 Task: Create a 3D modeling of Cartoon Characters.
Action: Mouse moved to (355, 505)
Screenshot: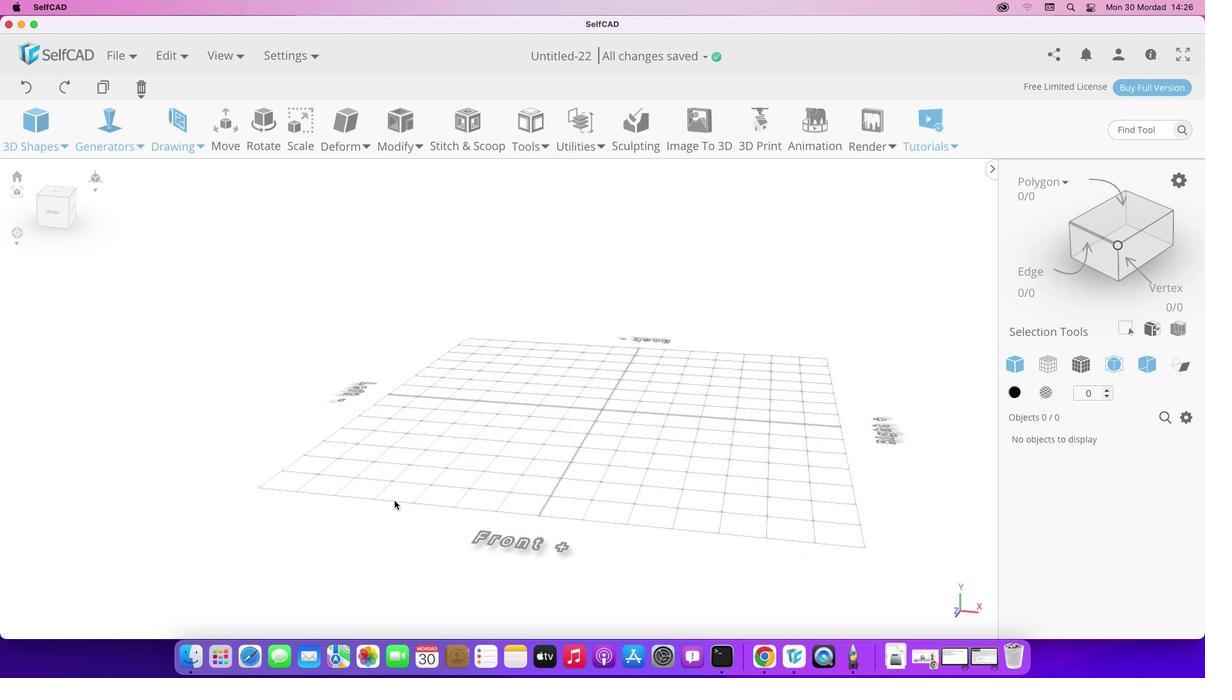 
Action: Mouse pressed left at (355, 505)
Screenshot: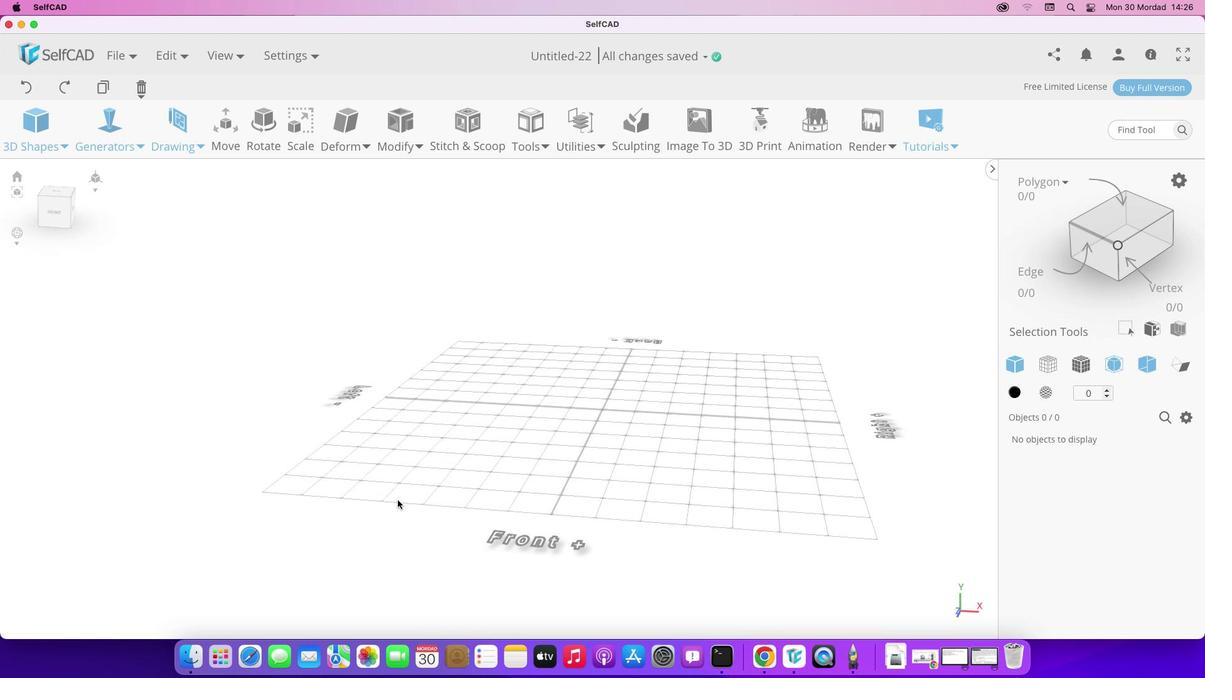 
Action: Mouse moved to (48, 236)
Screenshot: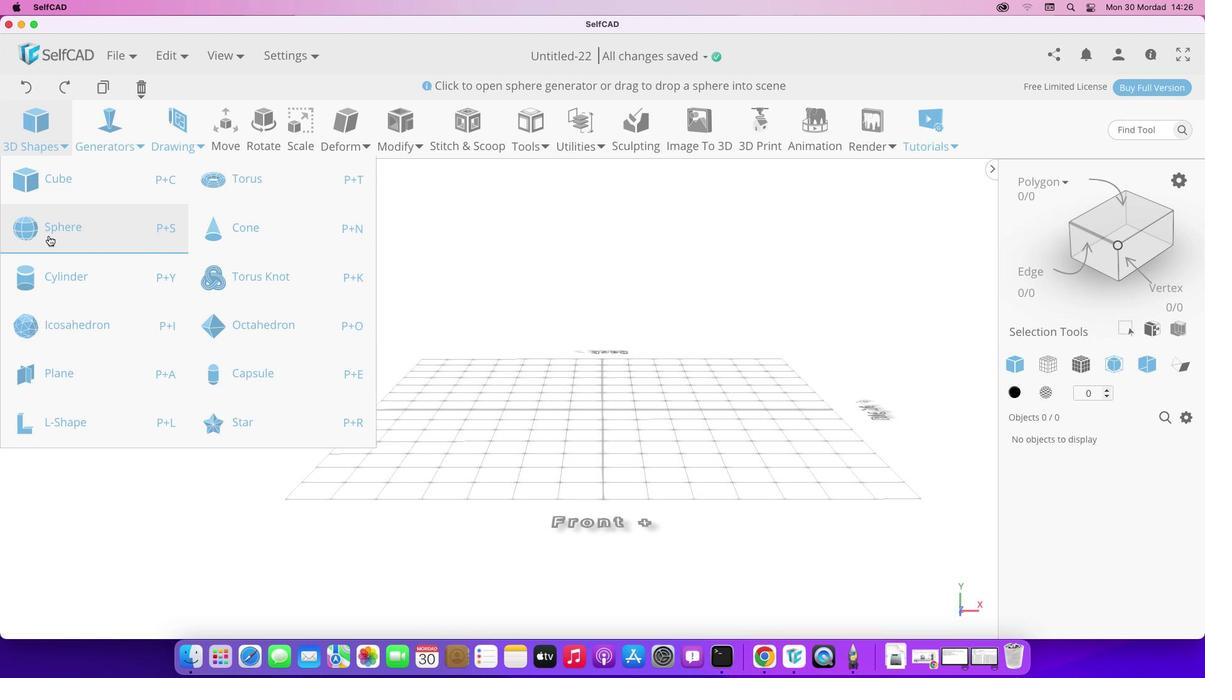 
Action: Mouse pressed left at (48, 236)
Screenshot: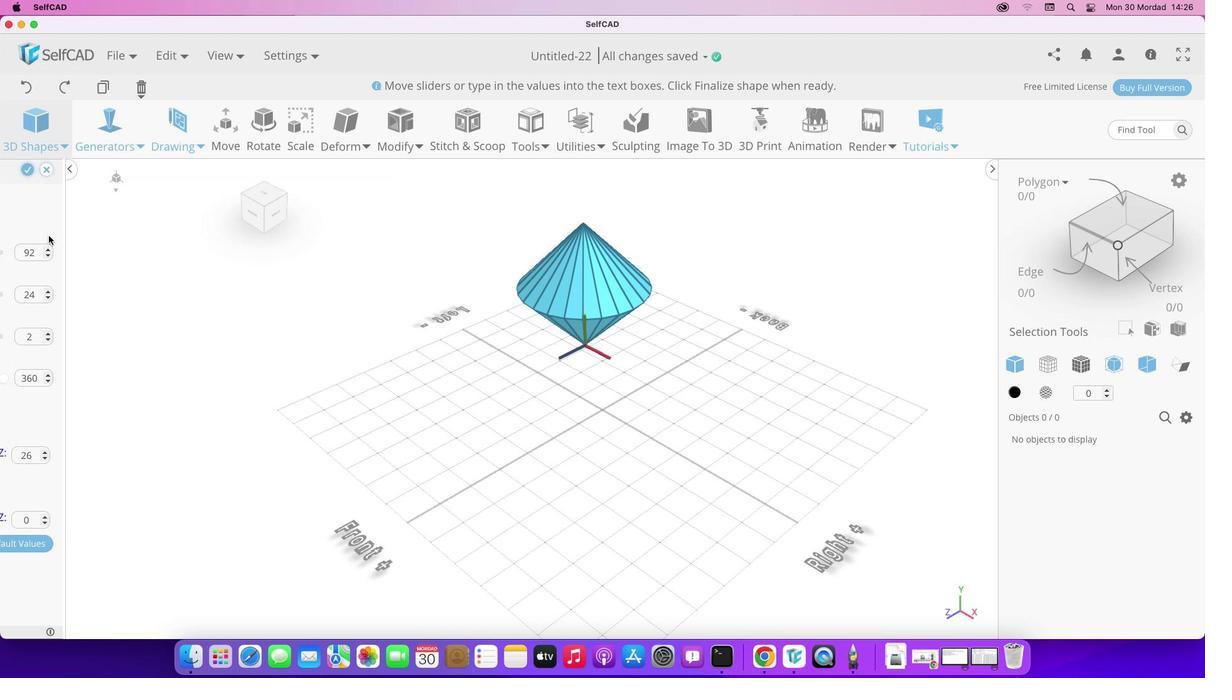 
Action: Mouse moved to (96, 255)
Screenshot: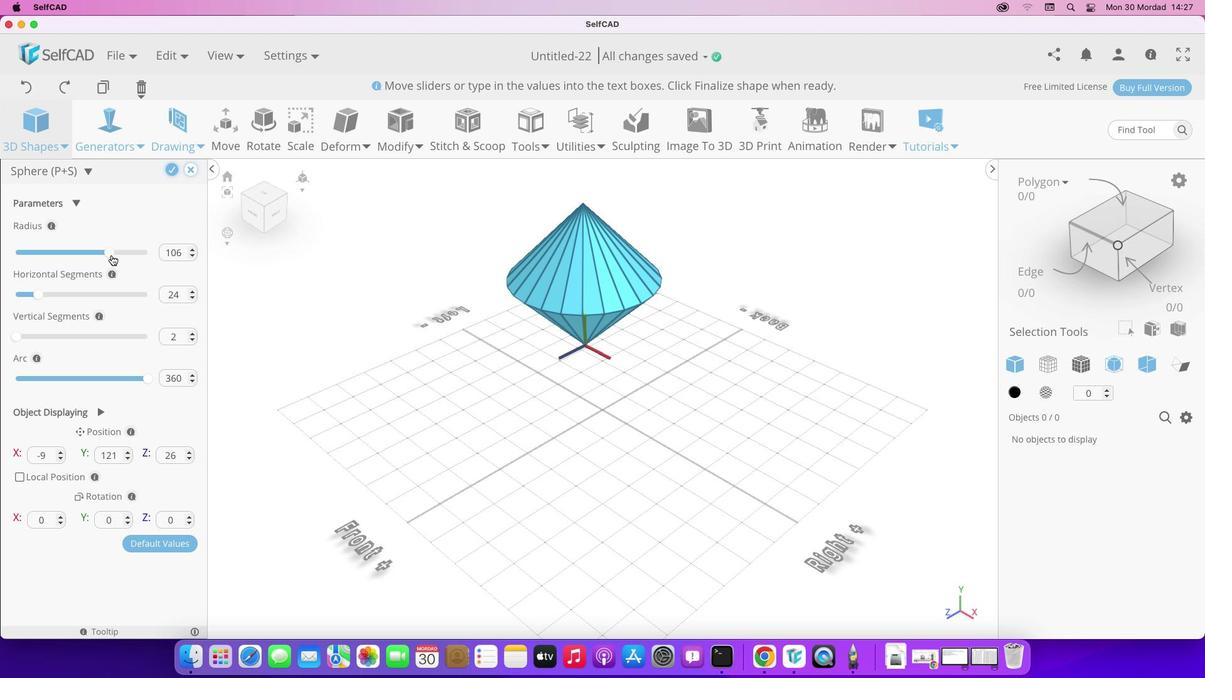 
Action: Mouse pressed left at (96, 255)
Screenshot: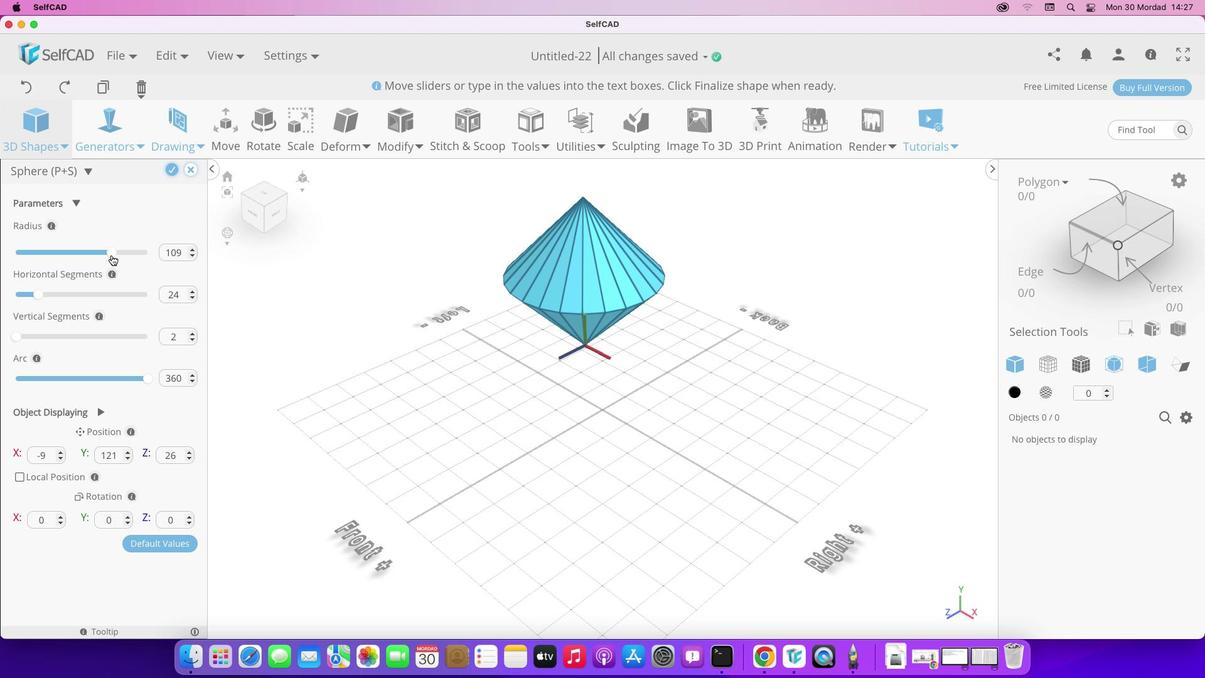 
Action: Mouse moved to (42, 295)
Screenshot: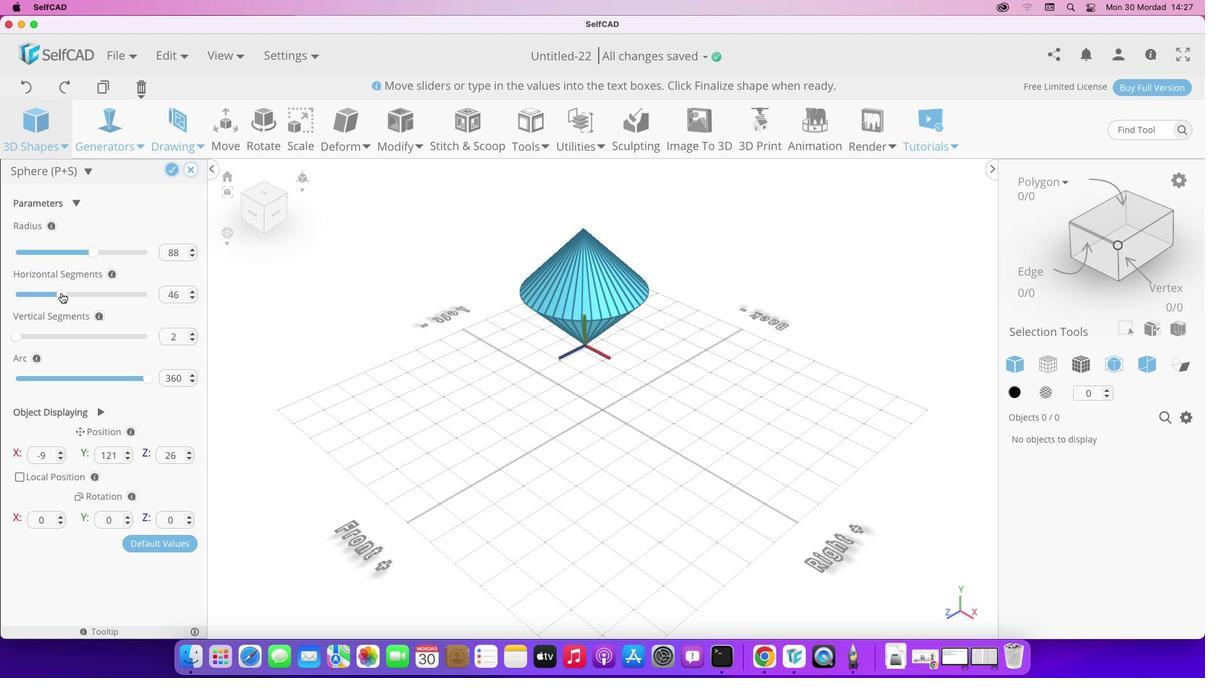 
Action: Mouse pressed left at (42, 295)
Screenshot: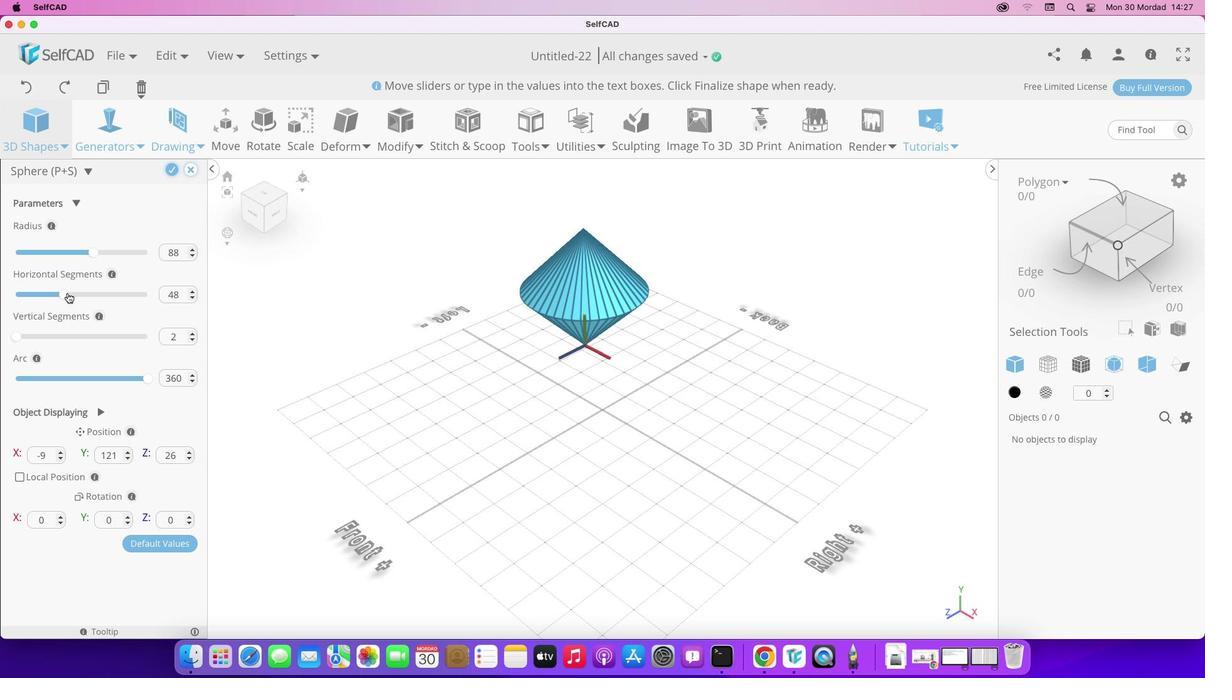 
Action: Mouse moved to (16, 337)
Screenshot: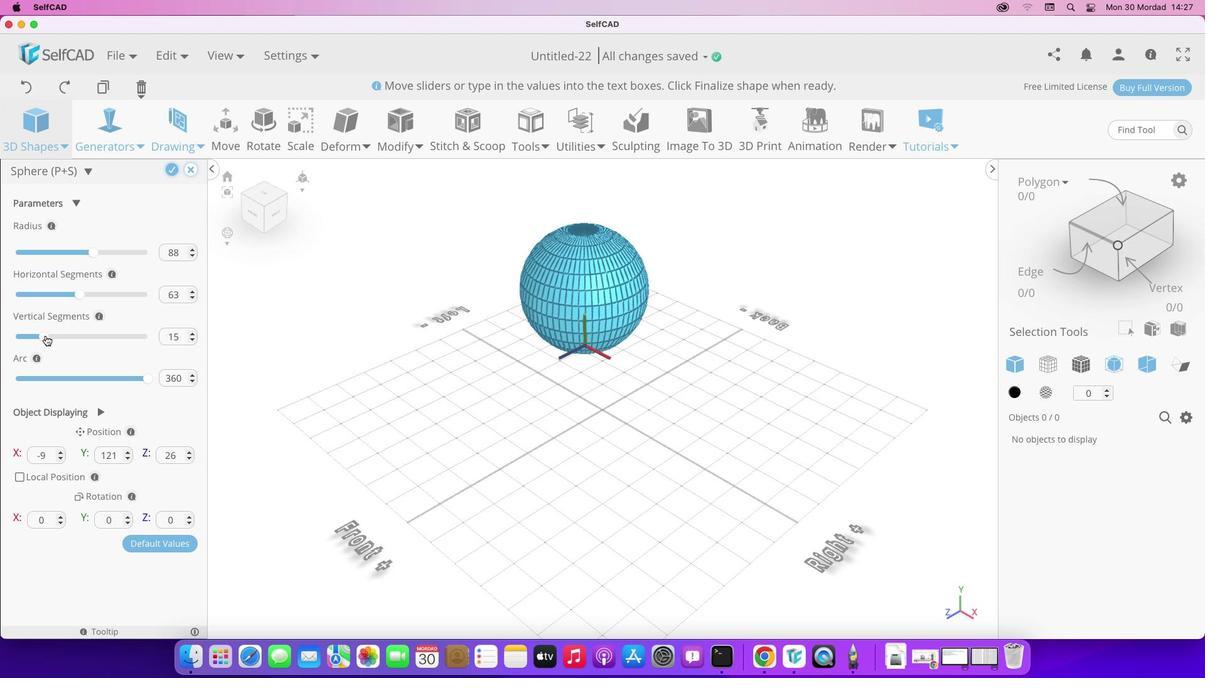 
Action: Mouse pressed left at (16, 337)
Screenshot: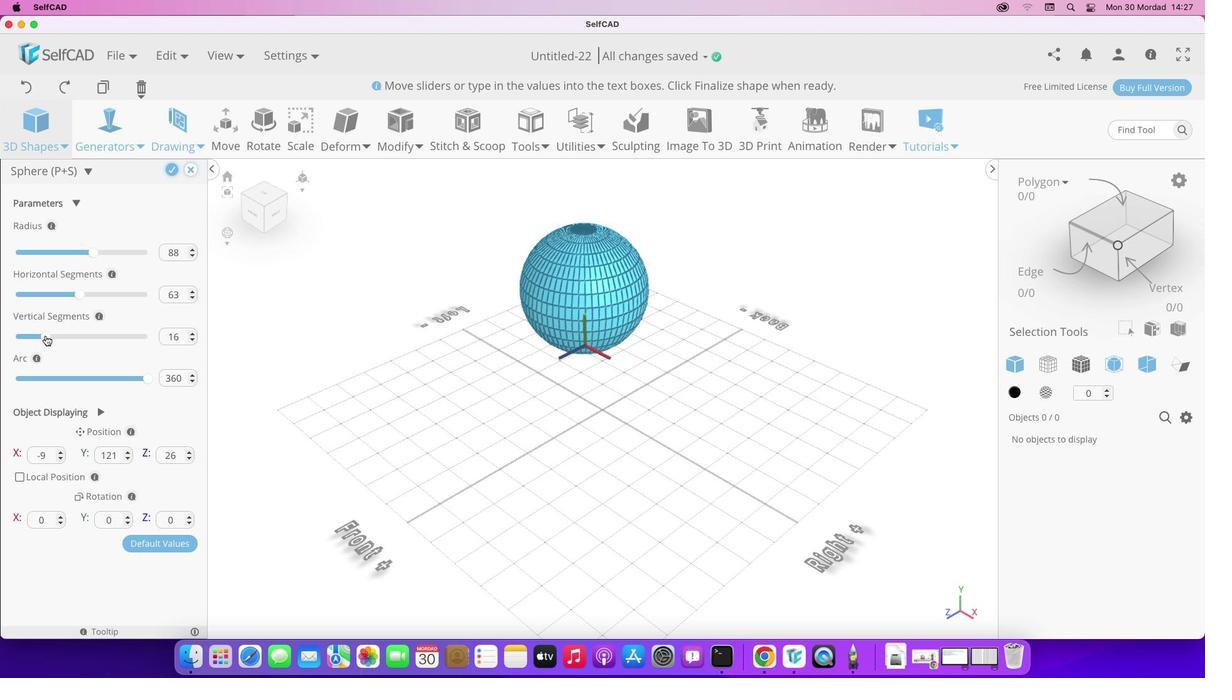 
Action: Mouse moved to (77, 294)
Screenshot: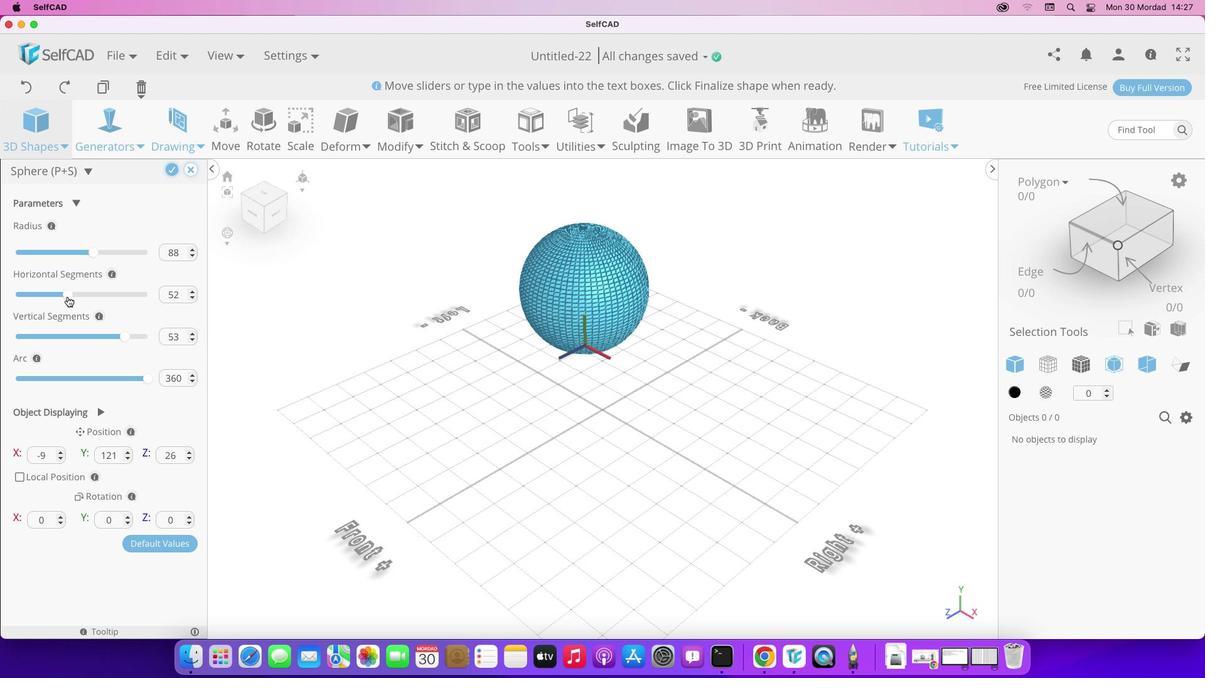 
Action: Mouse pressed left at (77, 294)
Screenshot: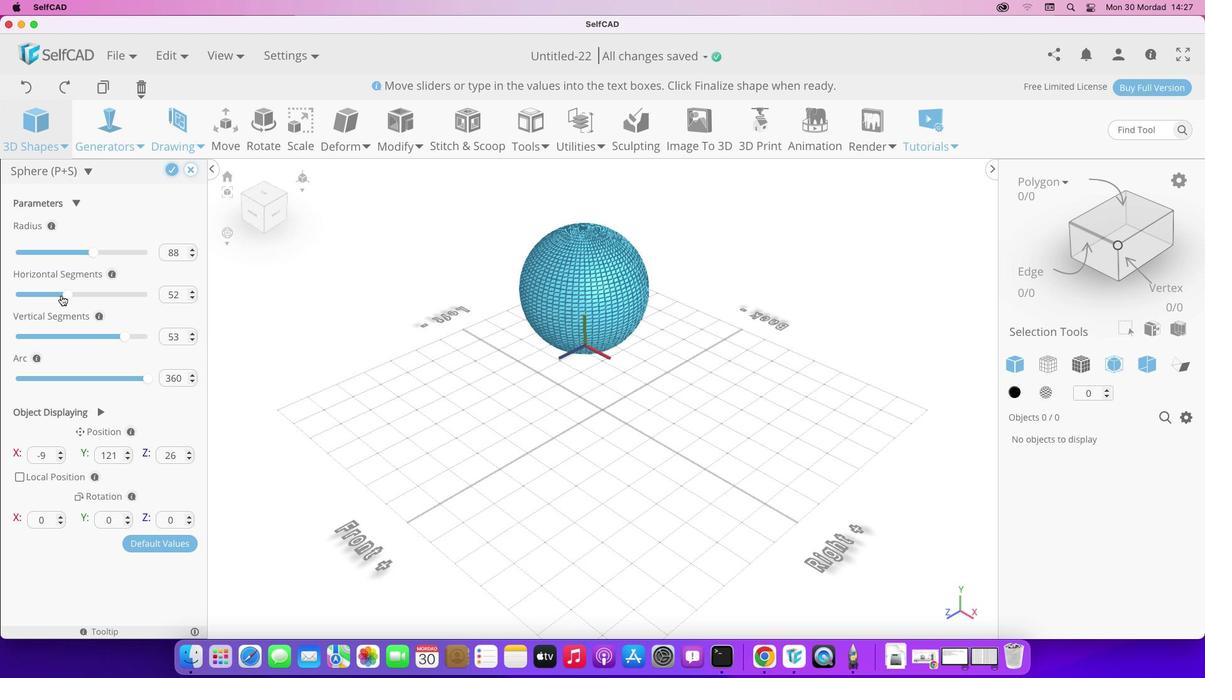 
Action: Mouse moved to (95, 253)
Screenshot: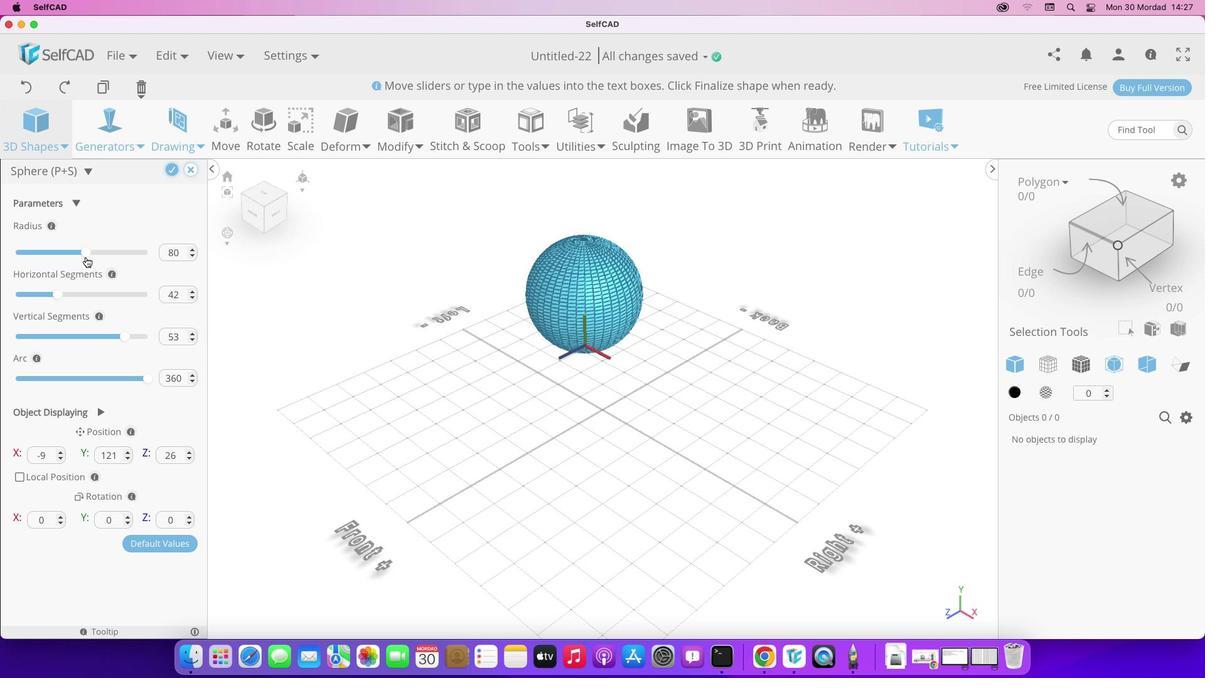 
Action: Mouse pressed left at (95, 253)
Screenshot: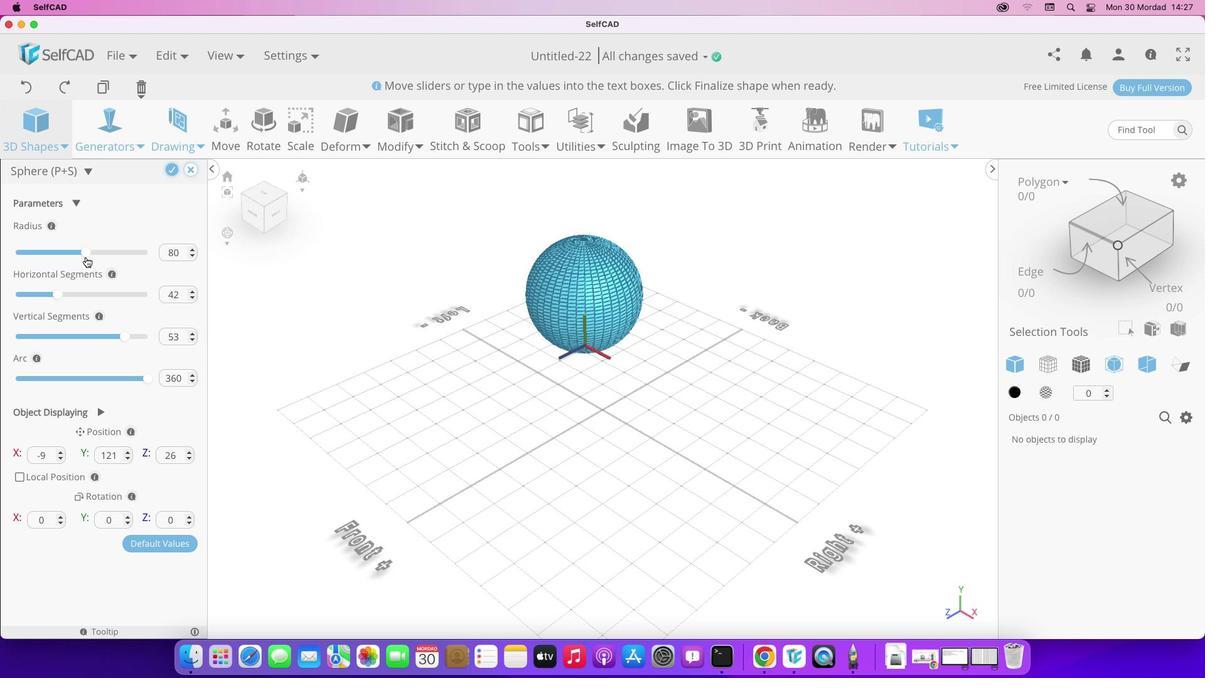 
Action: Mouse moved to (85, 256)
Screenshot: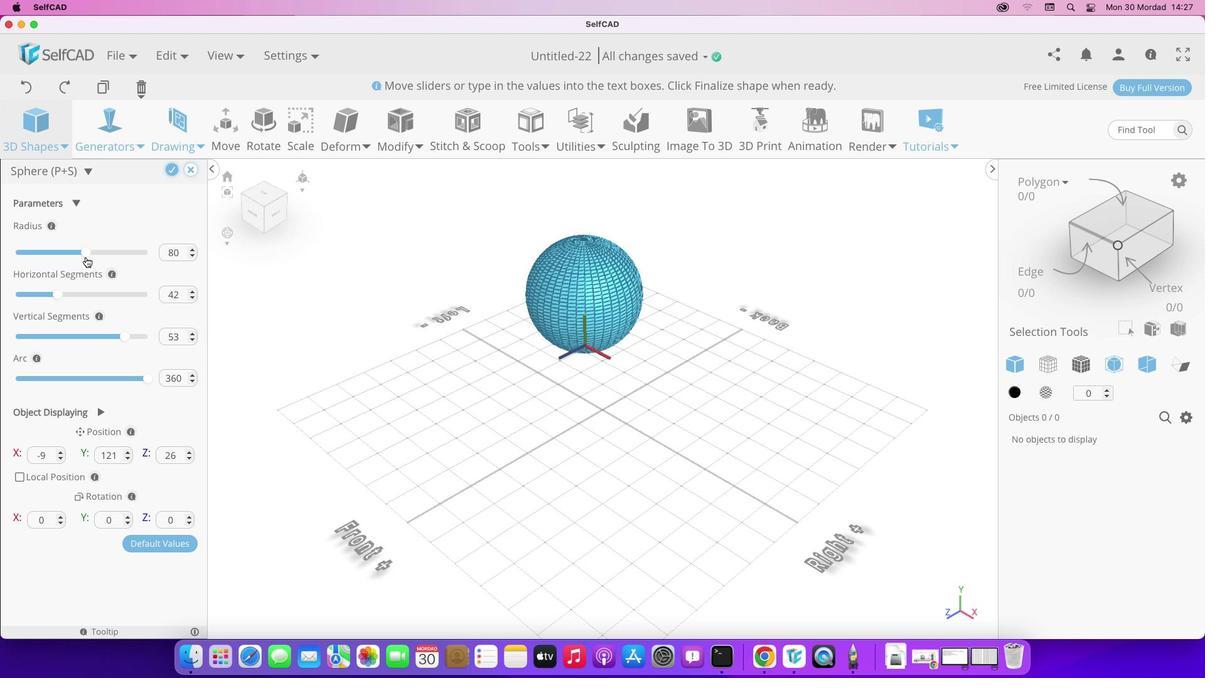 
Action: Mouse pressed left at (85, 256)
Screenshot: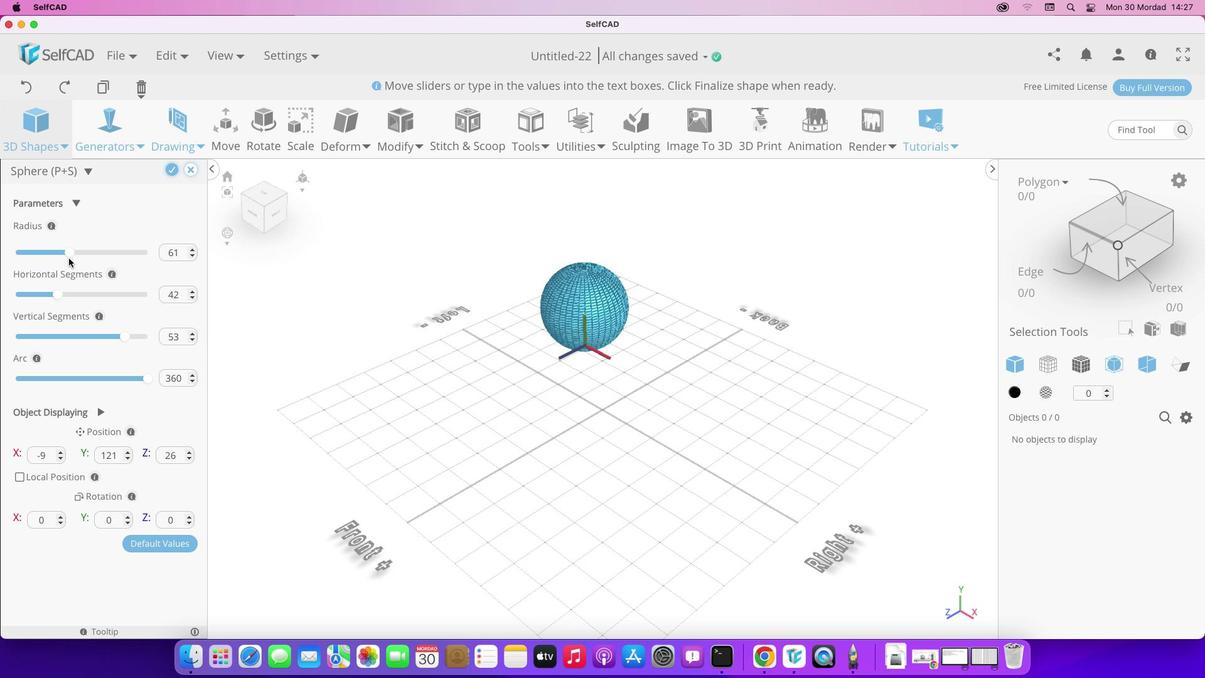 
Action: Mouse moved to (65, 251)
Screenshot: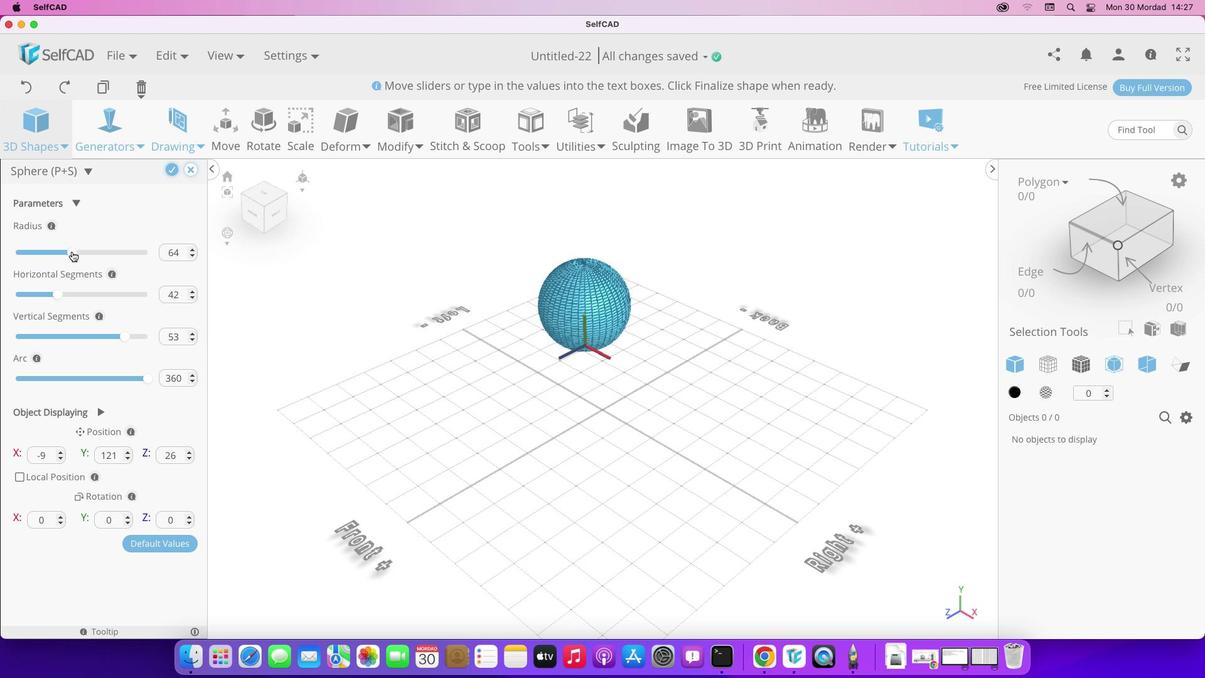 
Action: Mouse pressed left at (65, 251)
Screenshot: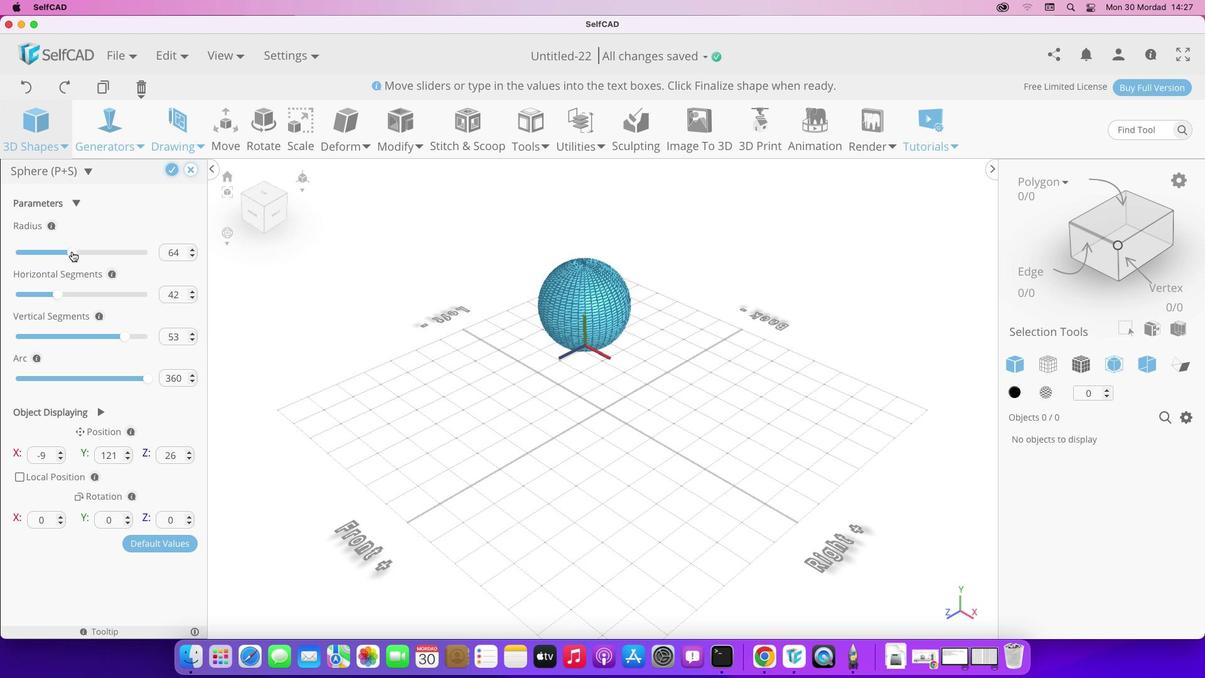 
Action: Mouse moved to (195, 629)
Screenshot: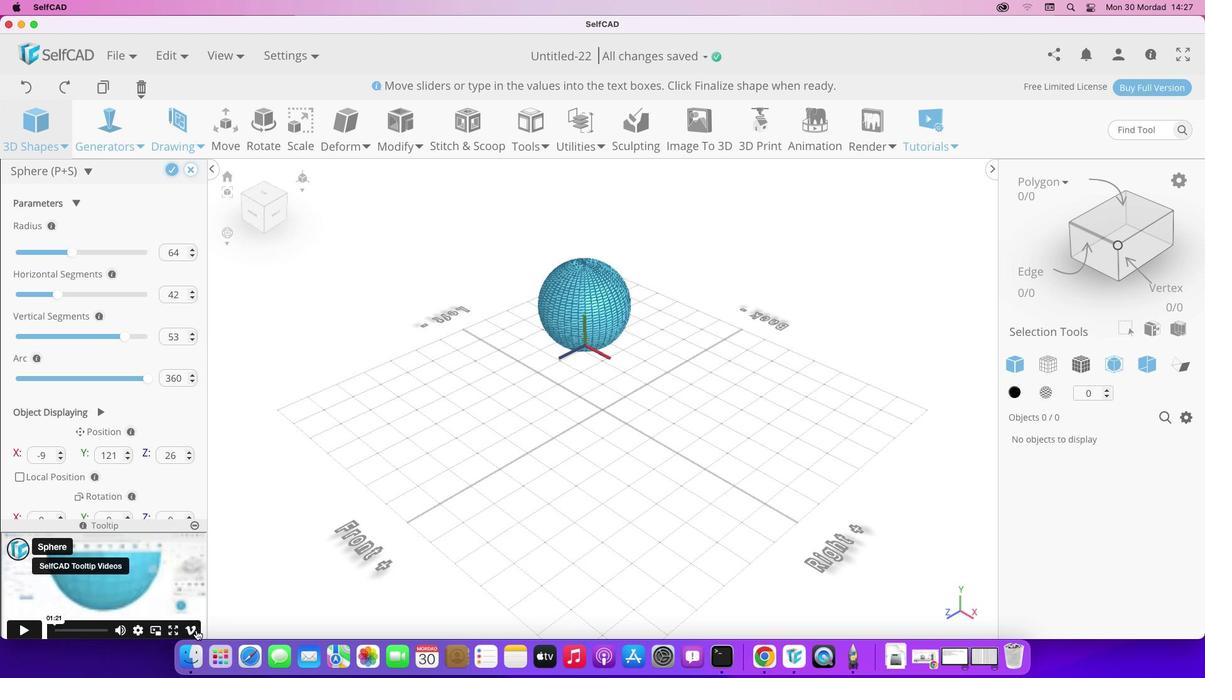 
Action: Mouse pressed left at (195, 629)
Screenshot: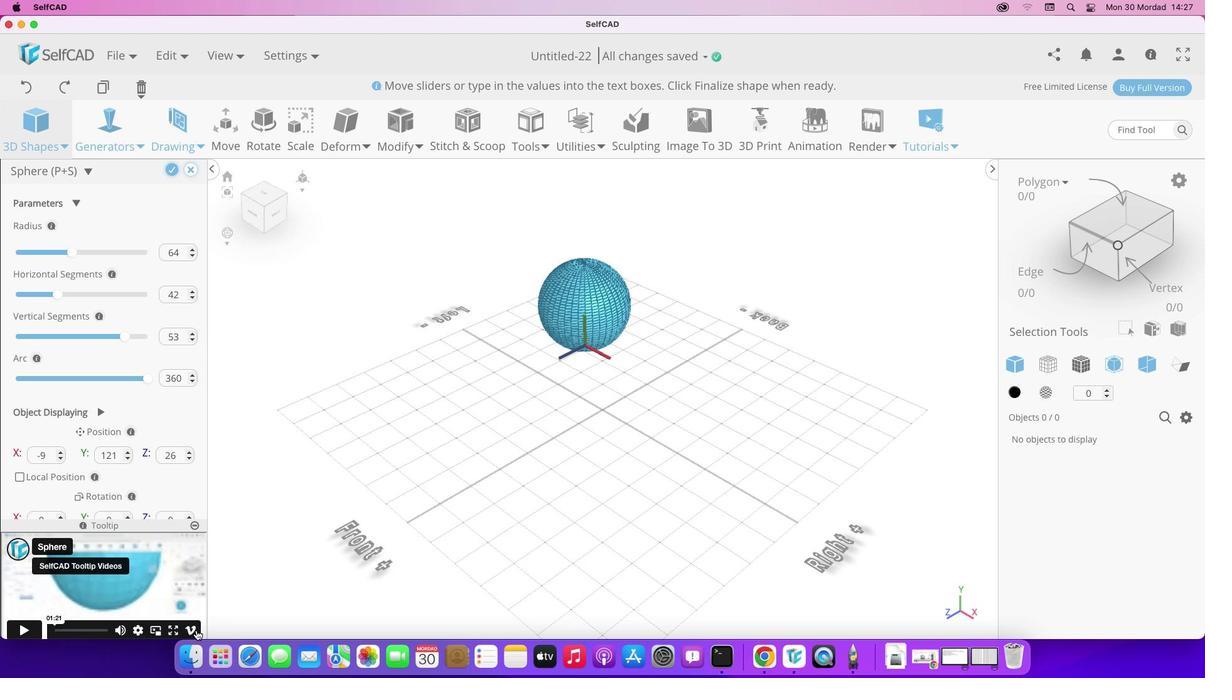 
Action: Mouse moved to (70, 249)
Screenshot: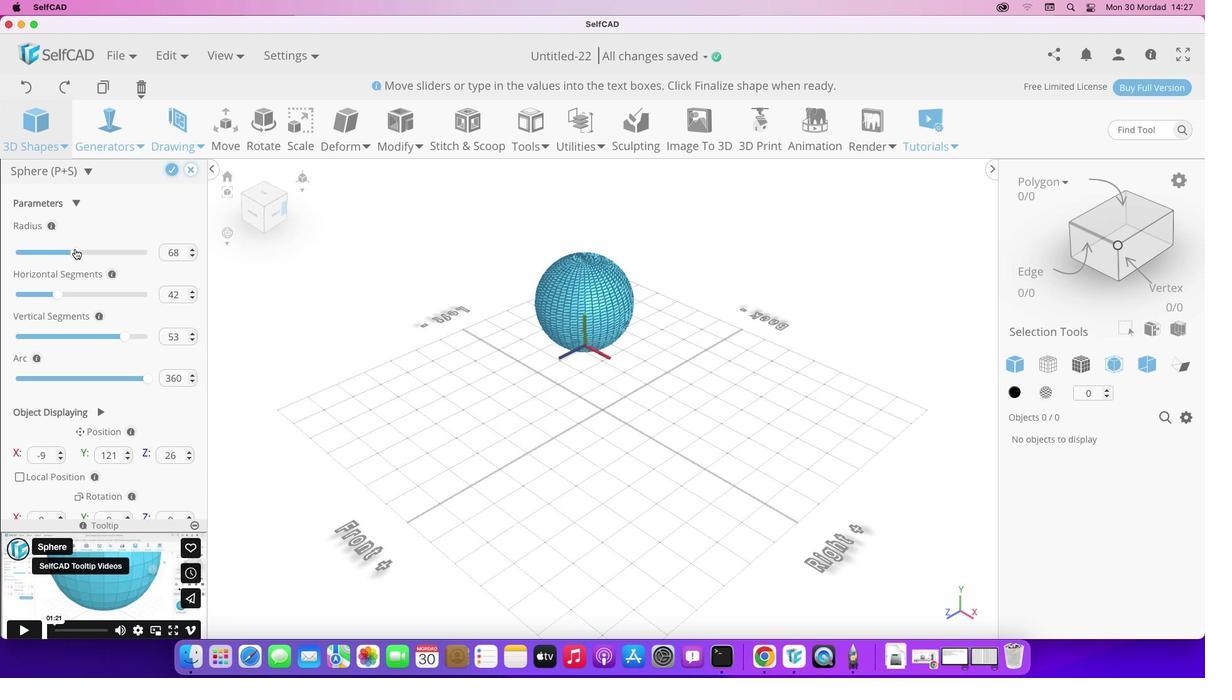 
Action: Mouse pressed left at (70, 249)
Screenshot: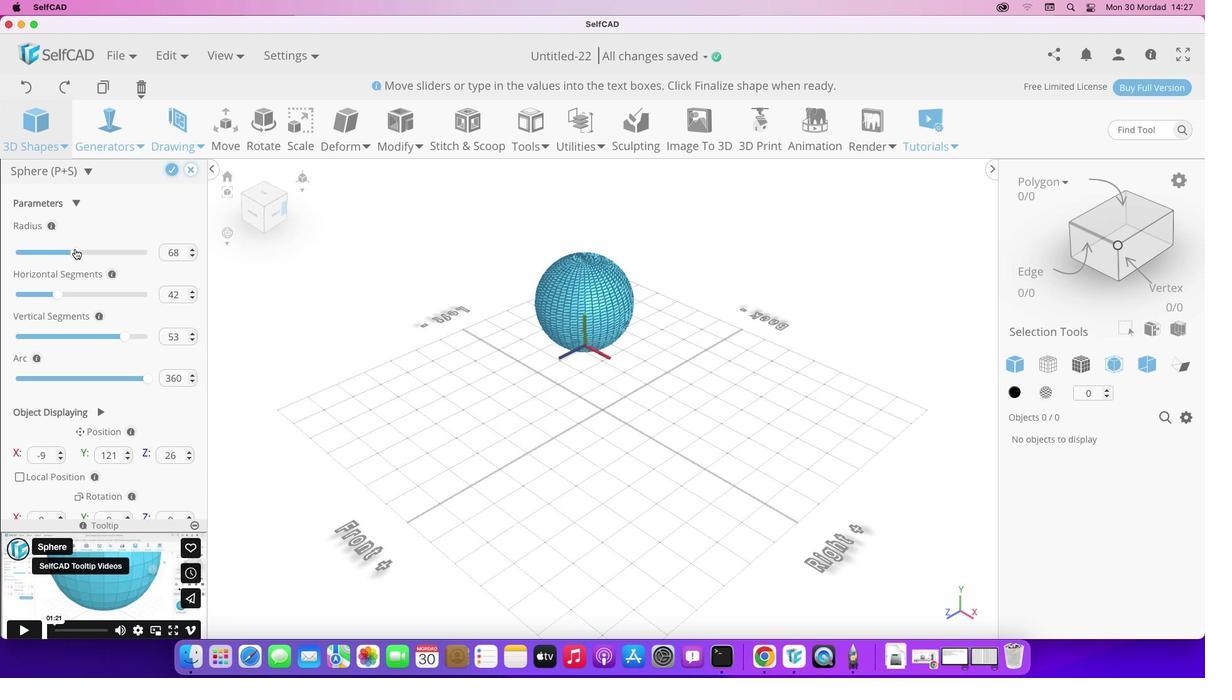 
Action: Mouse moved to (21, 630)
Screenshot: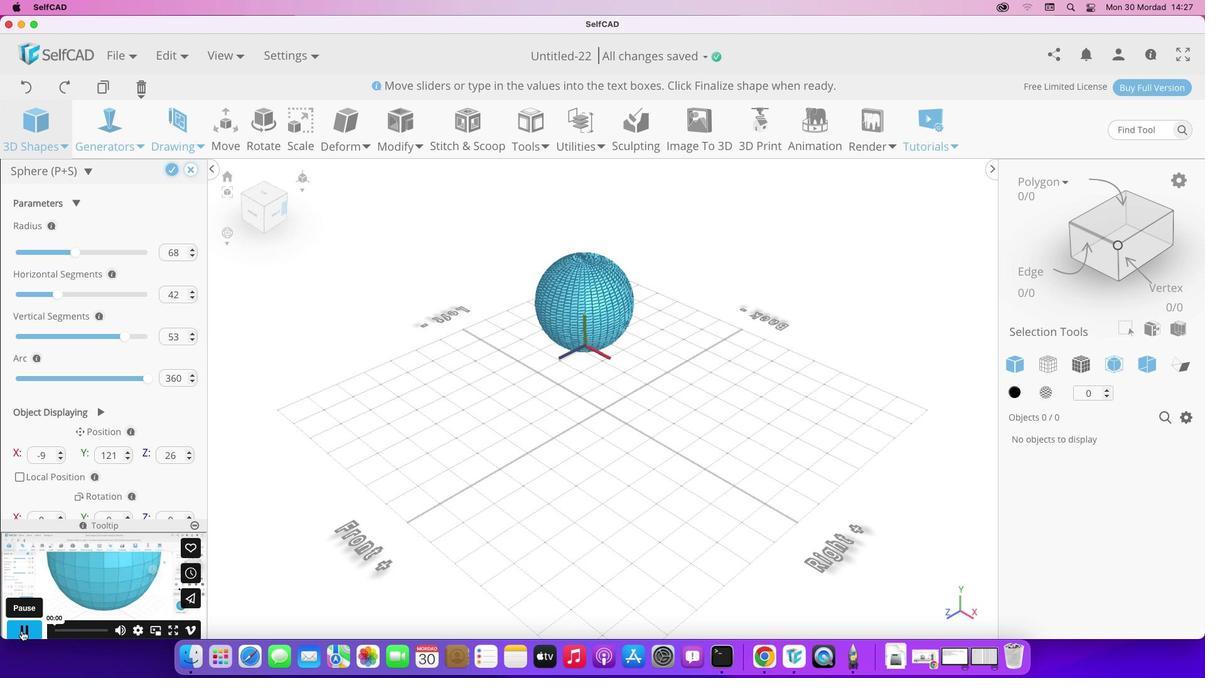 
Action: Mouse pressed left at (21, 630)
Screenshot: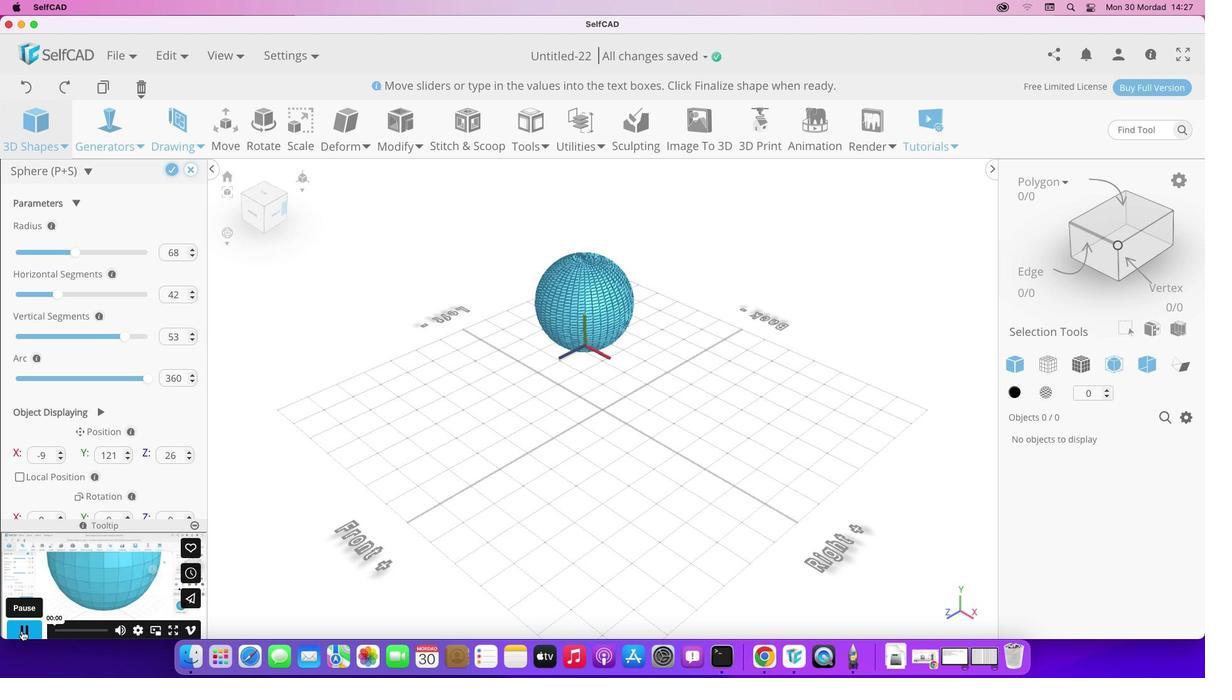 
Action: Mouse moved to (75, 248)
Screenshot: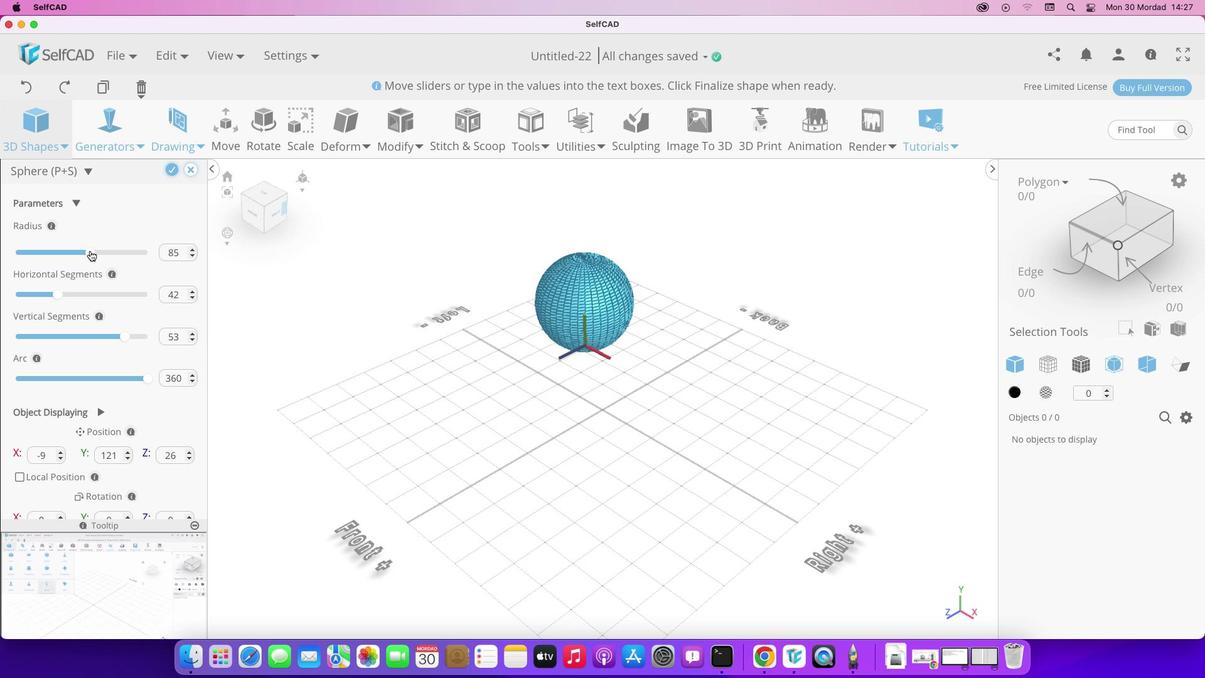 
Action: Mouse pressed left at (75, 248)
Screenshot: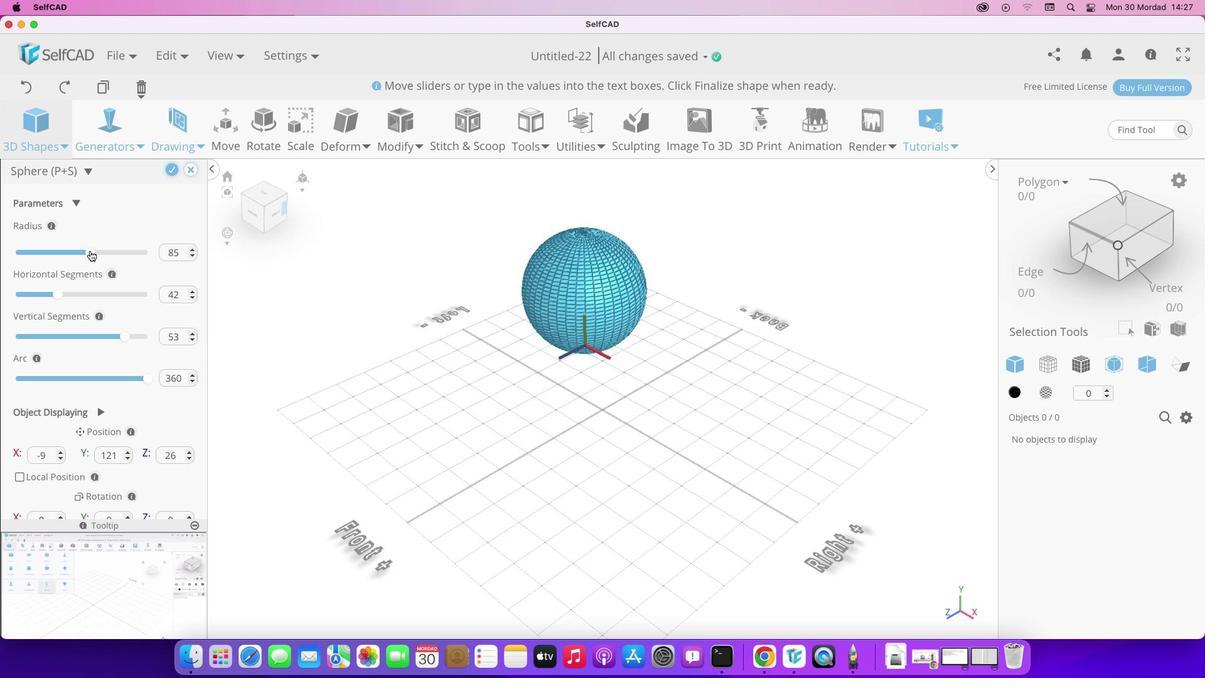 
Action: Mouse moved to (170, 167)
Screenshot: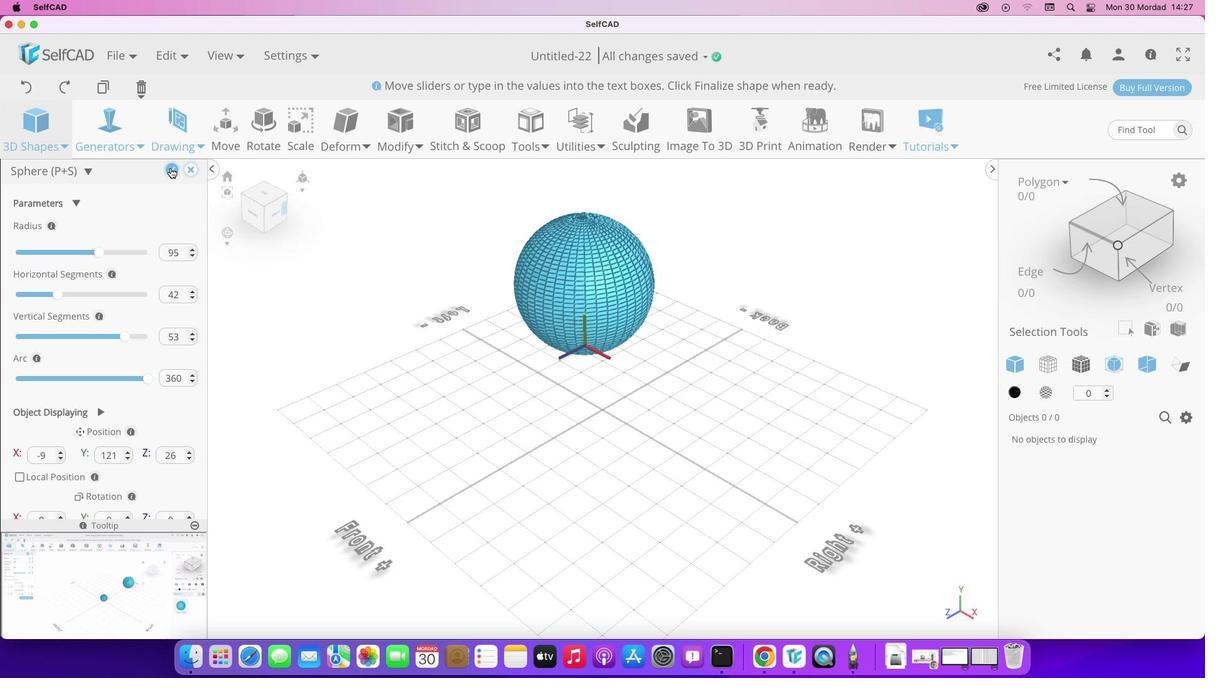 
Action: Mouse pressed left at (170, 167)
Screenshot: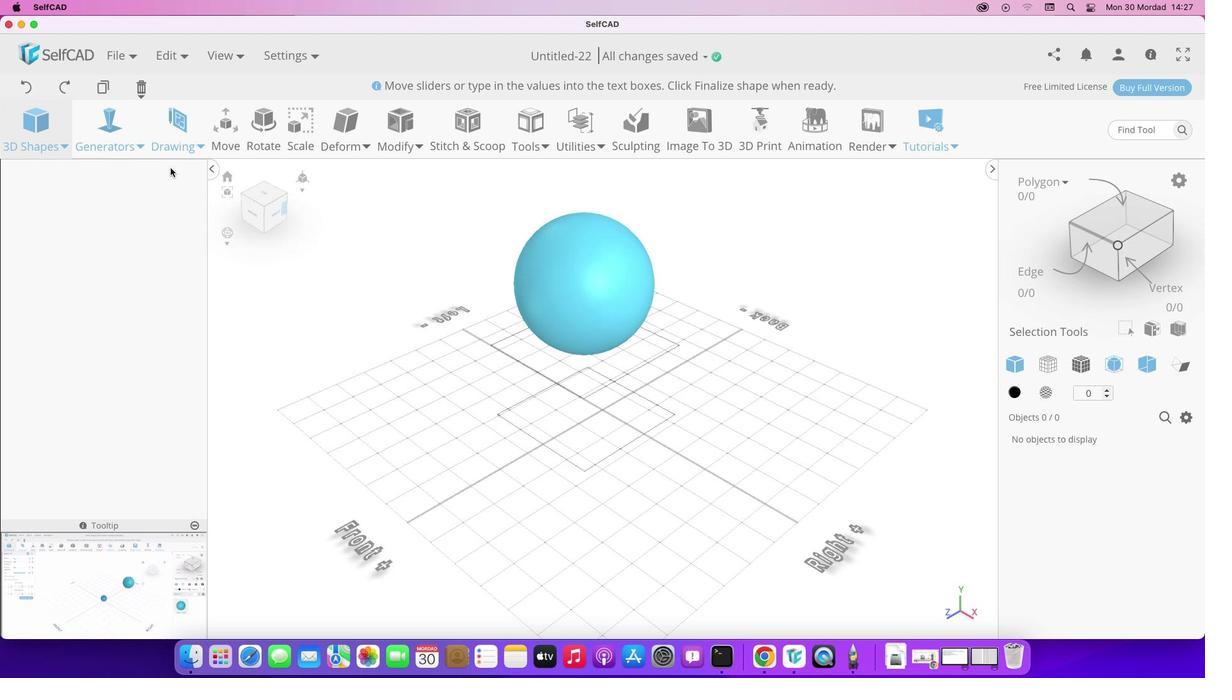 
Action: Mouse moved to (231, 123)
Screenshot: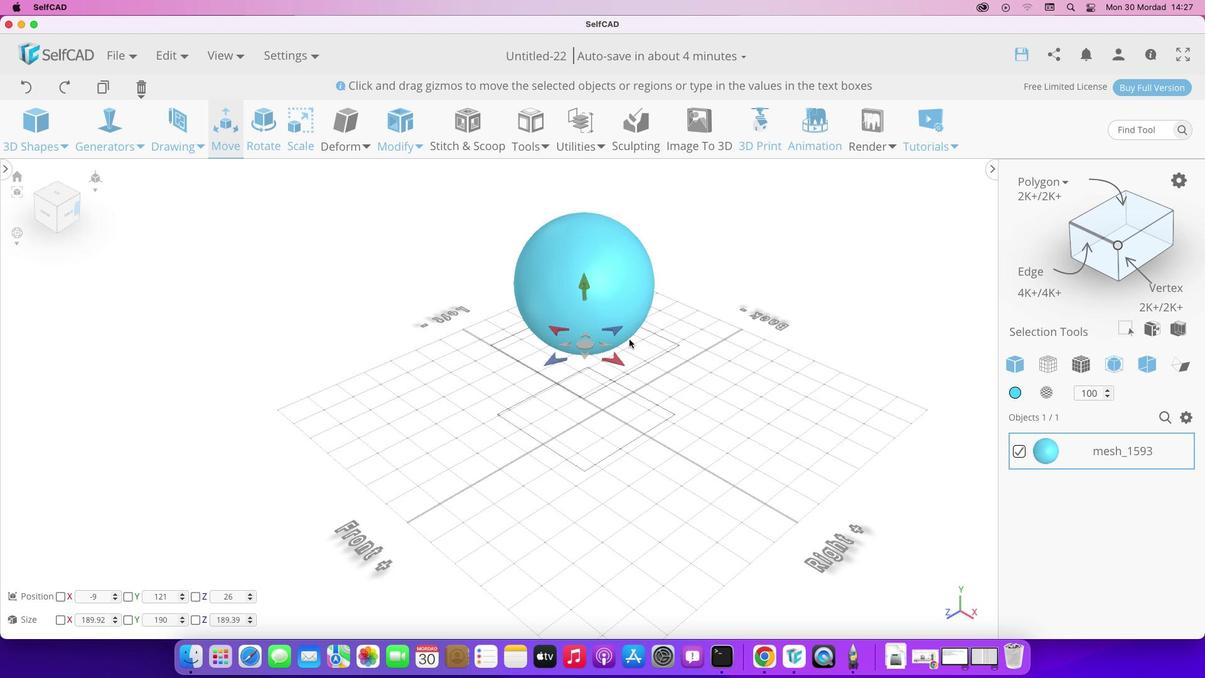 
Action: Mouse pressed left at (231, 123)
Screenshot: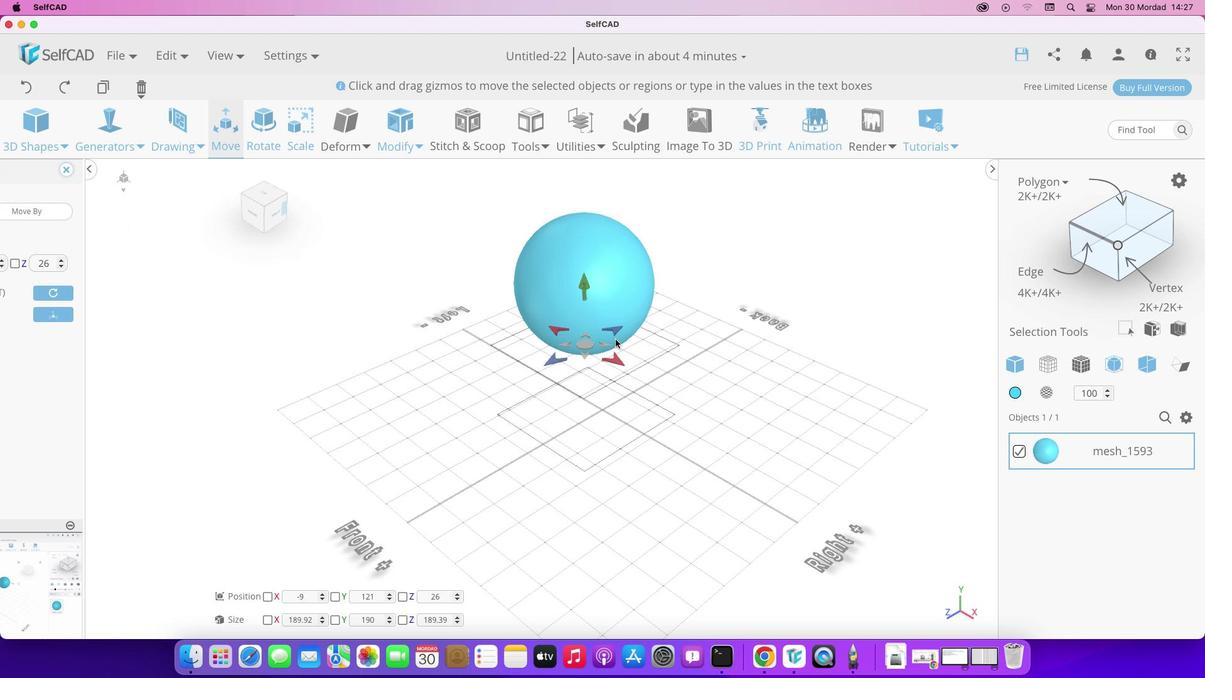 
Action: Mouse moved to (582, 340)
Screenshot: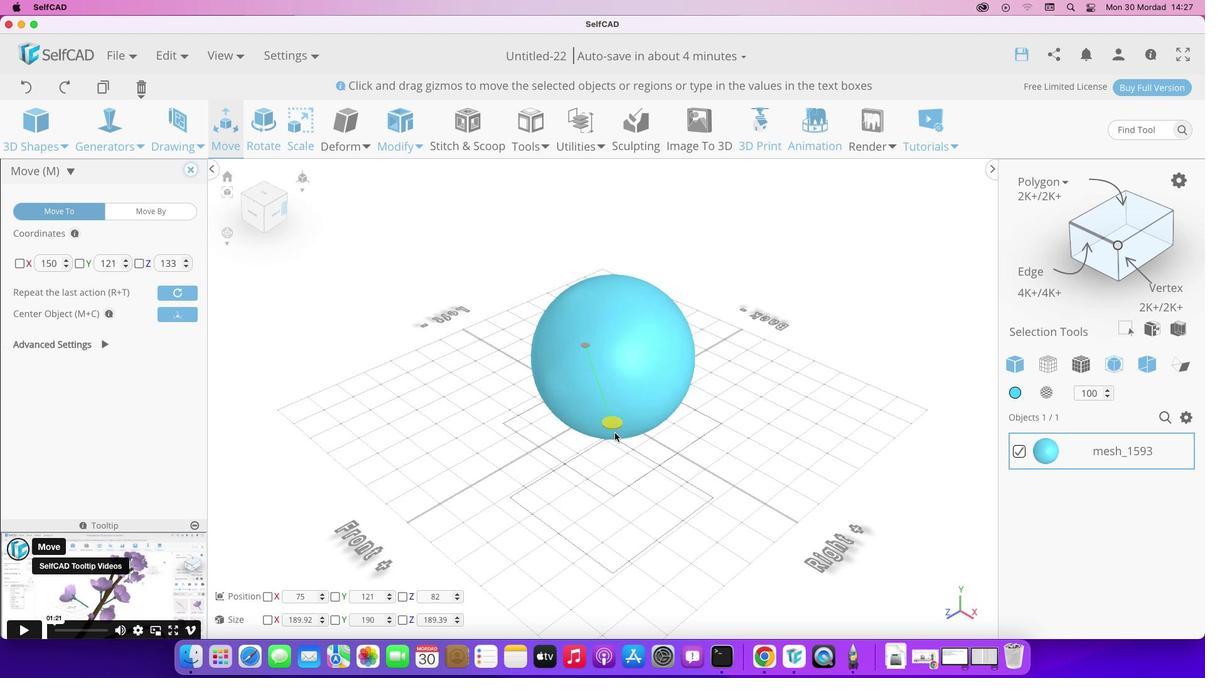 
Action: Mouse pressed left at (582, 340)
Screenshot: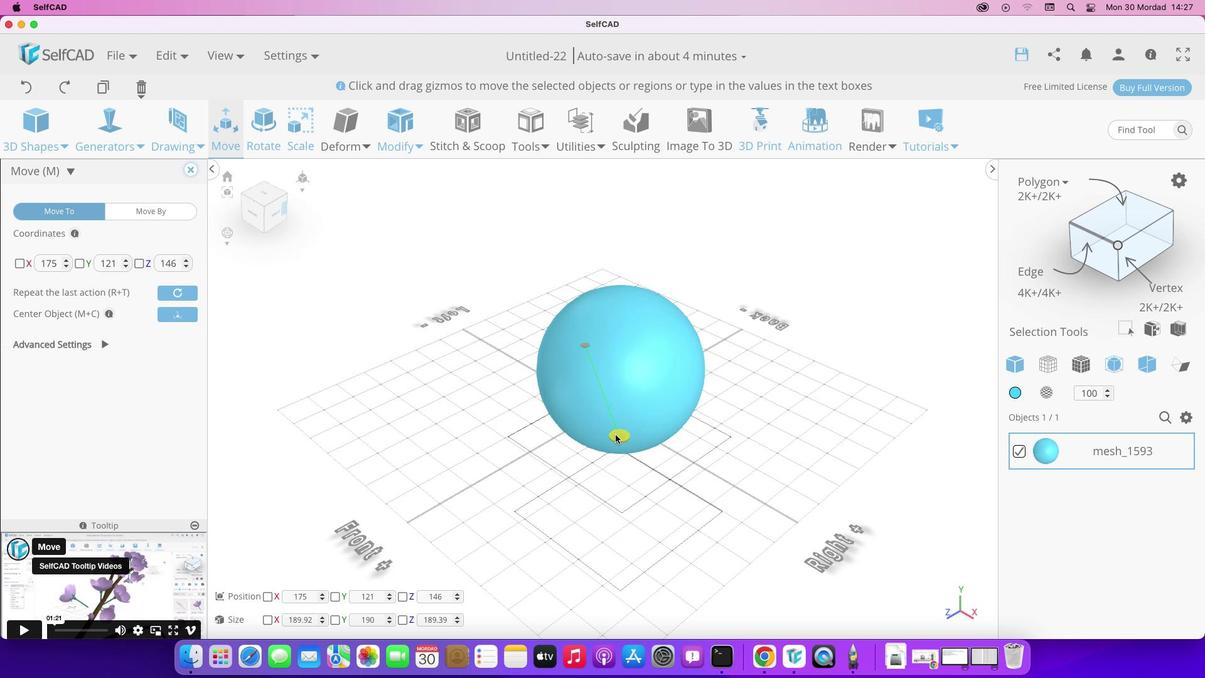 
Action: Mouse moved to (771, 470)
Screenshot: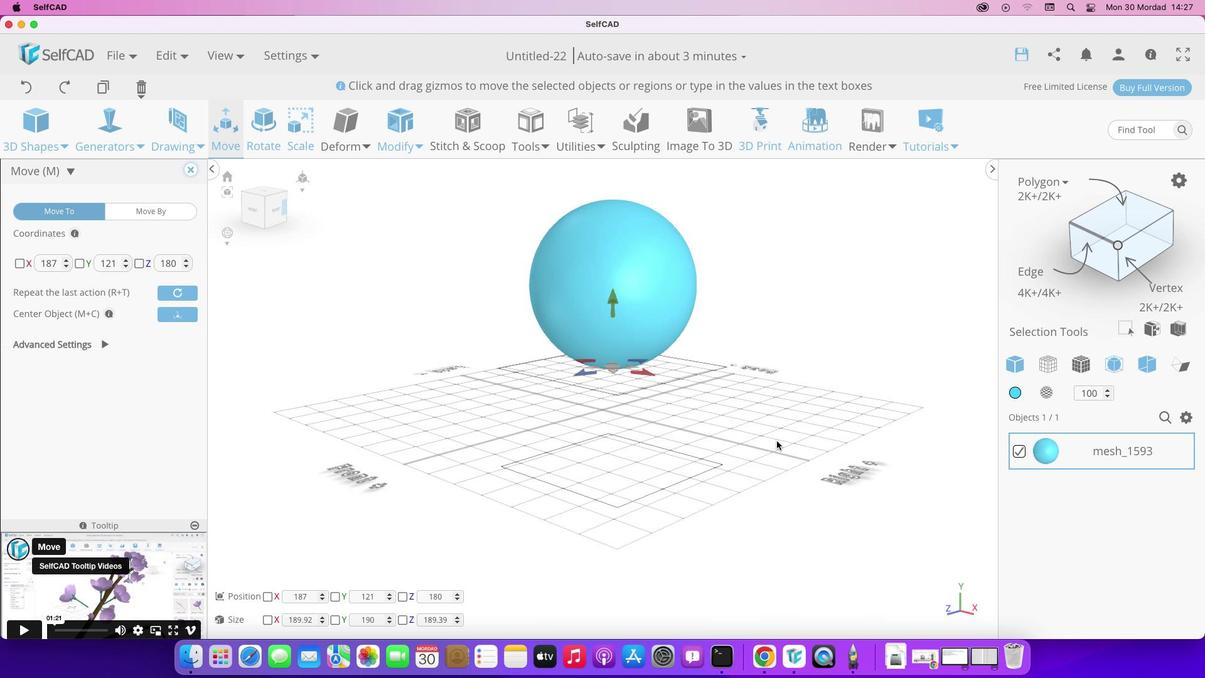 
Action: Mouse pressed left at (771, 470)
Screenshot: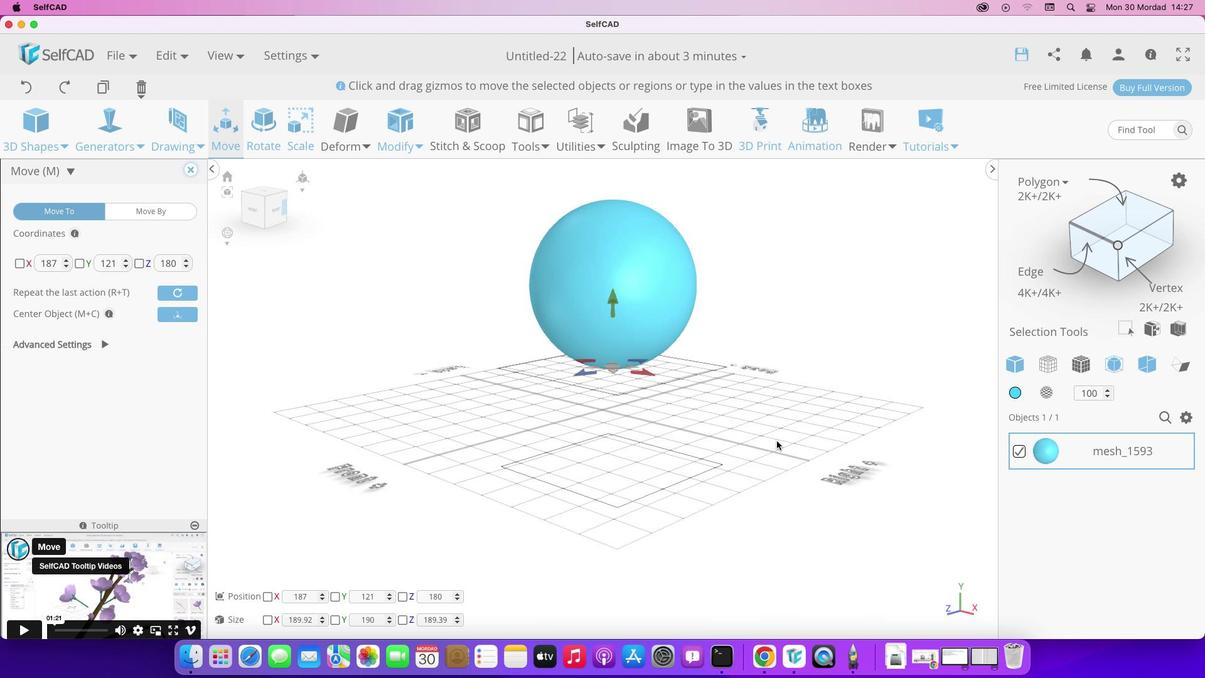 
Action: Mouse moved to (558, 447)
Screenshot: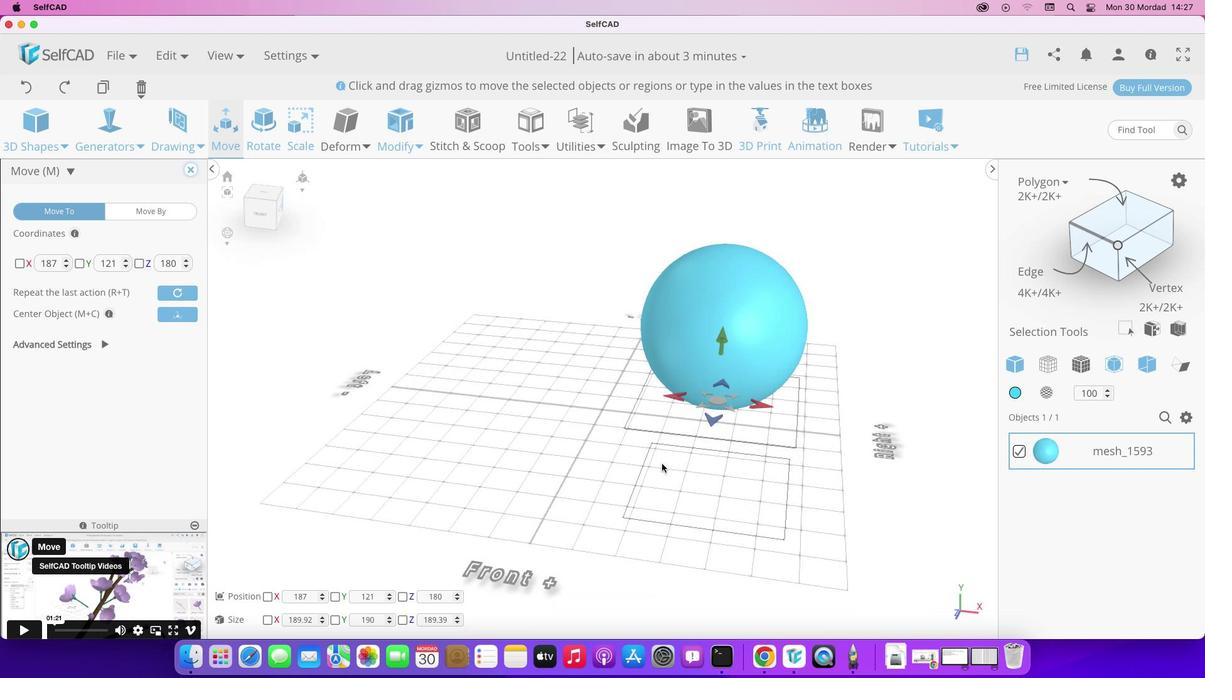 
Action: Mouse pressed left at (558, 447)
Screenshot: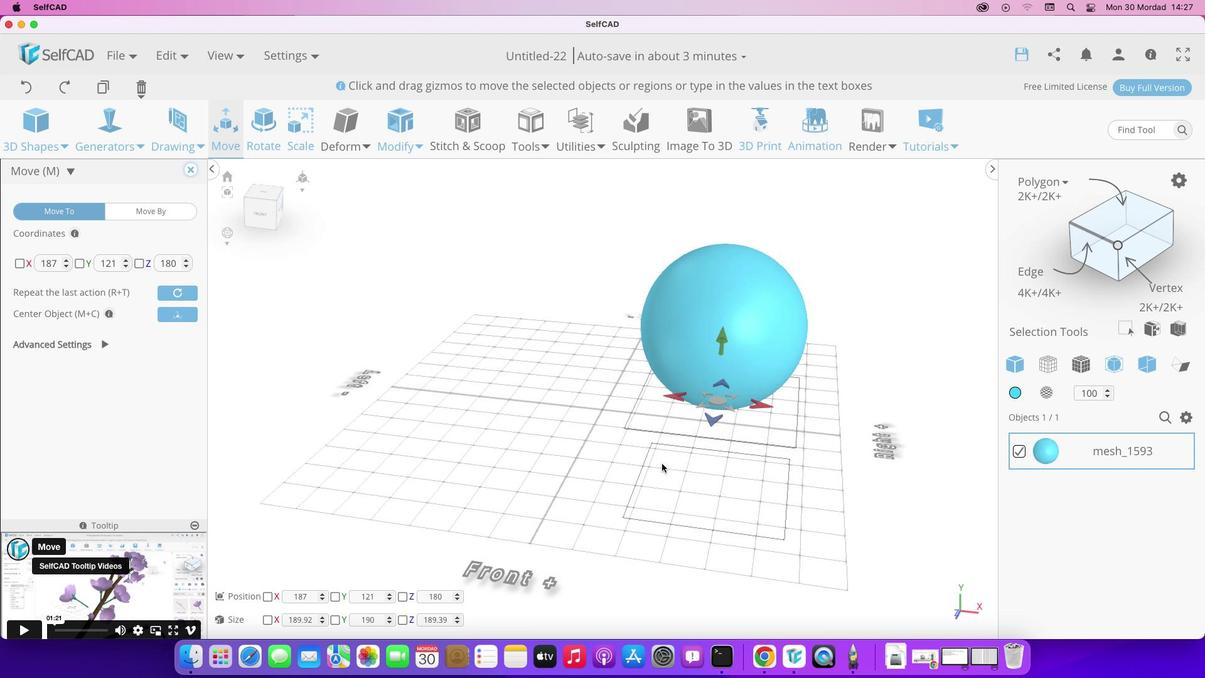 
Action: Mouse moved to (717, 399)
Screenshot: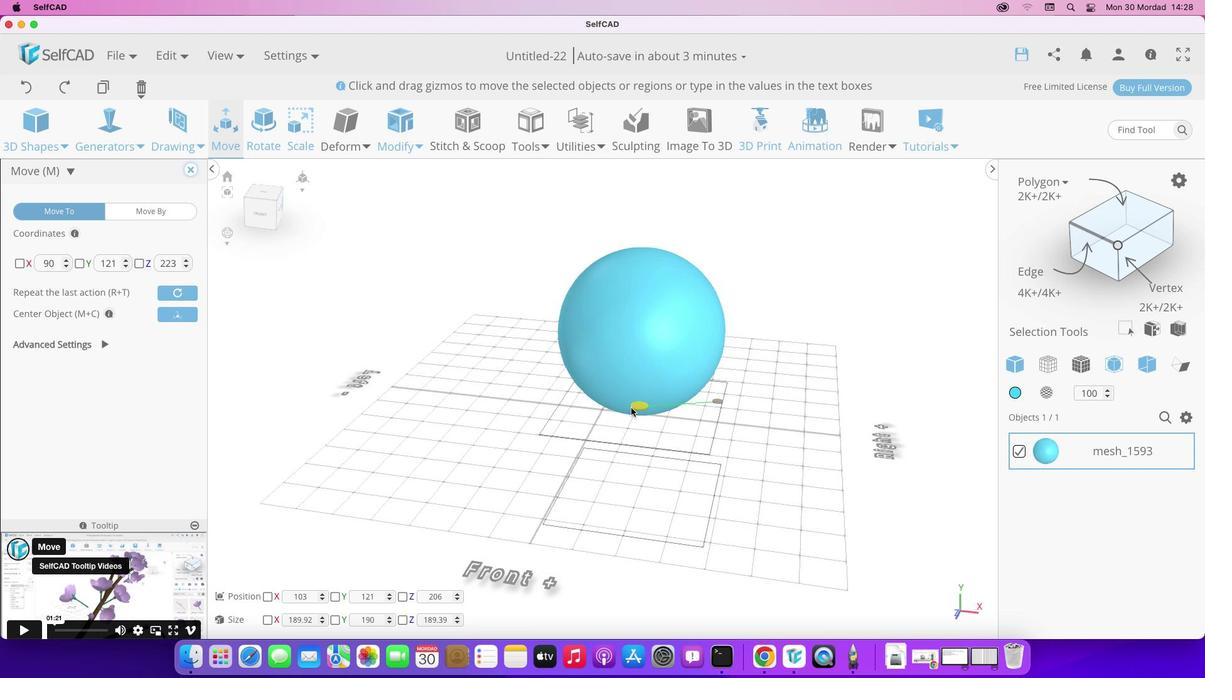 
Action: Mouse pressed left at (717, 399)
Screenshot: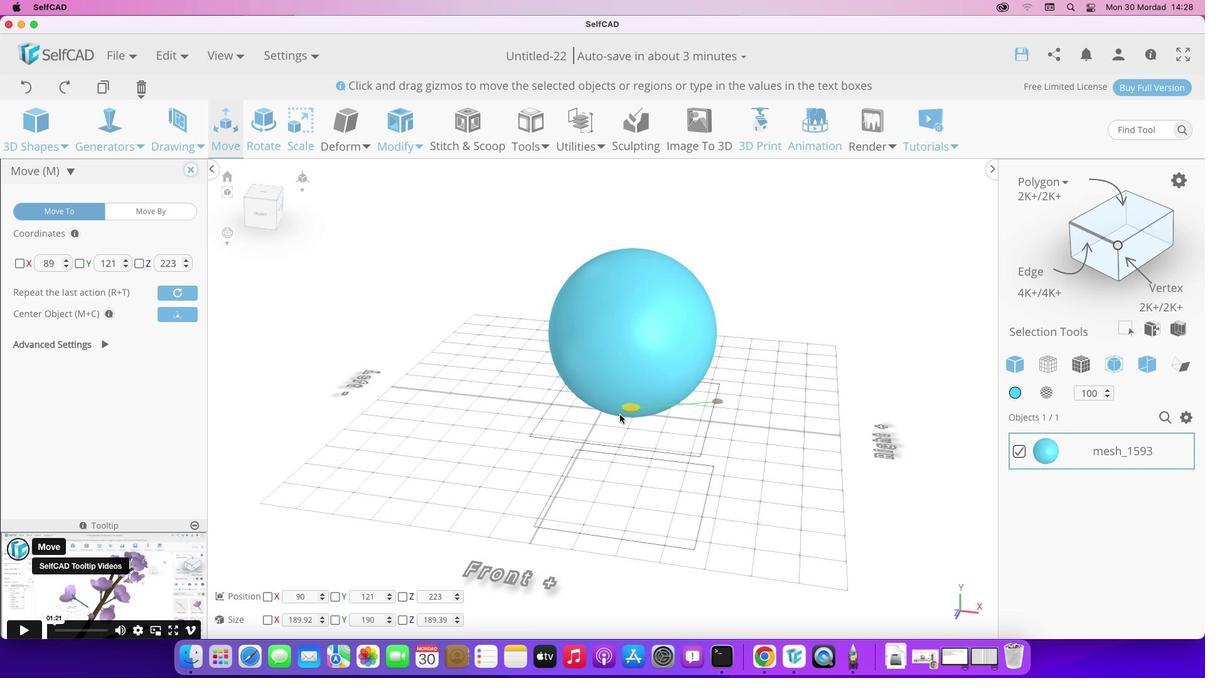 
Action: Mouse moved to (739, 490)
Screenshot: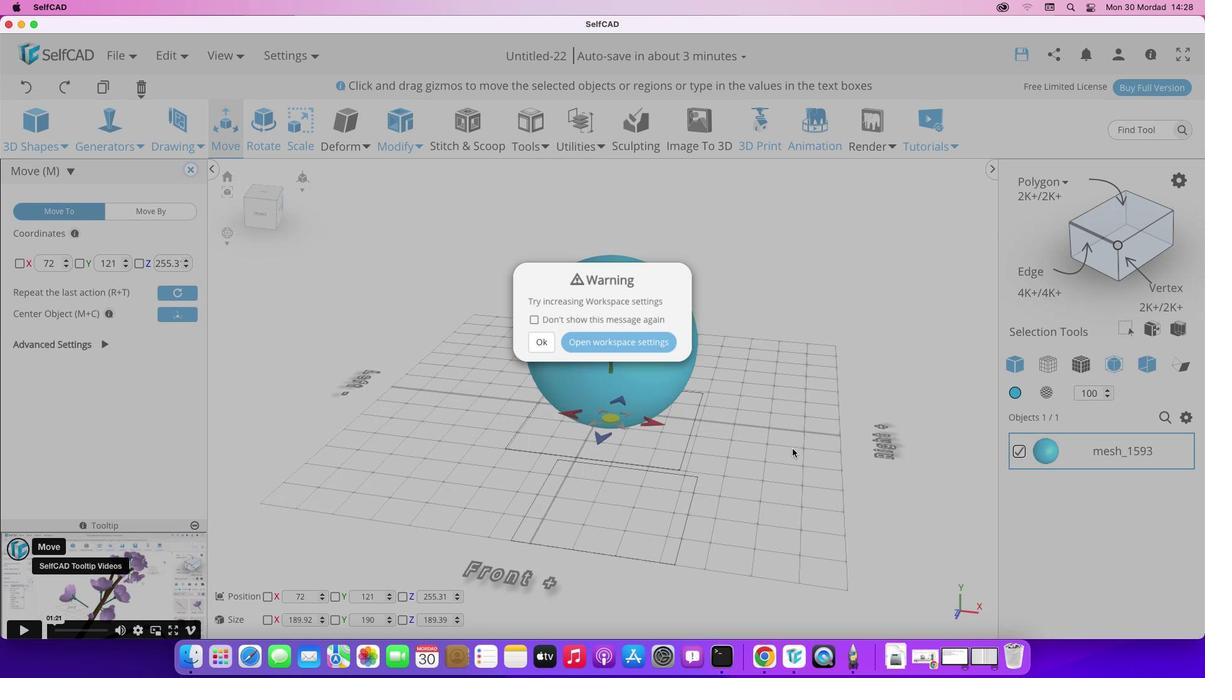 
Action: Mouse pressed left at (739, 490)
Screenshot: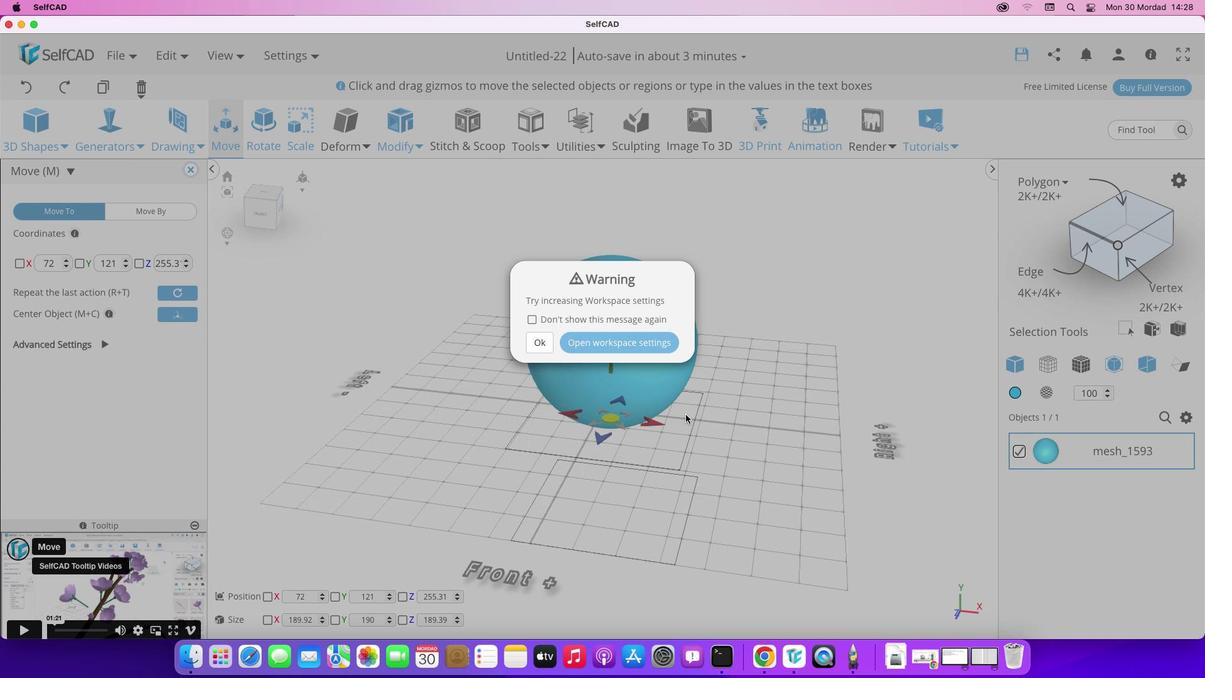 
Action: Mouse moved to (540, 348)
Screenshot: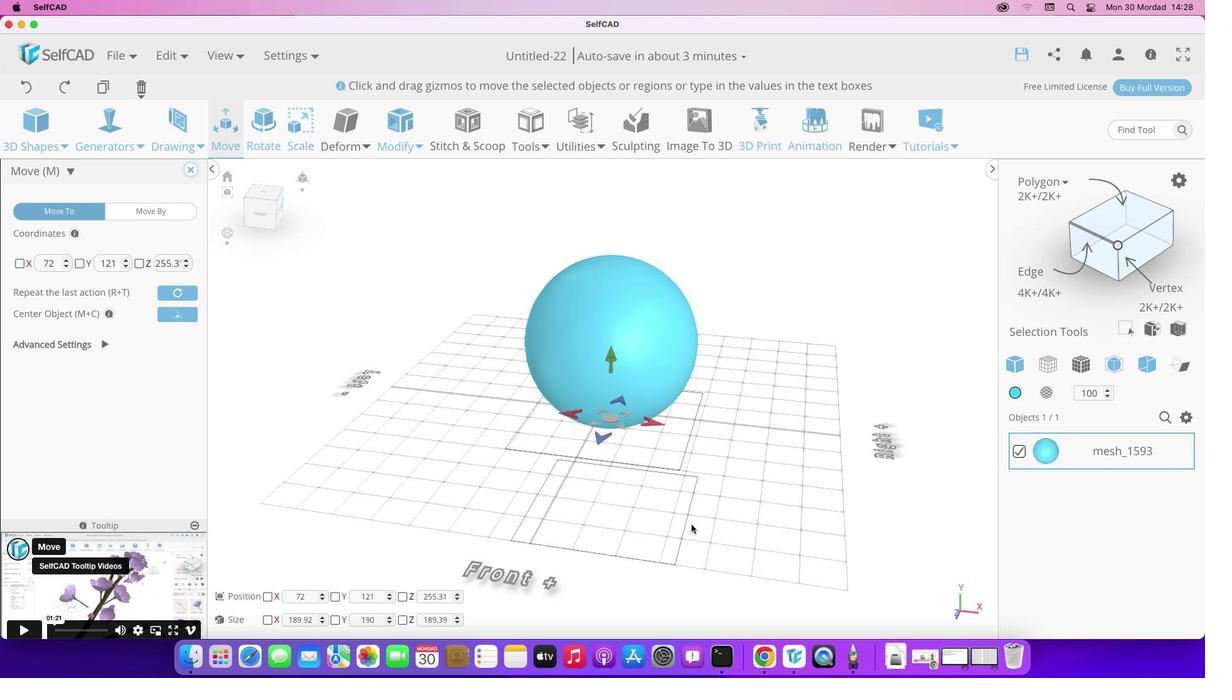 
Action: Mouse pressed left at (540, 348)
Screenshot: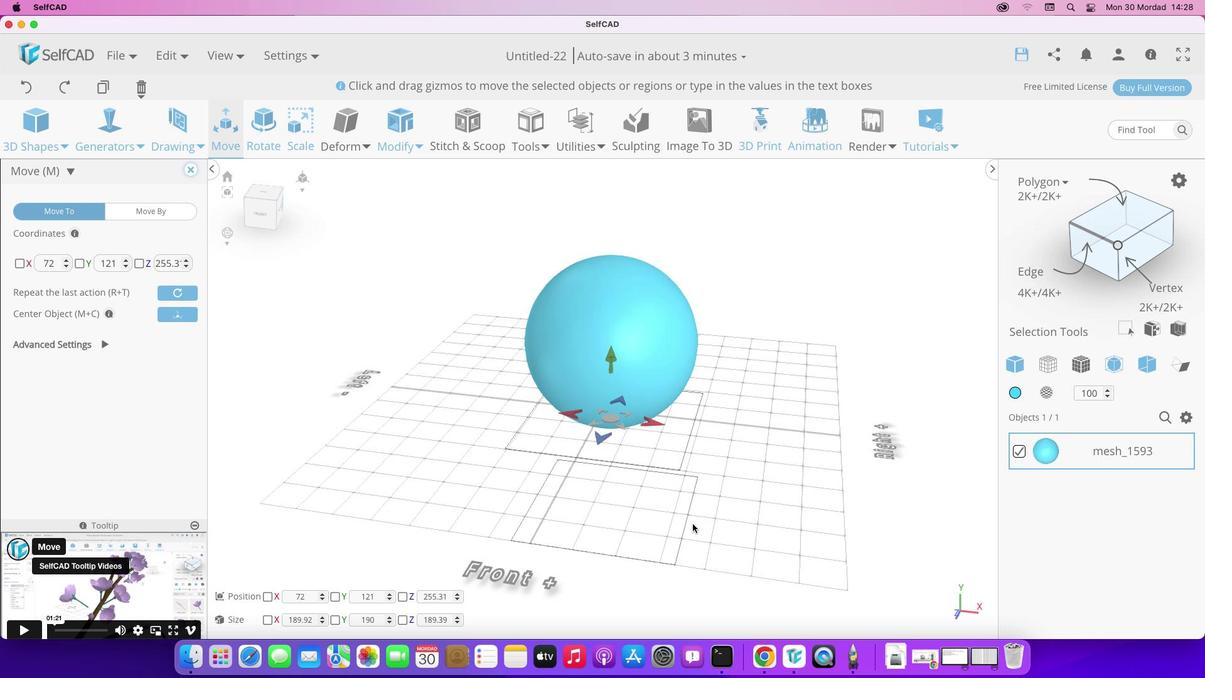 
Action: Mouse moved to (693, 523)
Screenshot: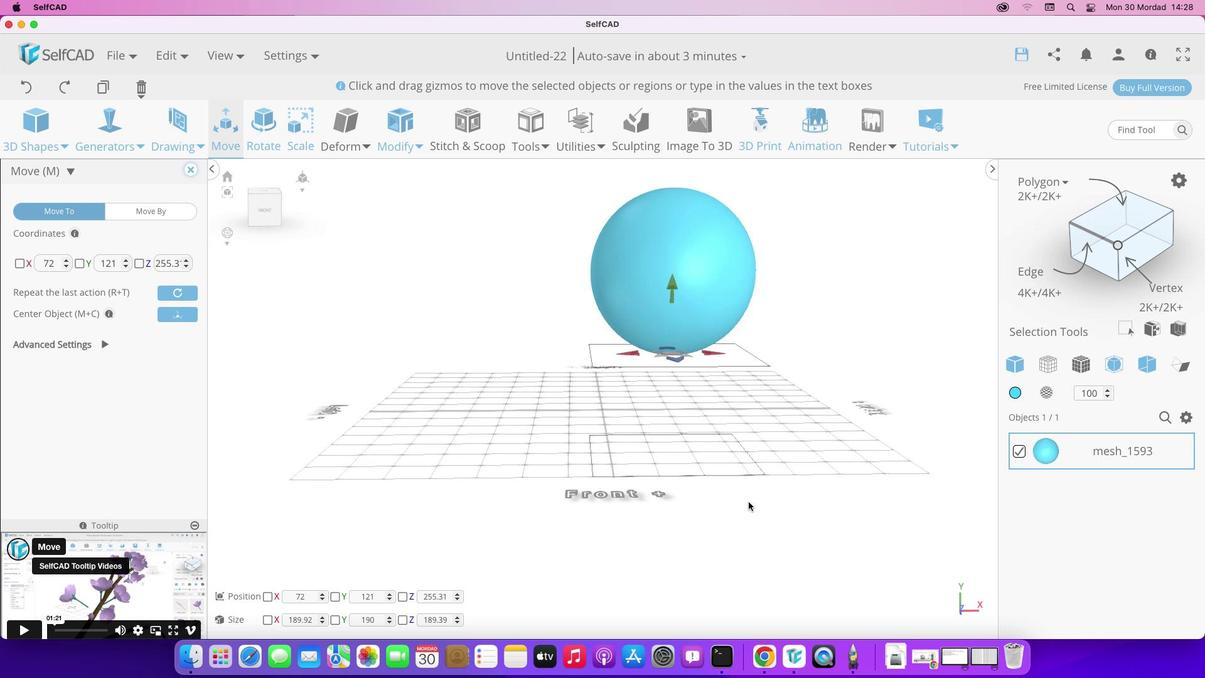 
Action: Mouse pressed left at (693, 523)
Screenshot: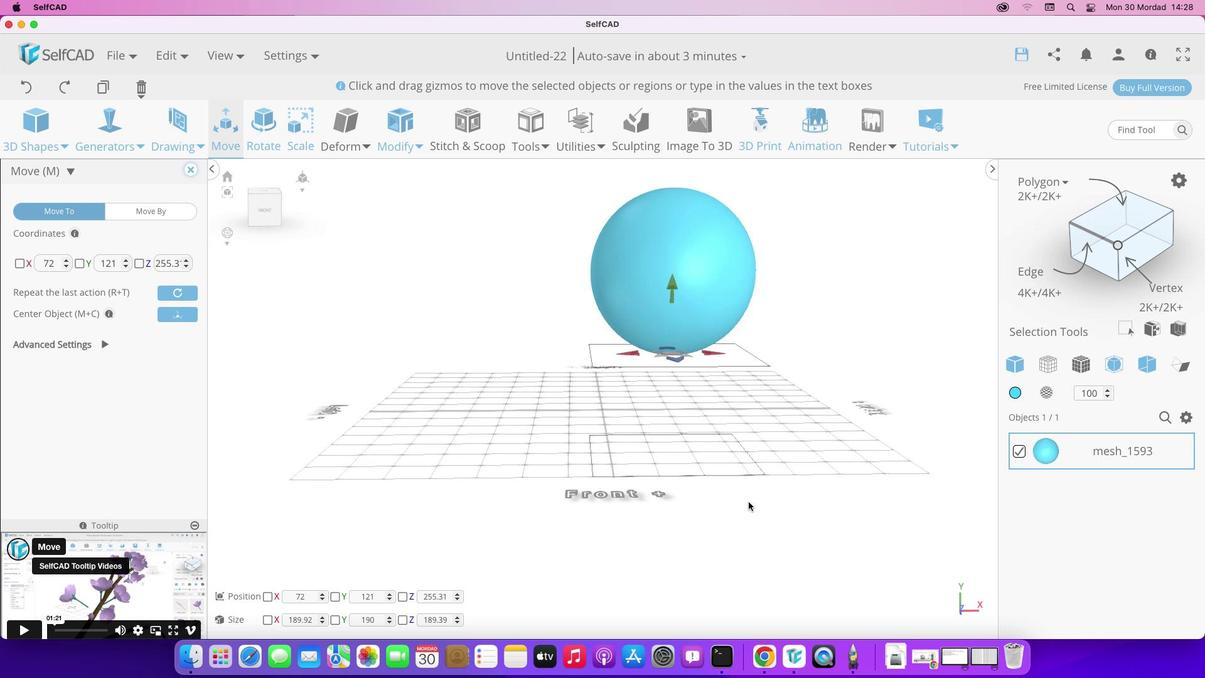 
Action: Mouse moved to (671, 351)
Screenshot: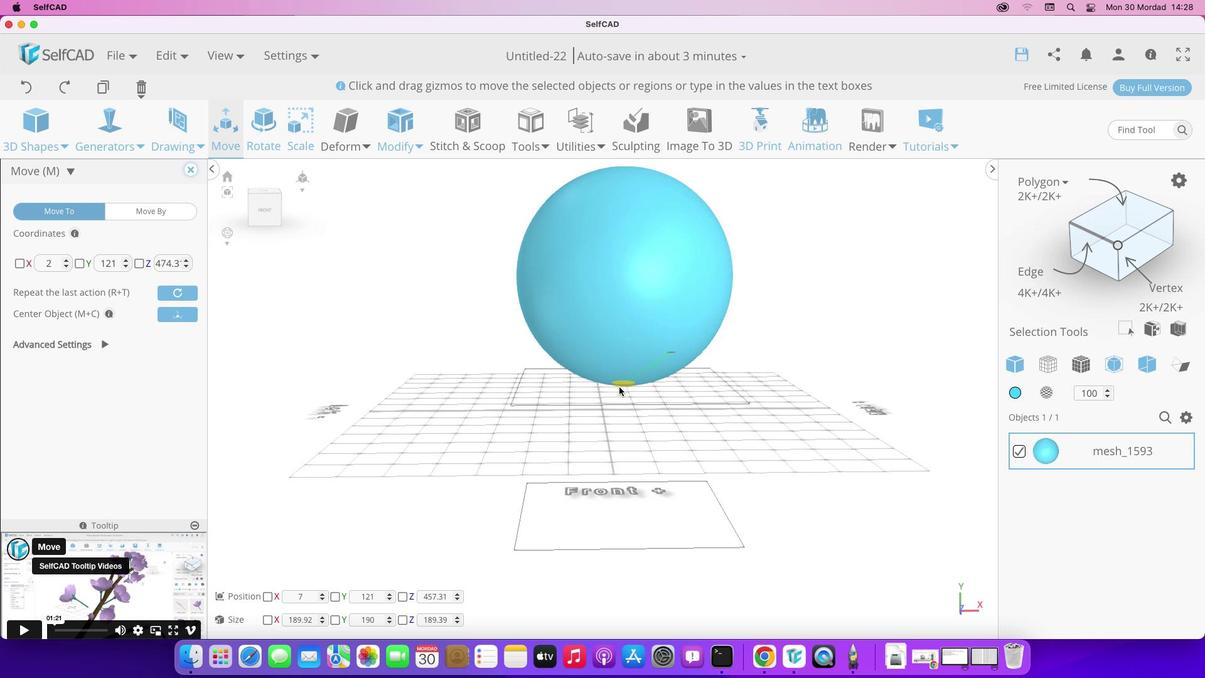 
Action: Mouse pressed left at (671, 351)
Screenshot: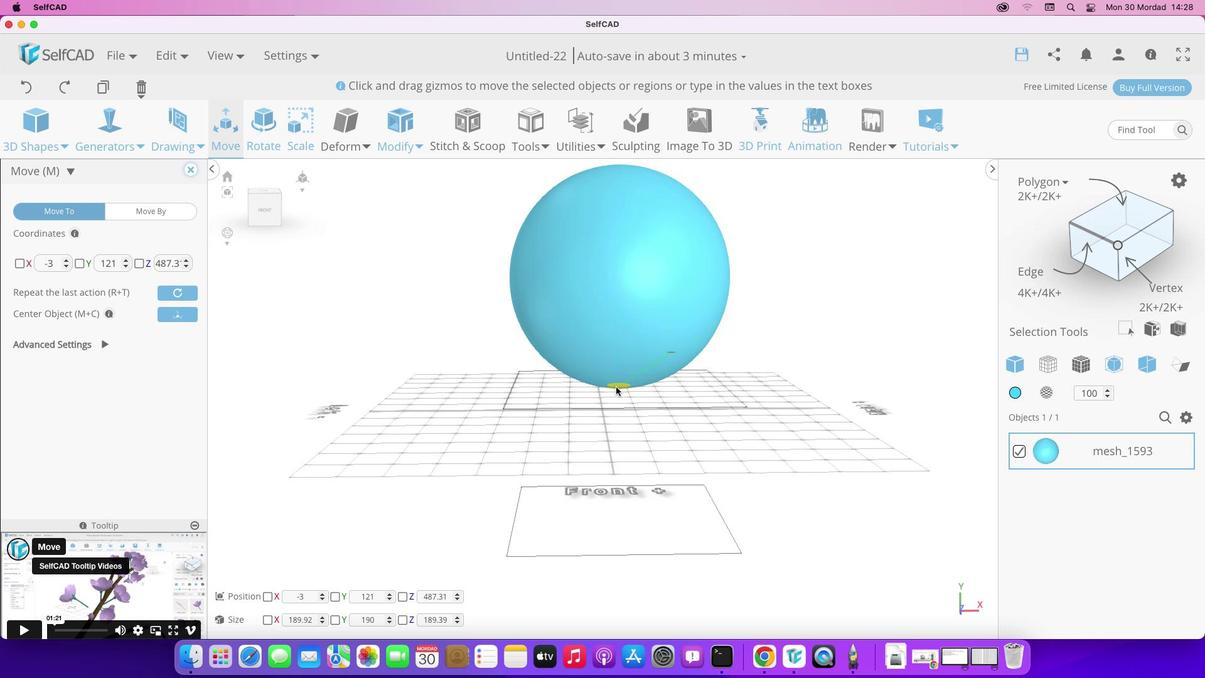 
Action: Mouse moved to (537, 344)
Screenshot: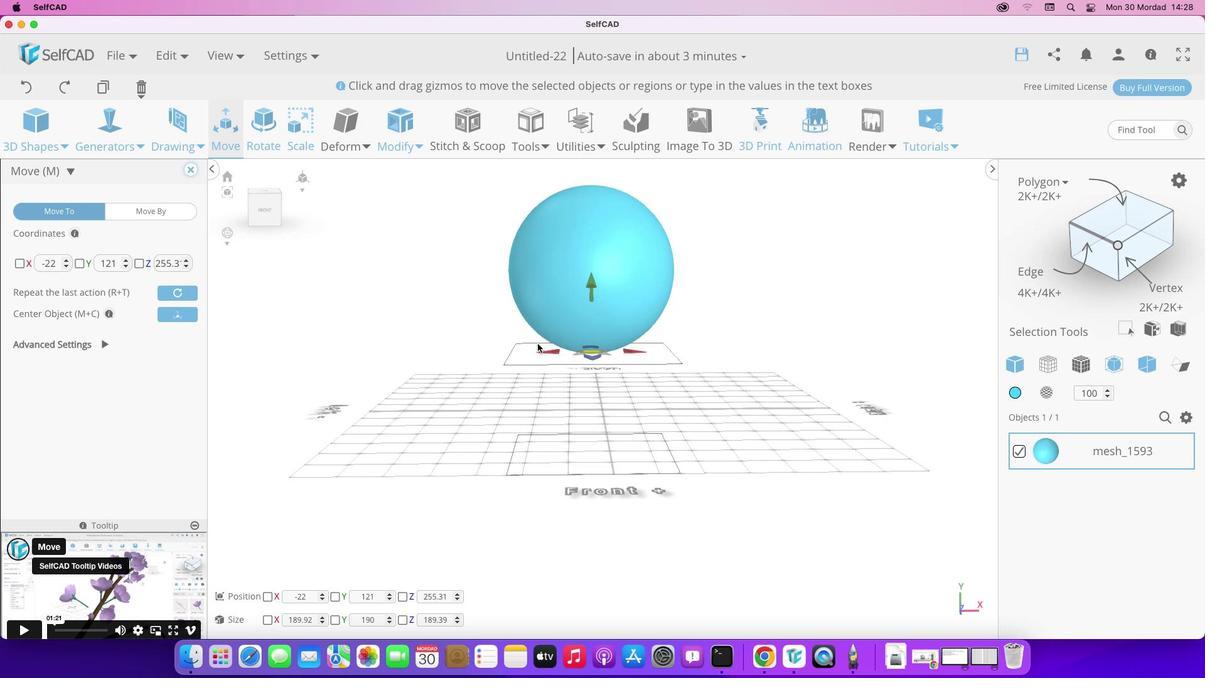 
Action: Mouse pressed left at (537, 344)
Screenshot: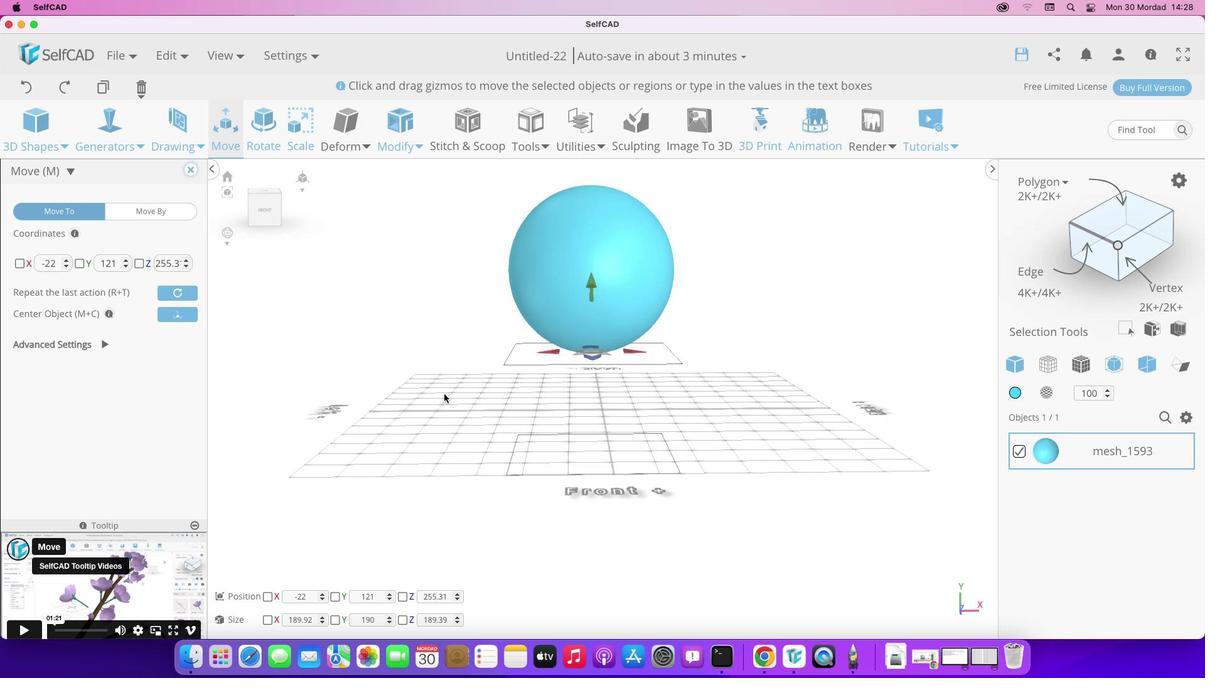 
Action: Mouse moved to (389, 597)
Screenshot: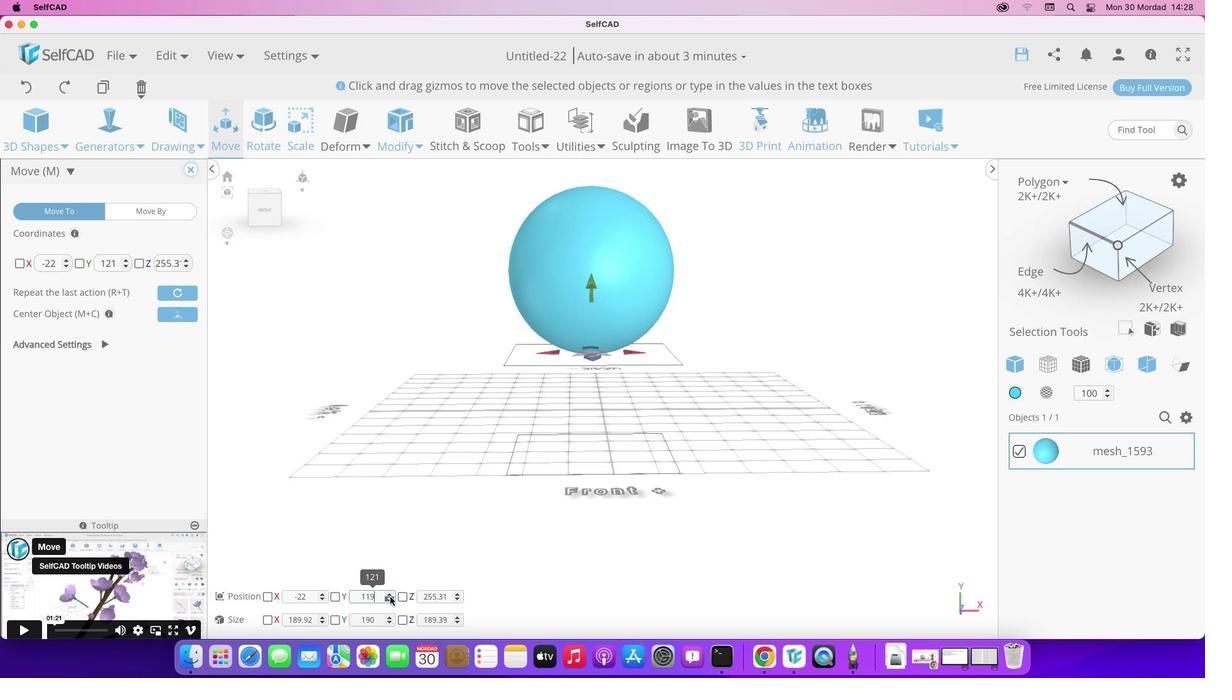 
Action: Mouse pressed left at (389, 597)
Screenshot: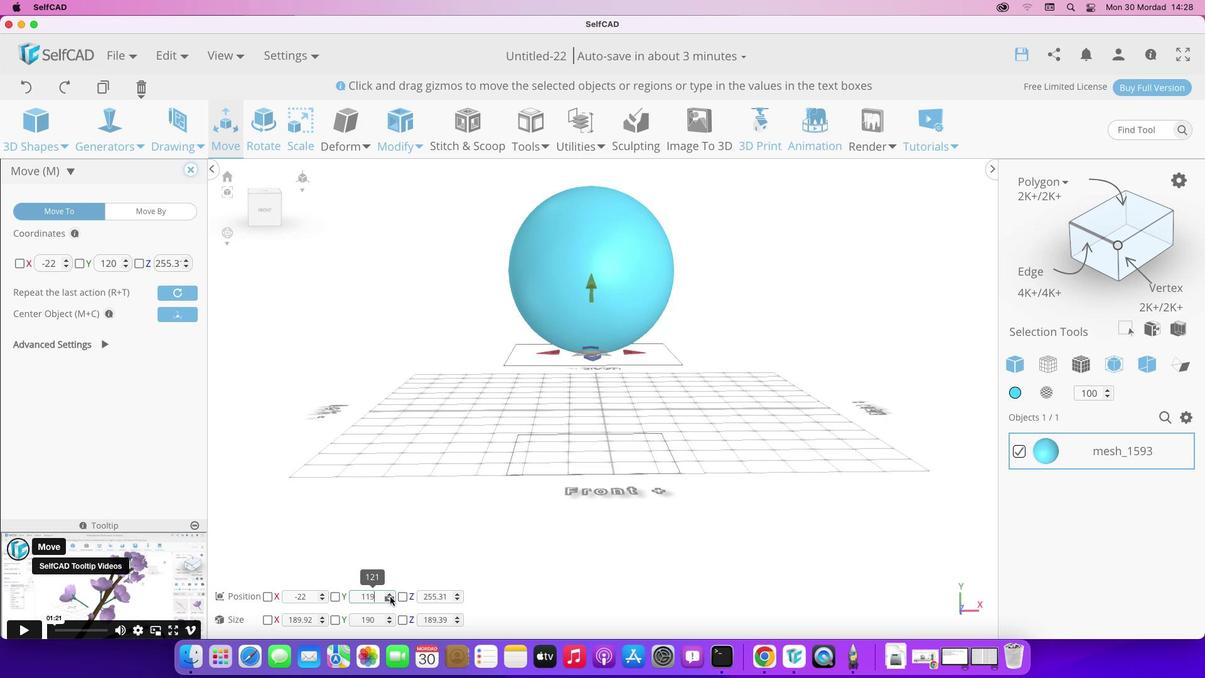 
Action: Mouse pressed left at (389, 597)
Screenshot: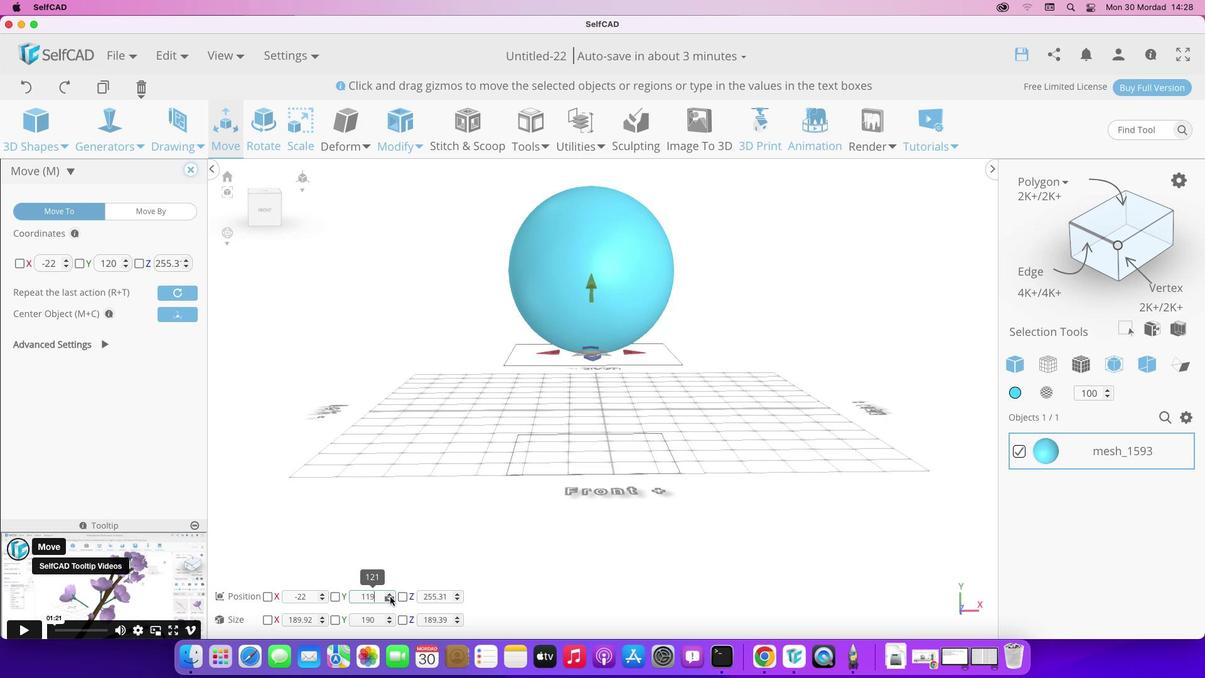 
Action: Mouse pressed left at (389, 597)
Screenshot: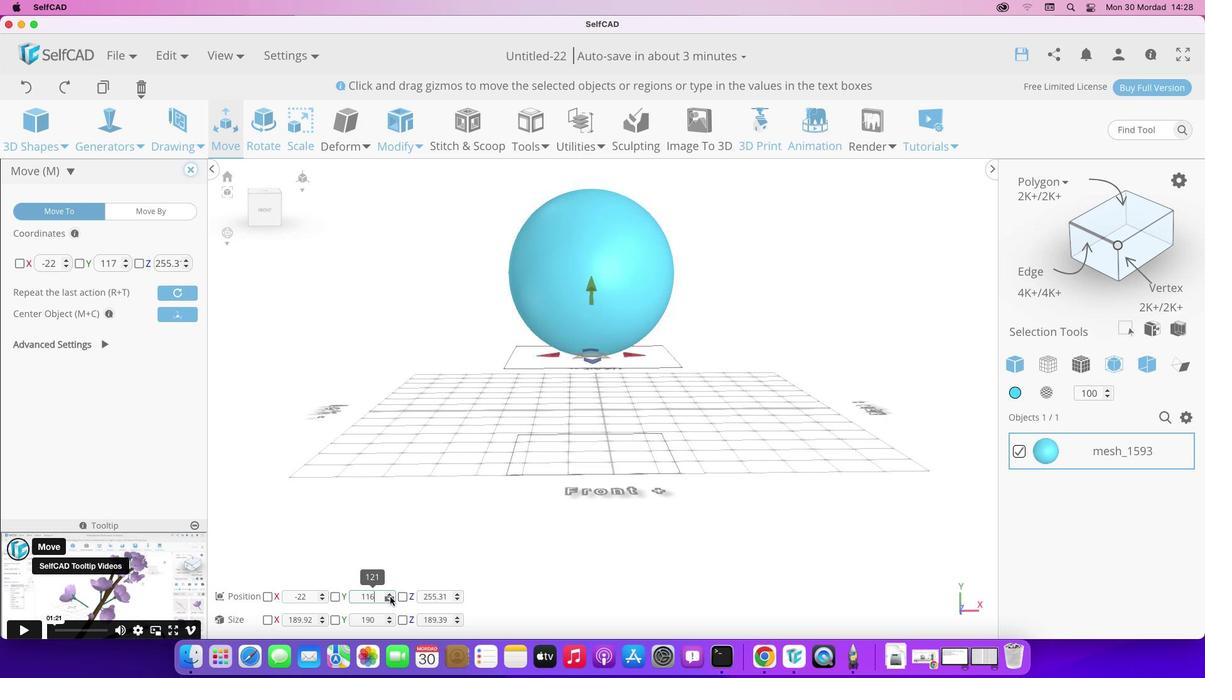 
Action: Mouse pressed left at (389, 597)
Screenshot: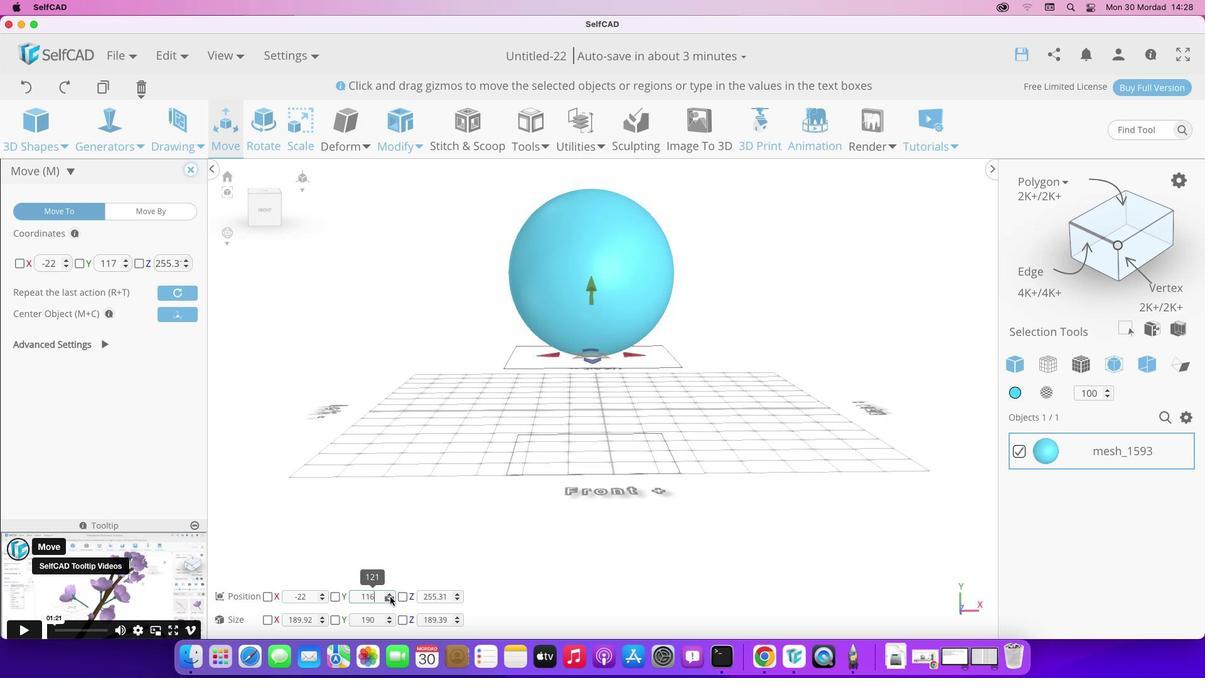 
Action: Mouse pressed left at (389, 597)
Screenshot: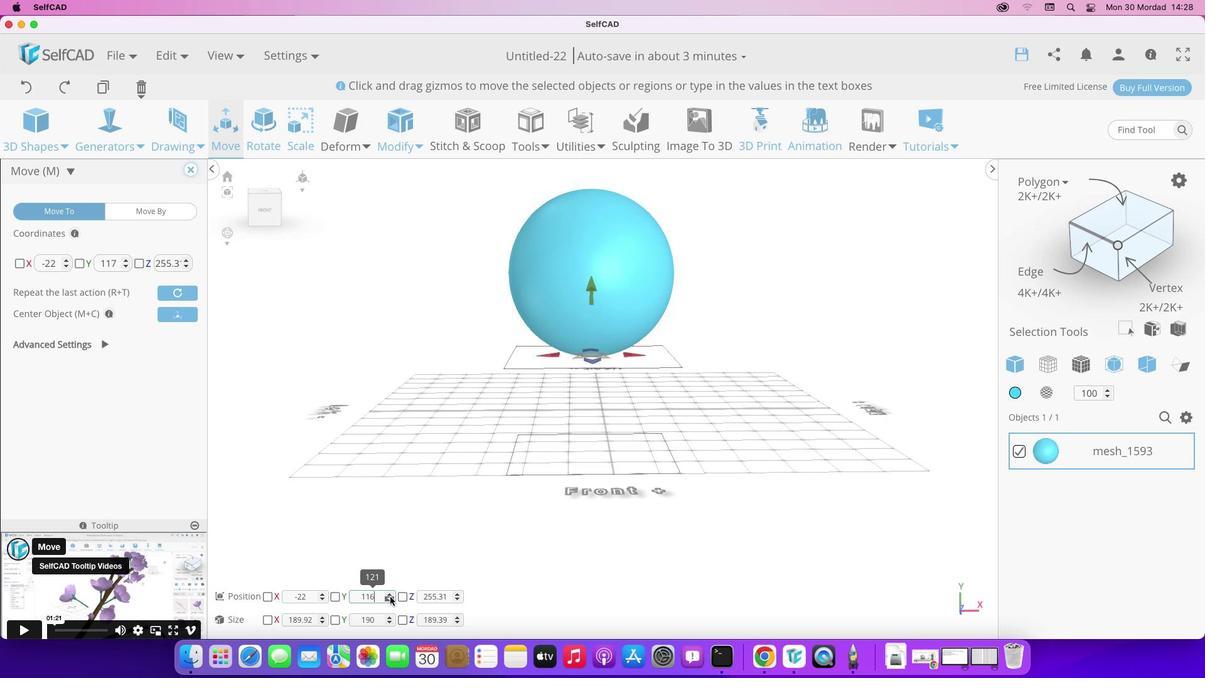 
Action: Mouse pressed left at (389, 597)
Screenshot: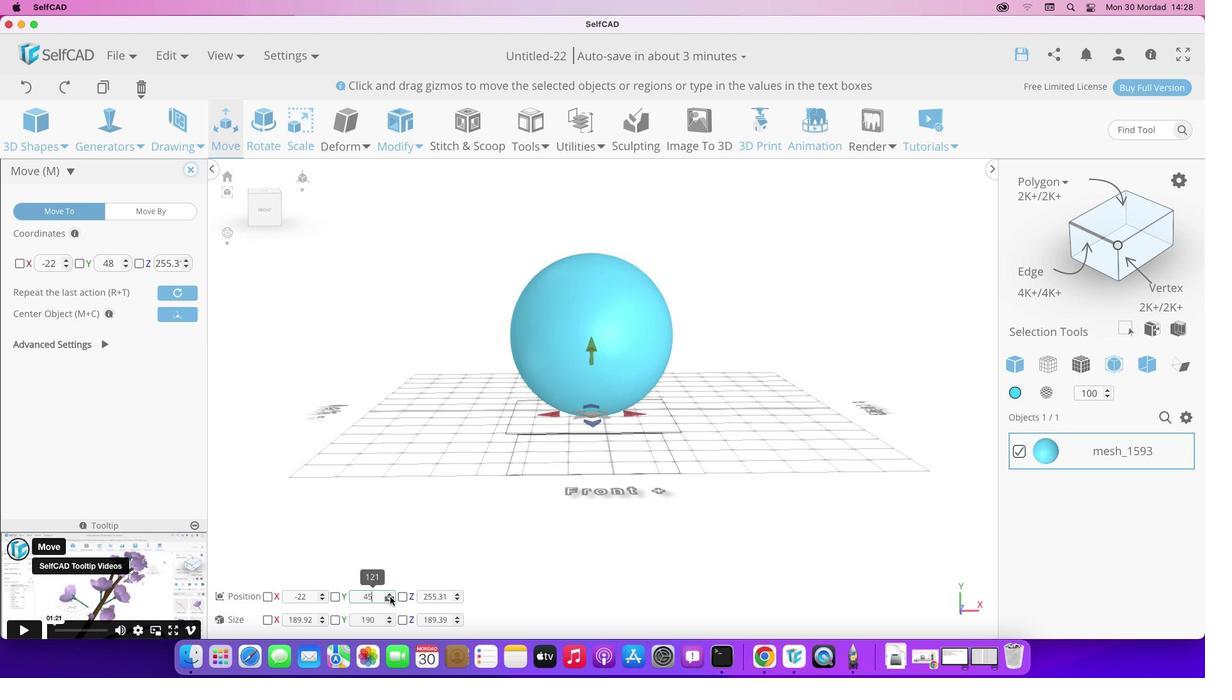 
Action: Mouse pressed left at (389, 597)
Screenshot: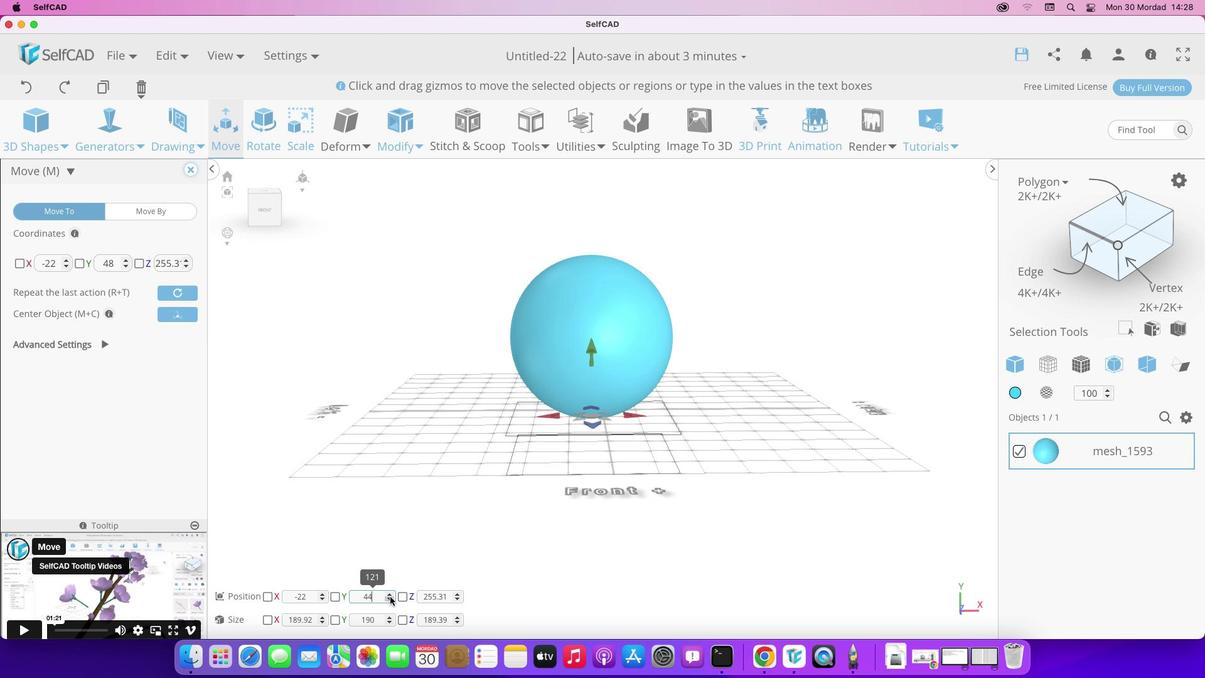 
Action: Mouse pressed left at (389, 597)
Screenshot: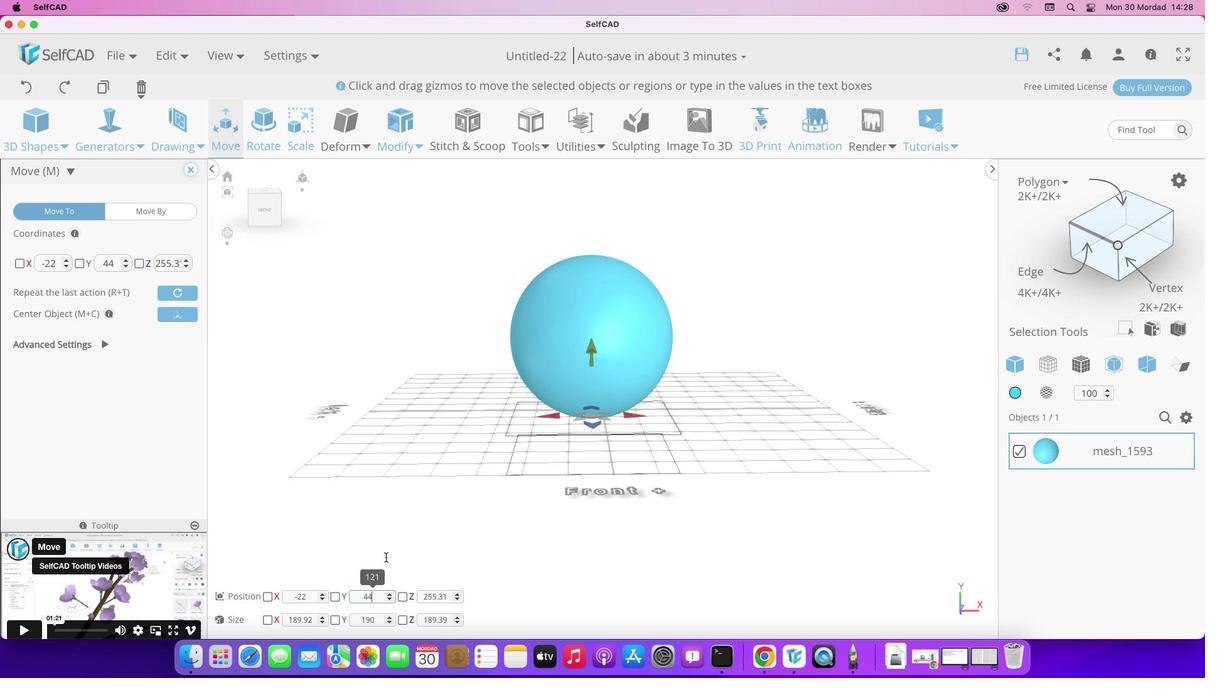 
Action: Mouse pressed left at (389, 597)
Screenshot: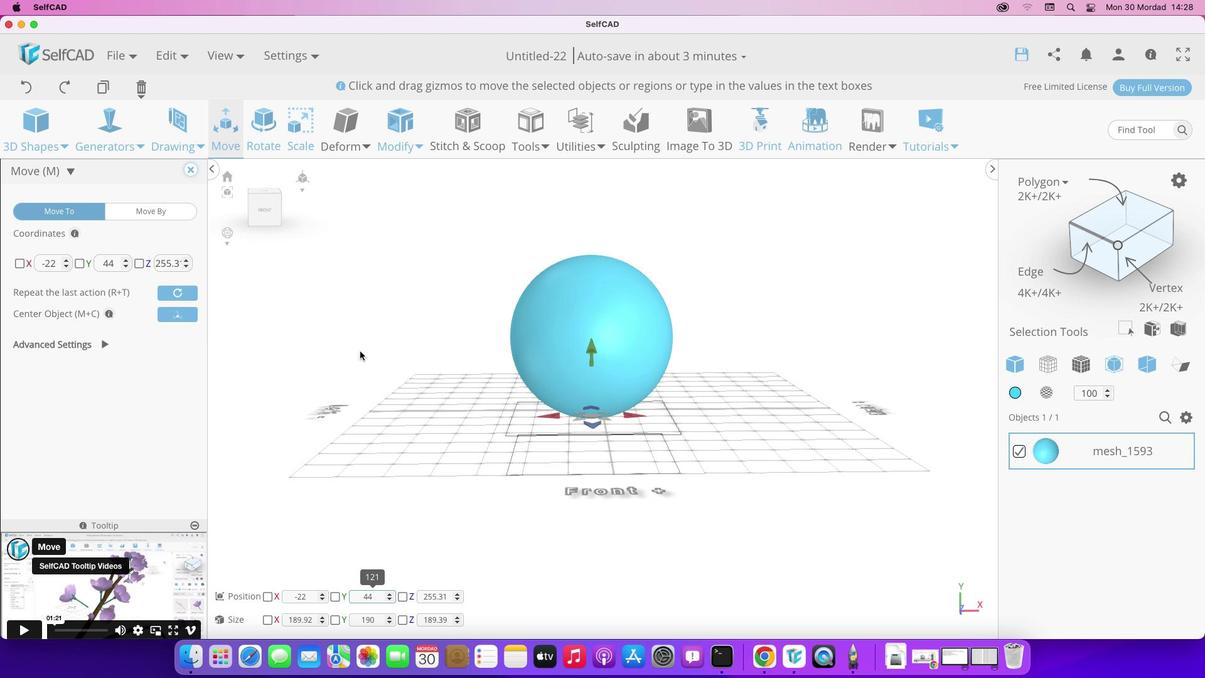 
Action: Mouse moved to (359, 339)
Screenshot: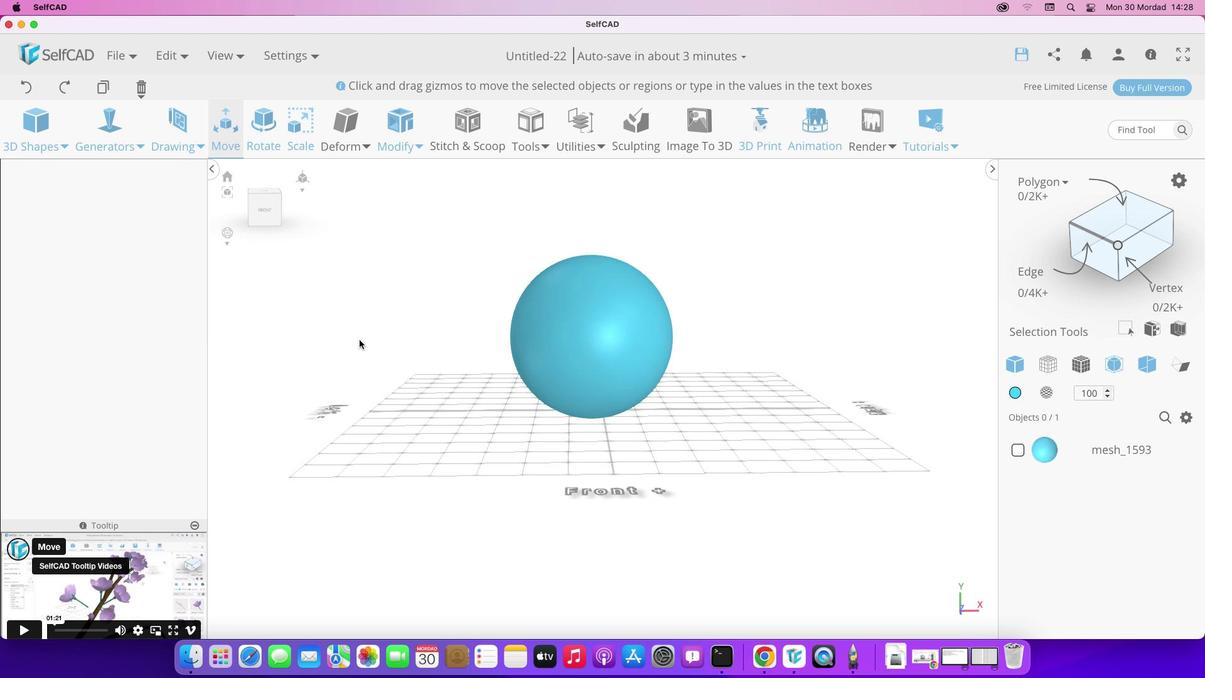 
Action: Mouse pressed left at (359, 339)
Screenshot: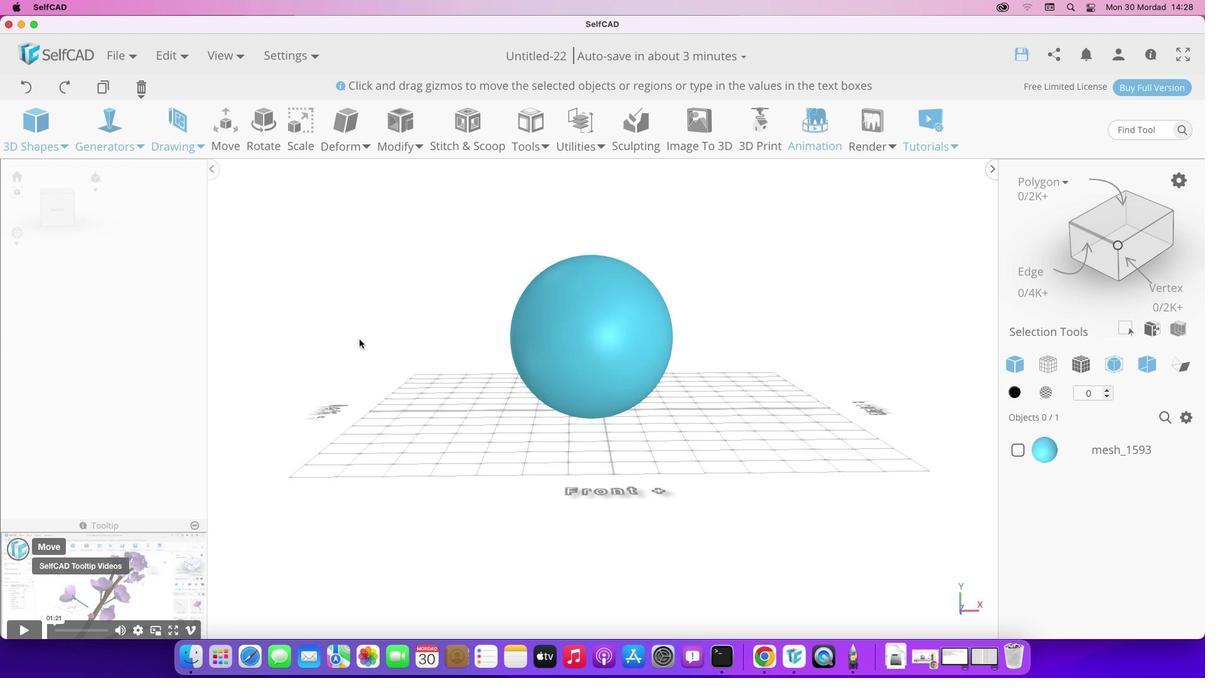 
Action: Mouse moved to (630, 311)
Screenshot: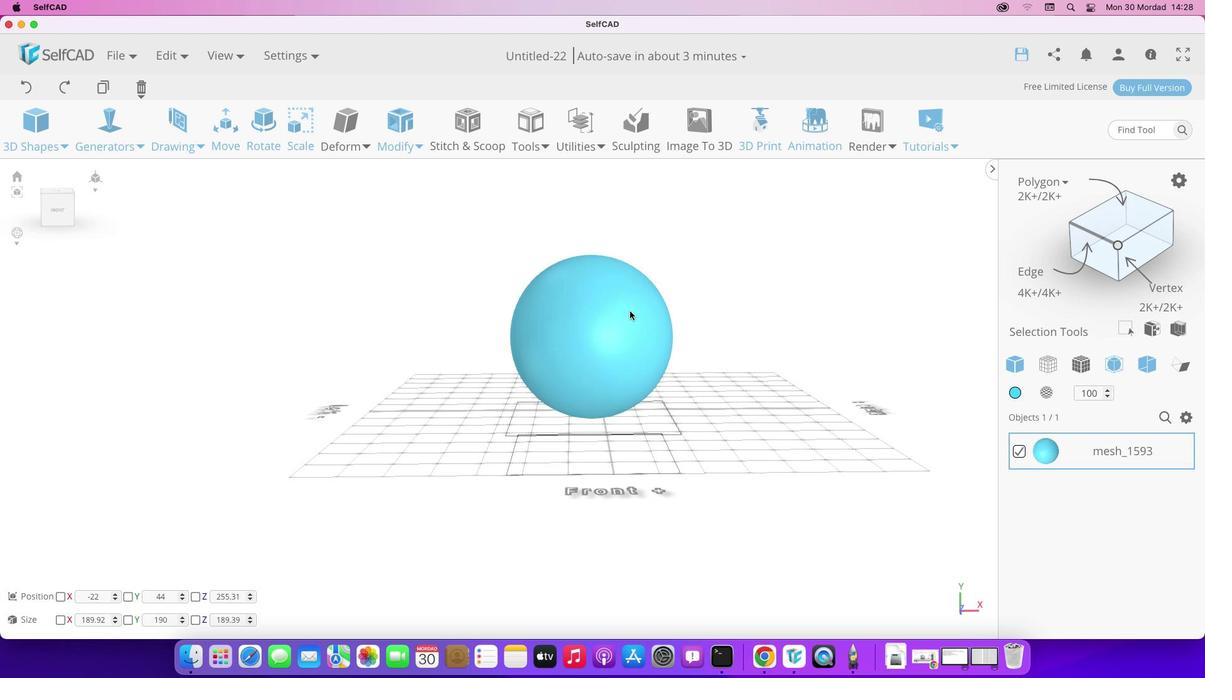 
Action: Mouse pressed left at (630, 311)
Screenshot: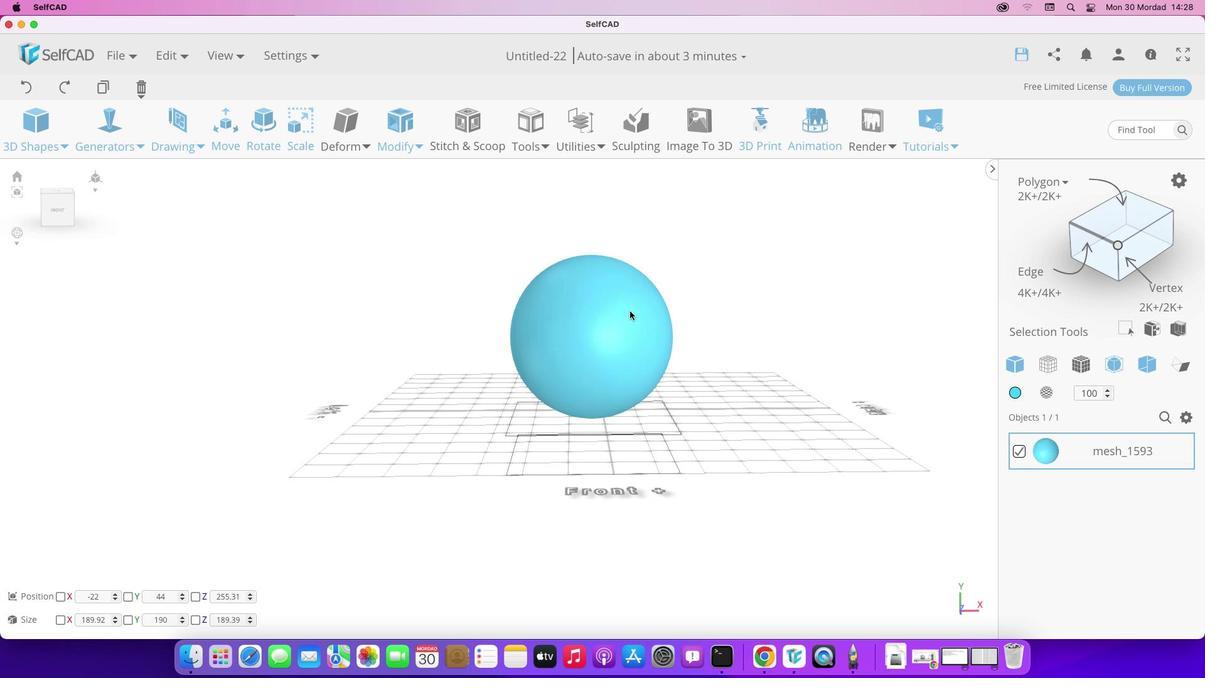 
Action: Mouse moved to (32, 129)
Screenshot: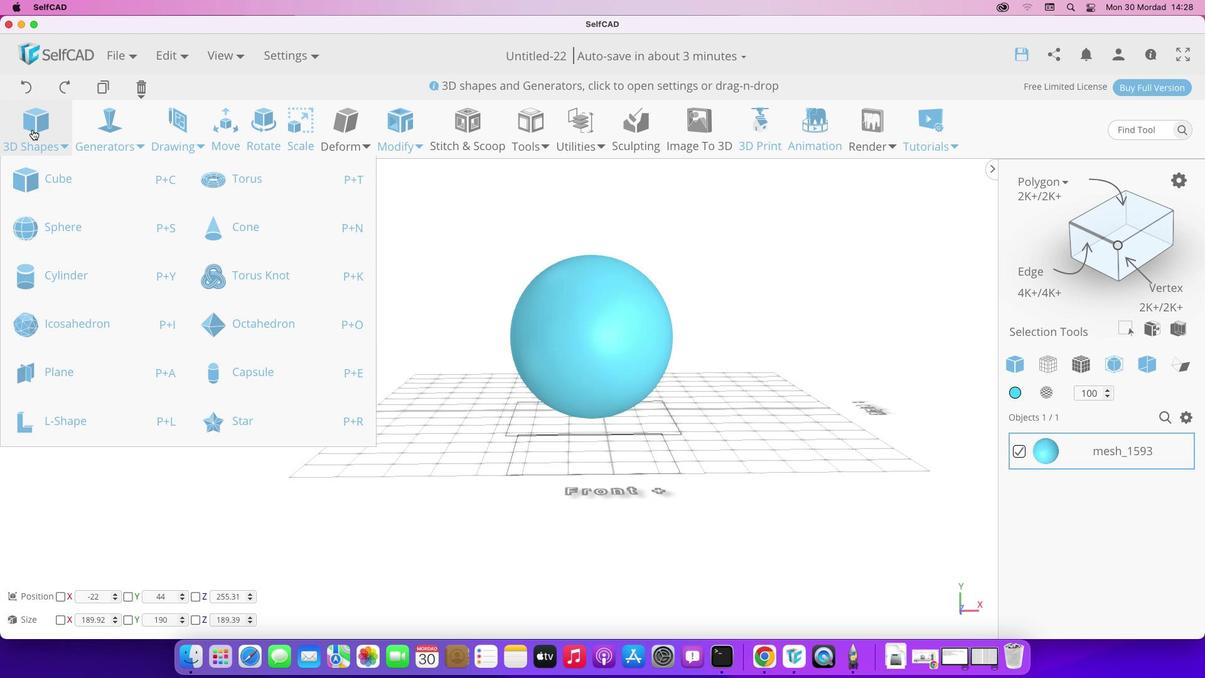 
Action: Mouse pressed left at (32, 129)
Screenshot: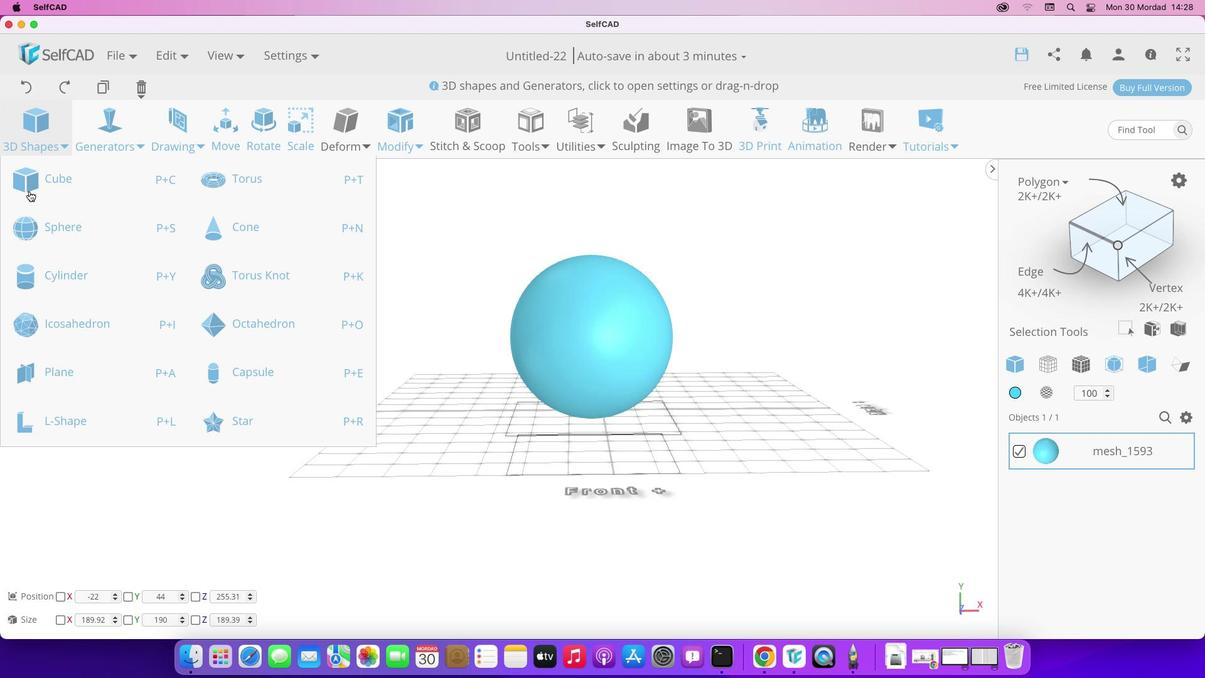 
Action: Mouse moved to (32, 221)
Screenshot: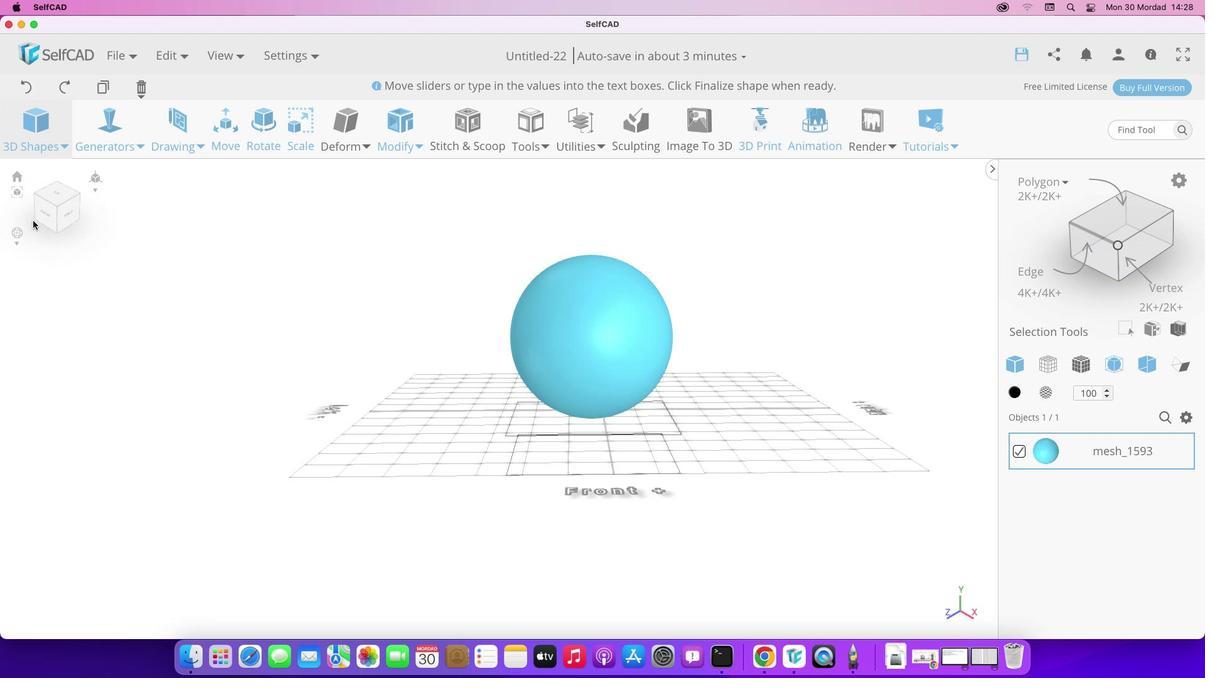 
Action: Mouse pressed left at (32, 221)
Screenshot: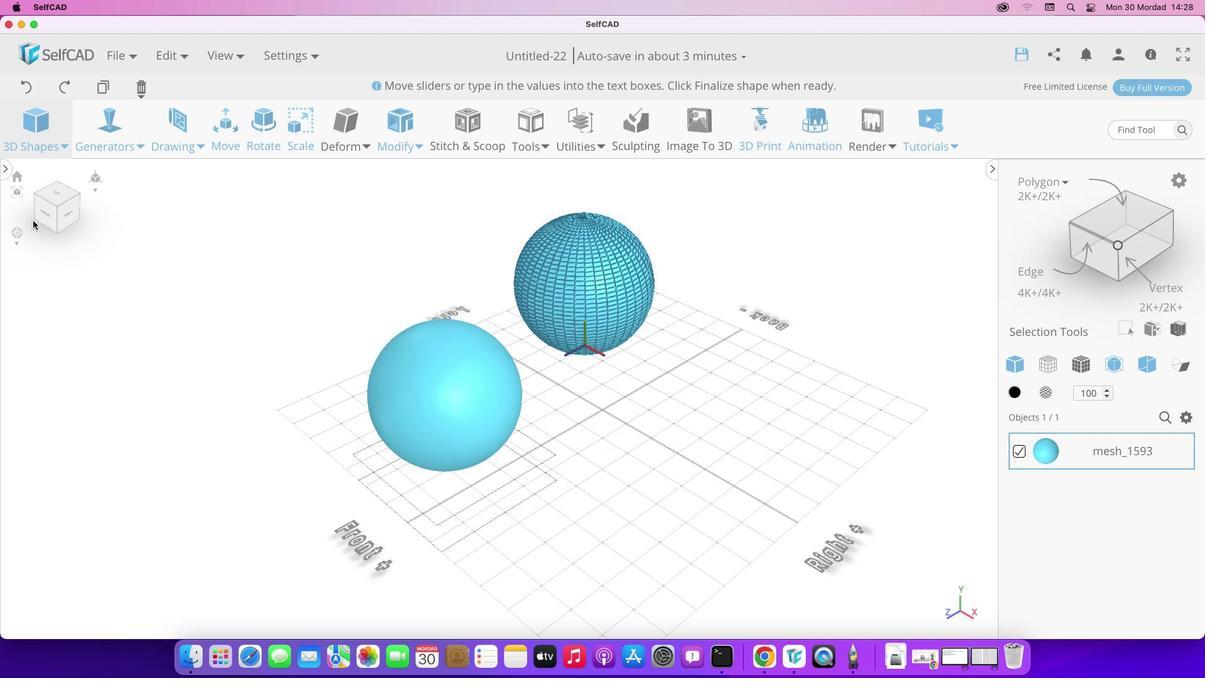 
Action: Mouse moved to (101, 255)
Screenshot: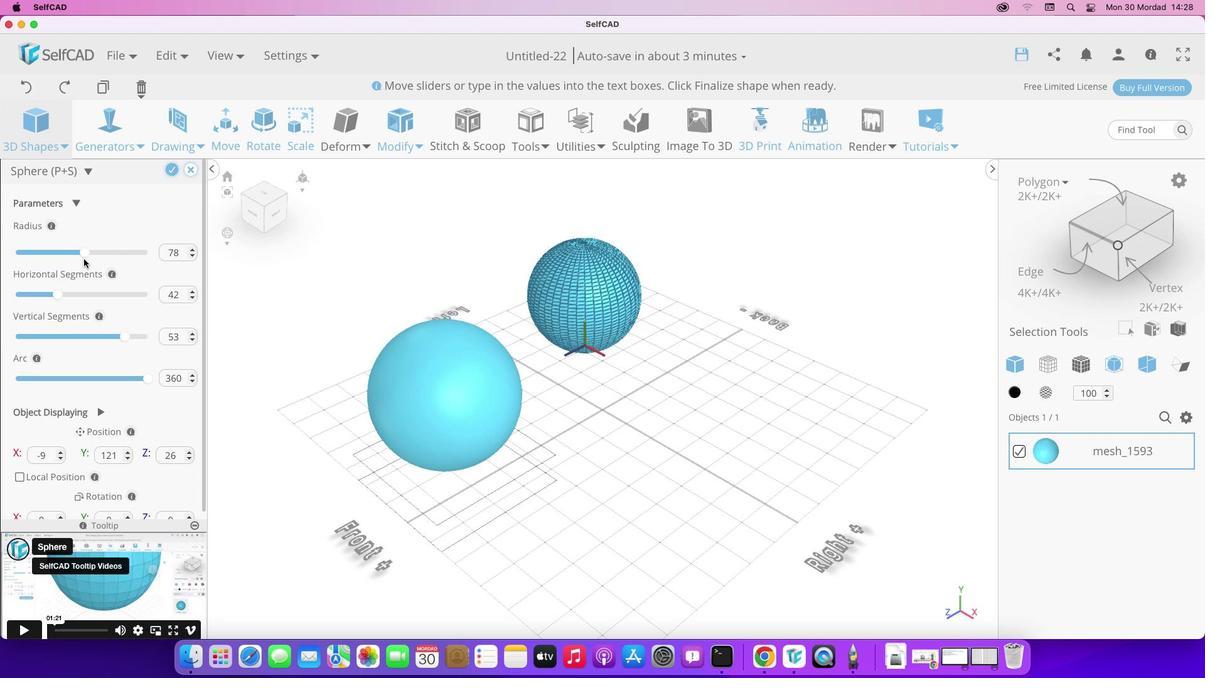 
Action: Mouse pressed left at (101, 255)
Screenshot: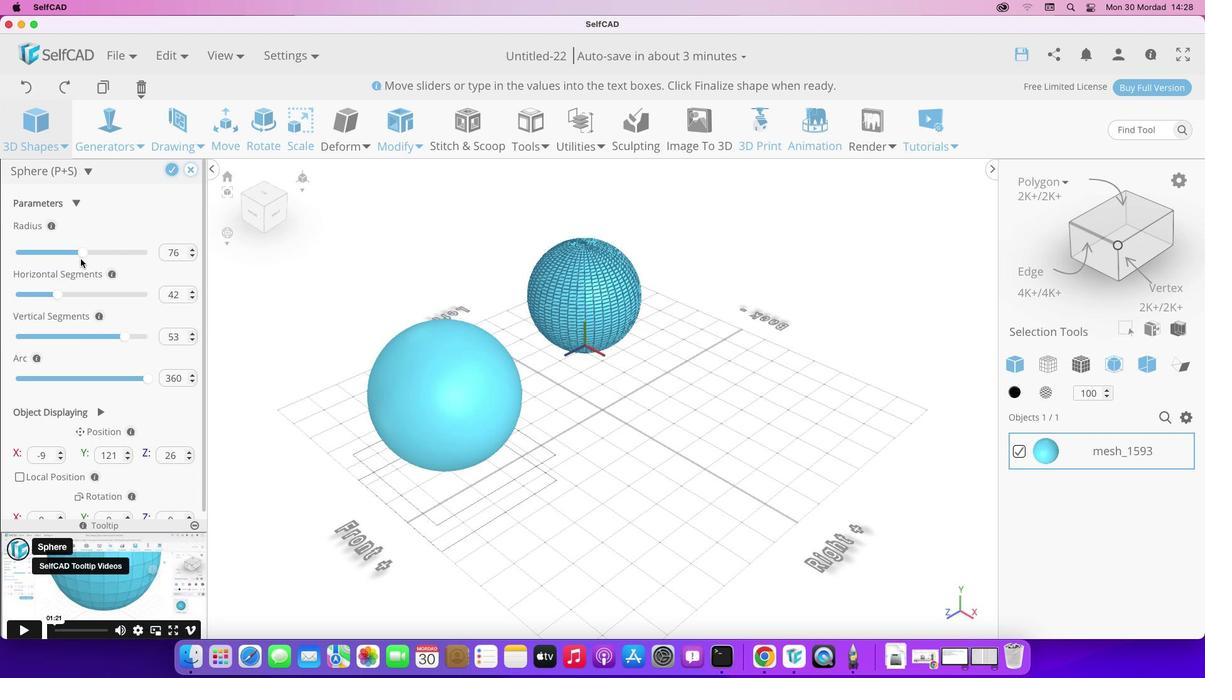 
Action: Mouse moved to (124, 335)
Screenshot: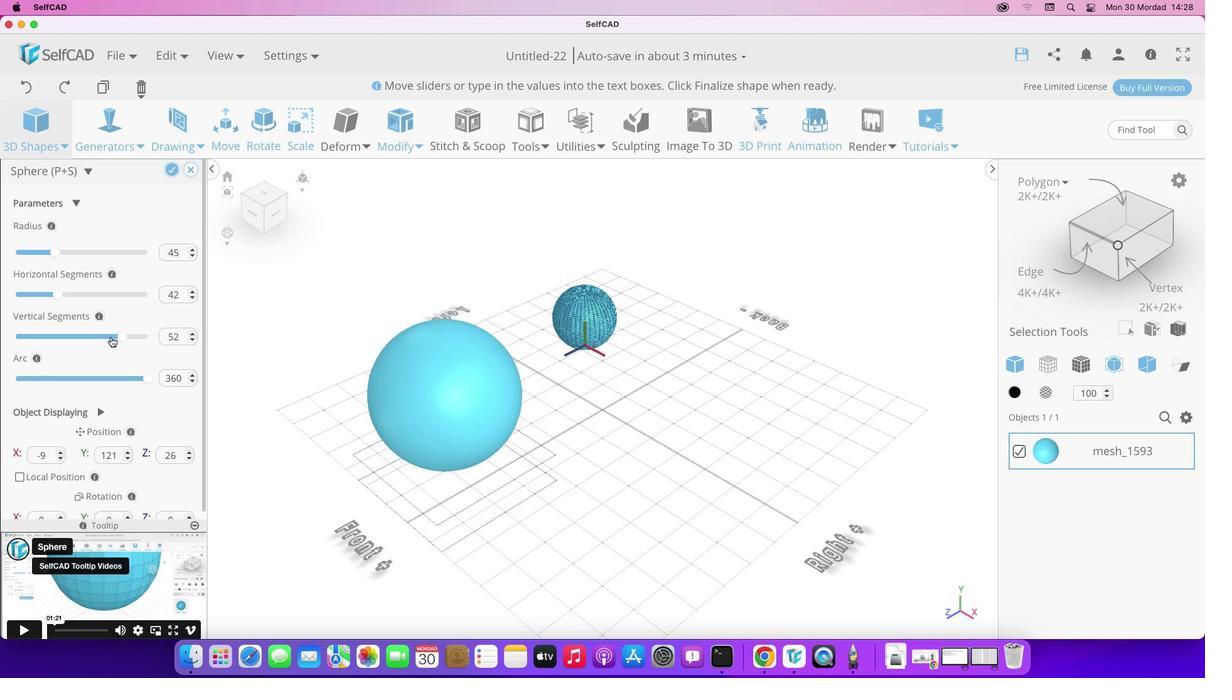 
Action: Mouse pressed left at (124, 335)
Screenshot: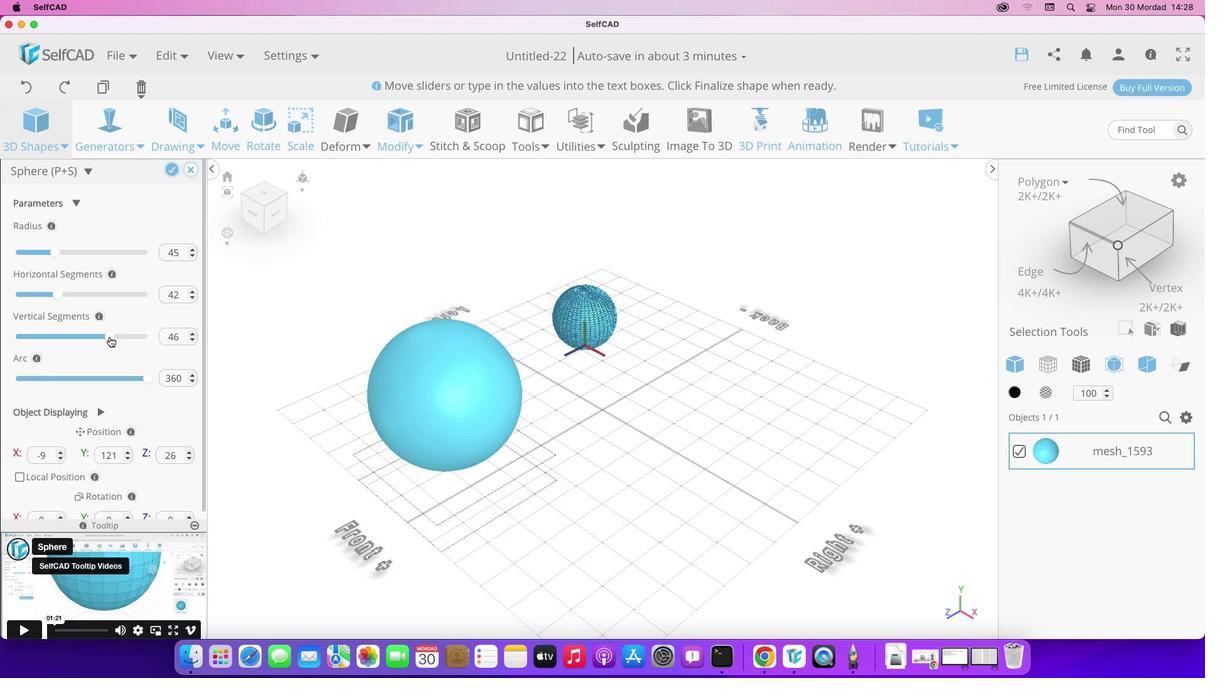 
Action: Mouse moved to (56, 295)
Screenshot: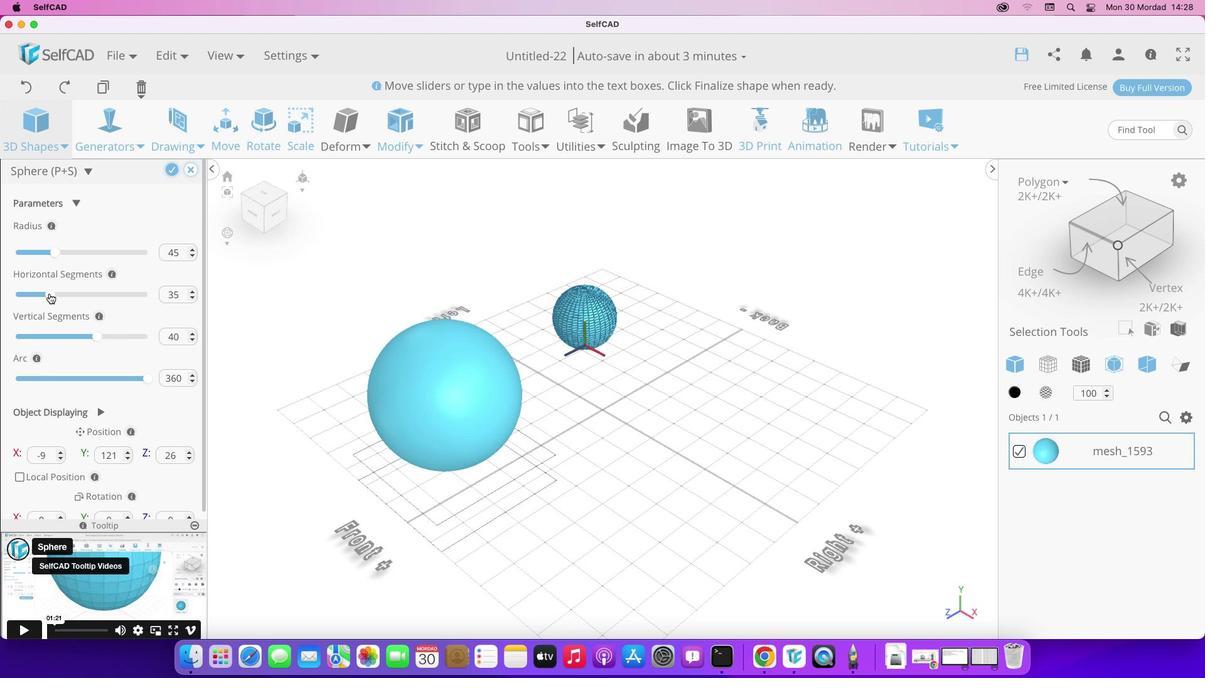 
Action: Mouse pressed left at (56, 295)
Screenshot: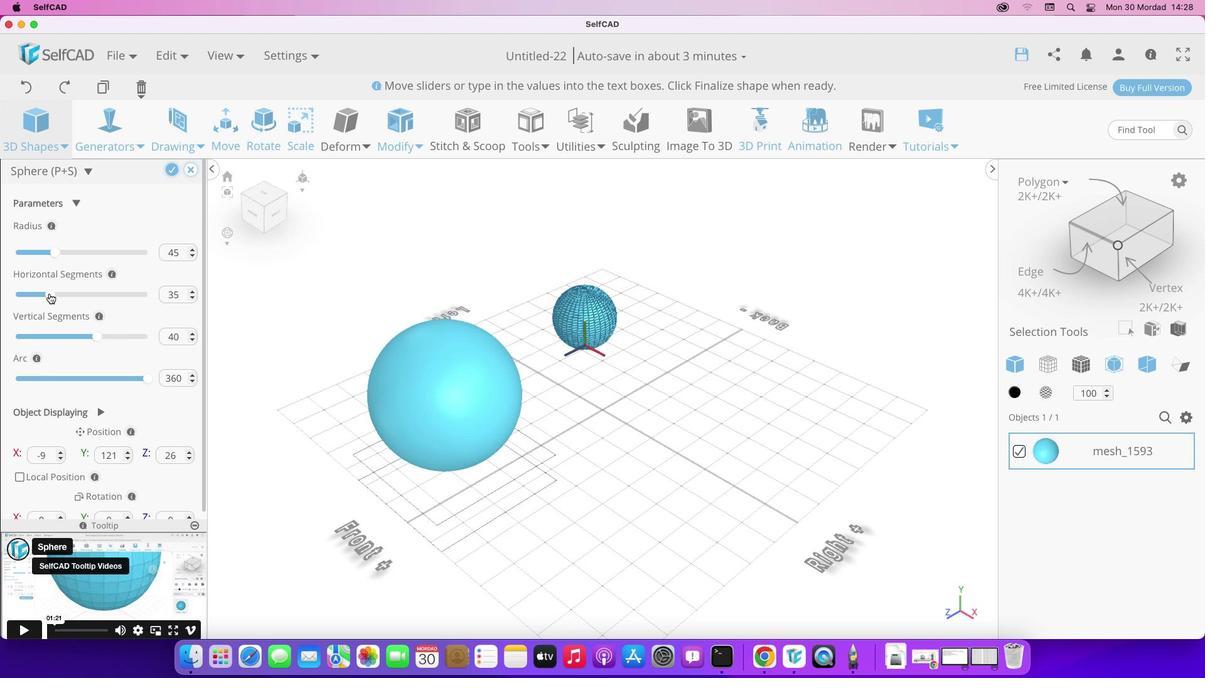 
Action: Mouse moved to (174, 167)
Screenshot: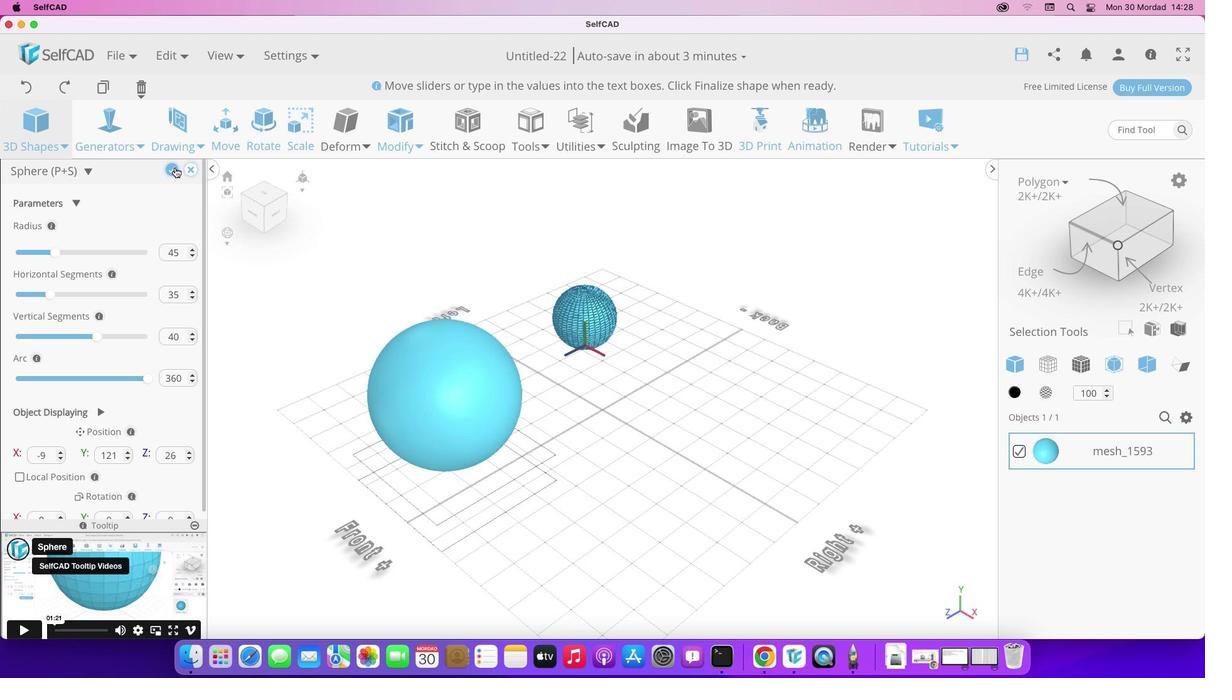 
Action: Mouse pressed left at (174, 167)
Screenshot: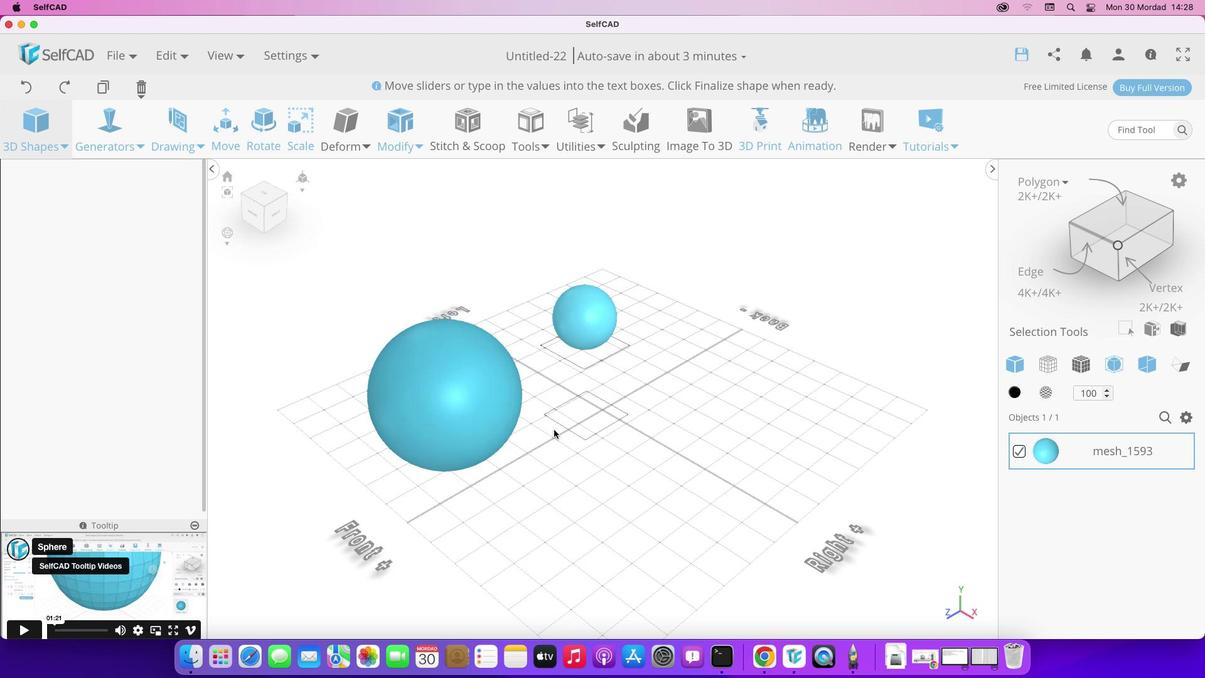 
Action: Mouse moved to (566, 502)
Screenshot: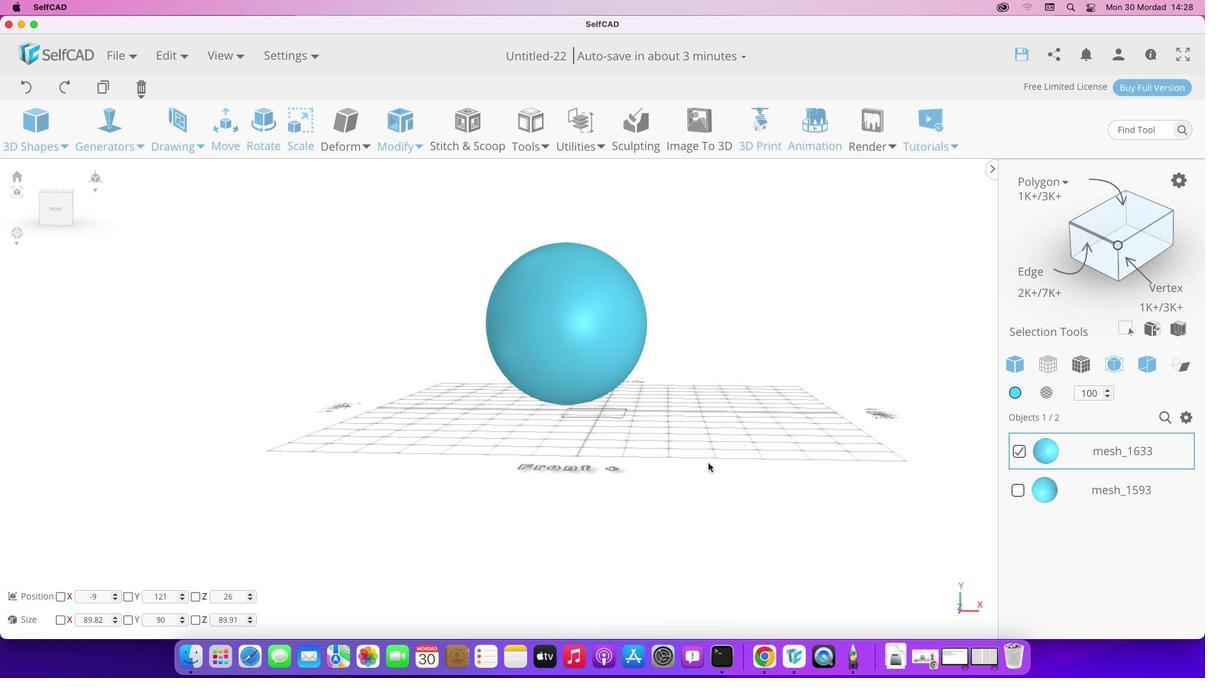 
Action: Mouse pressed left at (566, 502)
Screenshot: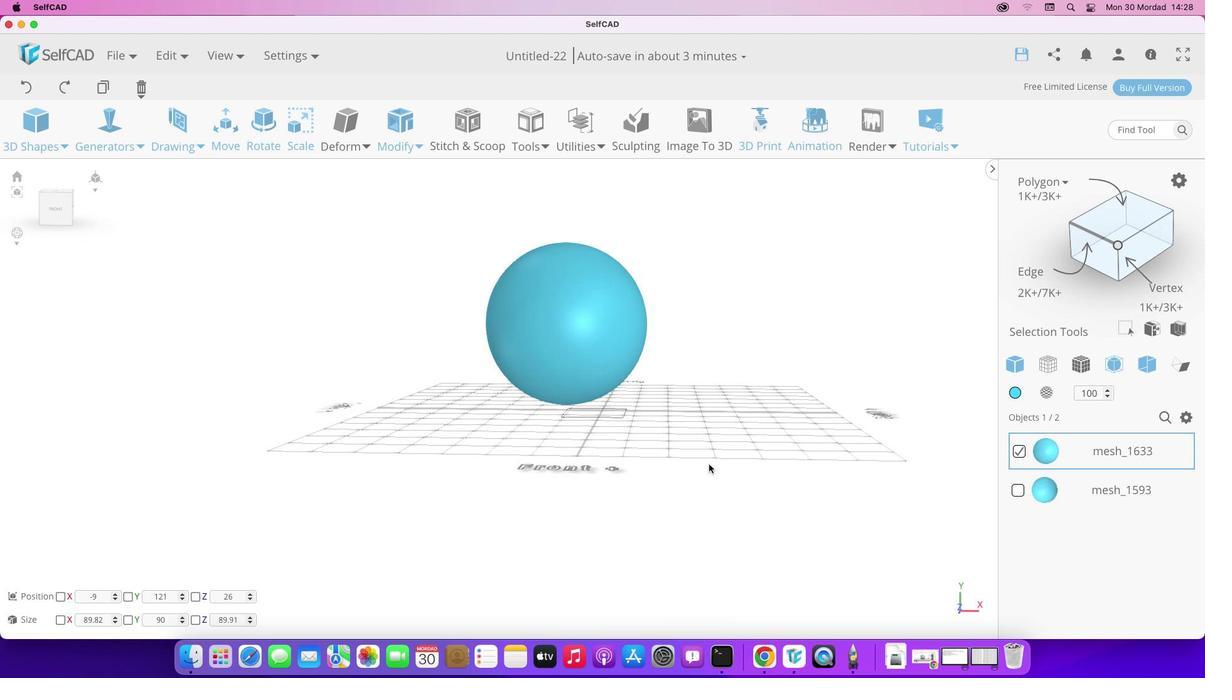 
Action: Mouse moved to (232, 130)
Screenshot: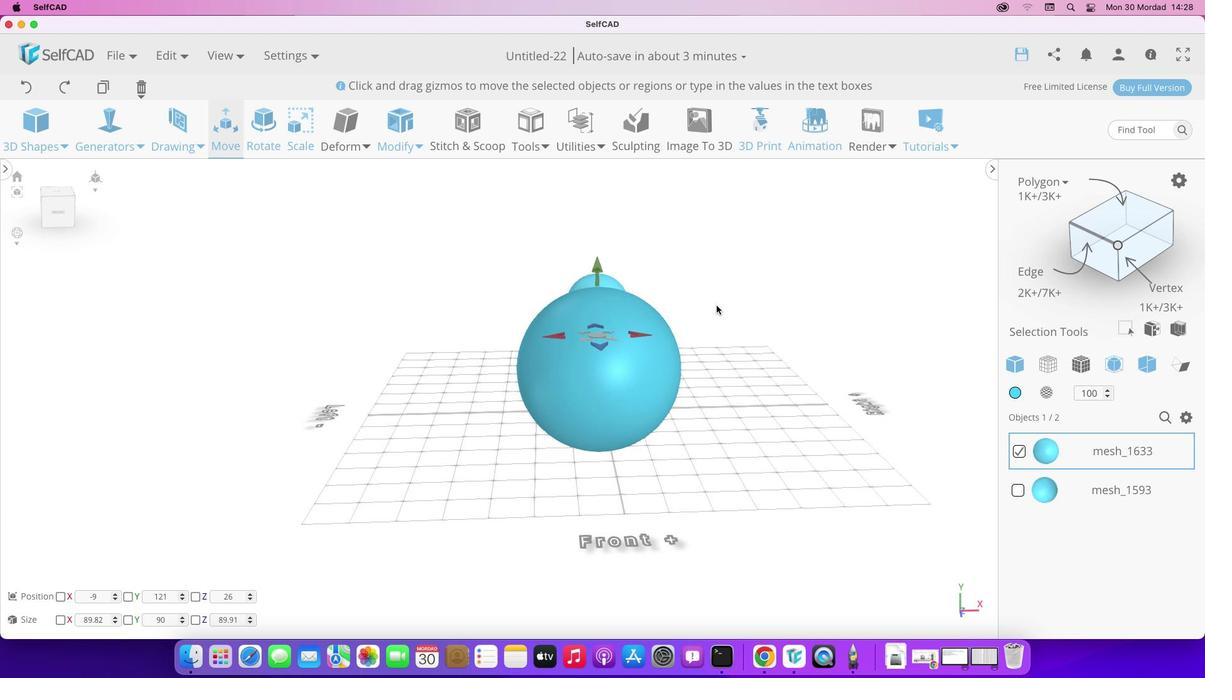 
Action: Mouse pressed left at (232, 130)
Screenshot: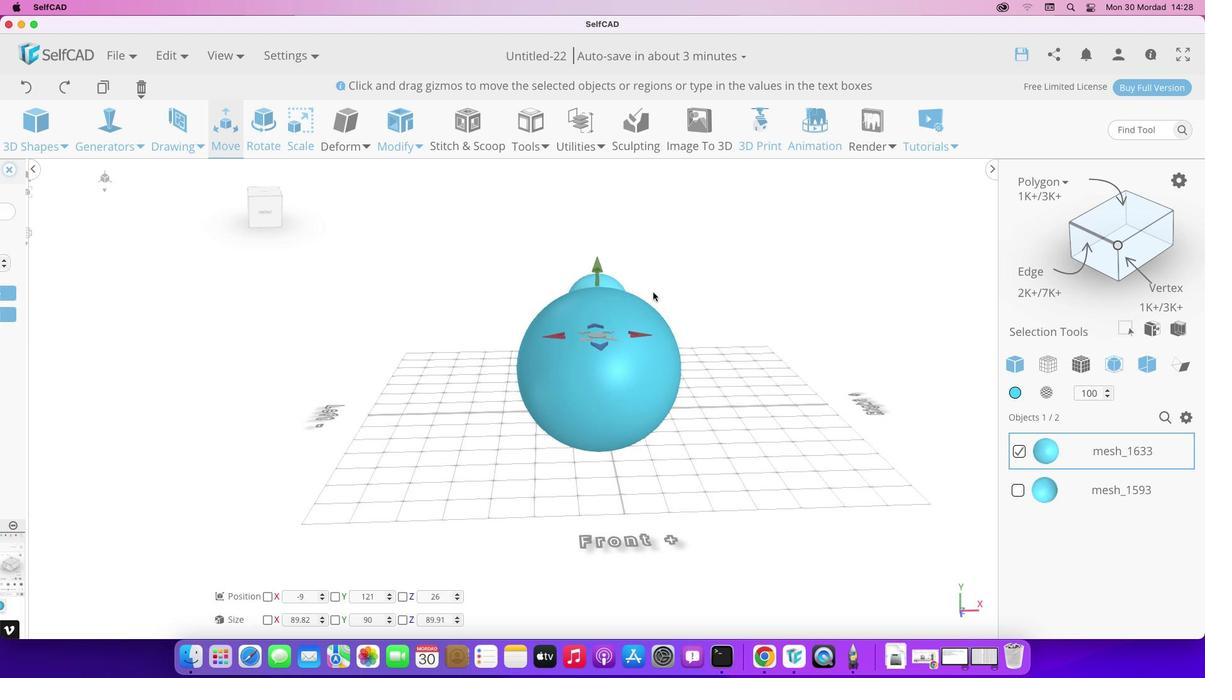 
Action: Mouse moved to (595, 336)
Screenshot: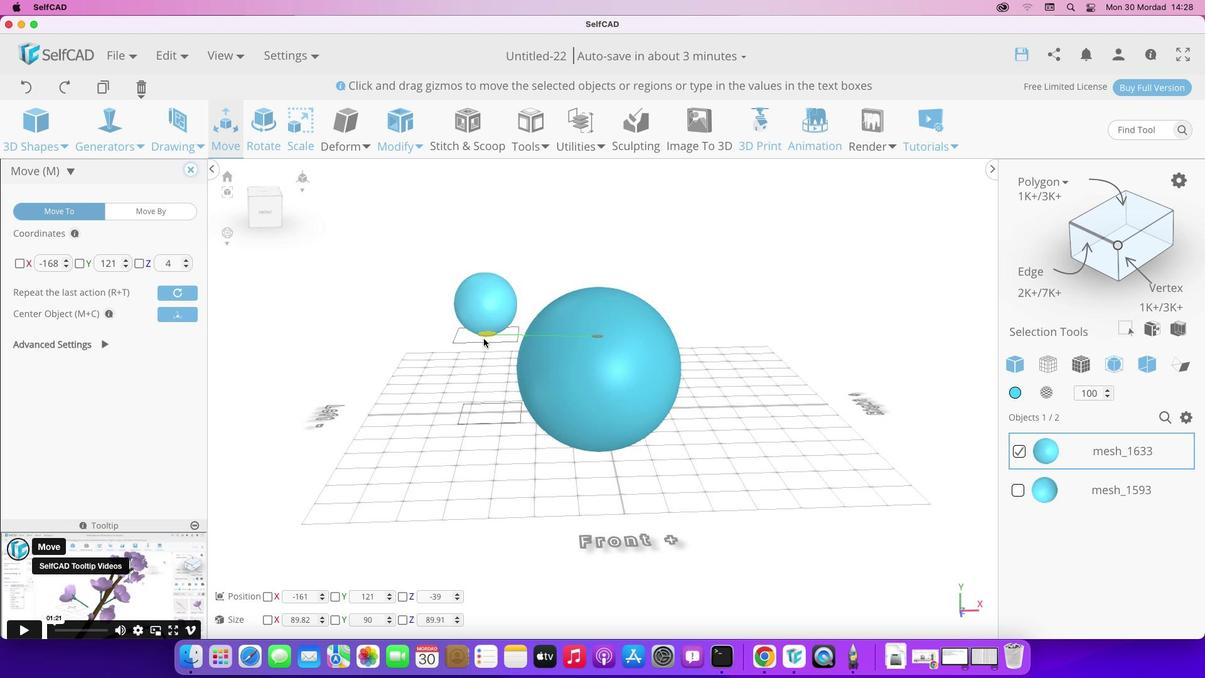 
Action: Mouse pressed left at (595, 336)
Screenshot: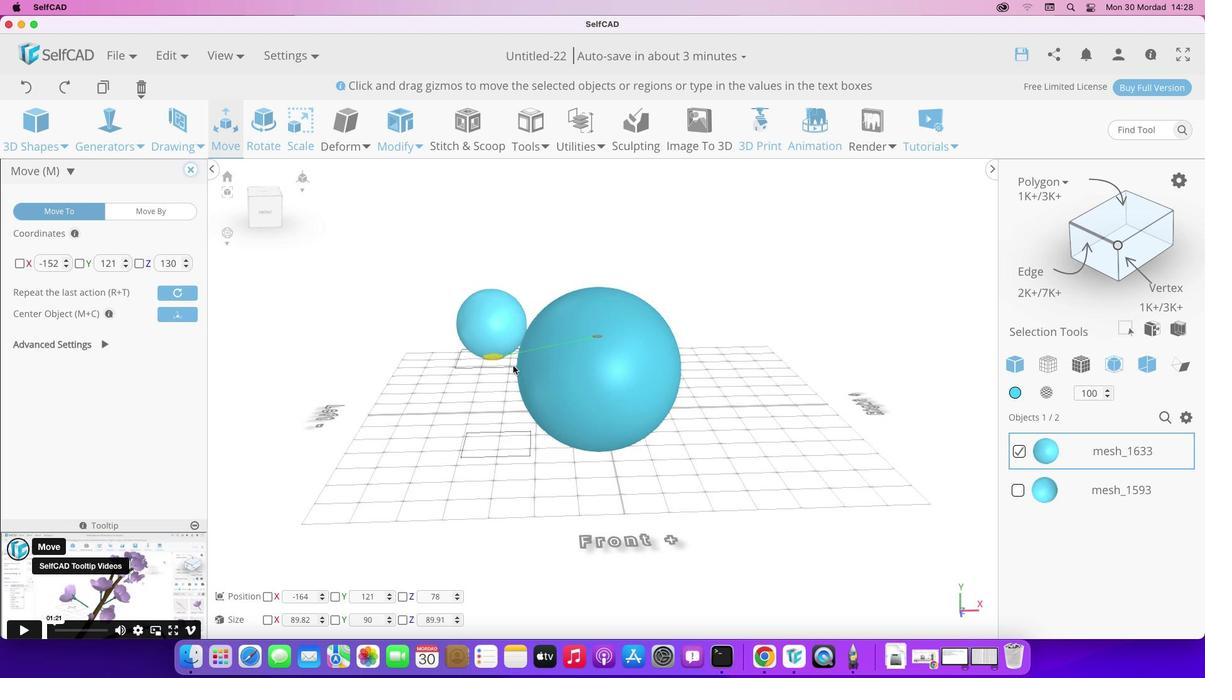 
Action: Mouse moved to (487, 342)
Screenshot: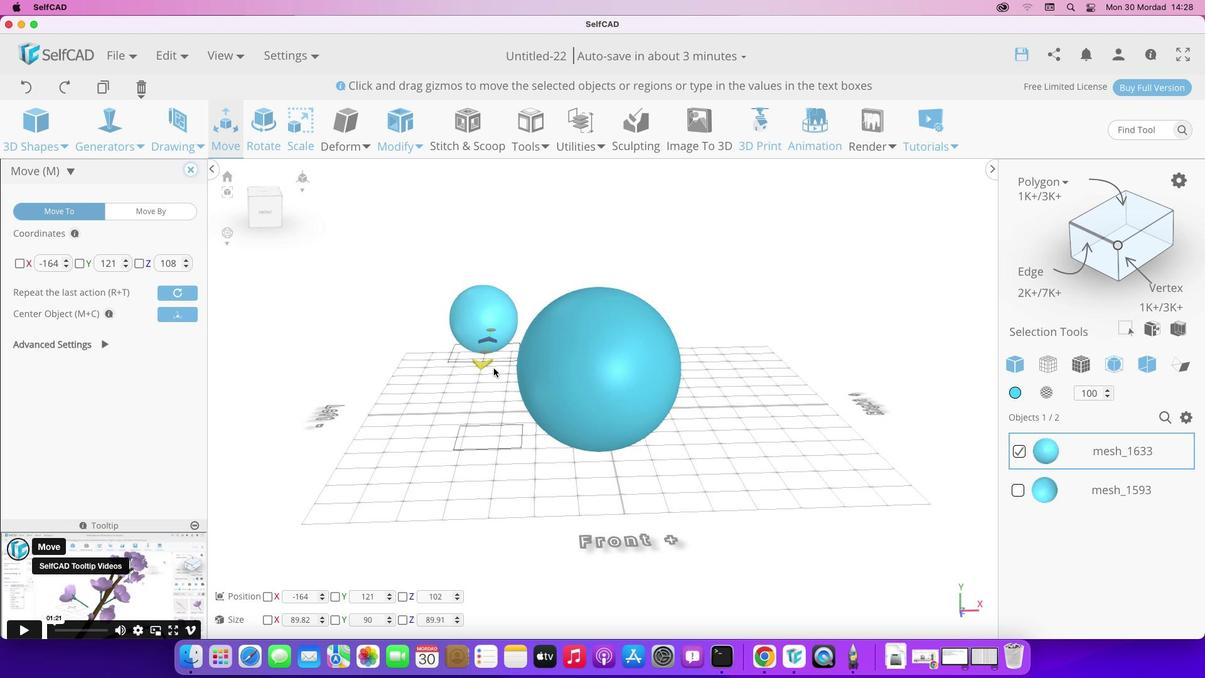
Action: Mouse pressed left at (487, 342)
Screenshot: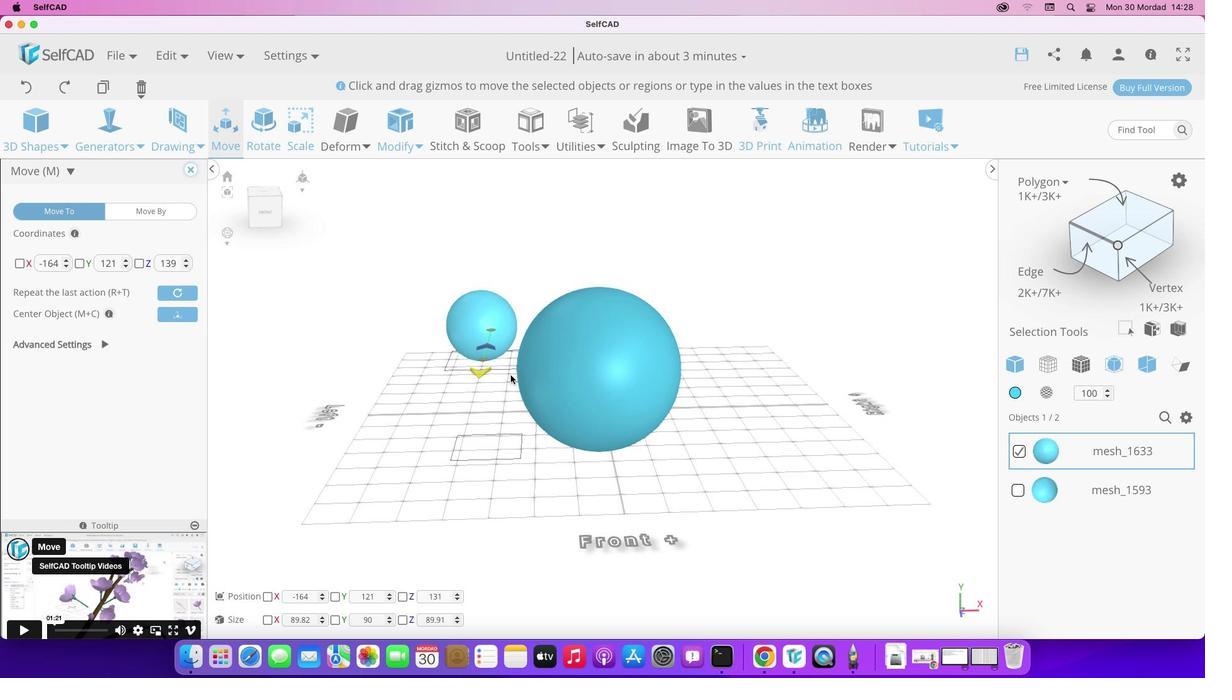 
Action: Mouse moved to (475, 388)
Screenshot: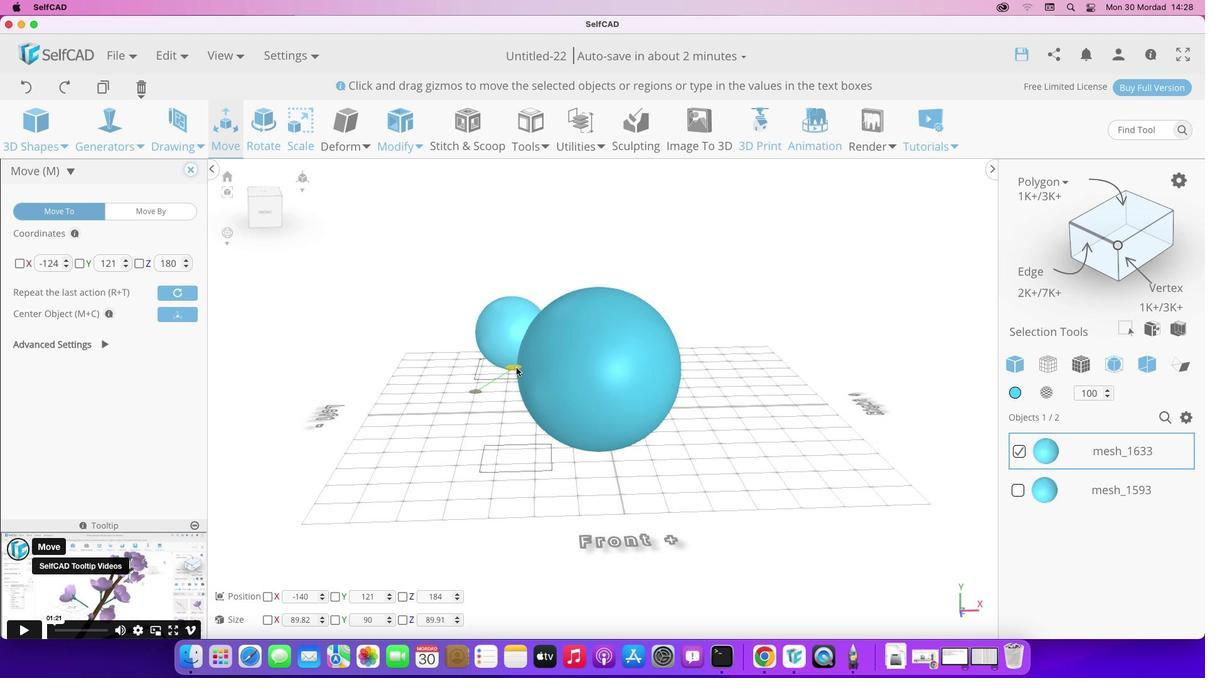 
Action: Mouse pressed left at (475, 388)
Screenshot: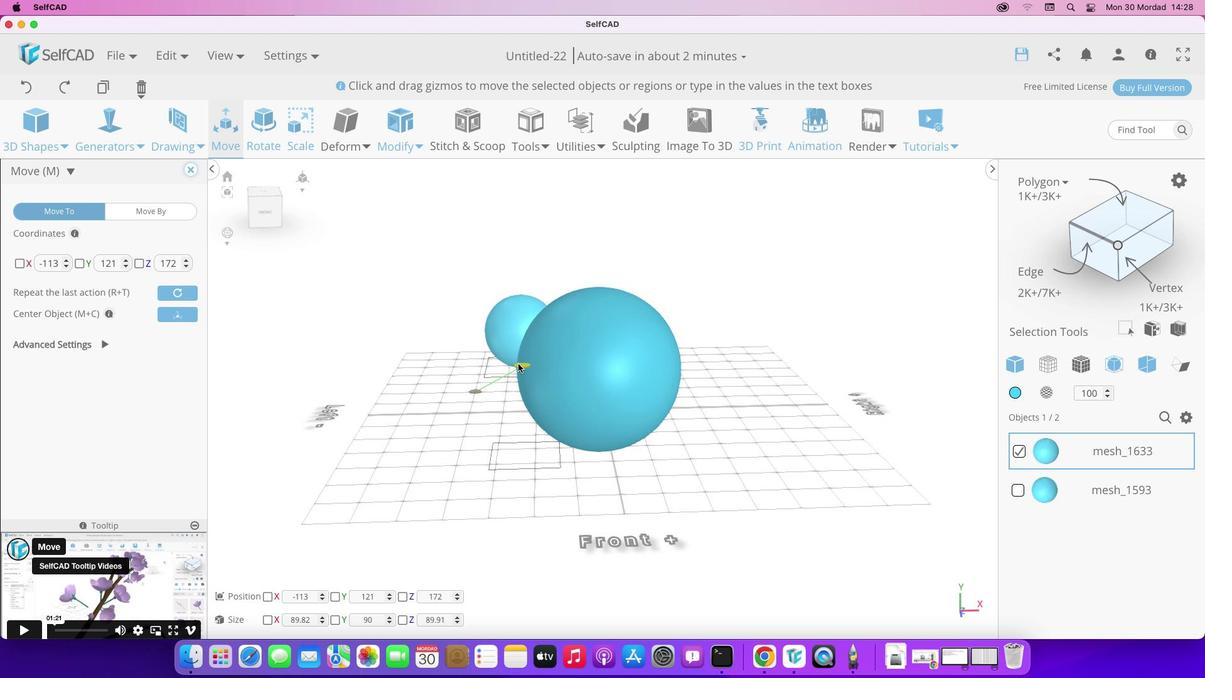 
Action: Mouse moved to (383, 440)
Screenshot: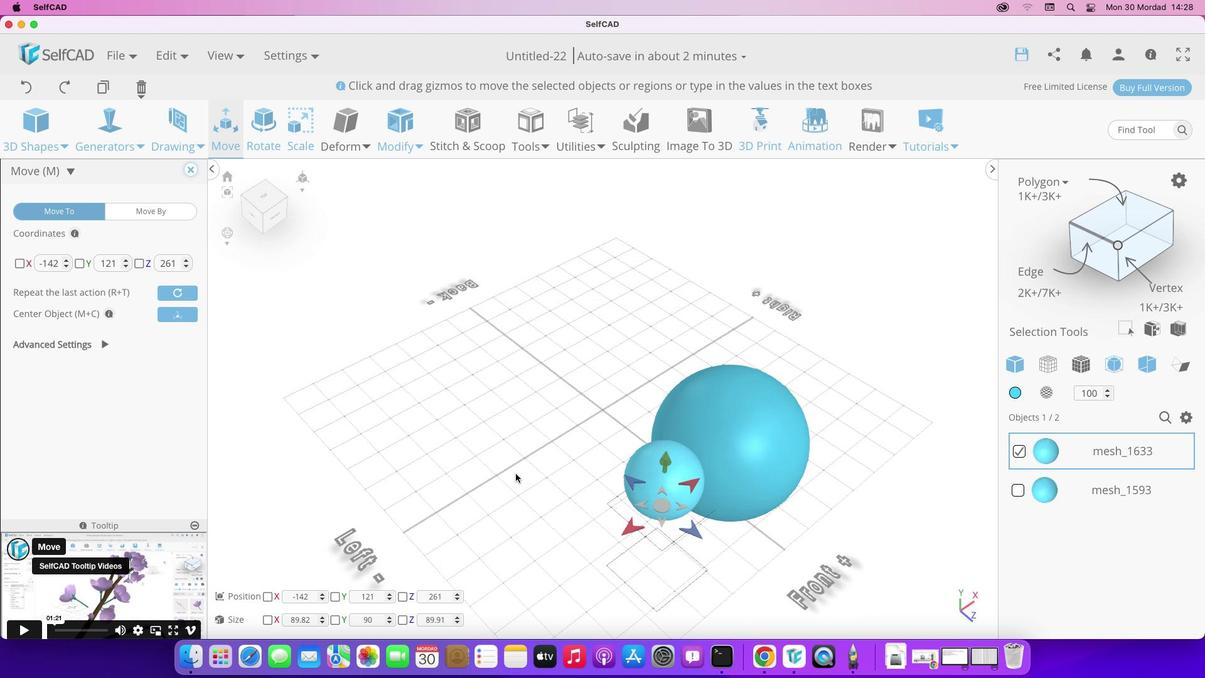 
Action: Mouse pressed left at (383, 440)
Screenshot: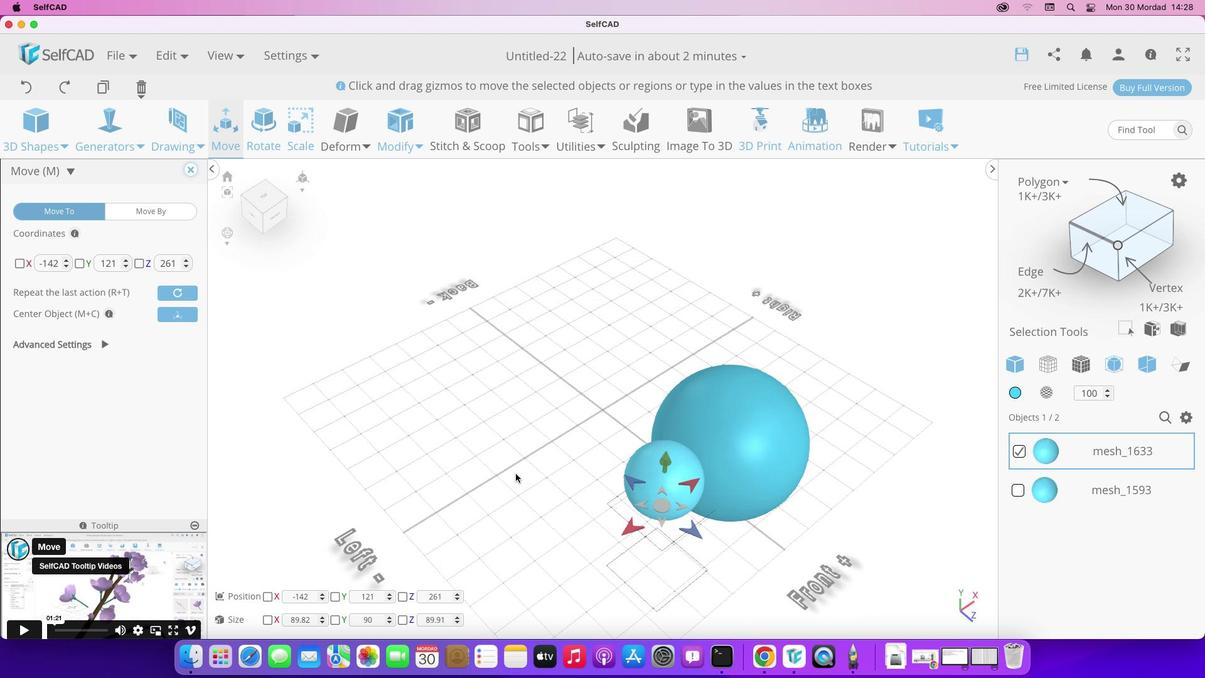 
Action: Mouse moved to (666, 471)
Screenshot: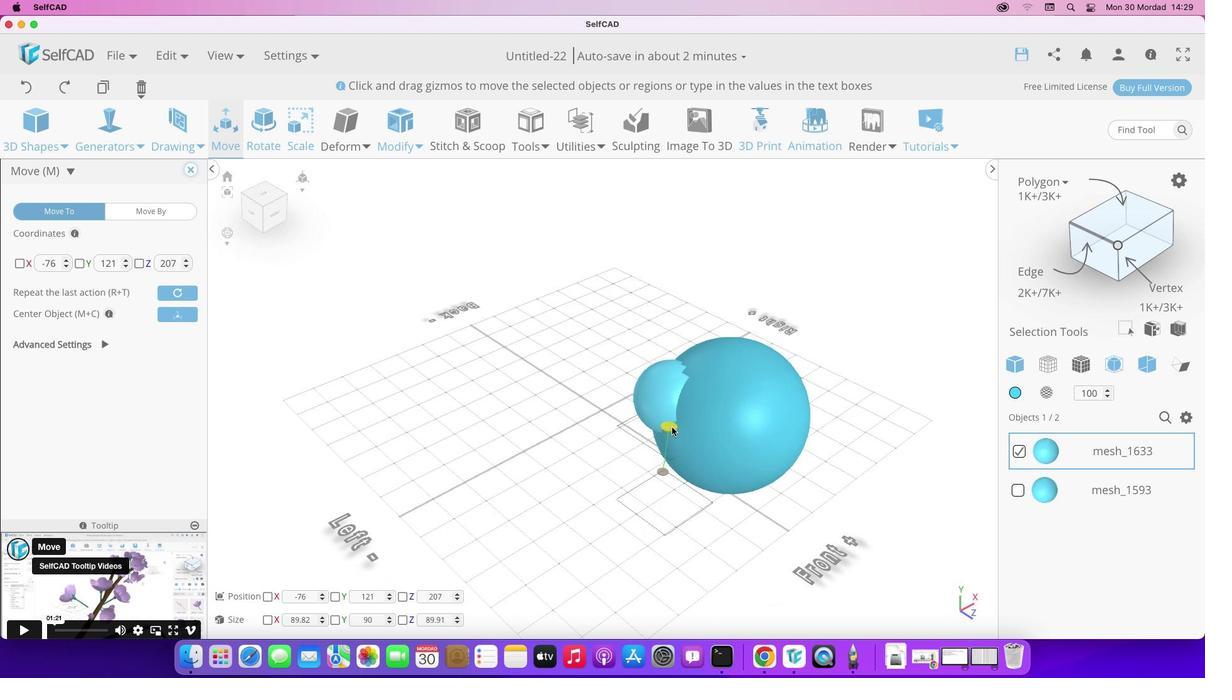 
Action: Mouse pressed left at (666, 471)
Screenshot: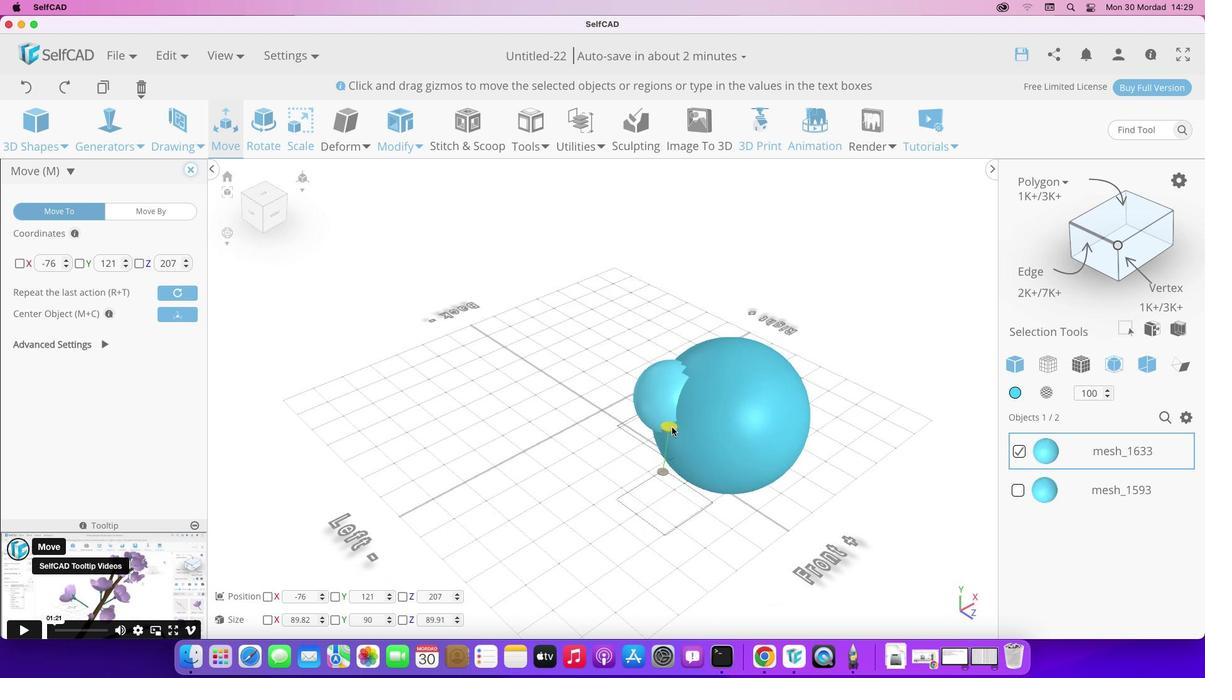 
Action: Mouse moved to (619, 372)
Screenshot: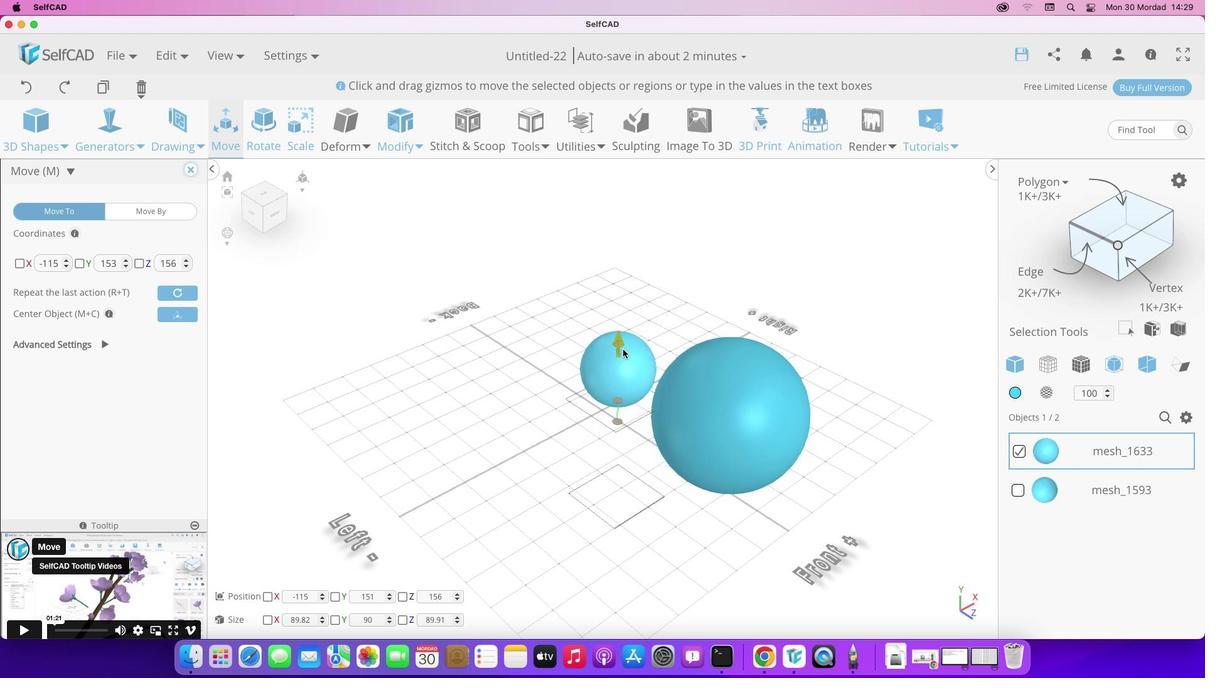 
Action: Mouse pressed left at (619, 372)
Screenshot: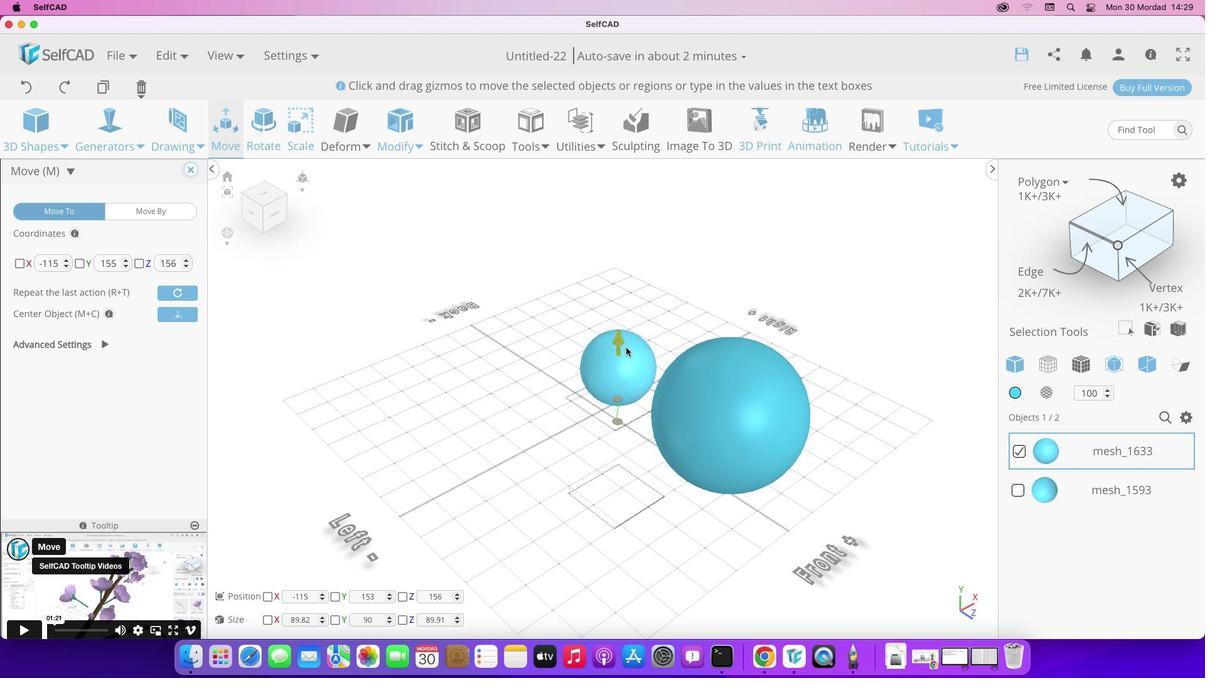 
Action: Mouse moved to (654, 390)
Screenshot: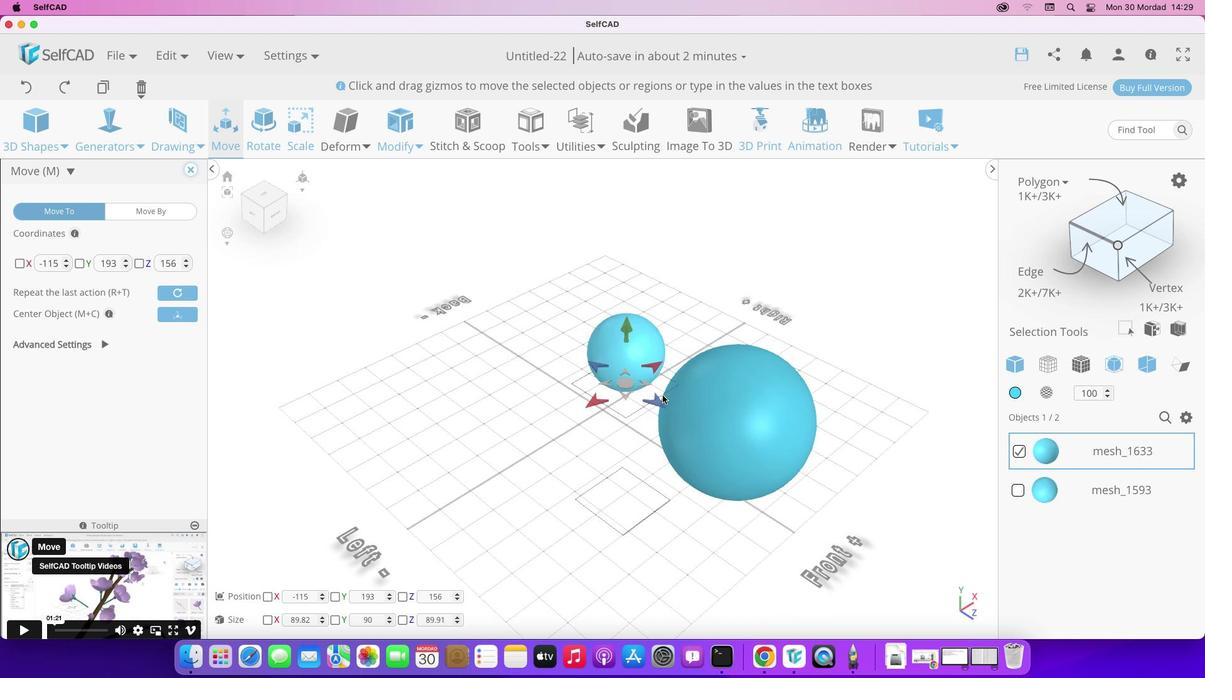 
Action: Mouse pressed left at (654, 390)
Screenshot: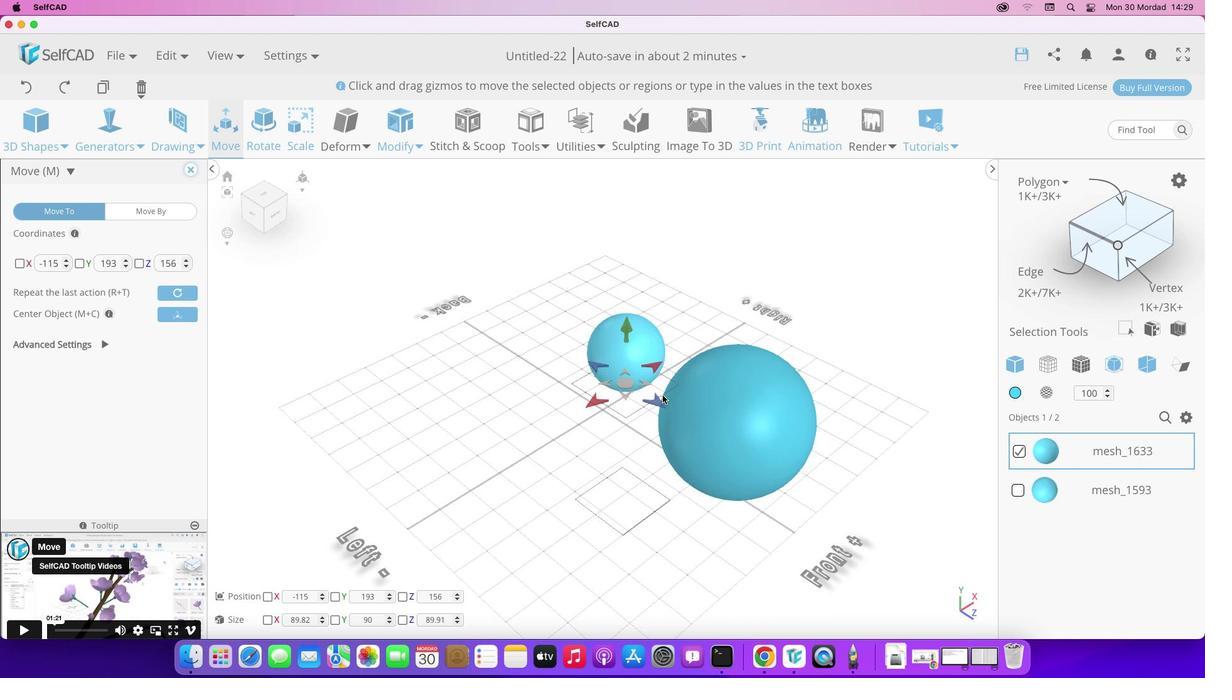 
Action: Mouse moved to (657, 403)
Screenshot: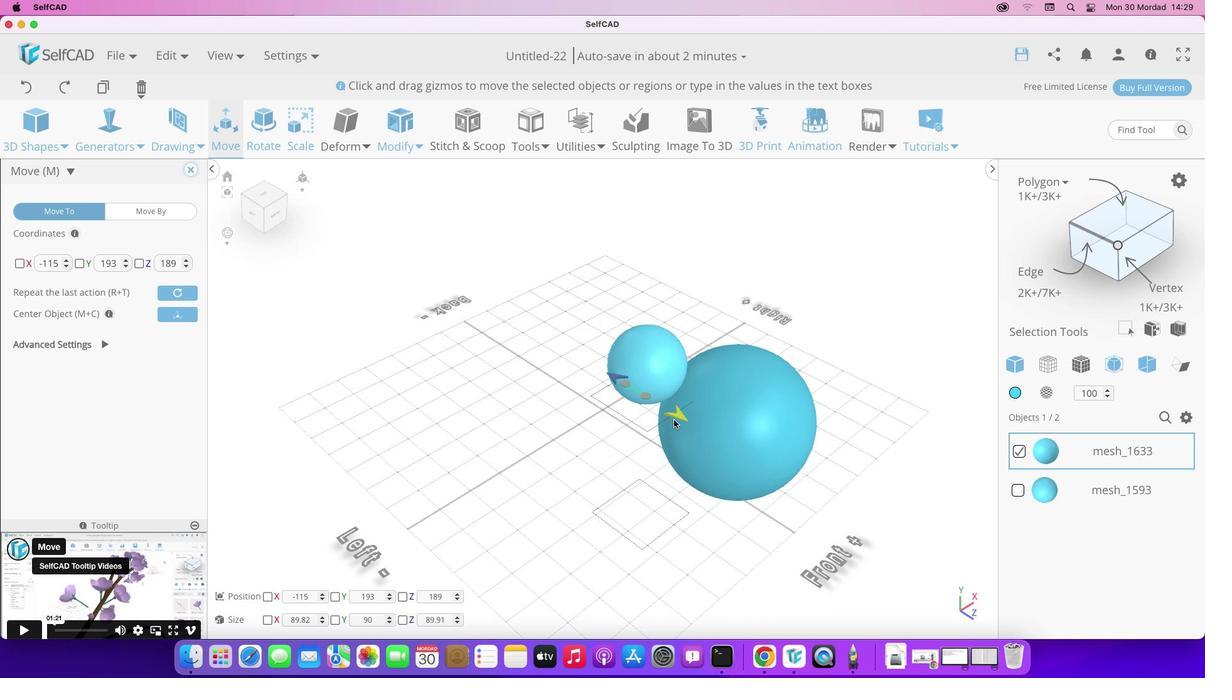 
Action: Mouse pressed left at (657, 403)
Screenshot: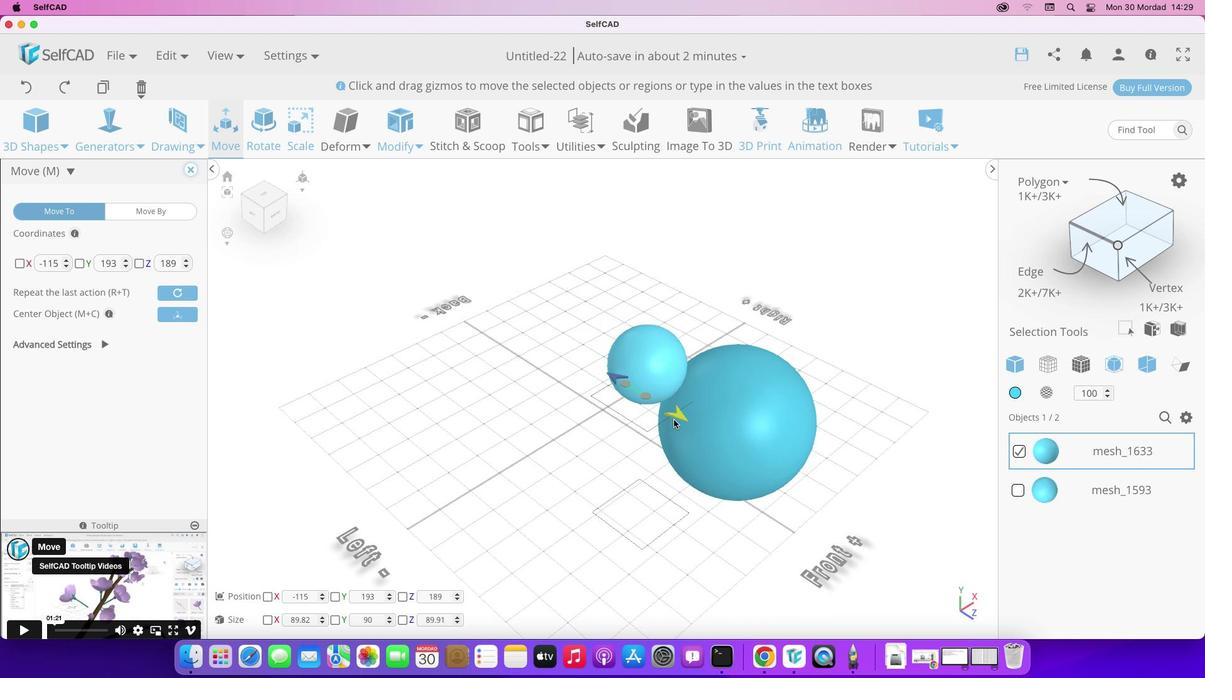 
Action: Mouse moved to (772, 522)
Screenshot: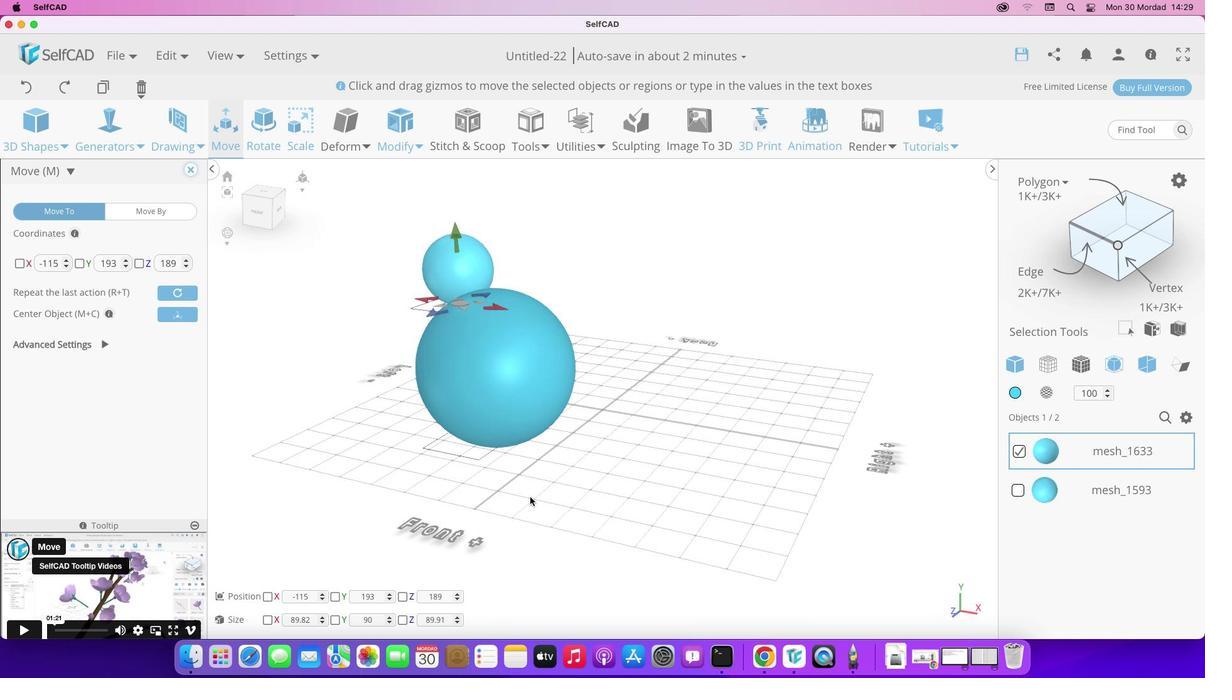 
Action: Mouse pressed left at (772, 522)
Screenshot: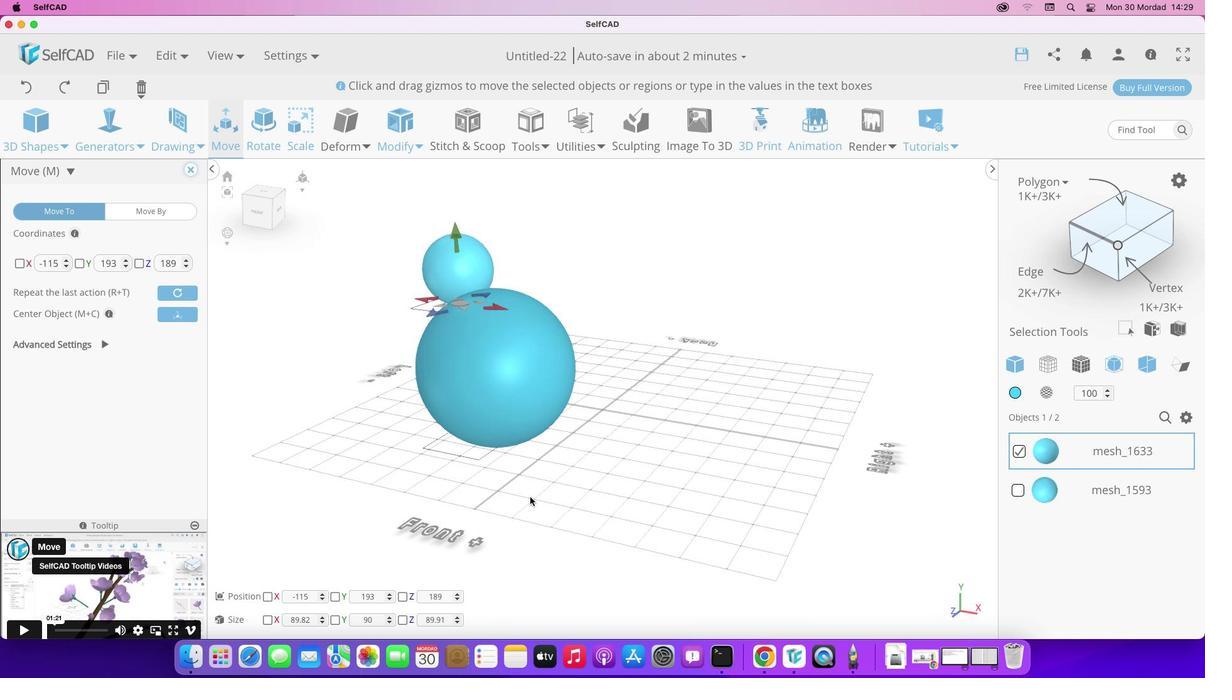 
Action: Mouse moved to (662, 205)
Screenshot: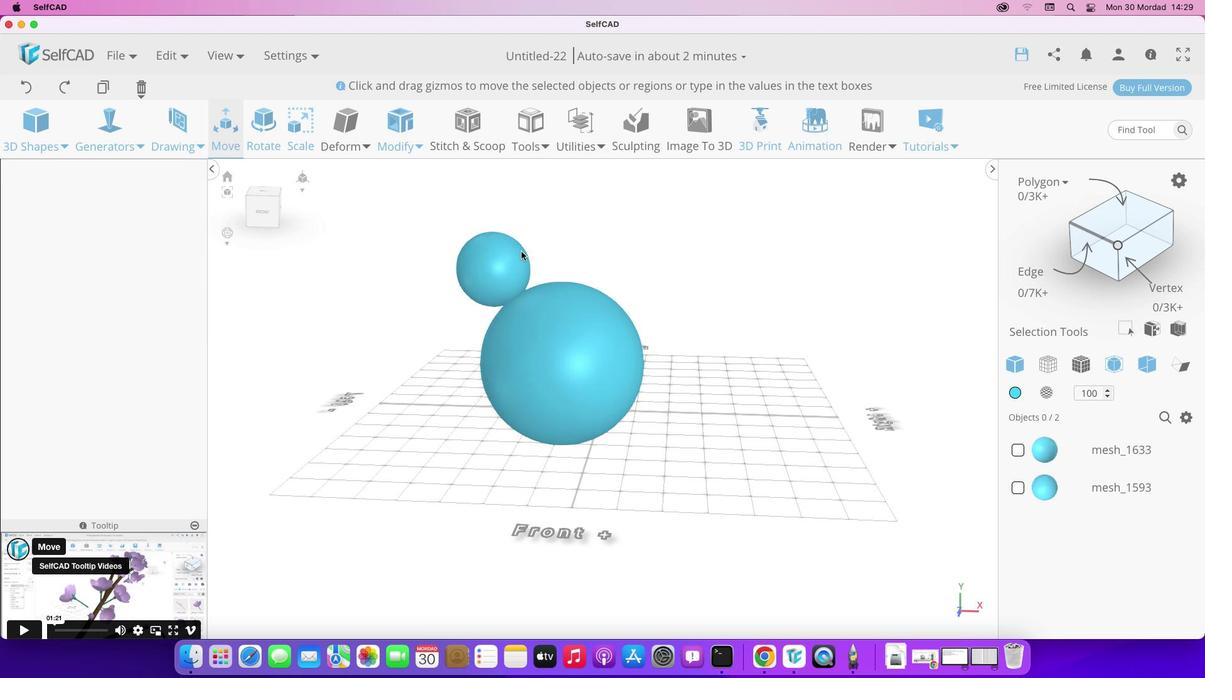 
Action: Mouse pressed left at (662, 205)
Screenshot: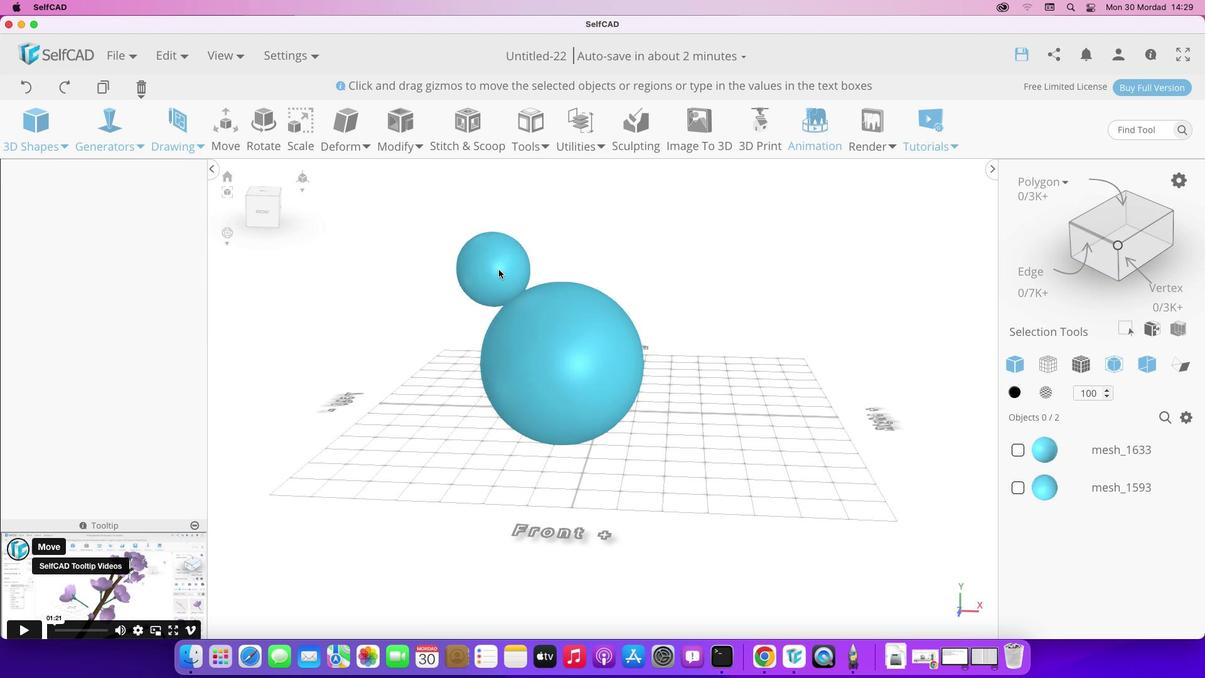
Action: Mouse moved to (496, 270)
Screenshot: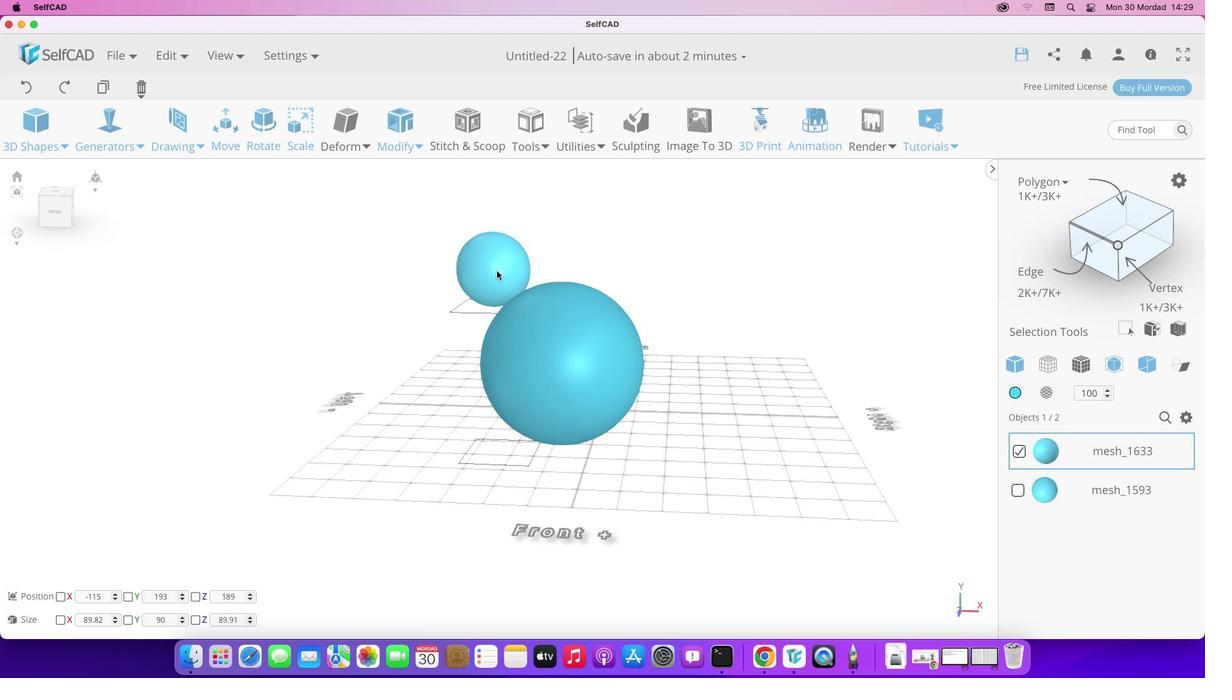 
Action: Mouse pressed left at (496, 270)
Screenshot: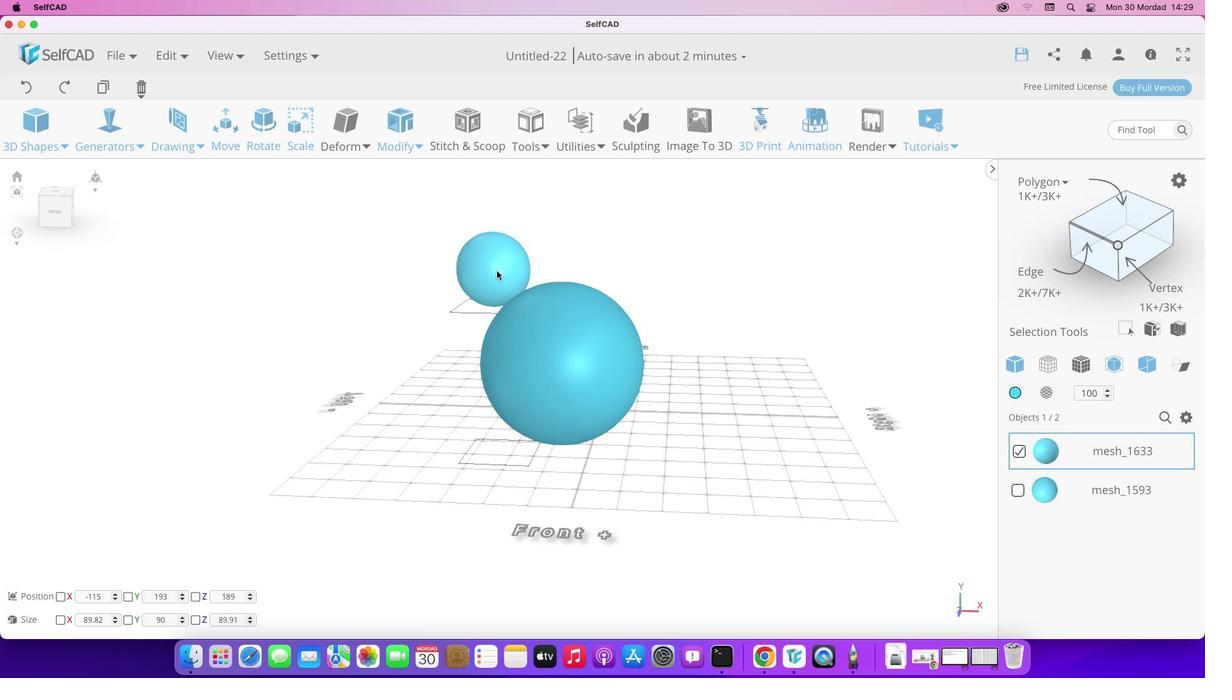 
Action: Mouse pressed left at (496, 270)
Screenshot: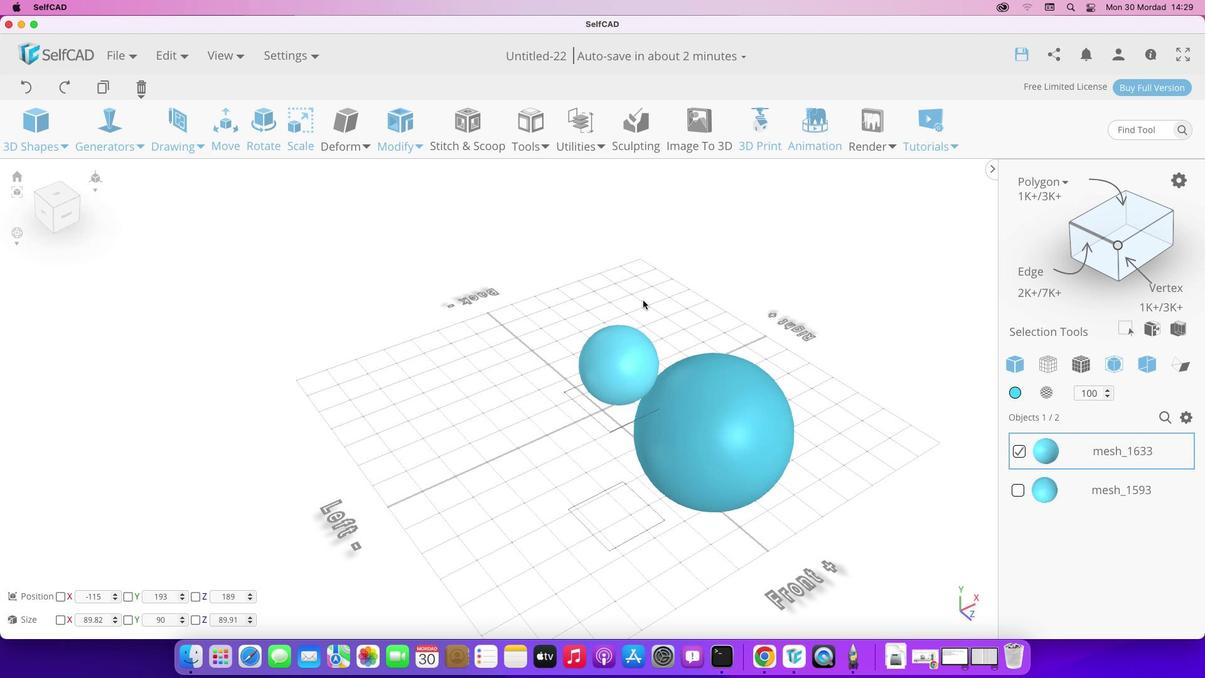 
Action: Key pressed Key.alt
Screenshot: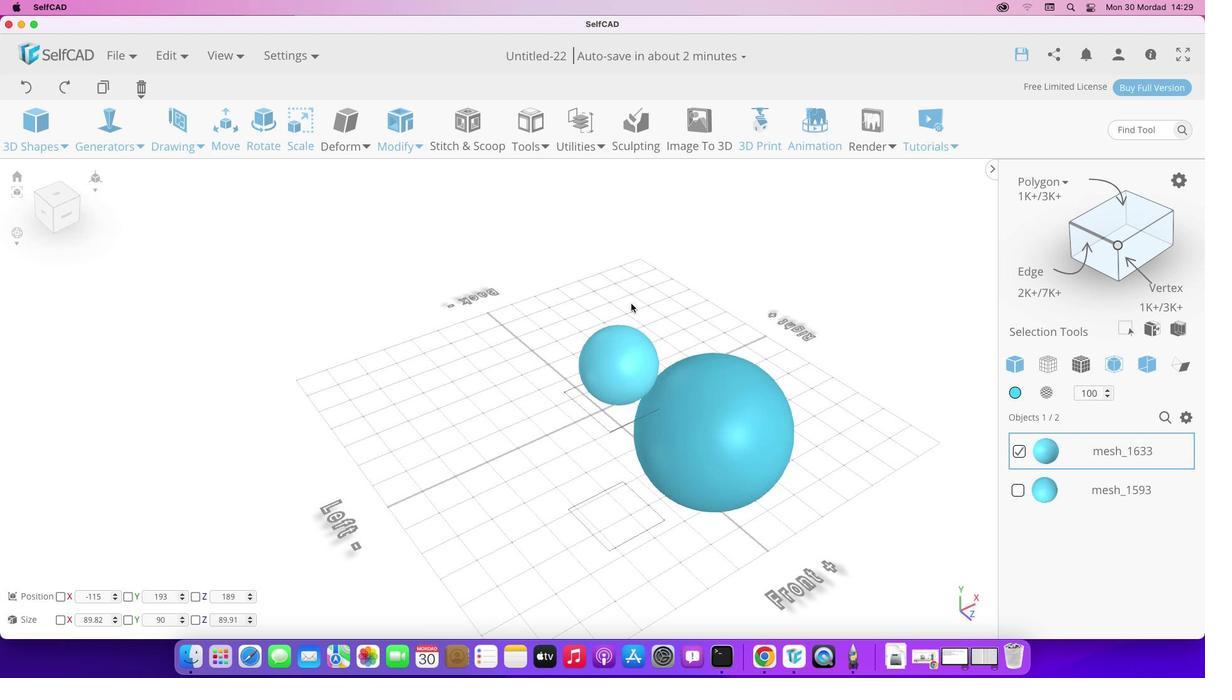 
Action: Mouse moved to (498, 256)
Screenshot: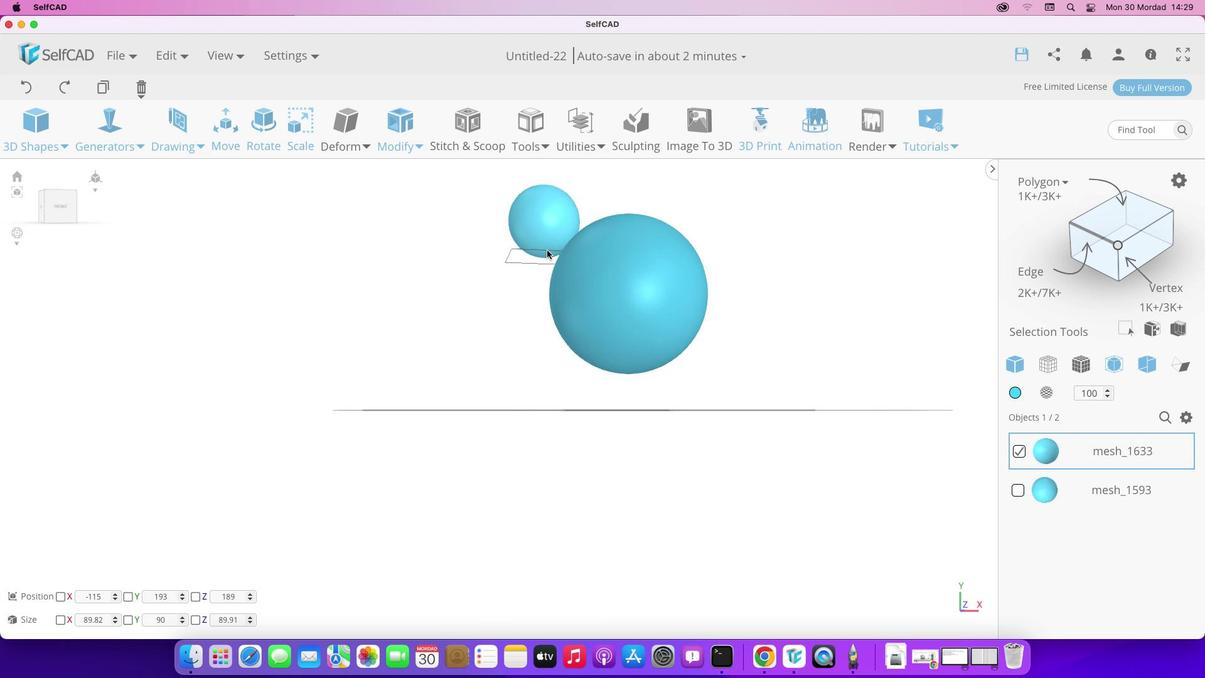 
Action: Key pressed Key.alt
Screenshot: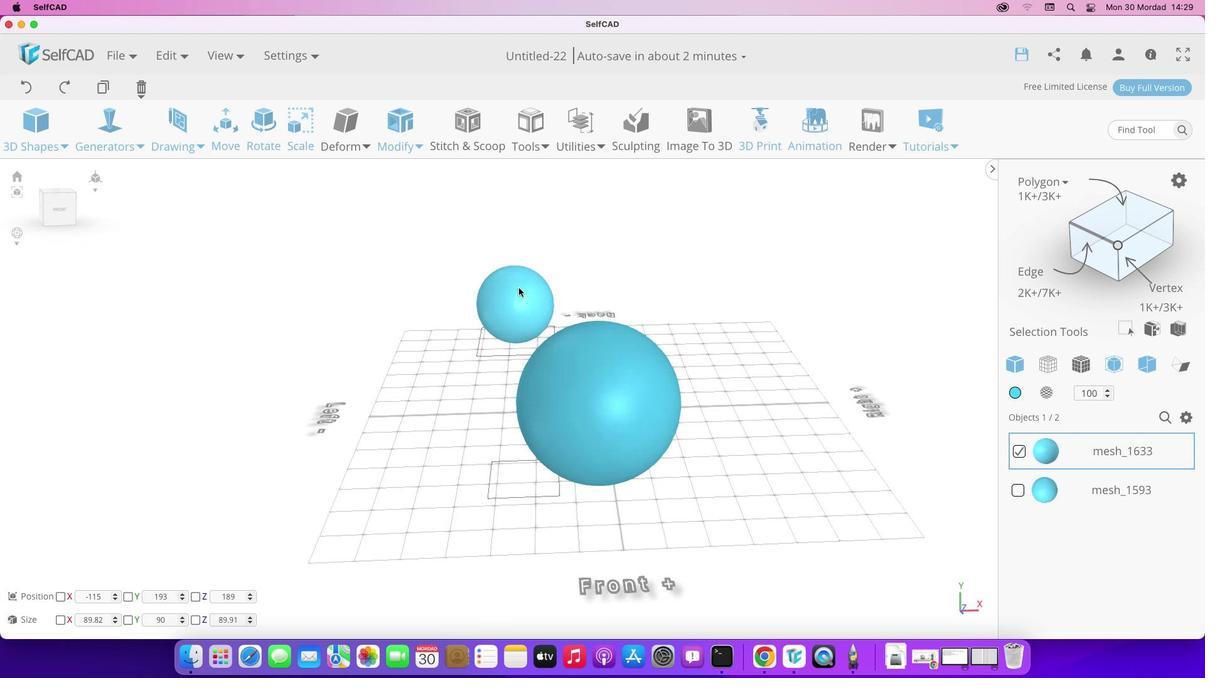 
Action: Mouse pressed left at (498, 256)
Screenshot: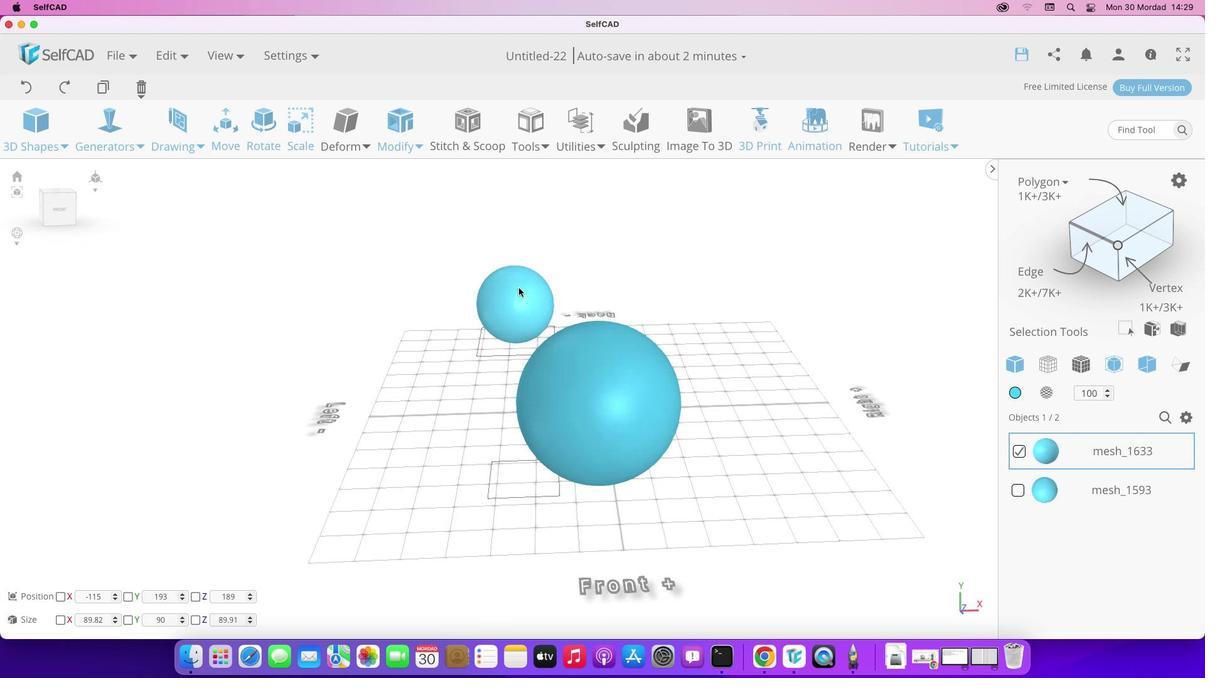 
Action: Mouse moved to (789, 465)
Screenshot: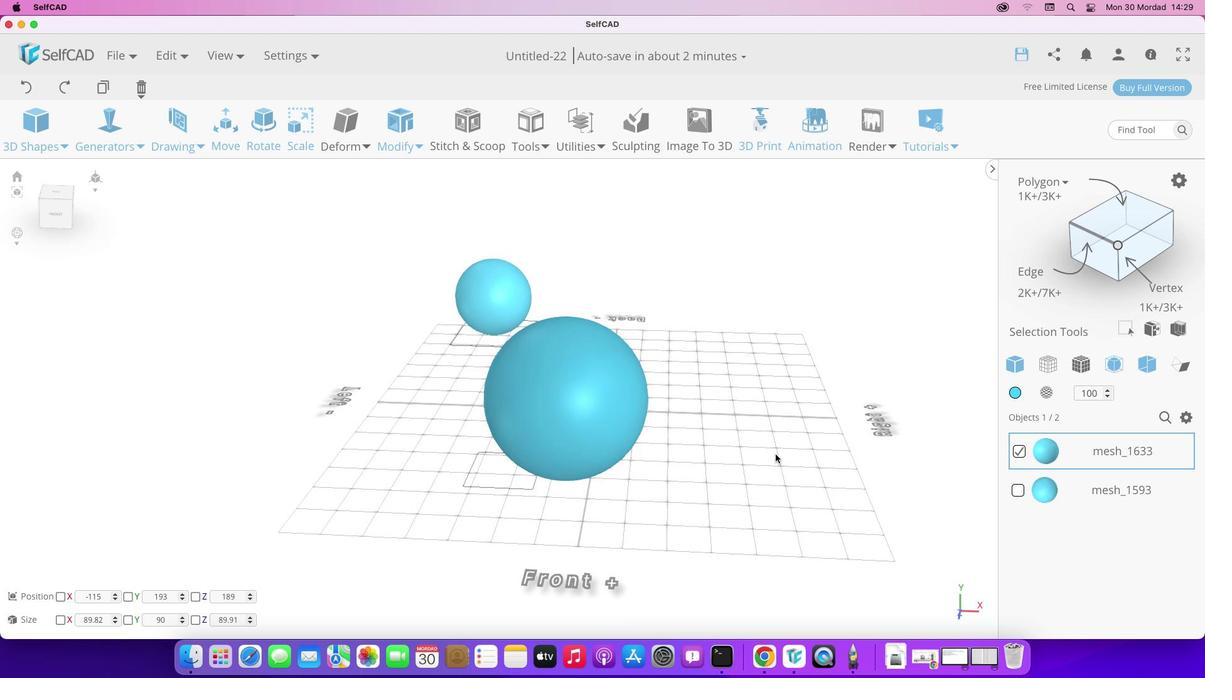 
Action: Mouse pressed left at (789, 465)
Screenshot: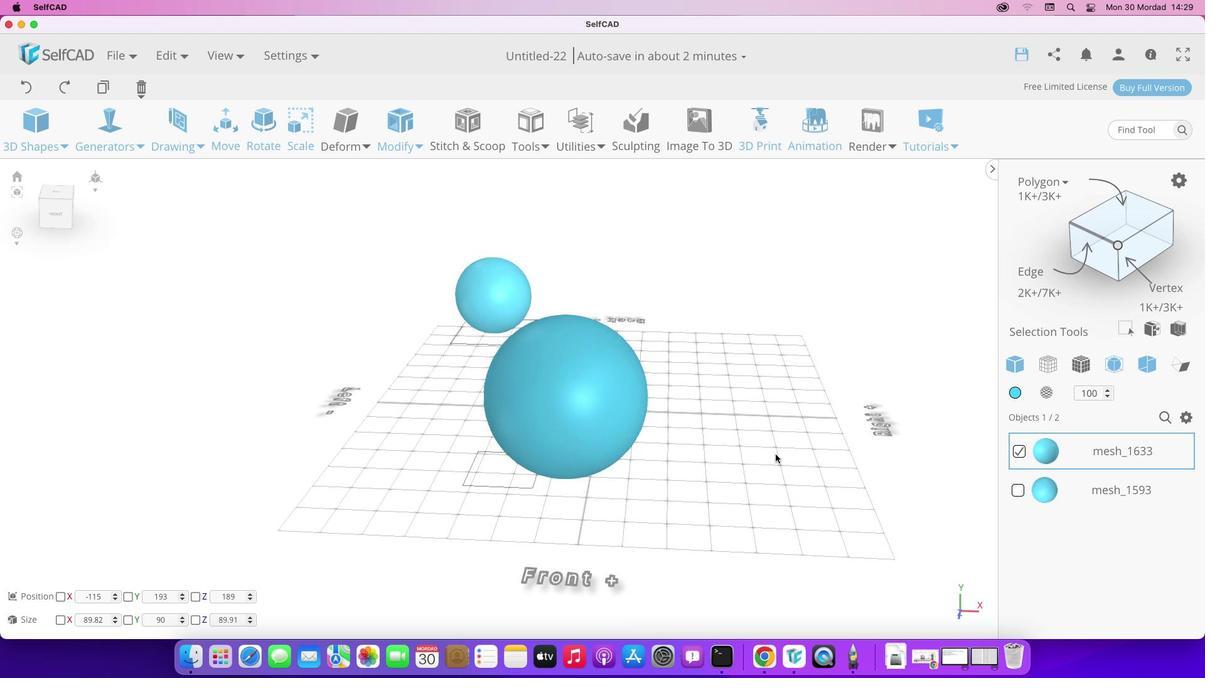 
Action: Mouse moved to (722, 259)
Screenshot: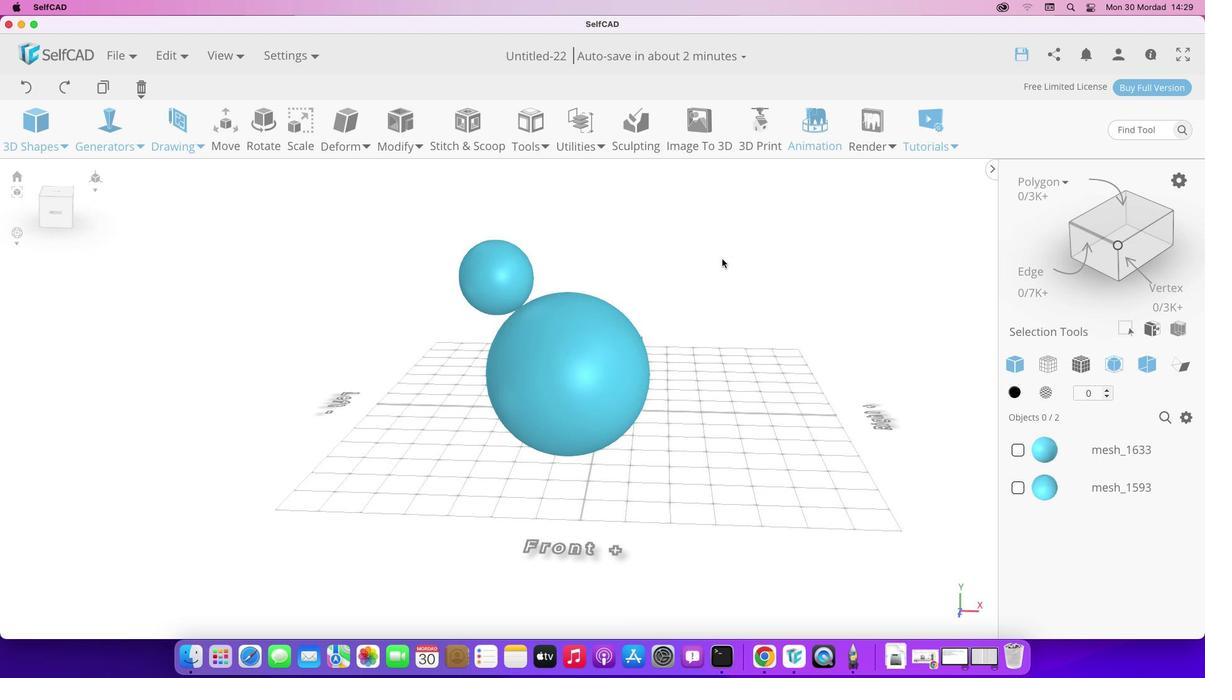 
Action: Mouse pressed left at (722, 259)
Screenshot: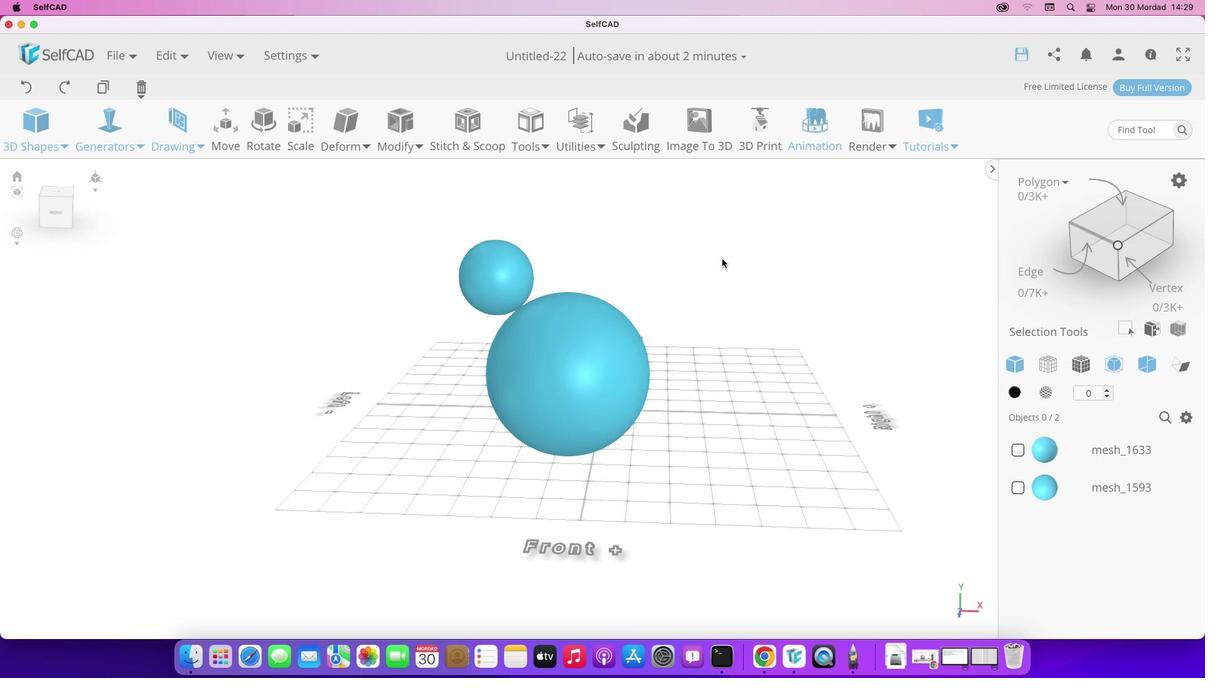 
Action: Mouse moved to (504, 265)
Screenshot: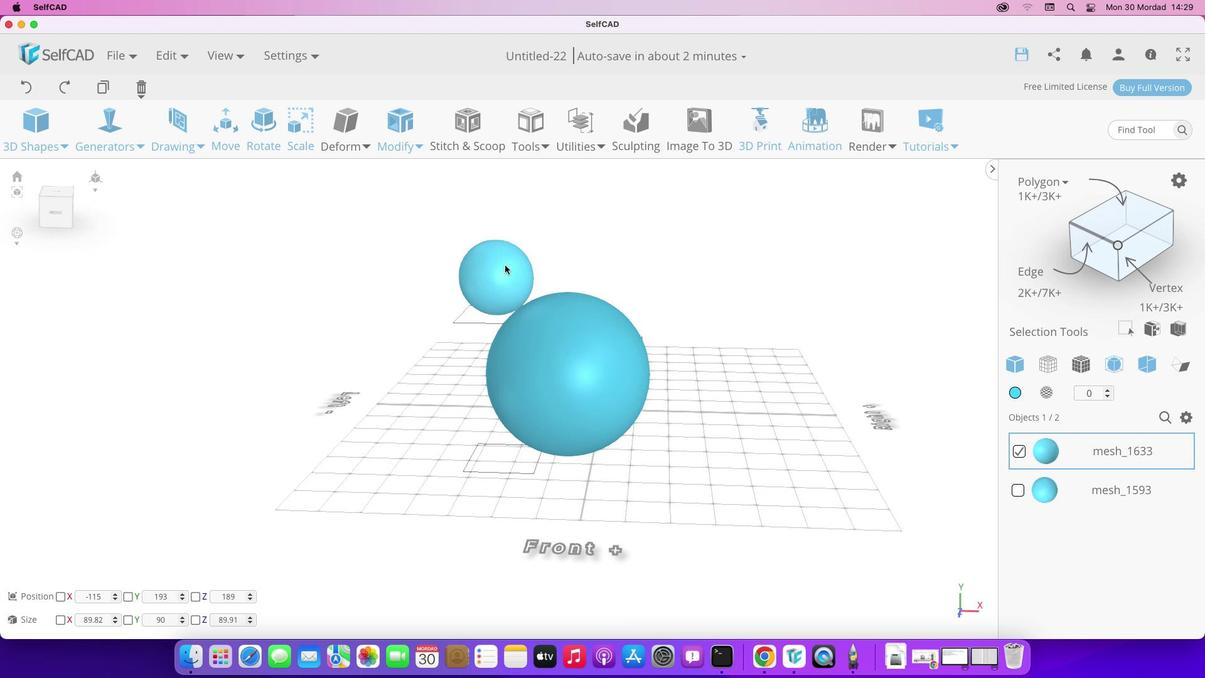 
Action: Mouse pressed left at (504, 265)
Screenshot: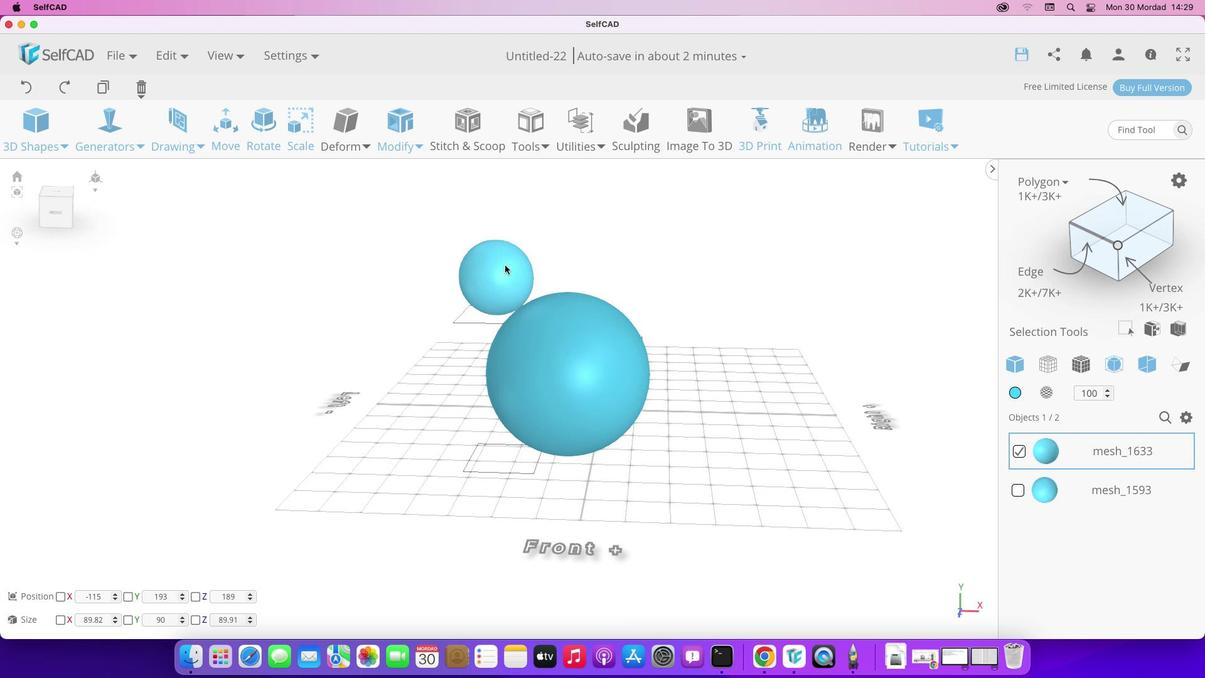 
Action: Key pressed Key.alt
Screenshot: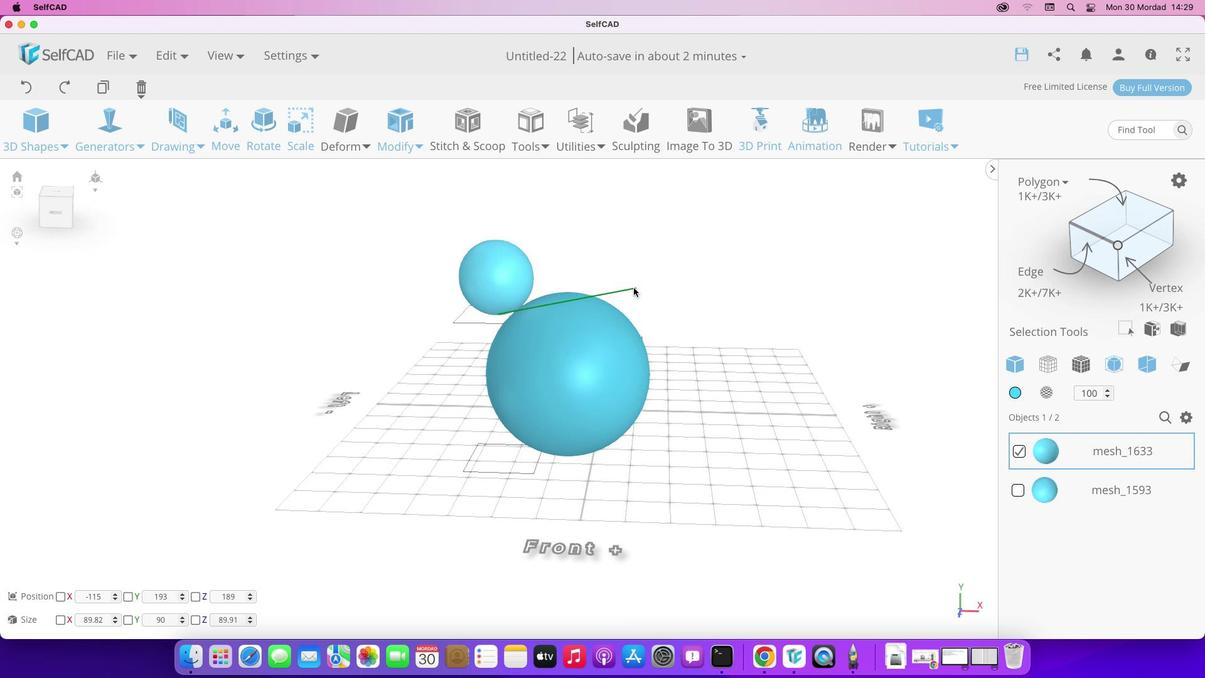 
Action: Mouse pressed left at (504, 265)
Screenshot: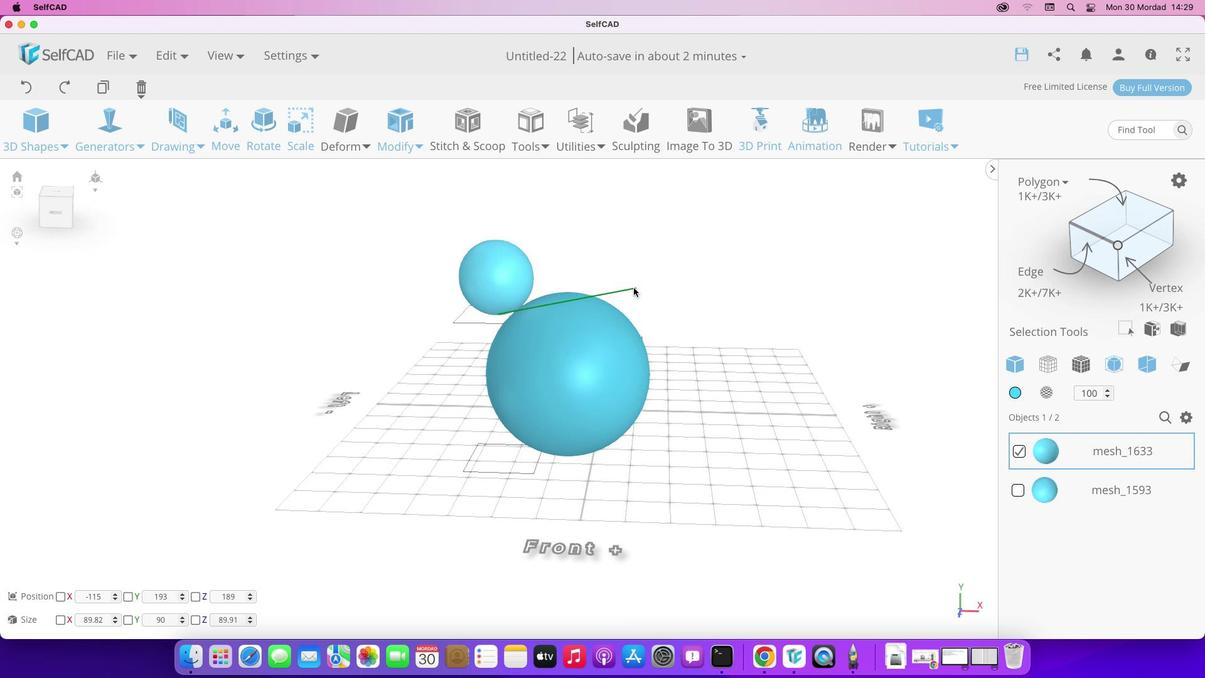 
Action: Mouse moved to (707, 278)
Screenshot: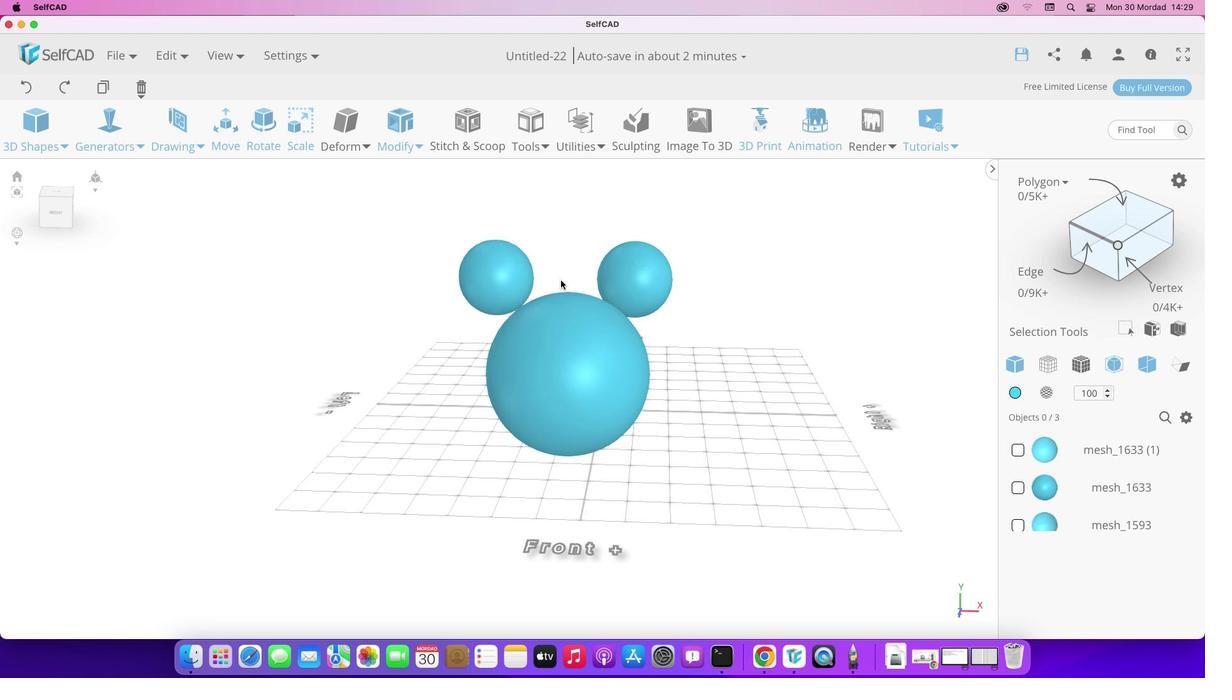 
Action: Mouse pressed left at (707, 278)
Screenshot: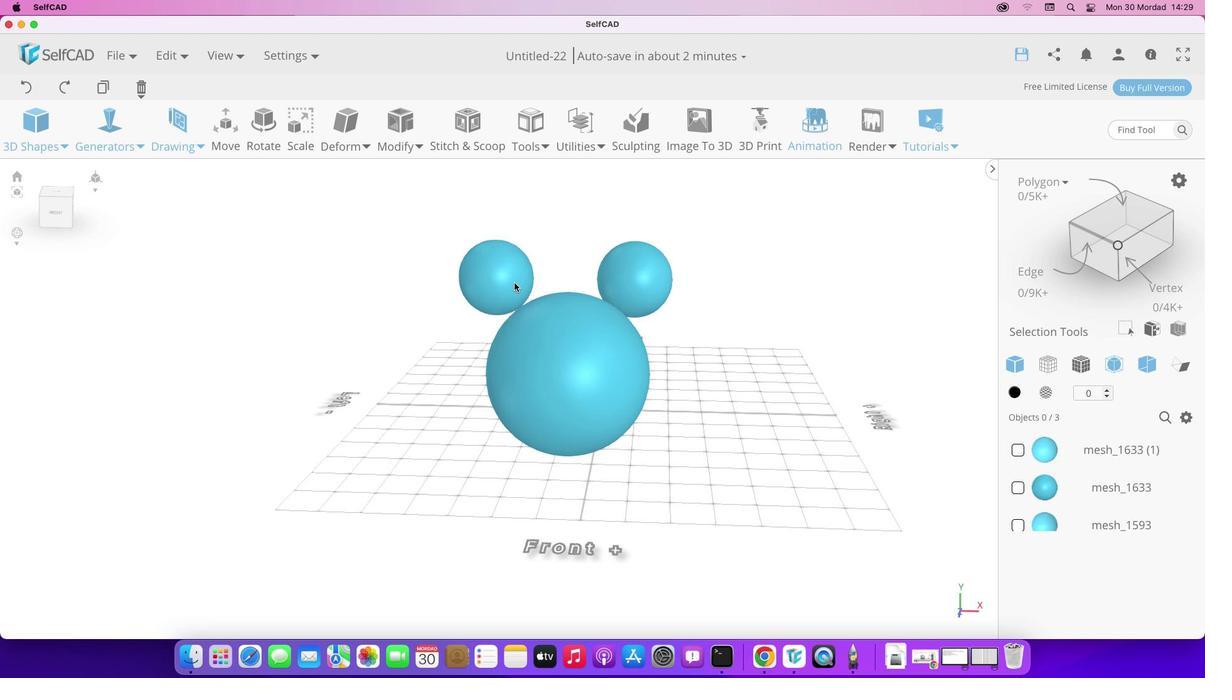 
Action: Mouse moved to (514, 283)
Screenshot: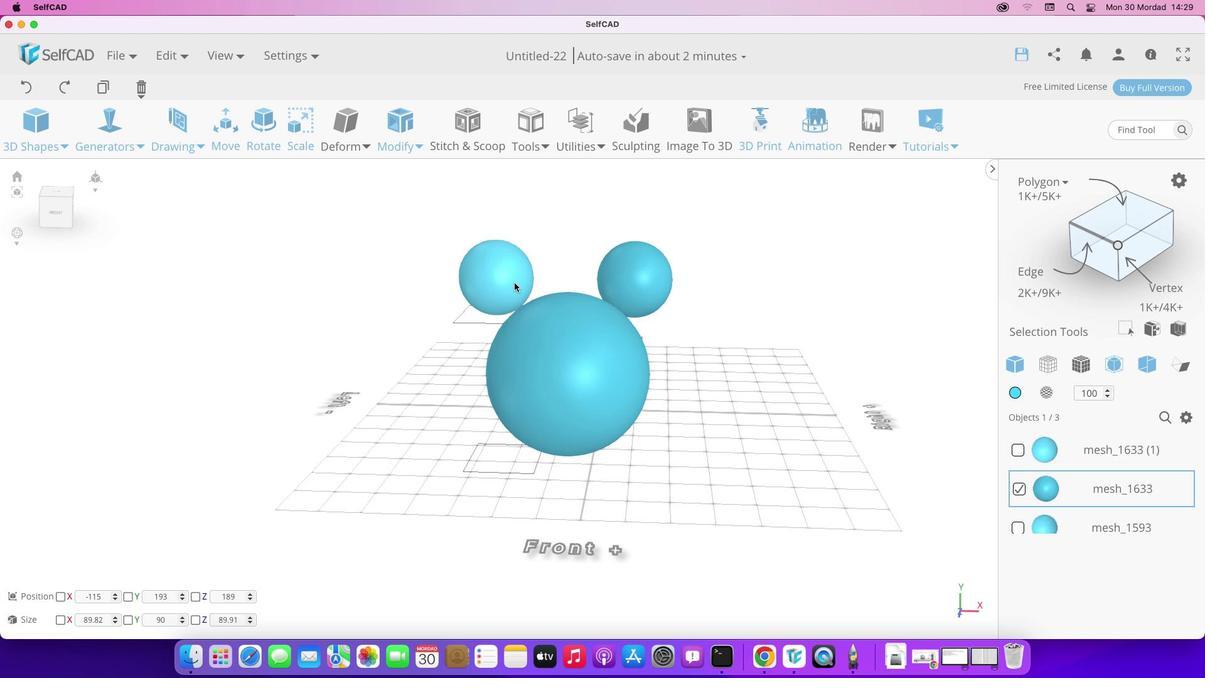 
Action: Mouse pressed left at (514, 283)
Screenshot: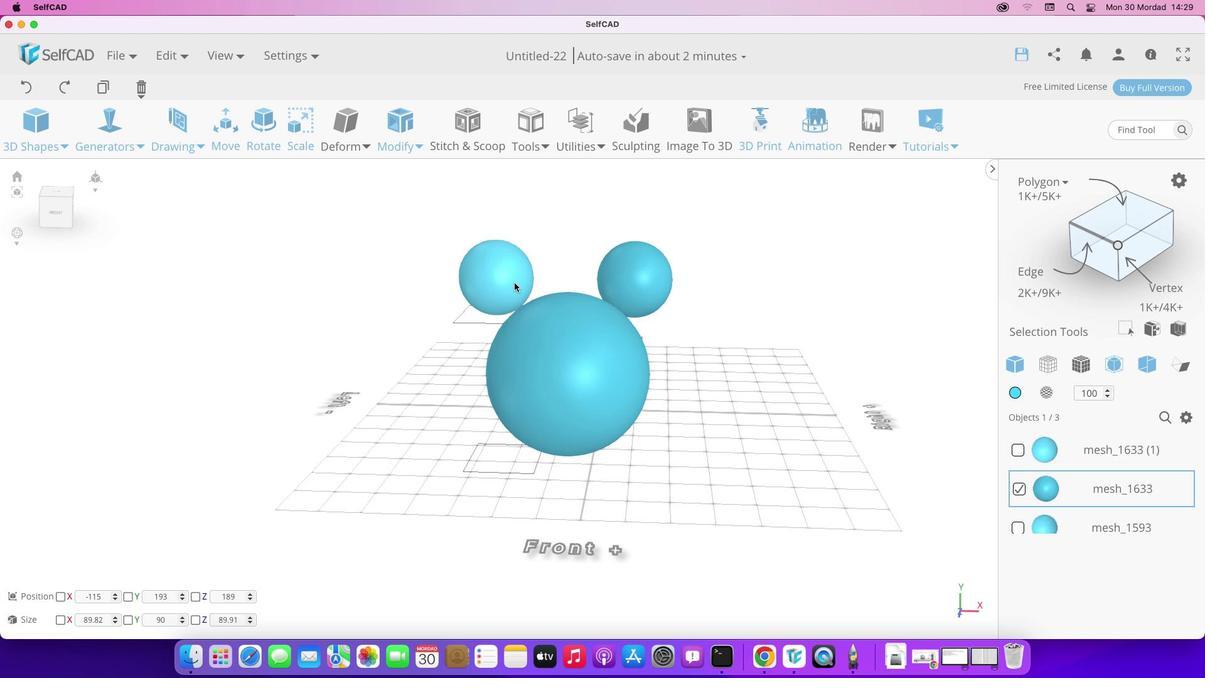
Action: Key pressed Key.downKey.down
Screenshot: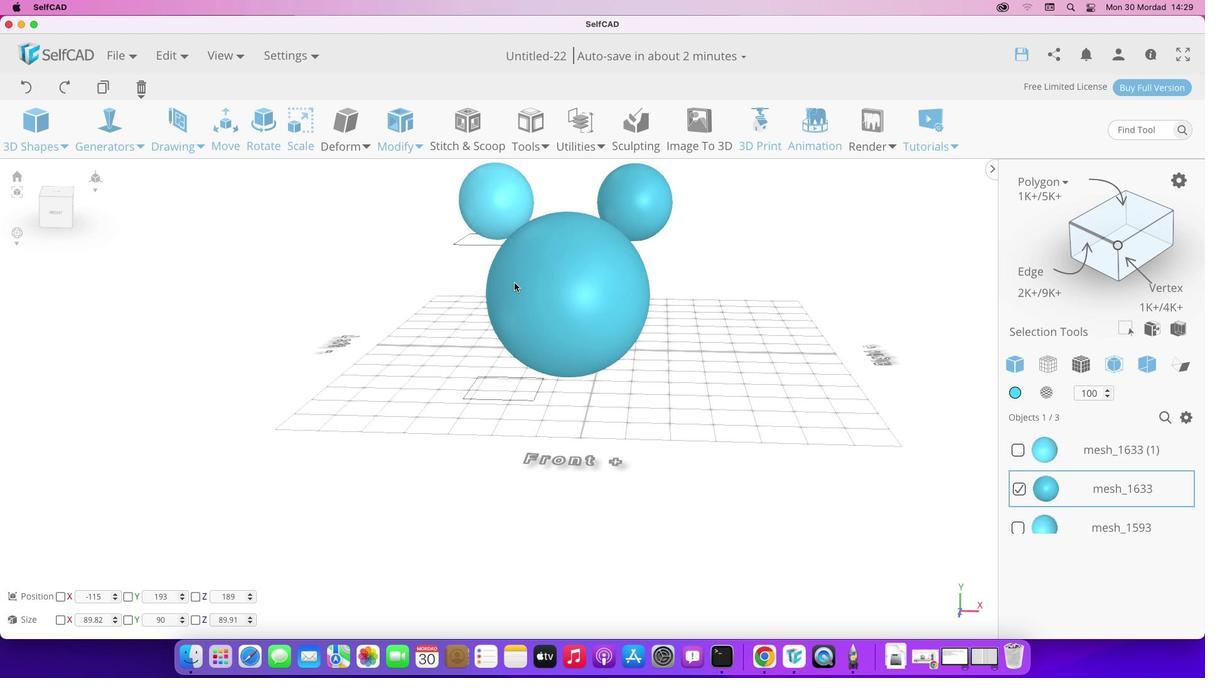 
Action: Mouse moved to (653, 373)
Screenshot: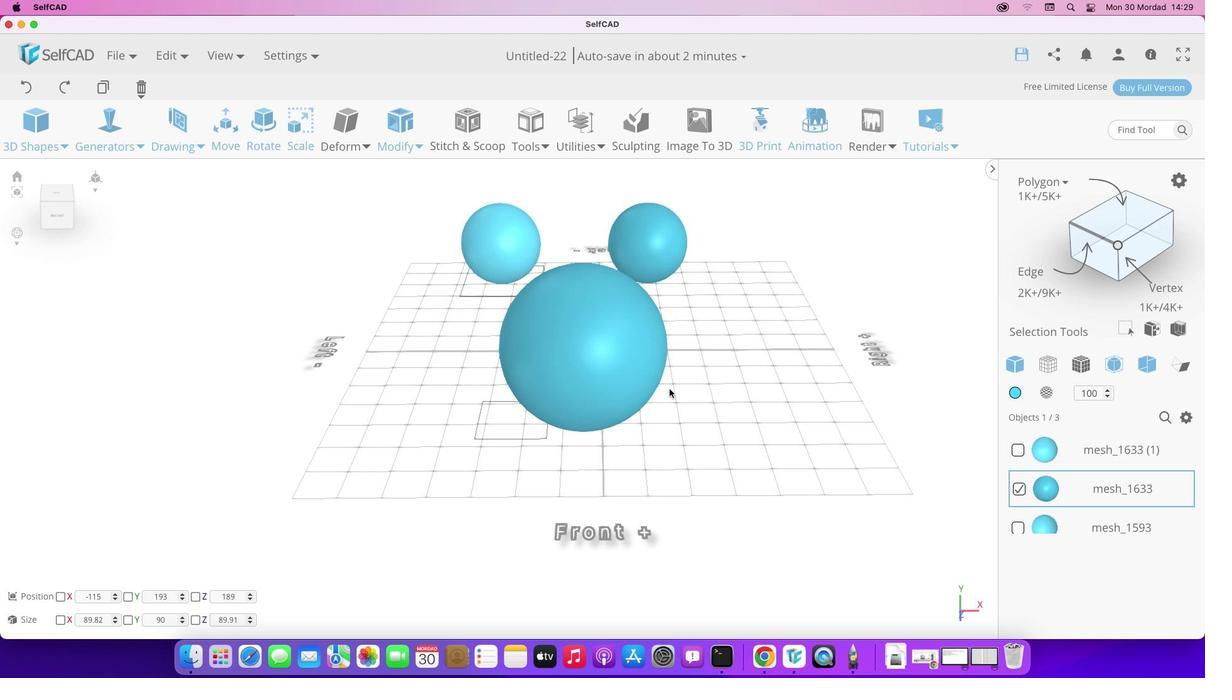 
Action: Mouse pressed left at (653, 373)
Screenshot: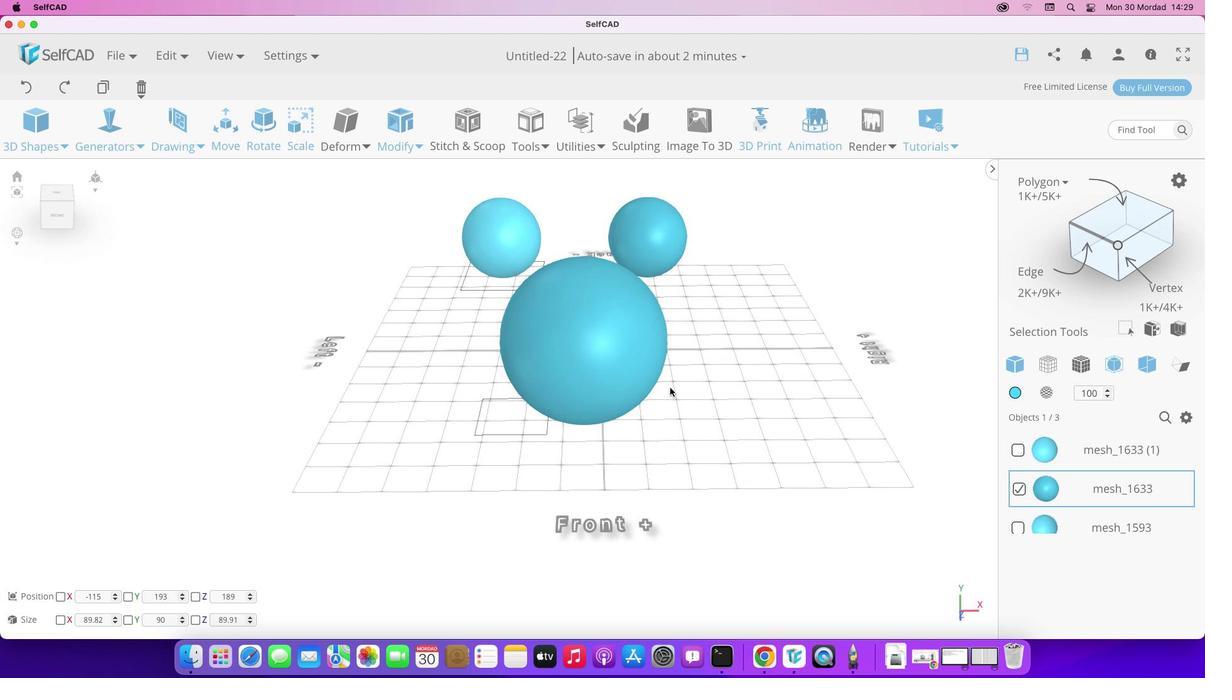 
Action: Mouse moved to (231, 119)
Screenshot: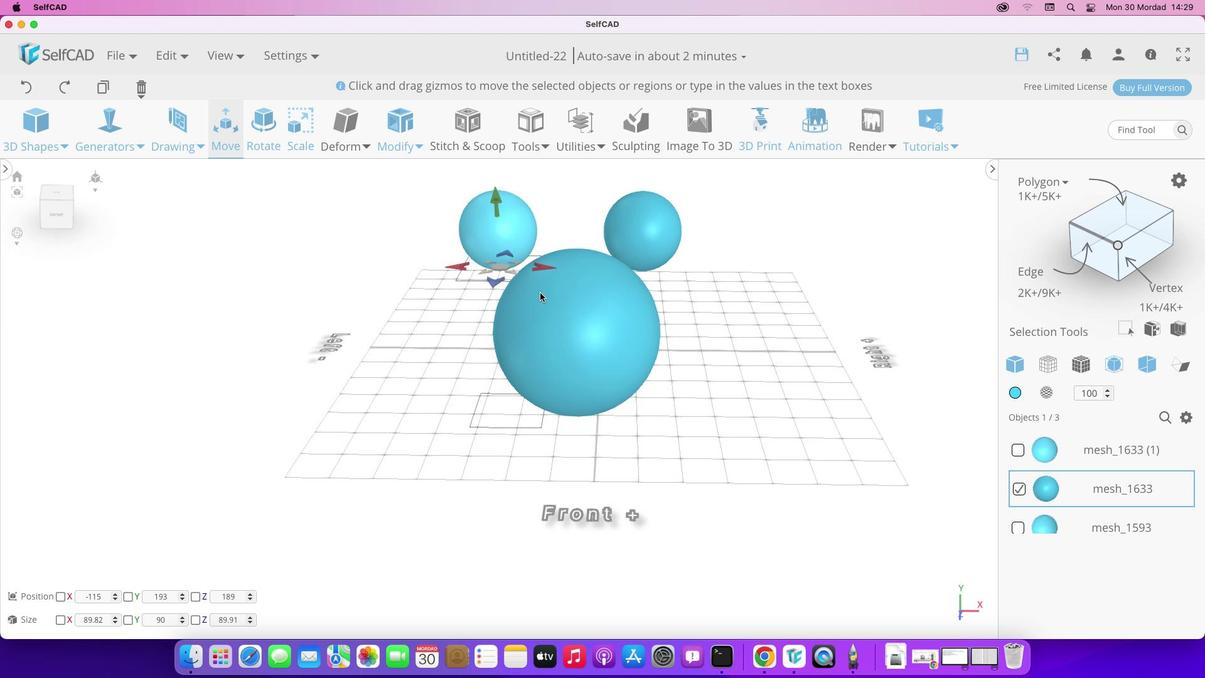 
Action: Mouse pressed left at (231, 119)
Screenshot: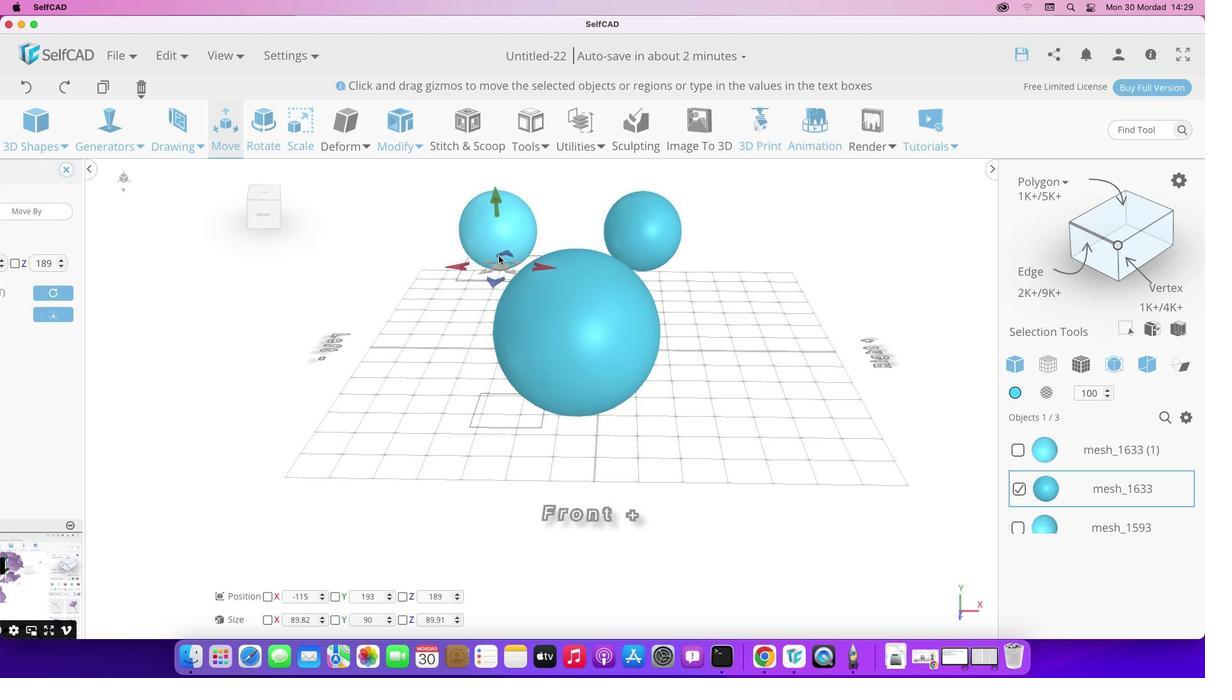 
Action: Mouse moved to (502, 266)
Screenshot: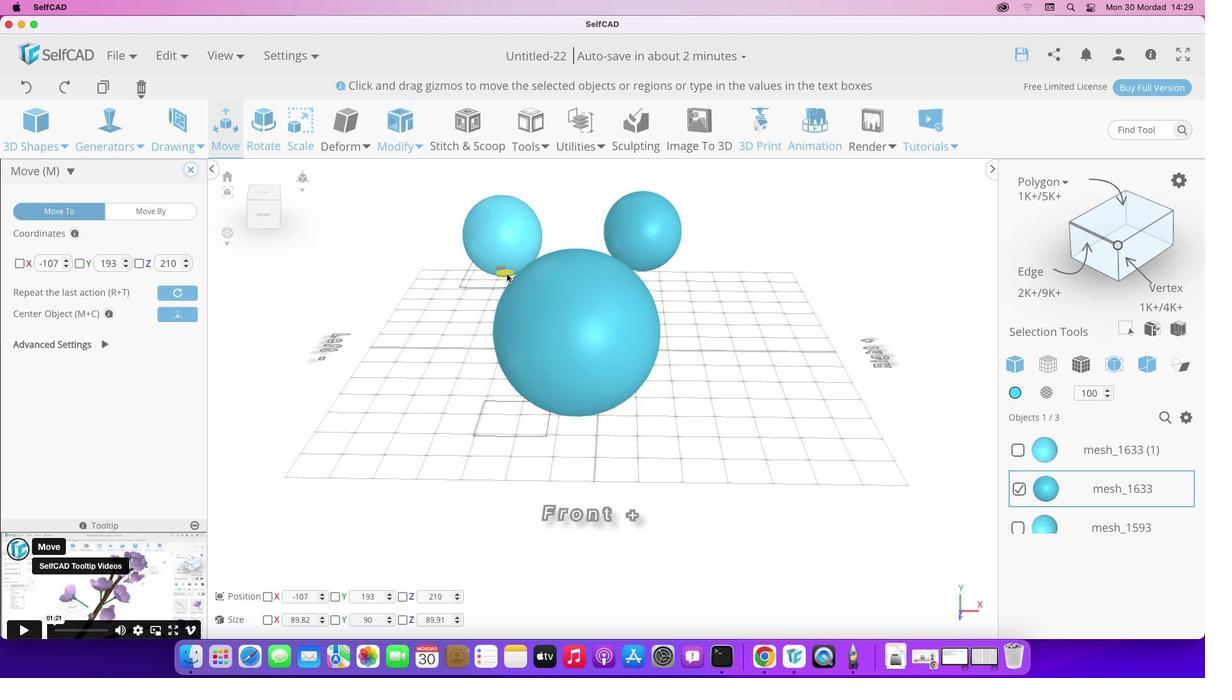 
Action: Mouse pressed left at (502, 266)
Screenshot: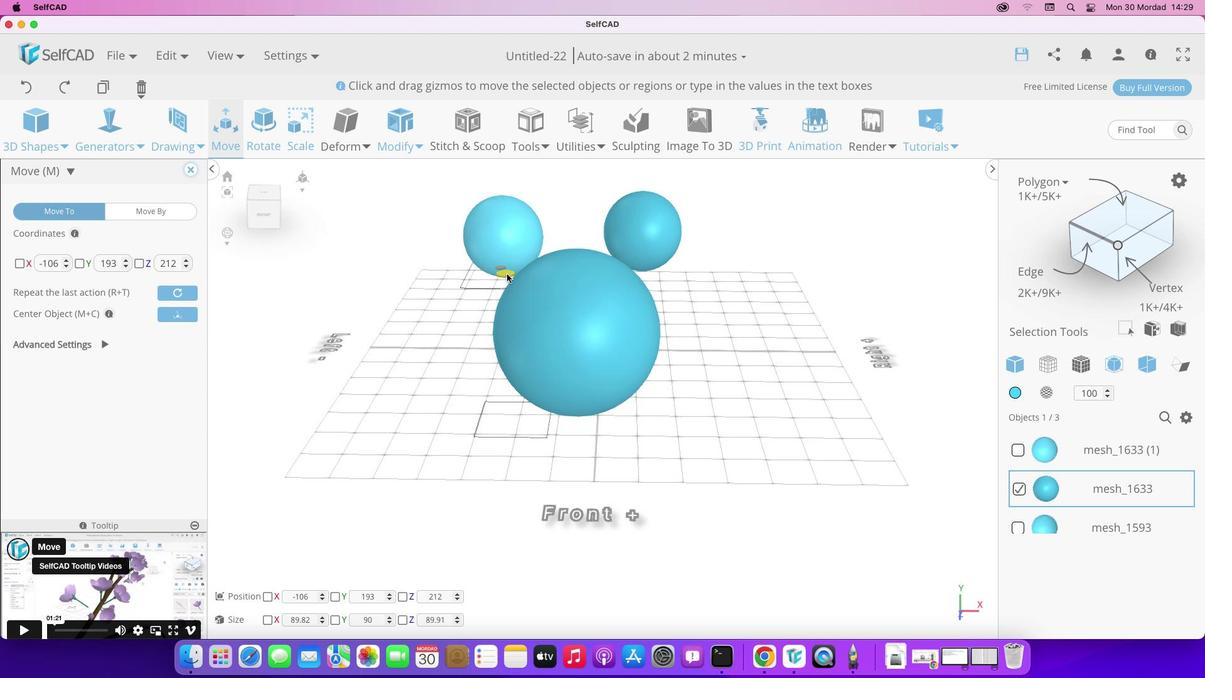 
Action: Mouse moved to (870, 273)
Screenshot: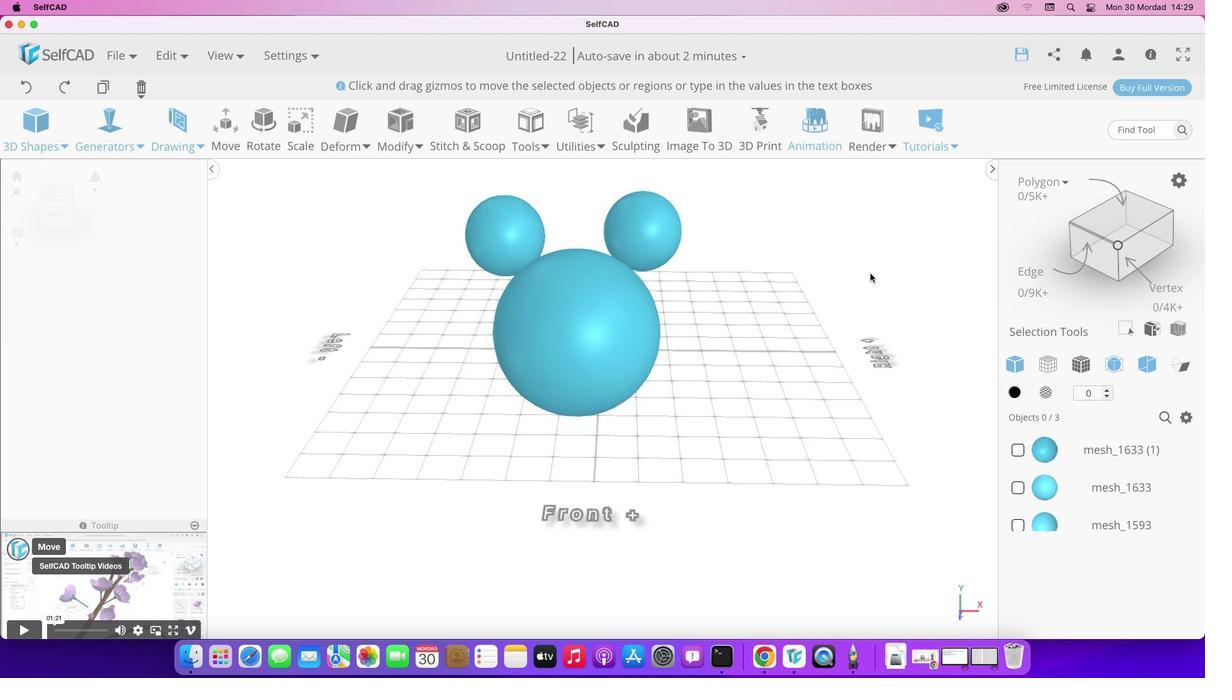 
Action: Mouse pressed left at (870, 273)
Screenshot: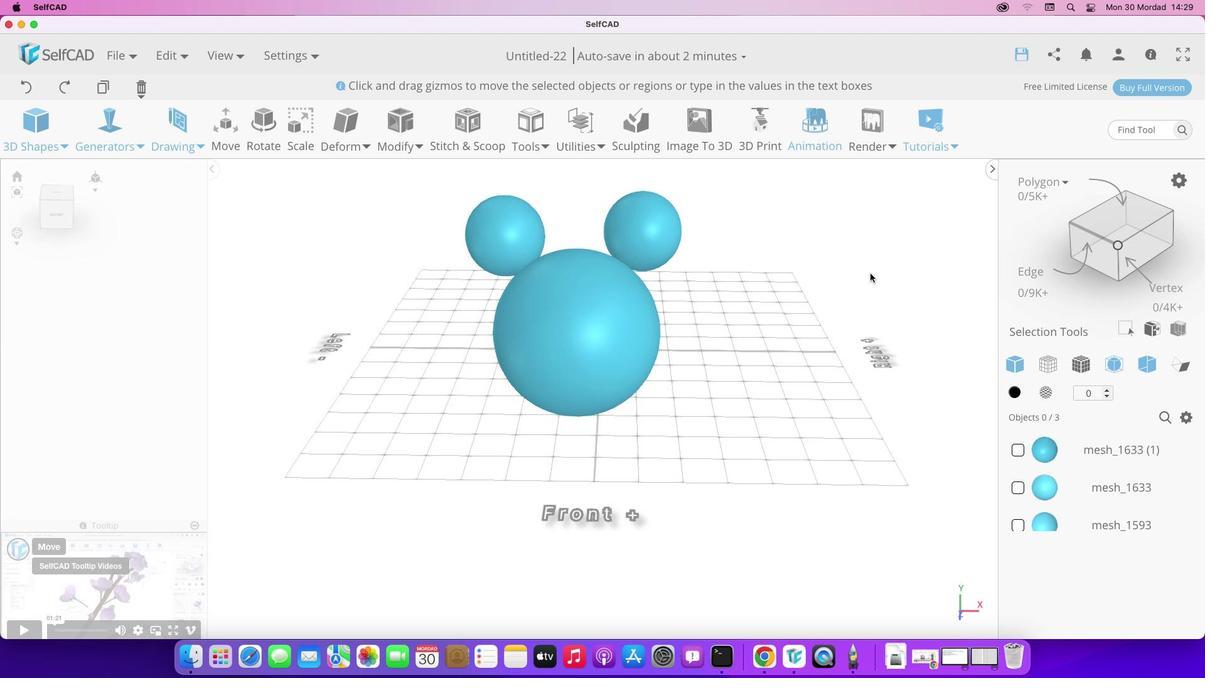 
Action: Mouse pressed left at (870, 273)
Screenshot: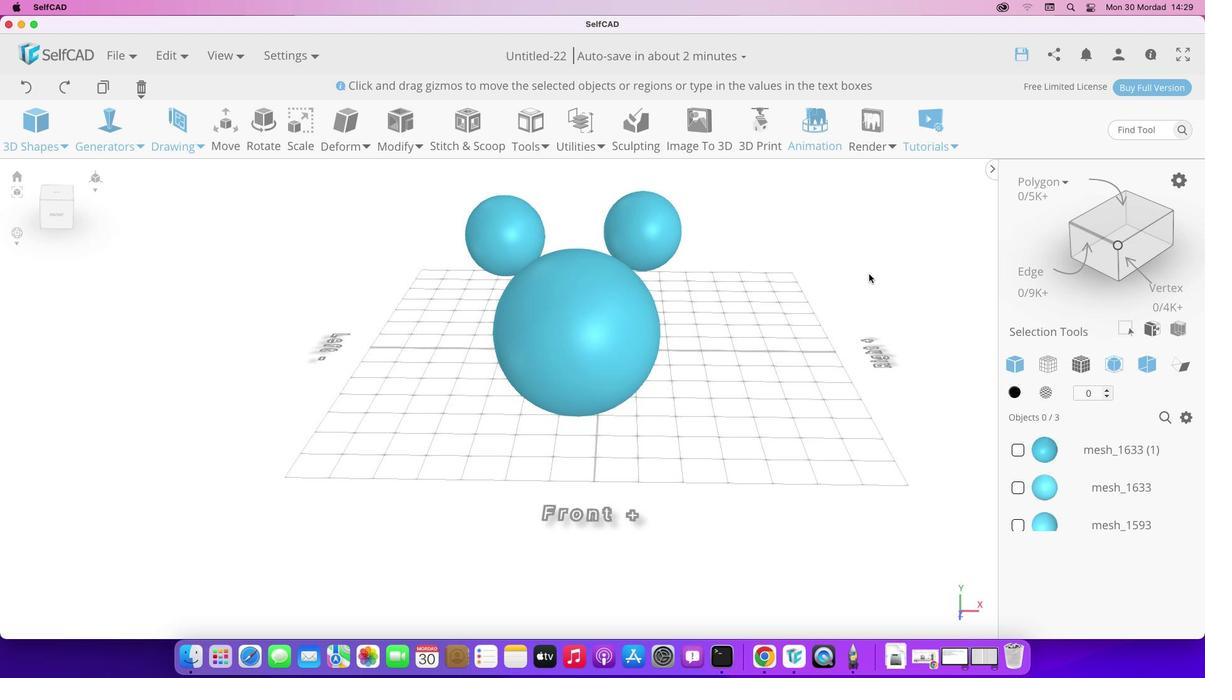 
Action: Mouse moved to (635, 348)
Screenshot: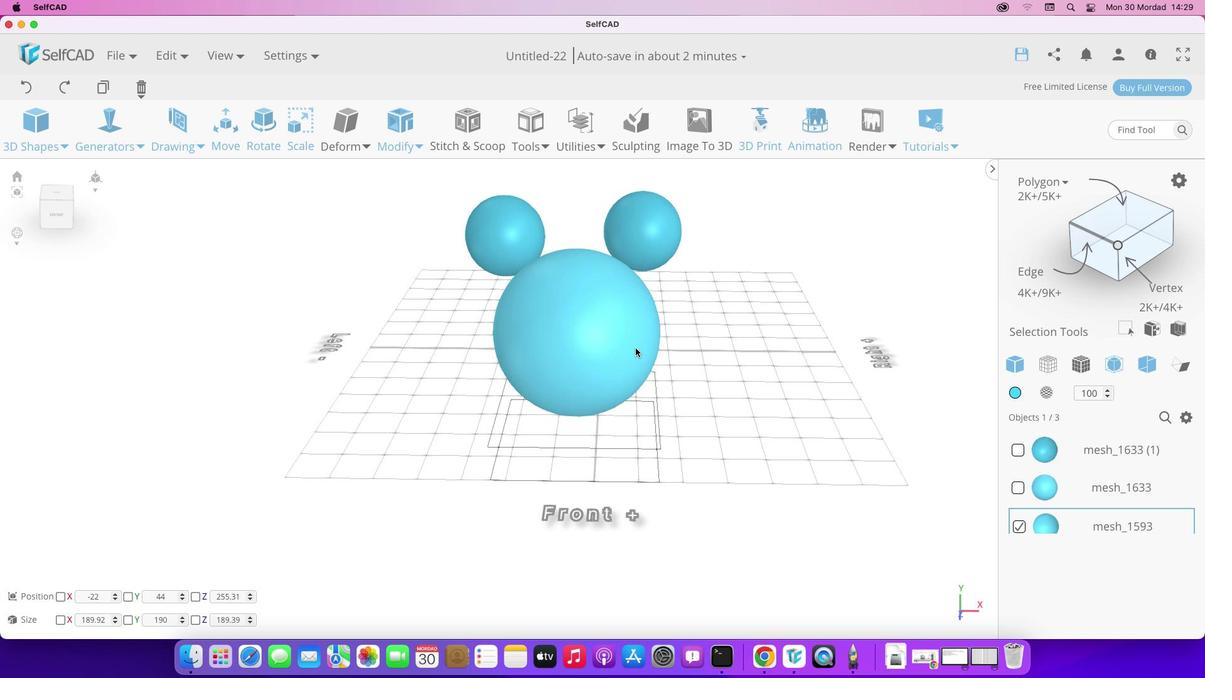 
Action: Mouse pressed left at (635, 348)
Screenshot: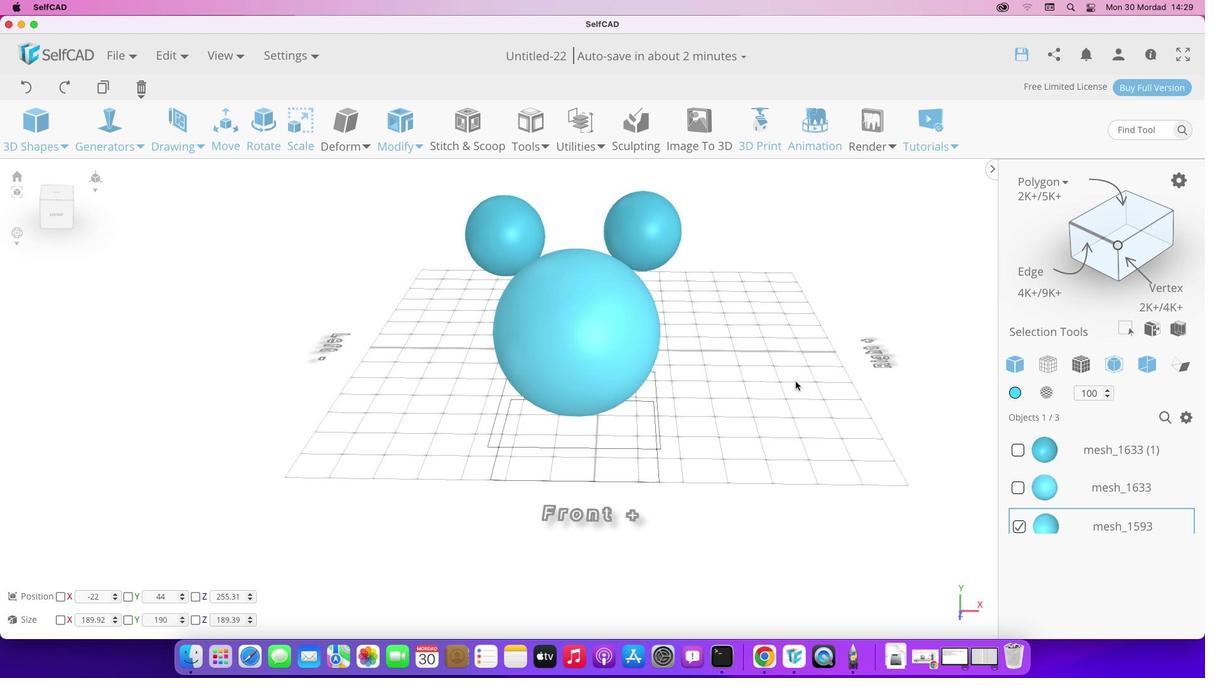 
Action: Mouse moved to (1014, 391)
Screenshot: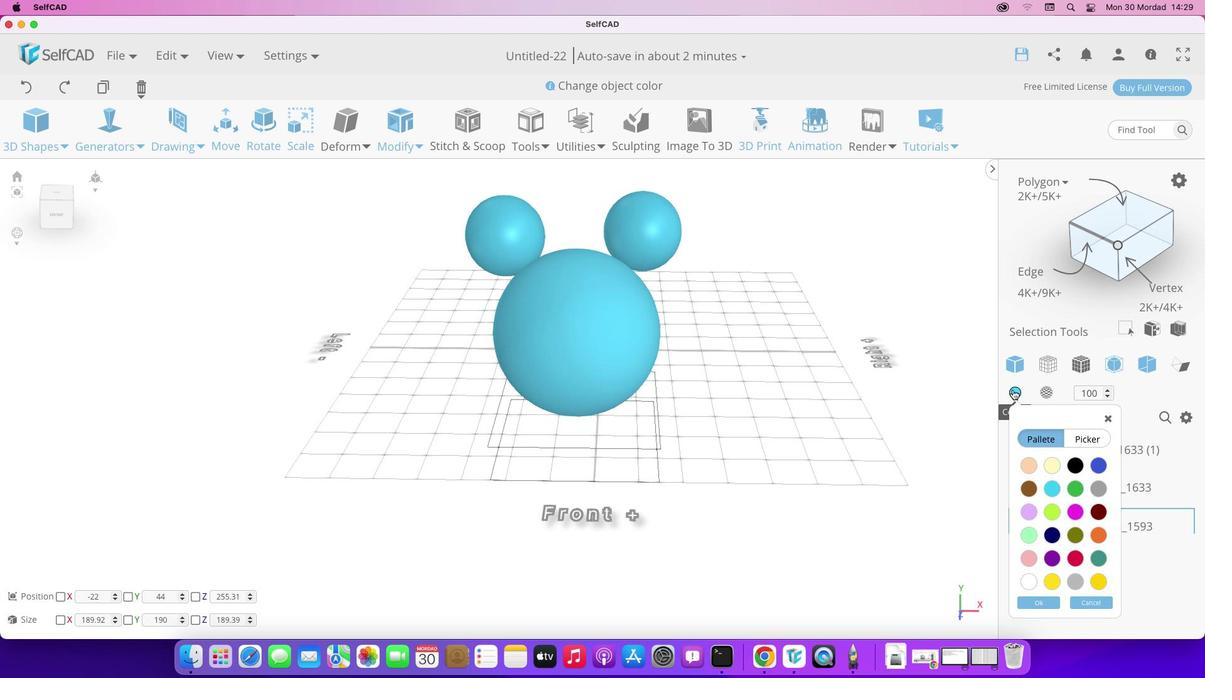 
Action: Mouse pressed left at (1014, 391)
Screenshot: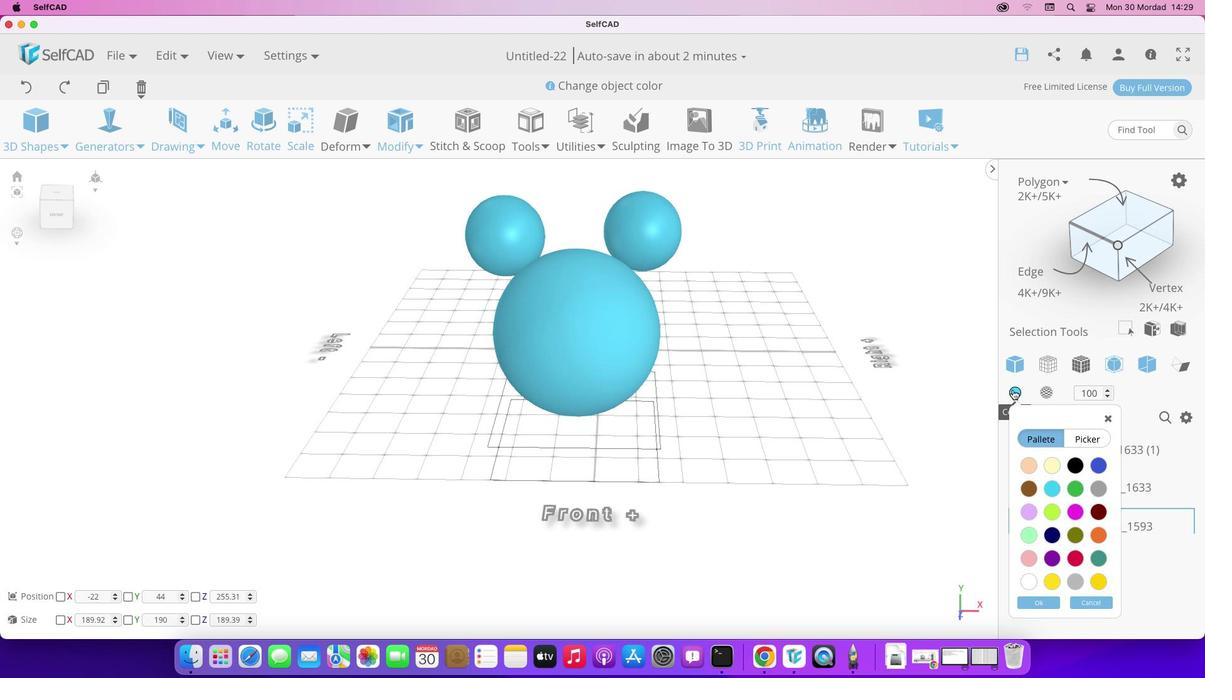 
Action: Mouse moved to (1031, 586)
Screenshot: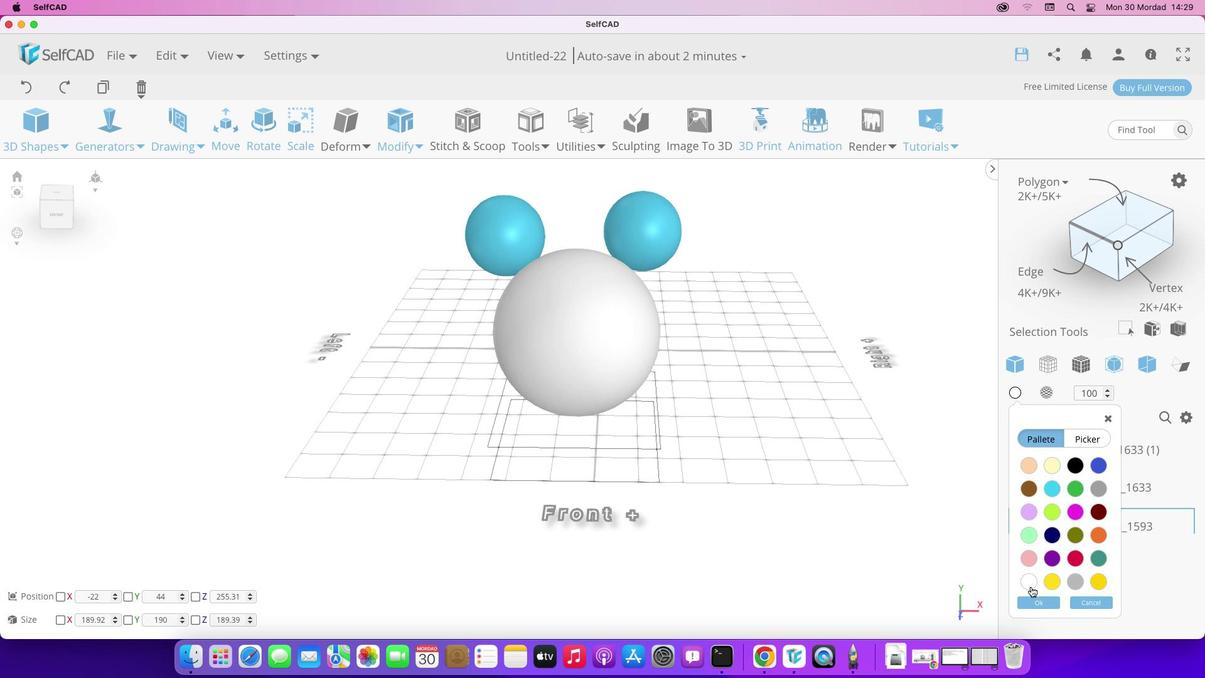 
Action: Mouse pressed left at (1031, 586)
Screenshot: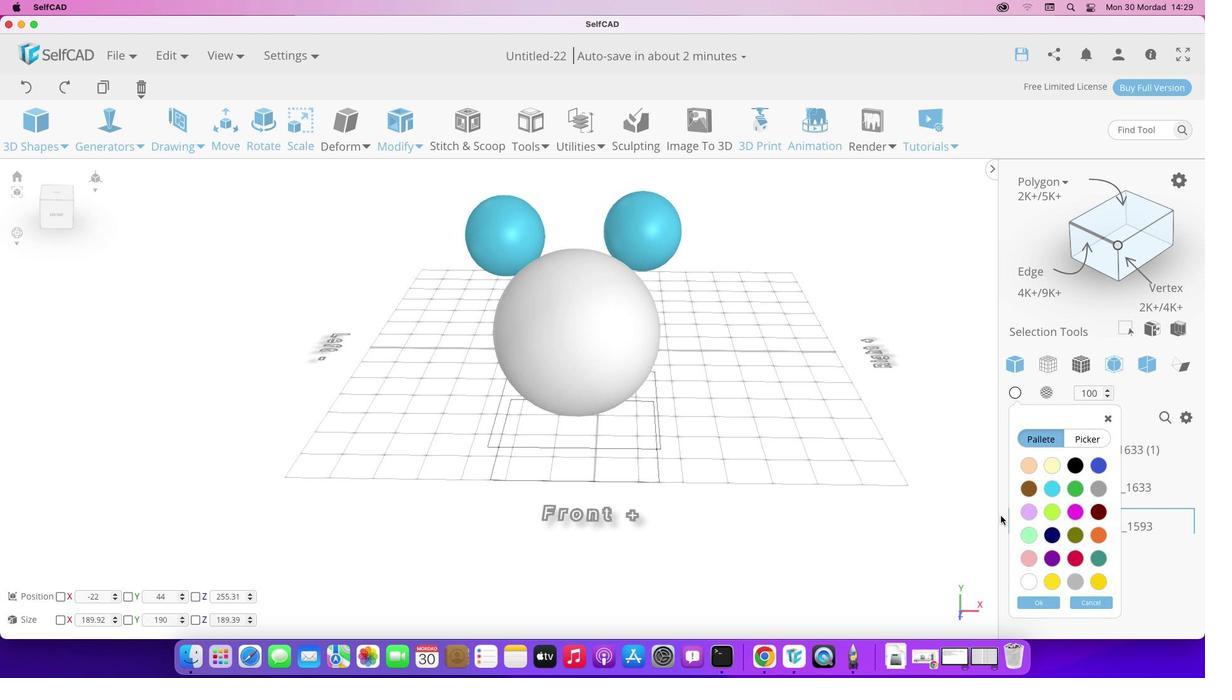 
Action: Mouse moved to (878, 274)
Screenshot: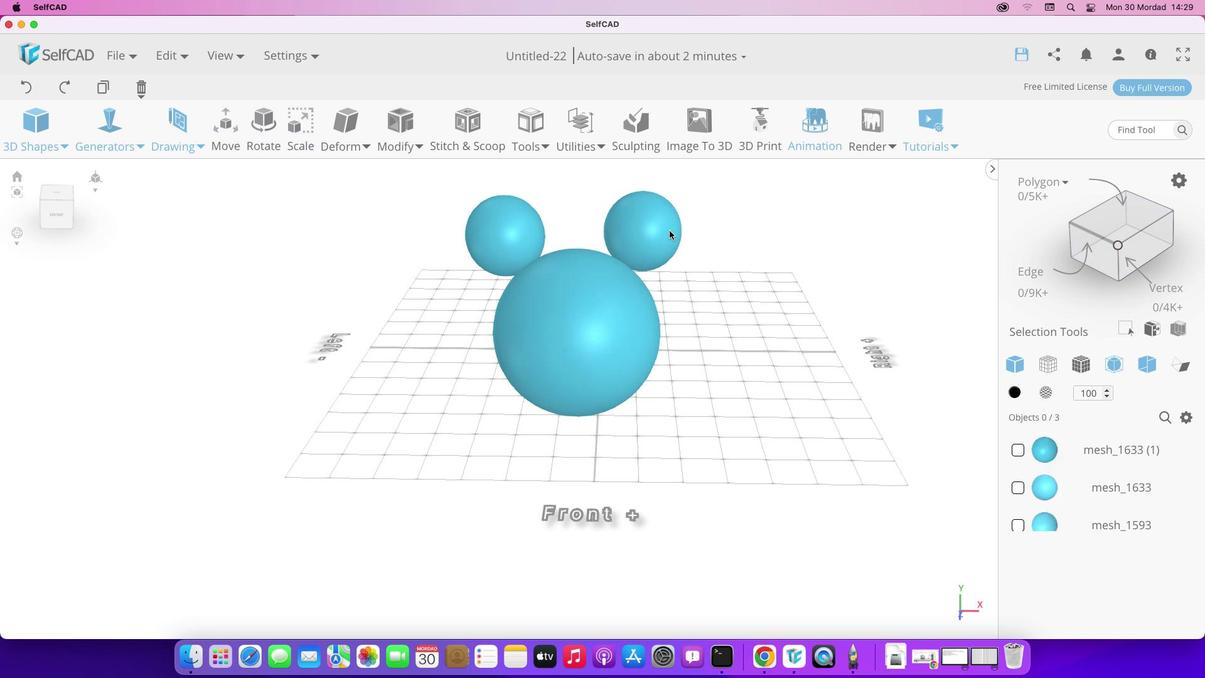 
Action: Mouse pressed left at (878, 274)
Screenshot: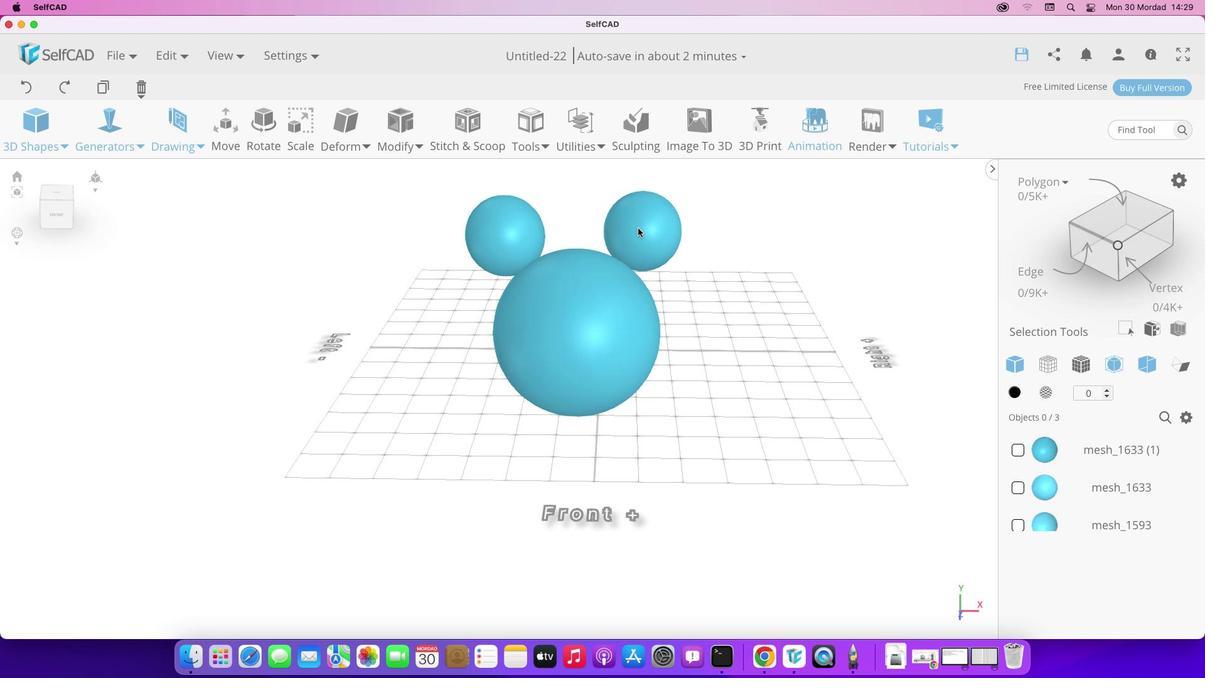 
Action: Mouse moved to (638, 228)
Screenshot: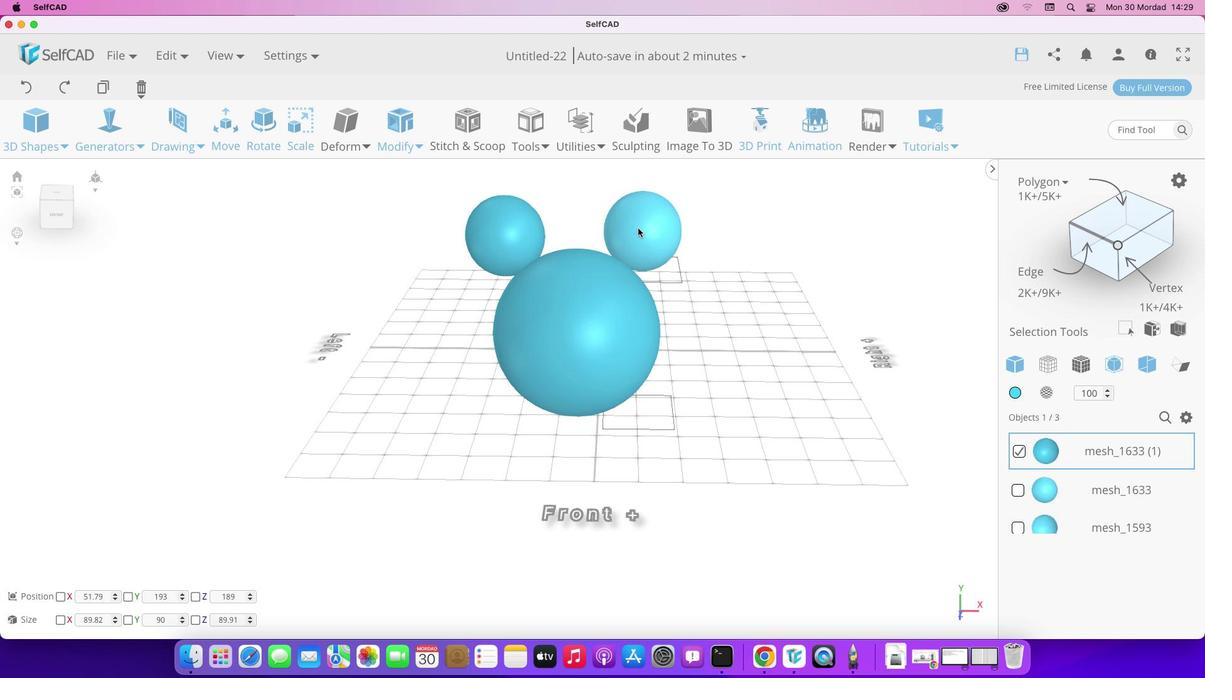 
Action: Mouse pressed left at (638, 228)
Screenshot: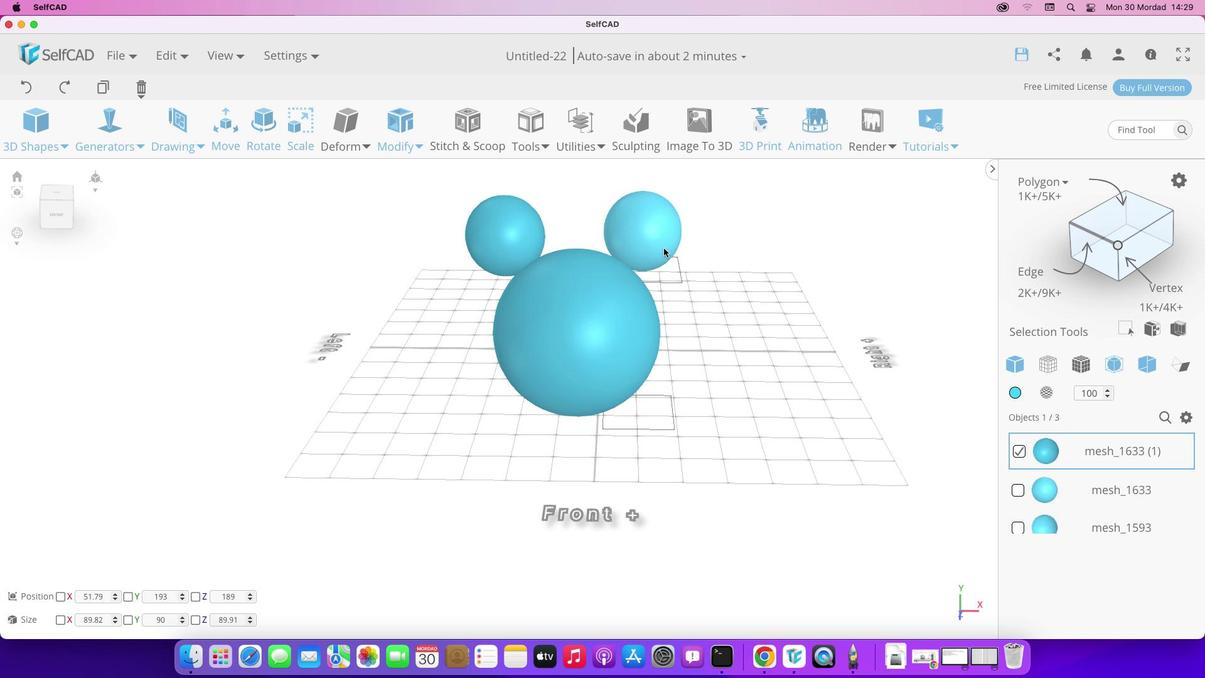 
Action: Mouse moved to (1017, 395)
Screenshot: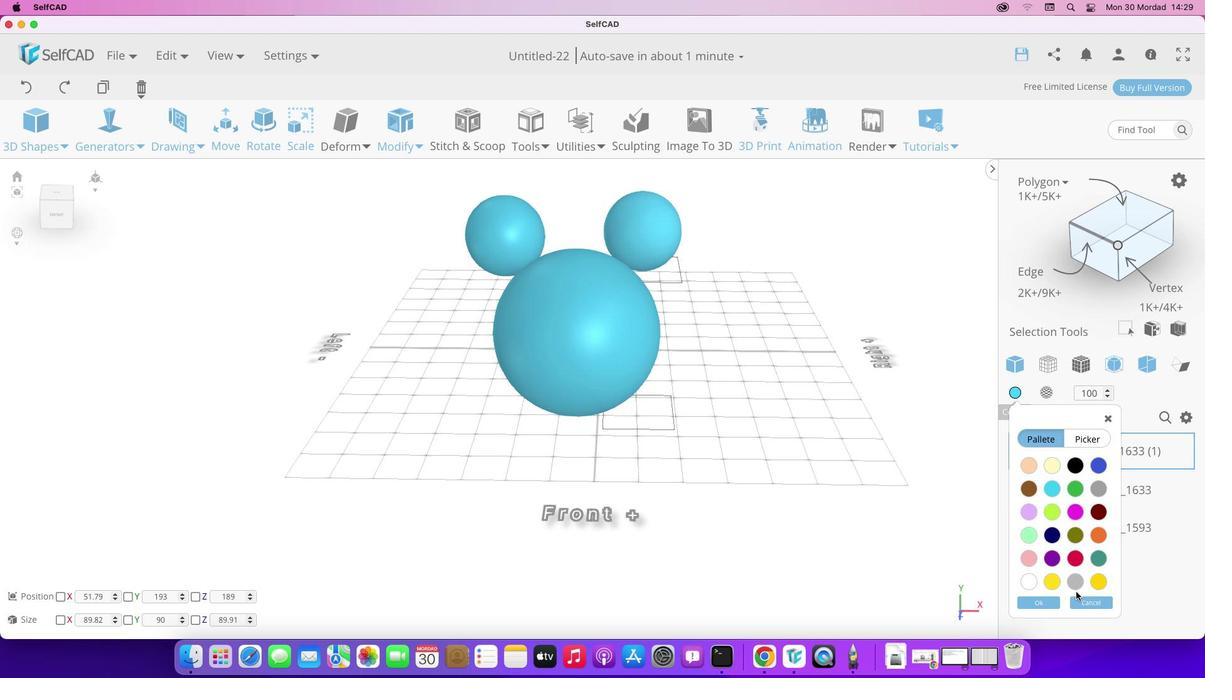 
Action: Mouse pressed left at (1017, 395)
Screenshot: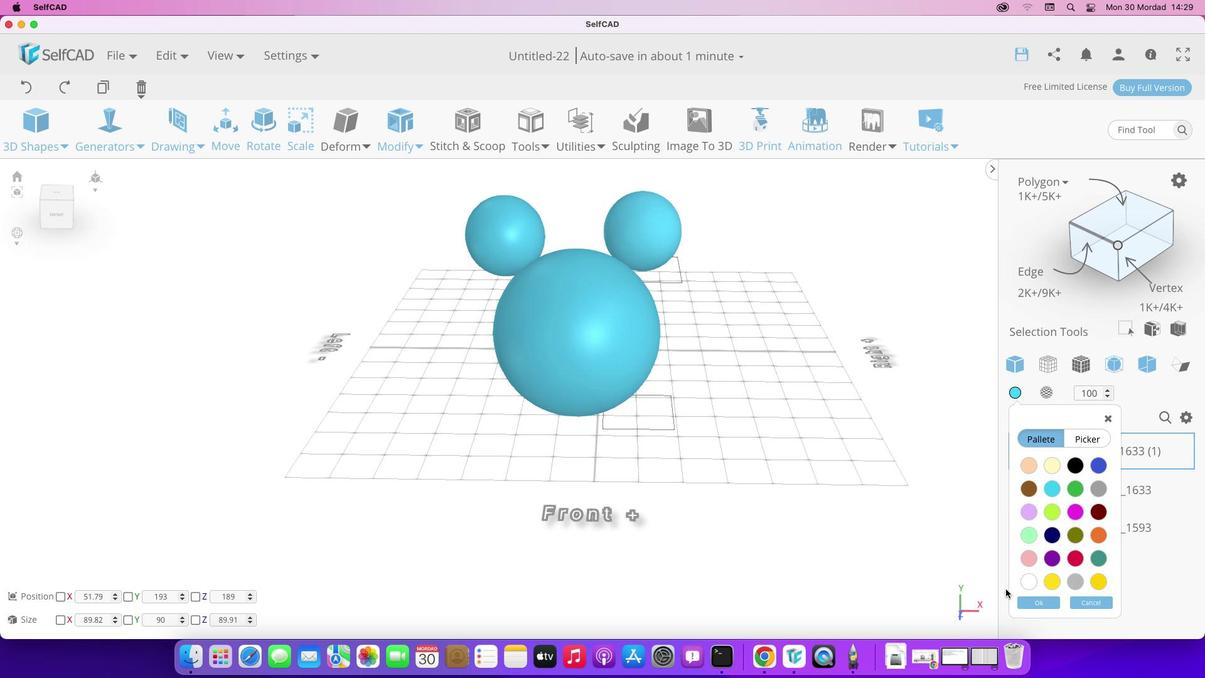 
Action: Mouse moved to (1028, 582)
Screenshot: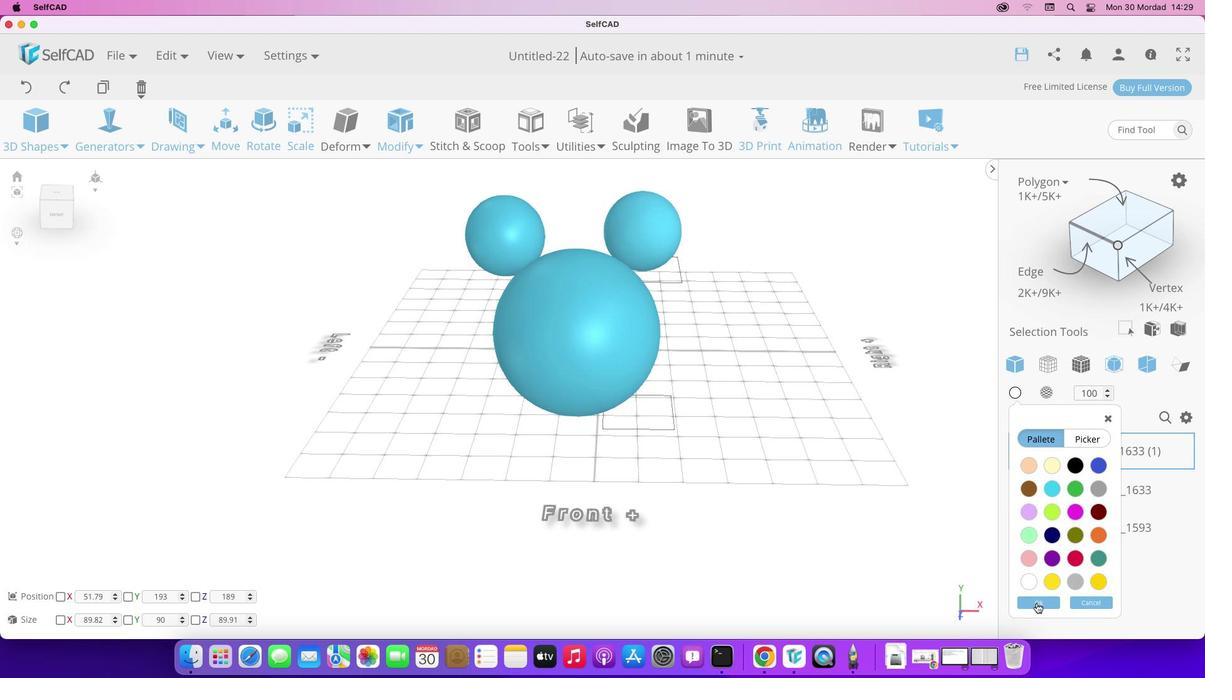 
Action: Mouse pressed left at (1028, 582)
Screenshot: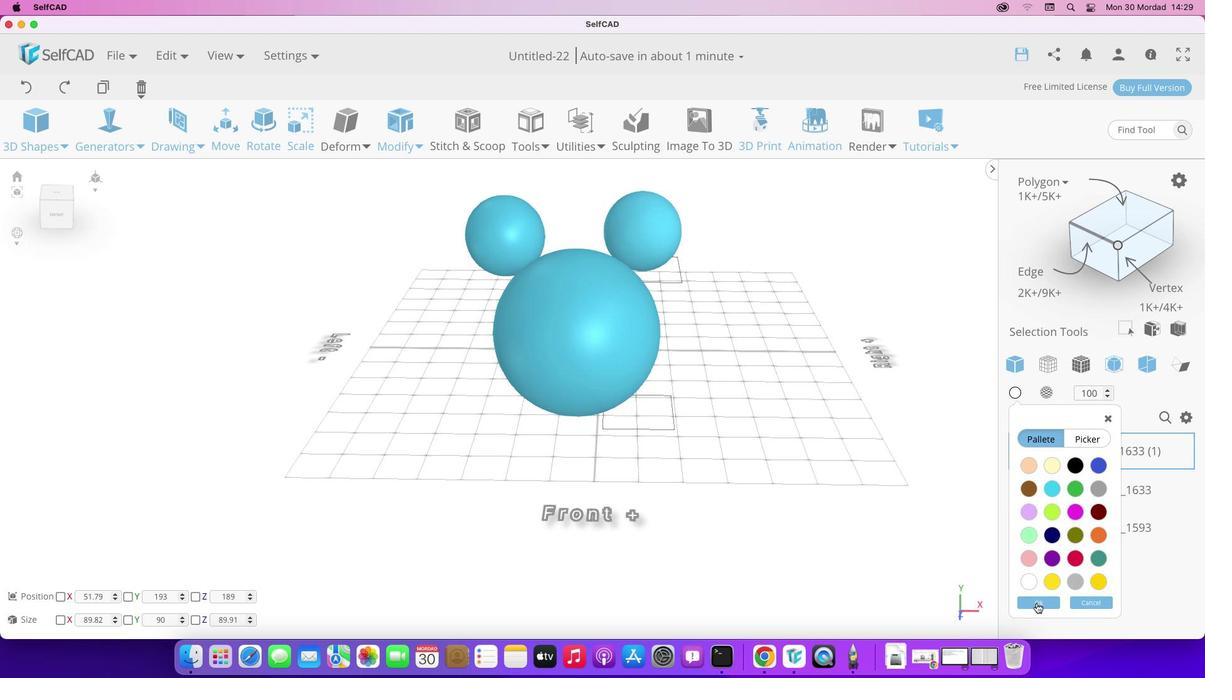 
Action: Mouse moved to (1037, 603)
Screenshot: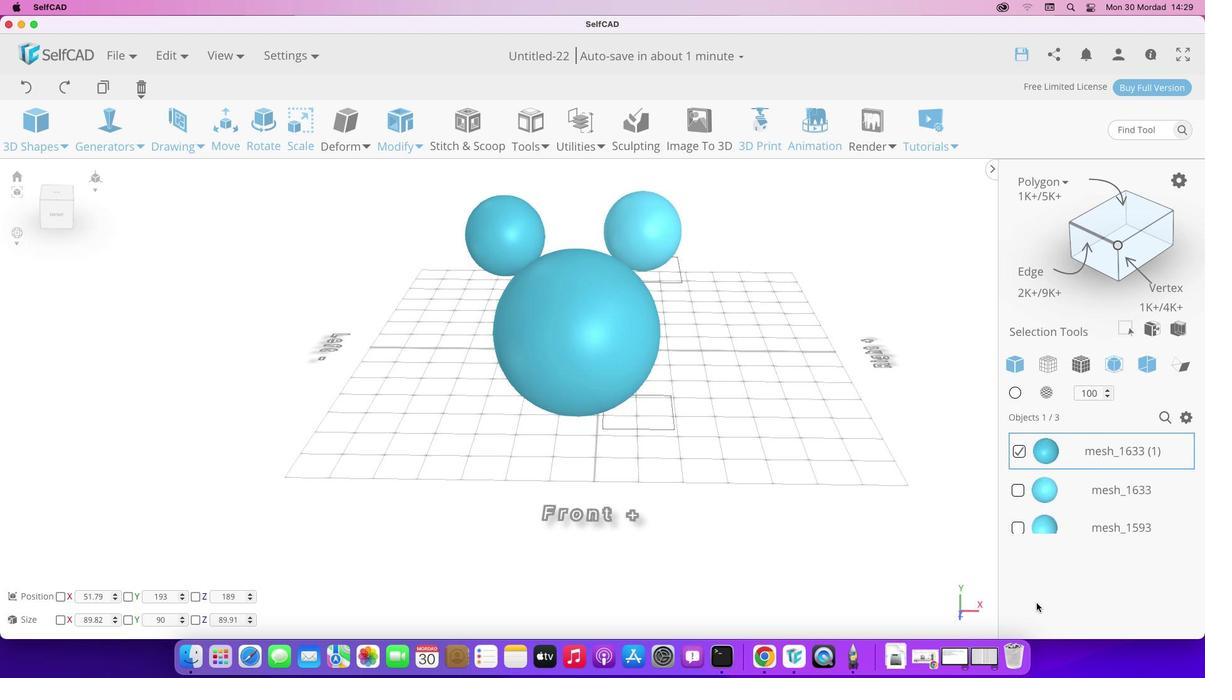 
Action: Mouse pressed left at (1037, 603)
Screenshot: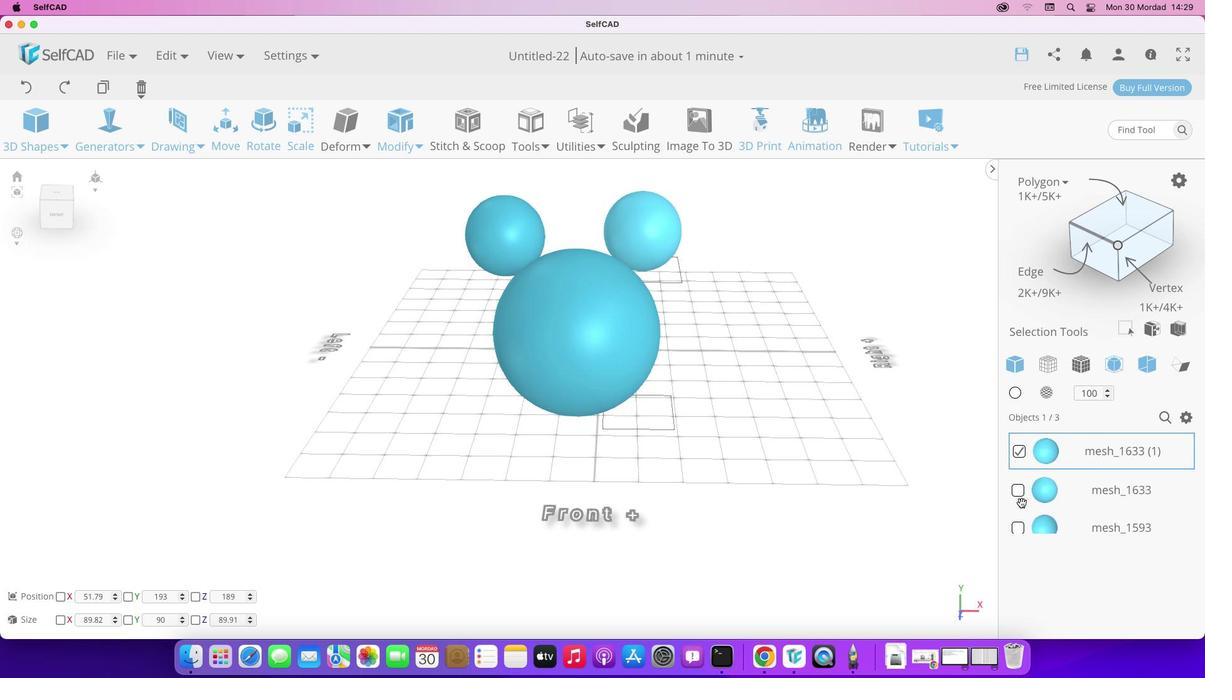 
Action: Mouse moved to (1014, 391)
Screenshot: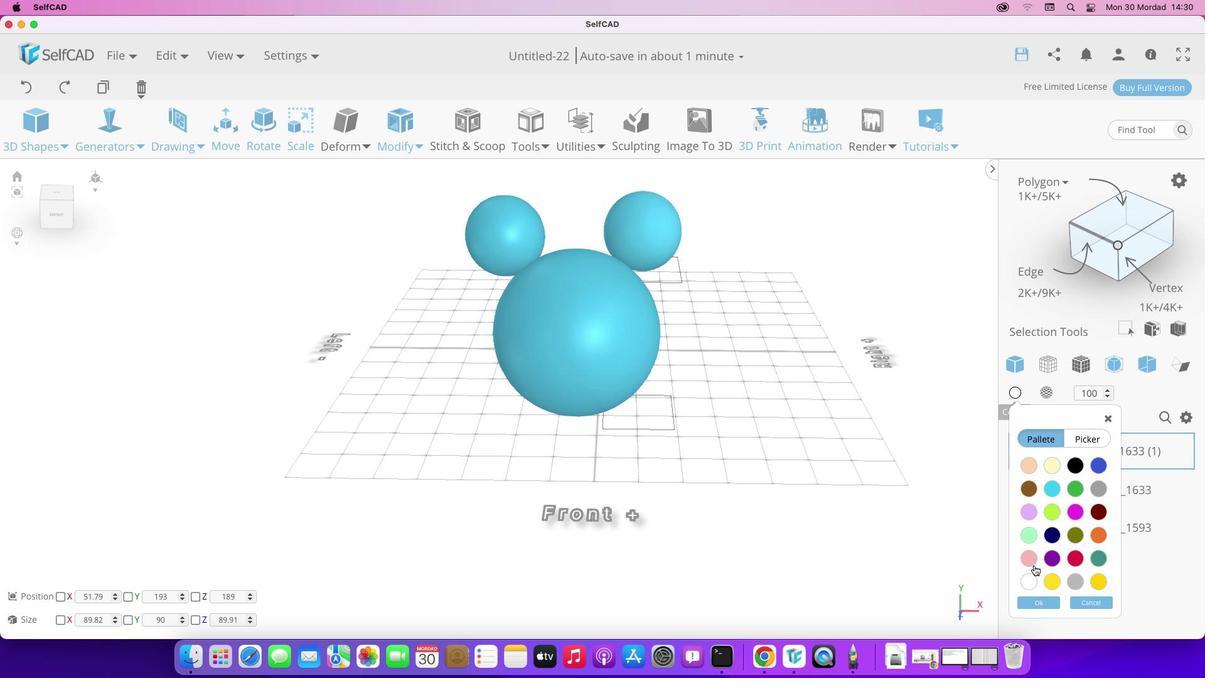 
Action: Mouse pressed left at (1014, 391)
Screenshot: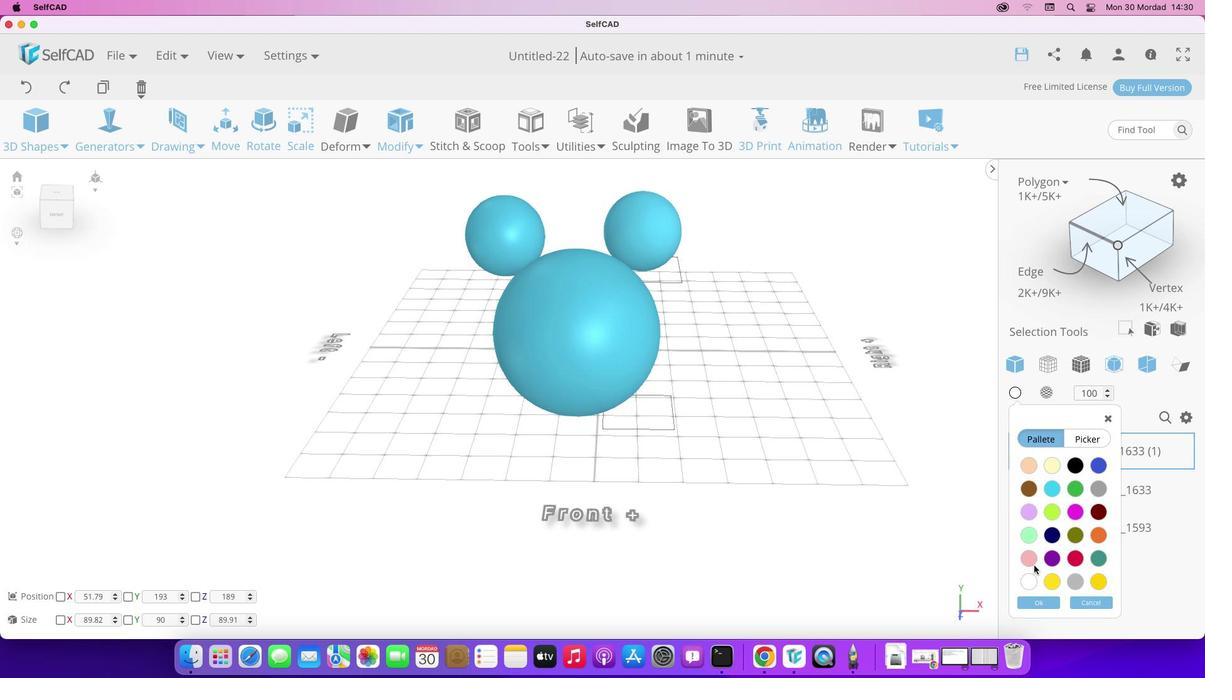 
Action: Mouse moved to (1028, 581)
Screenshot: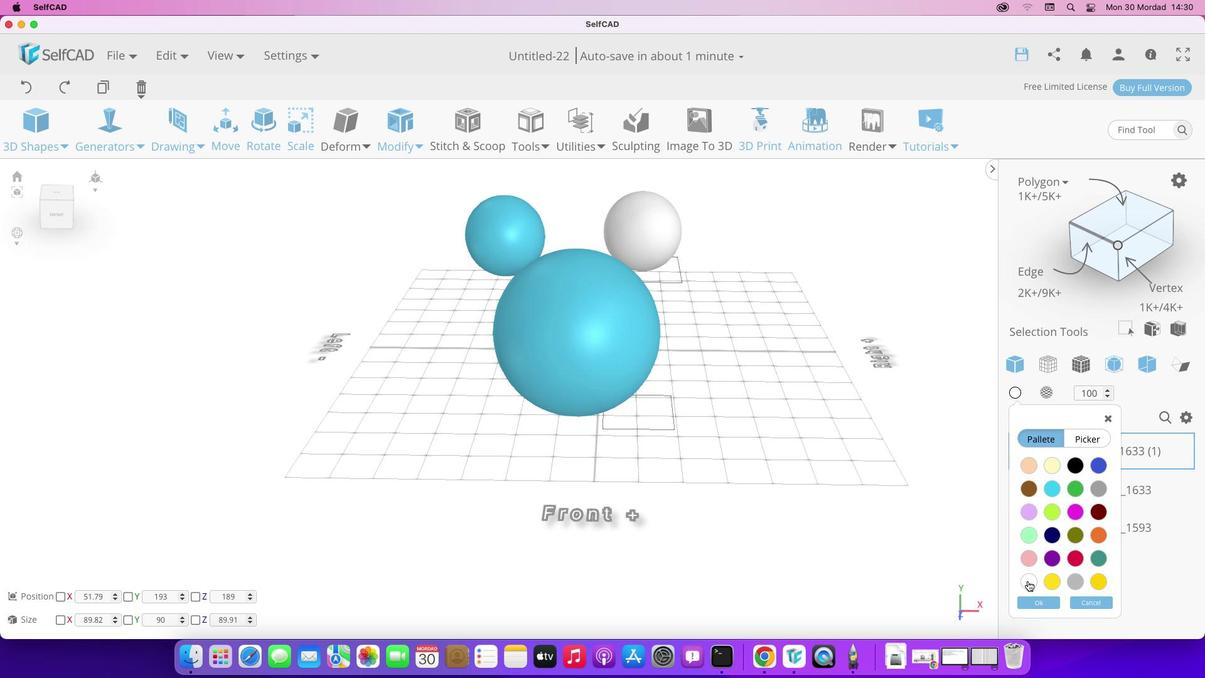 
Action: Mouse pressed left at (1028, 581)
Screenshot: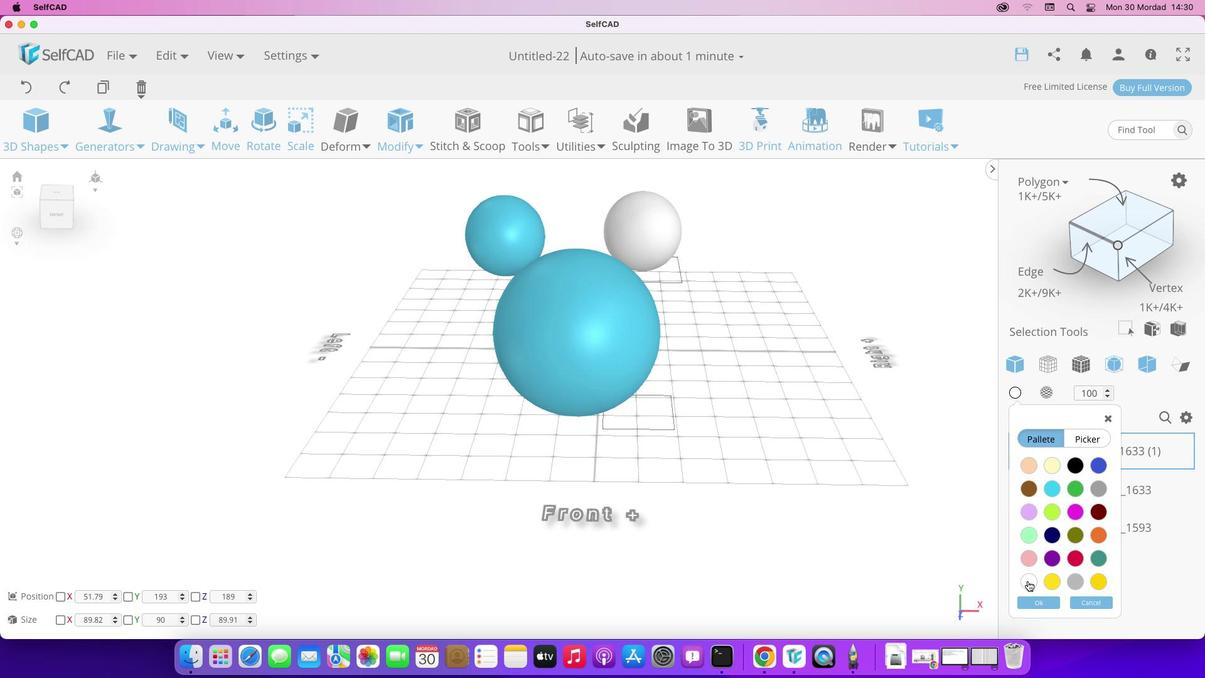 
Action: Mouse moved to (1077, 456)
Screenshot: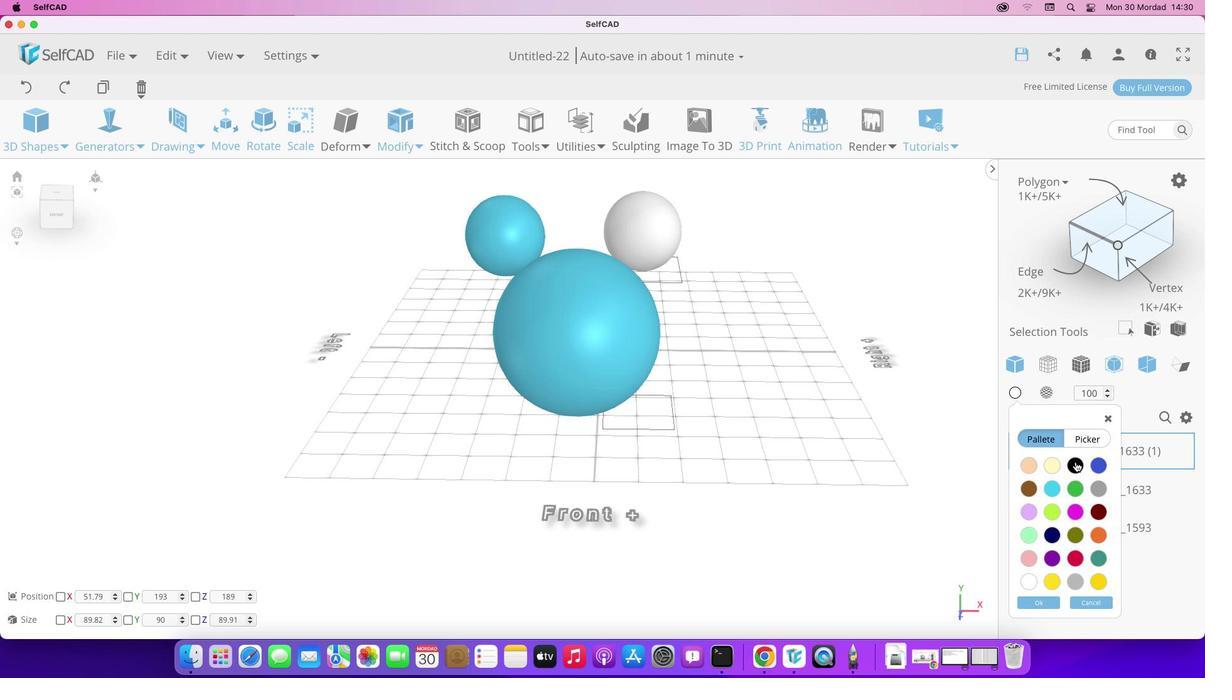 
Action: Mouse pressed left at (1077, 456)
Screenshot: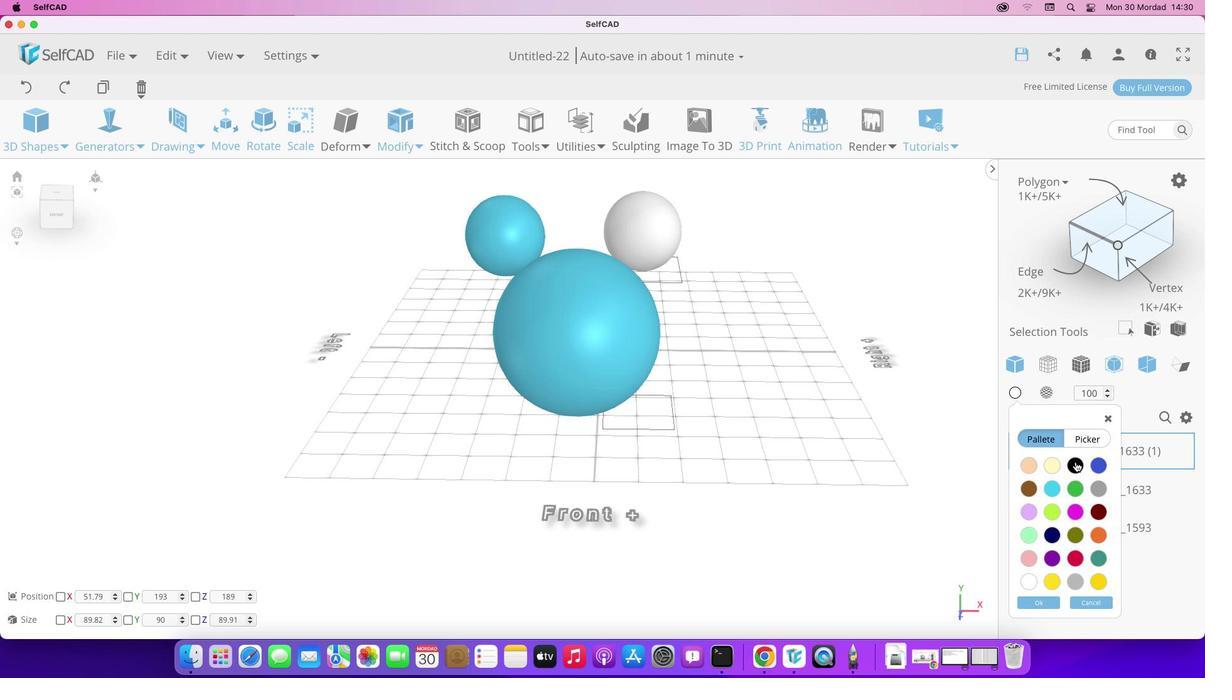 
Action: Mouse moved to (1076, 462)
Screenshot: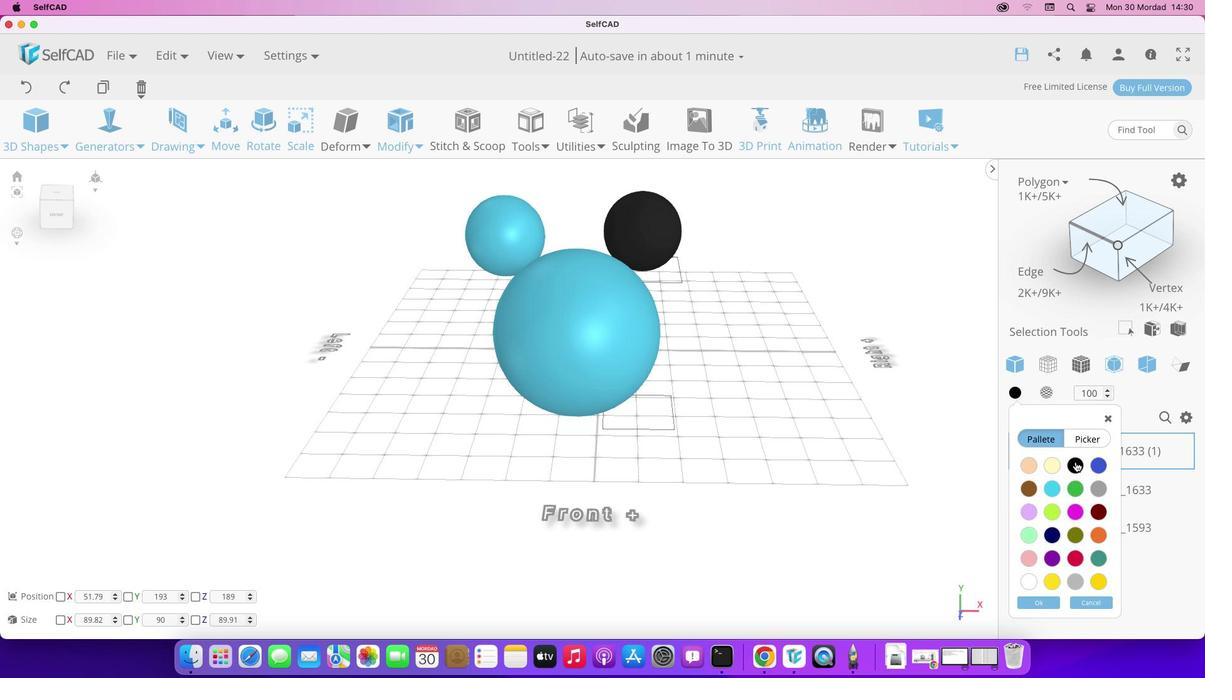 
Action: Mouse pressed left at (1076, 462)
Screenshot: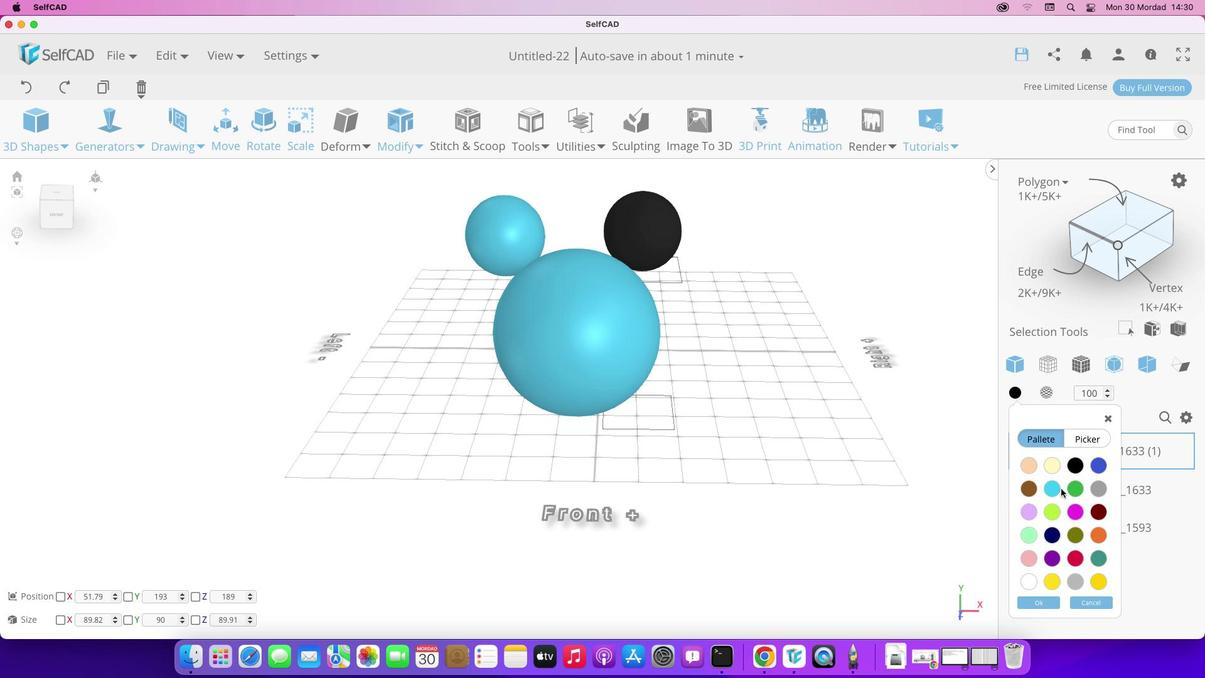 
Action: Mouse moved to (1039, 600)
Screenshot: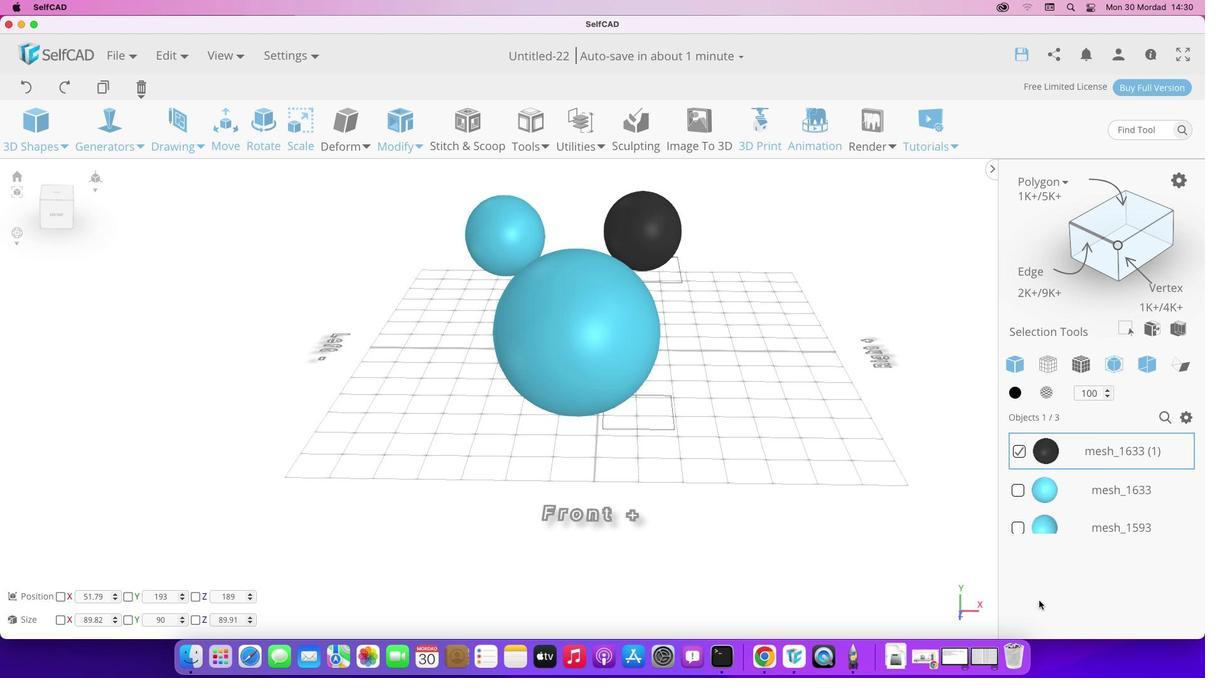 
Action: Mouse pressed left at (1039, 600)
Screenshot: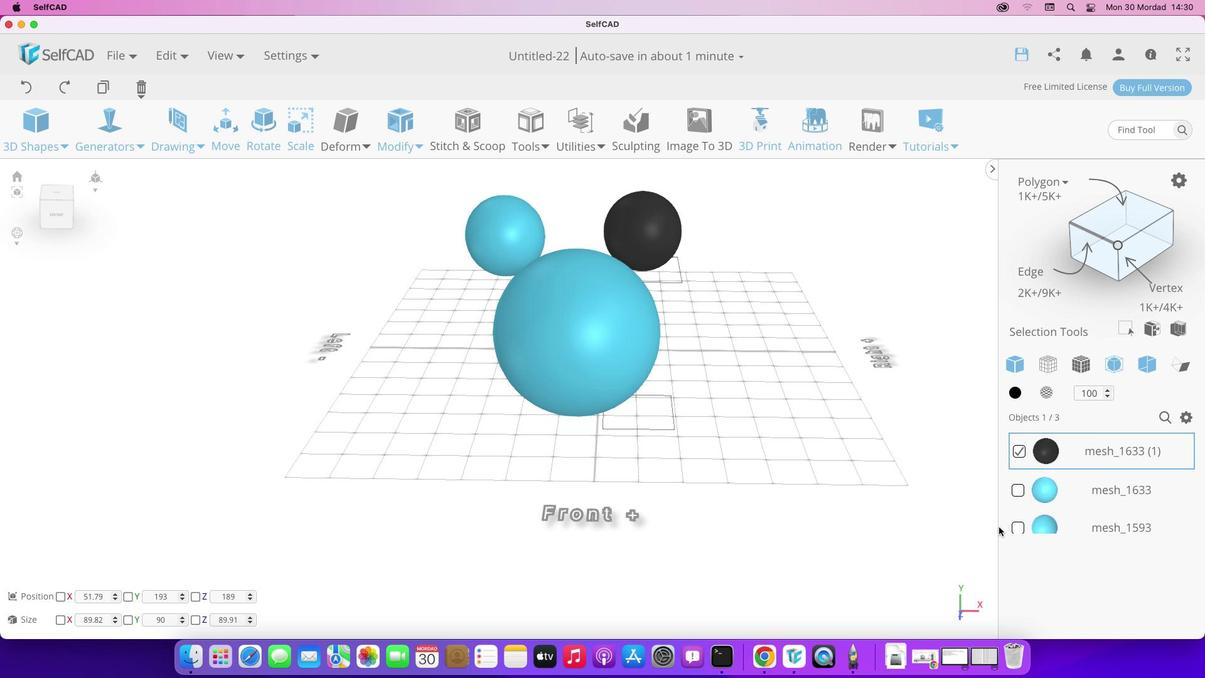 
Action: Mouse moved to (852, 193)
Screenshot: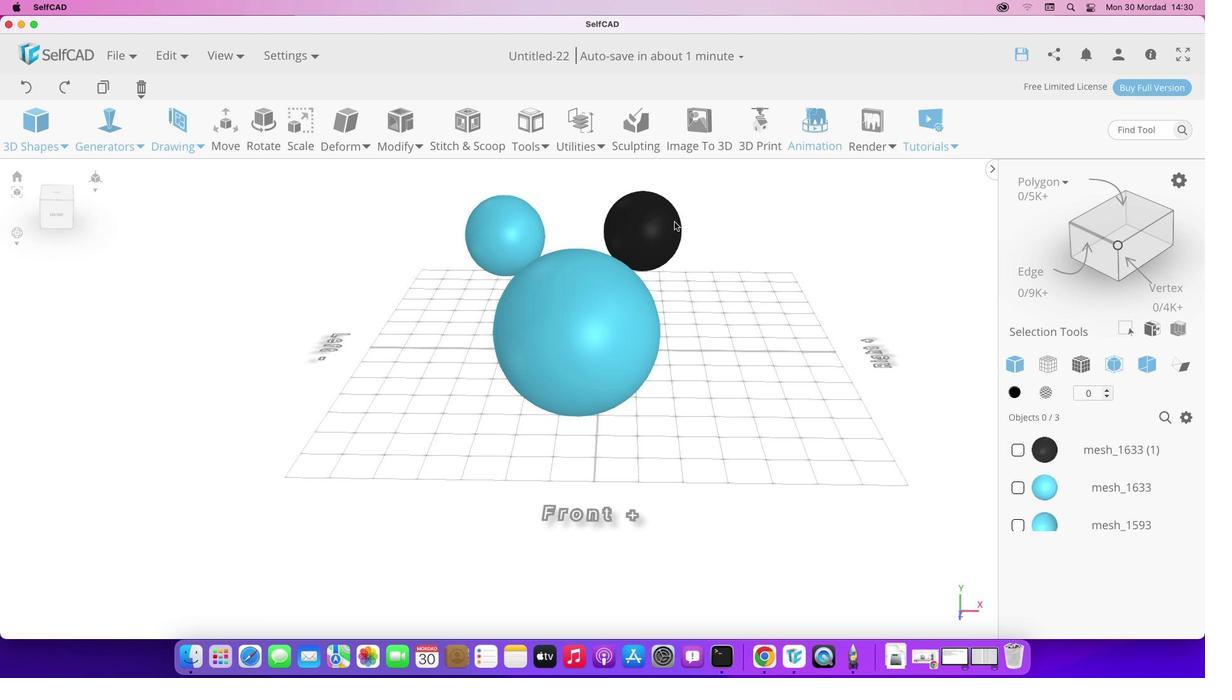 
Action: Mouse pressed left at (852, 193)
Screenshot: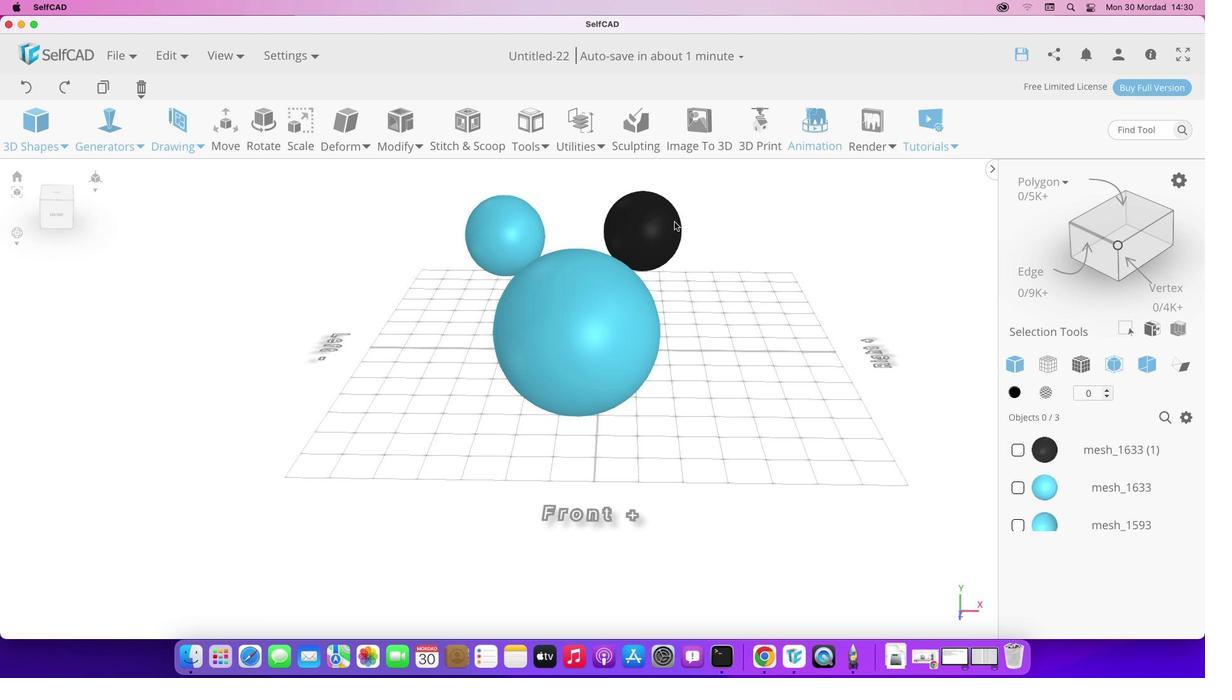
Action: Mouse moved to (516, 237)
Screenshot: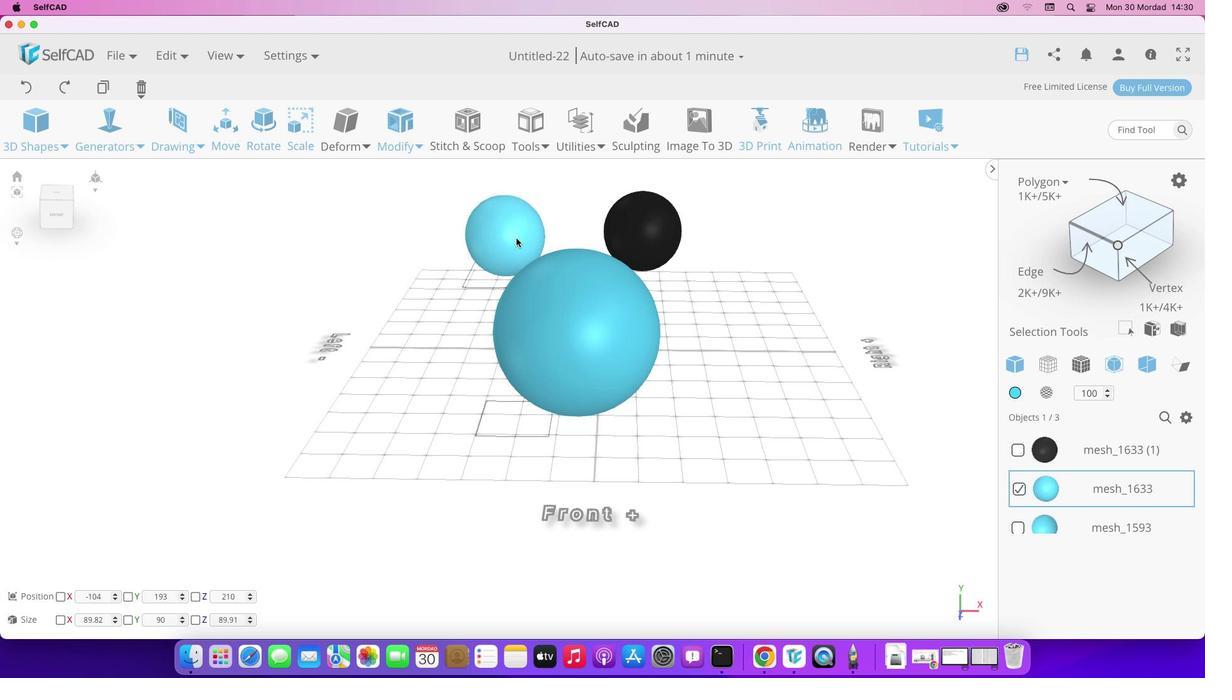 
Action: Mouse pressed left at (516, 237)
Screenshot: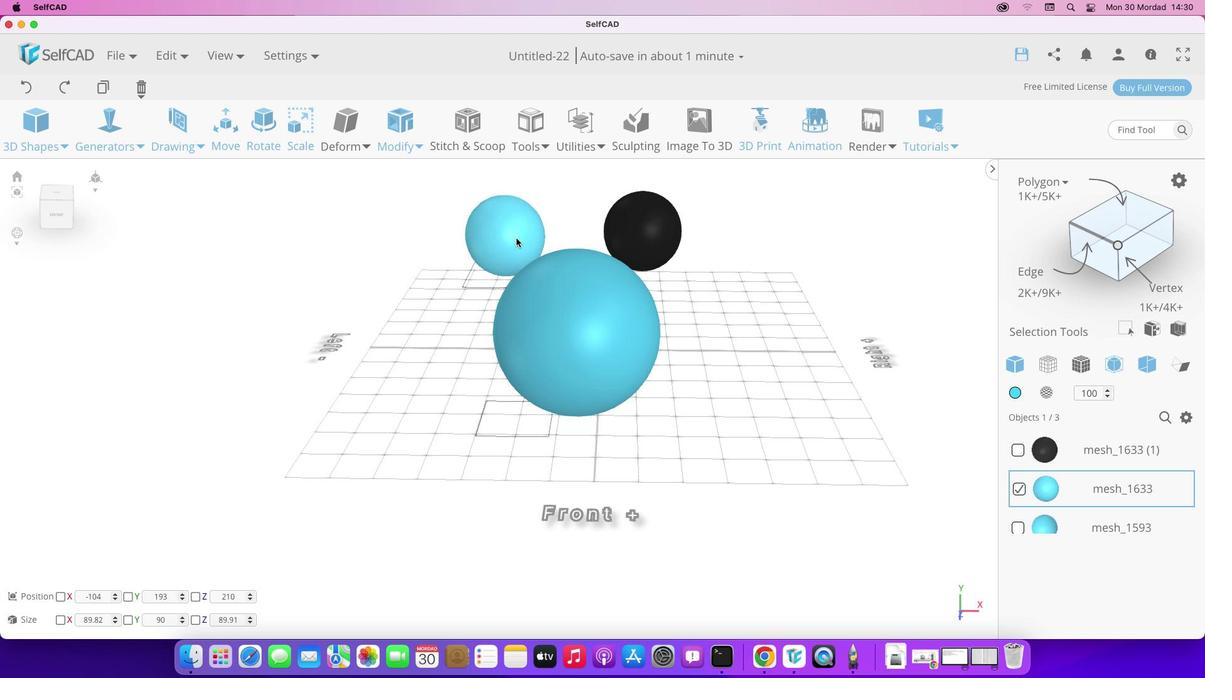 
Action: Mouse moved to (1015, 392)
Screenshot: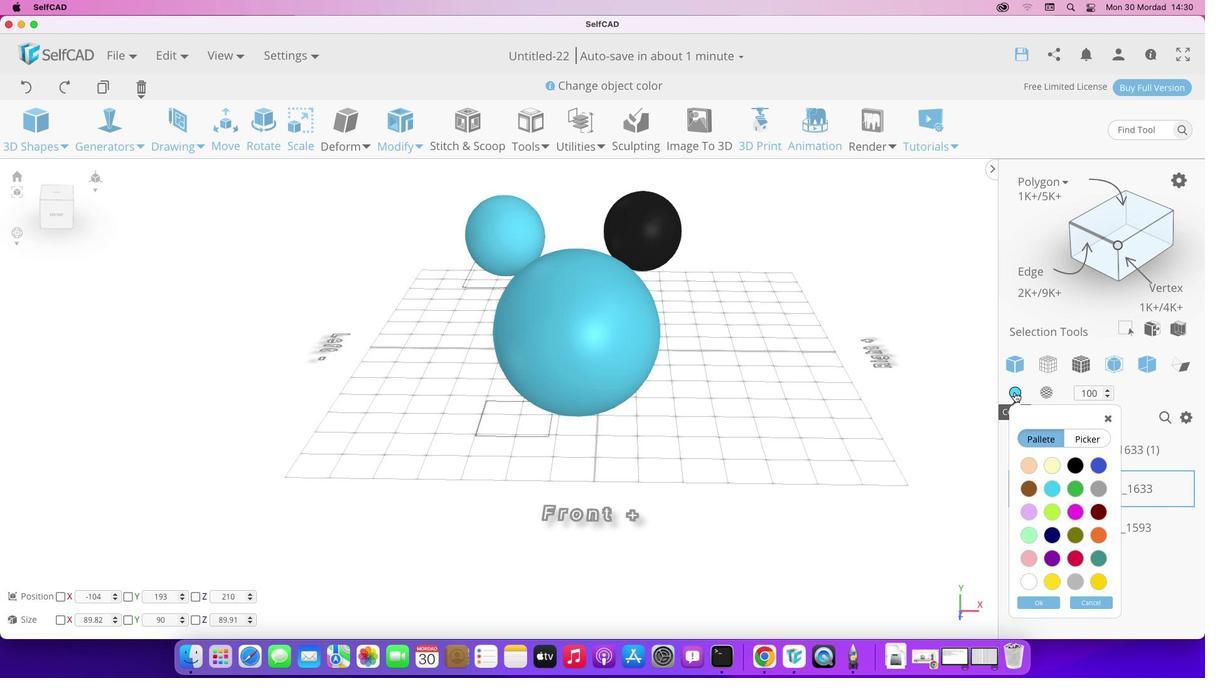 
Action: Mouse pressed left at (1015, 392)
Screenshot: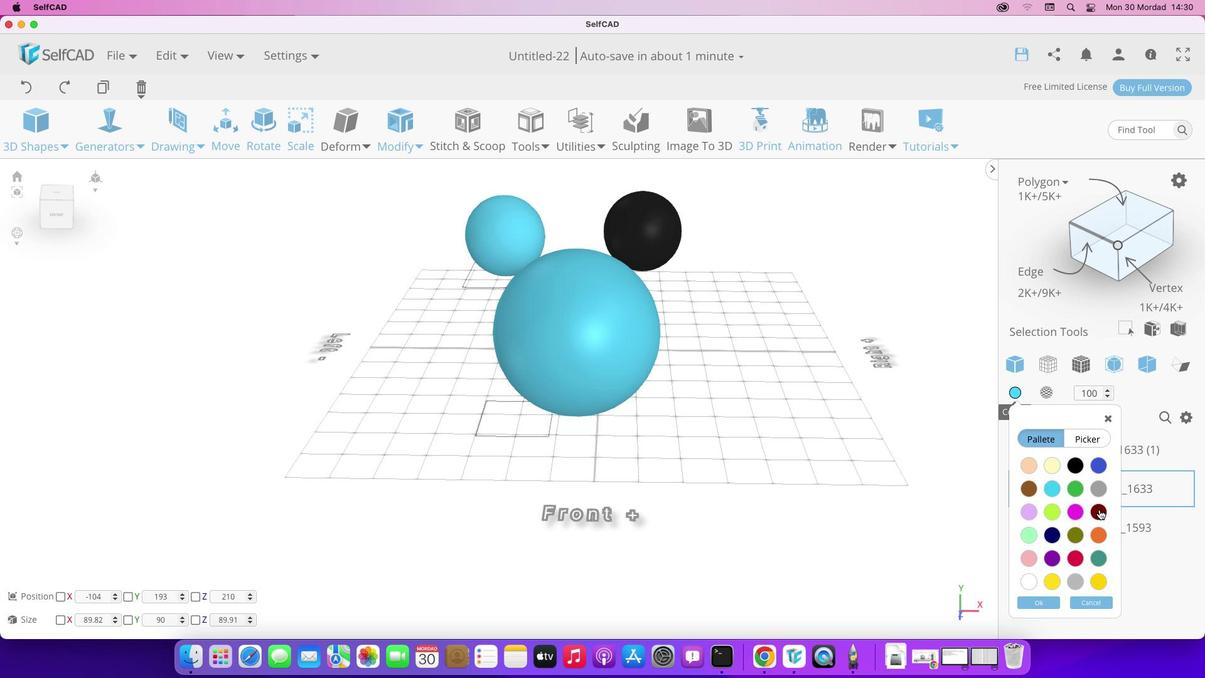 
Action: Mouse moved to (1079, 466)
Screenshot: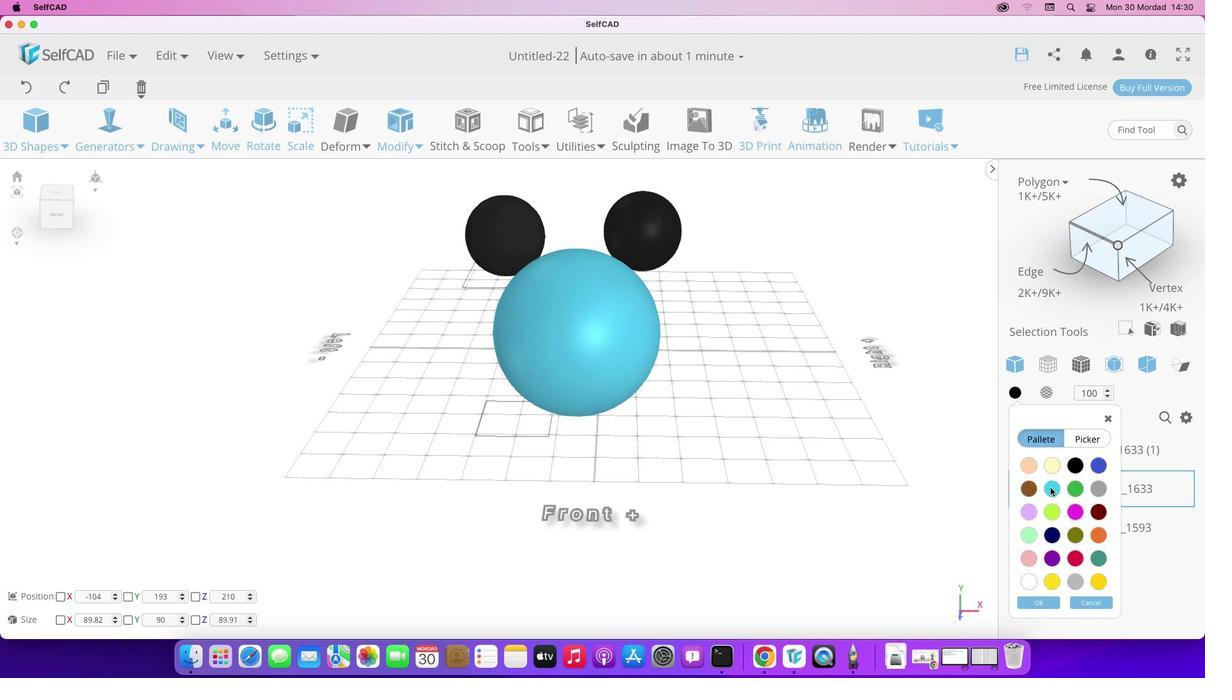 
Action: Mouse pressed left at (1079, 466)
Screenshot: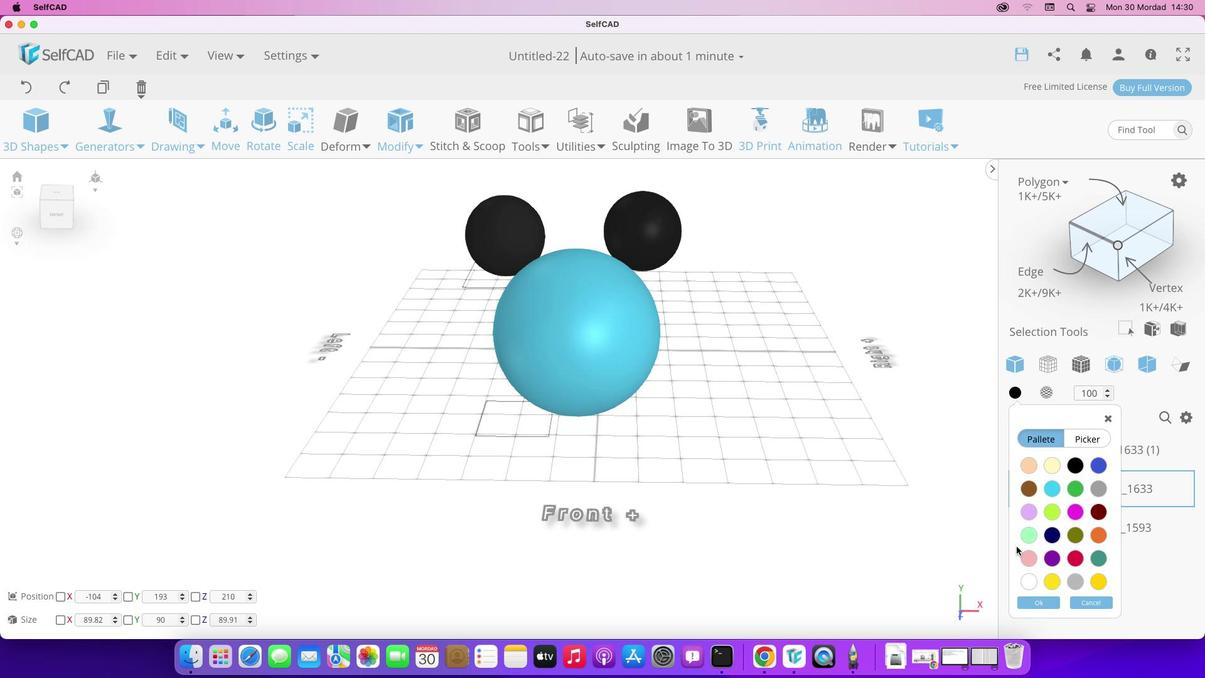 
Action: Mouse moved to (1028, 600)
Screenshot: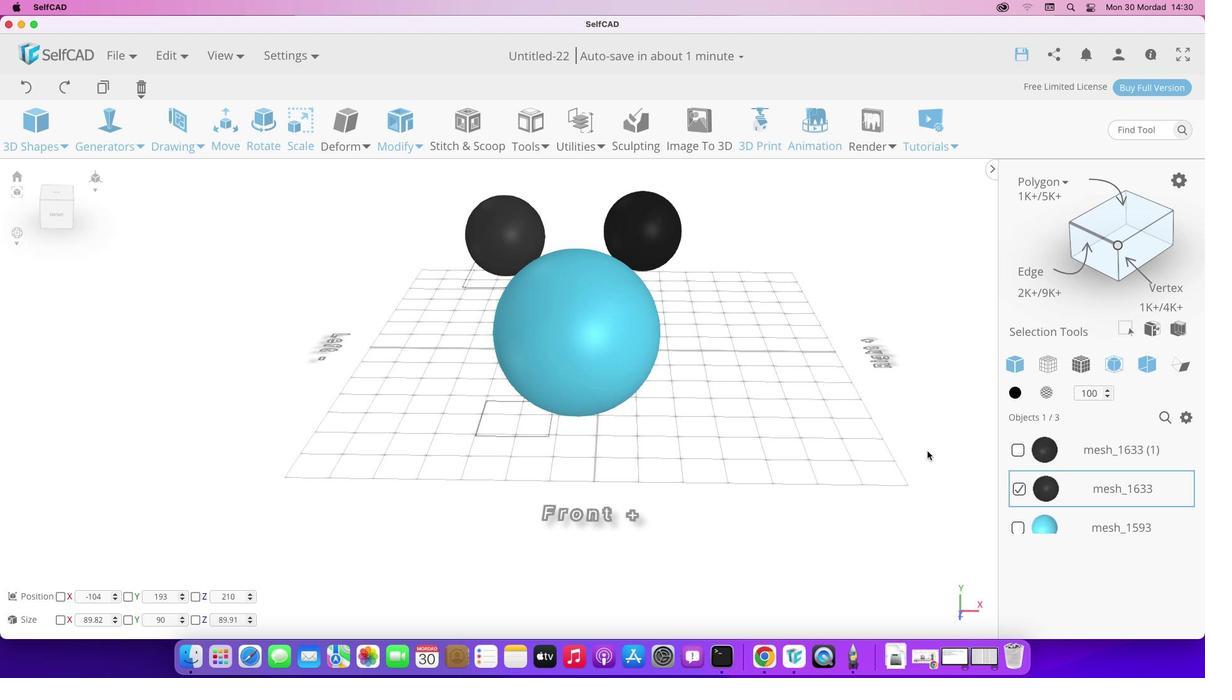 
Action: Mouse pressed left at (1028, 600)
Screenshot: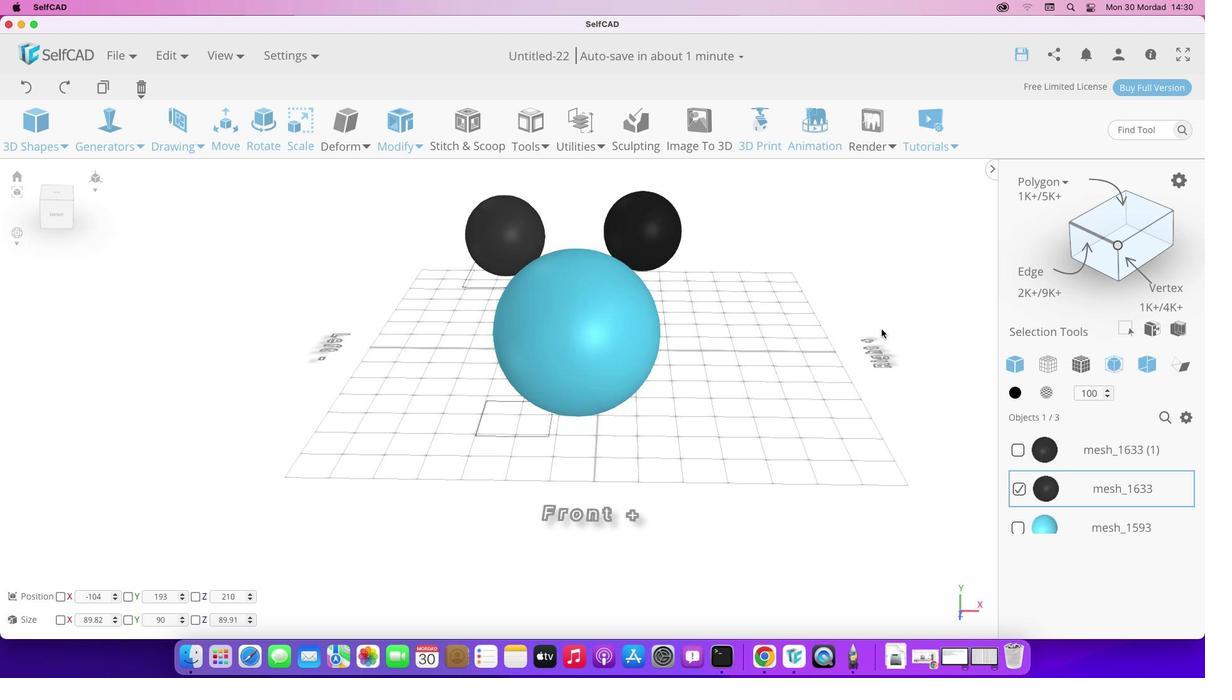 
Action: Mouse moved to (876, 281)
Screenshot: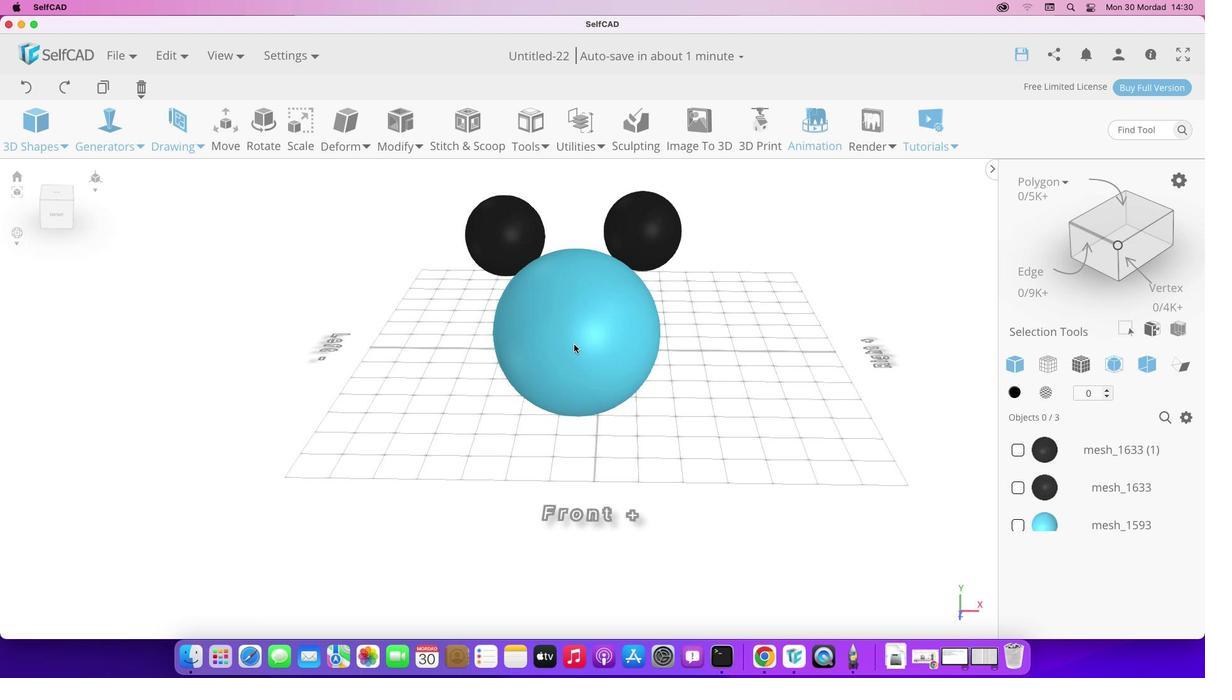 
Action: Mouse pressed left at (876, 281)
Screenshot: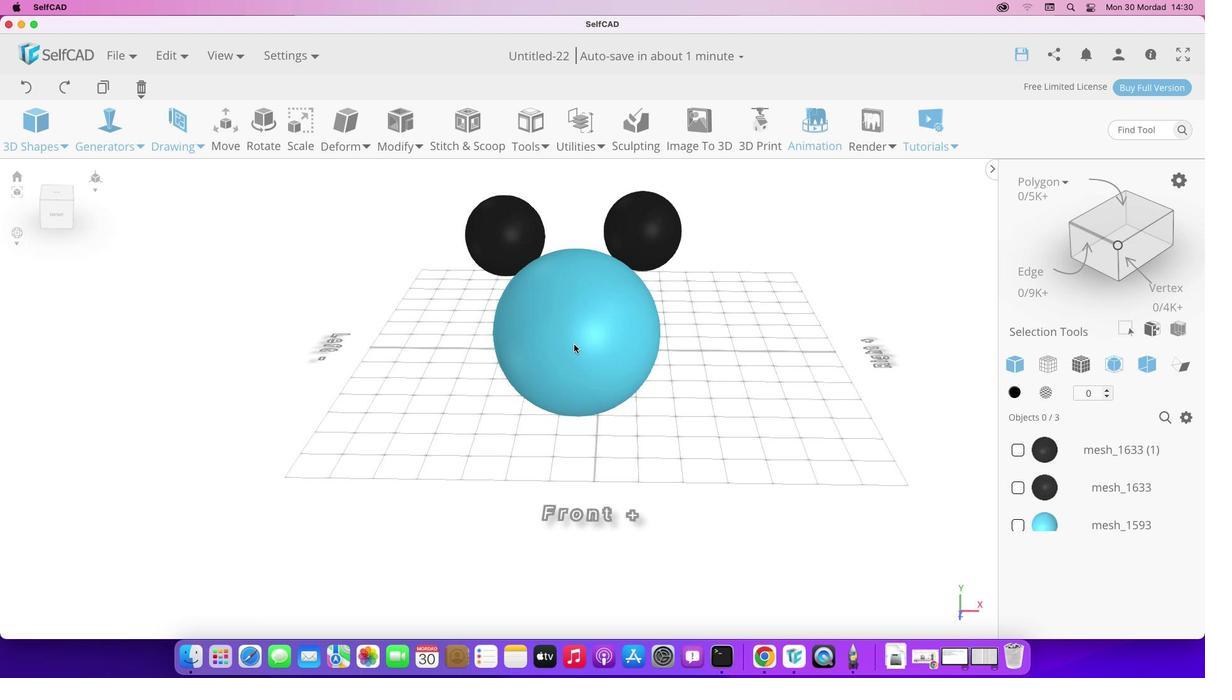 
Action: Mouse moved to (574, 344)
Screenshot: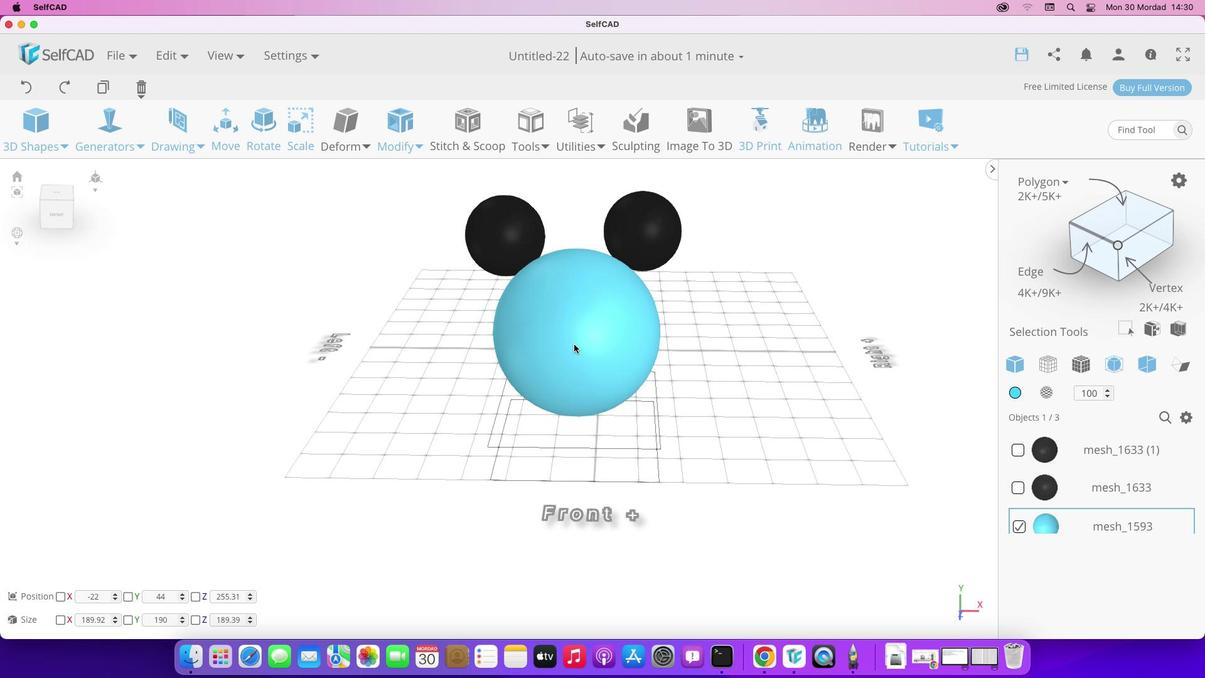 
Action: Mouse pressed left at (574, 344)
Screenshot: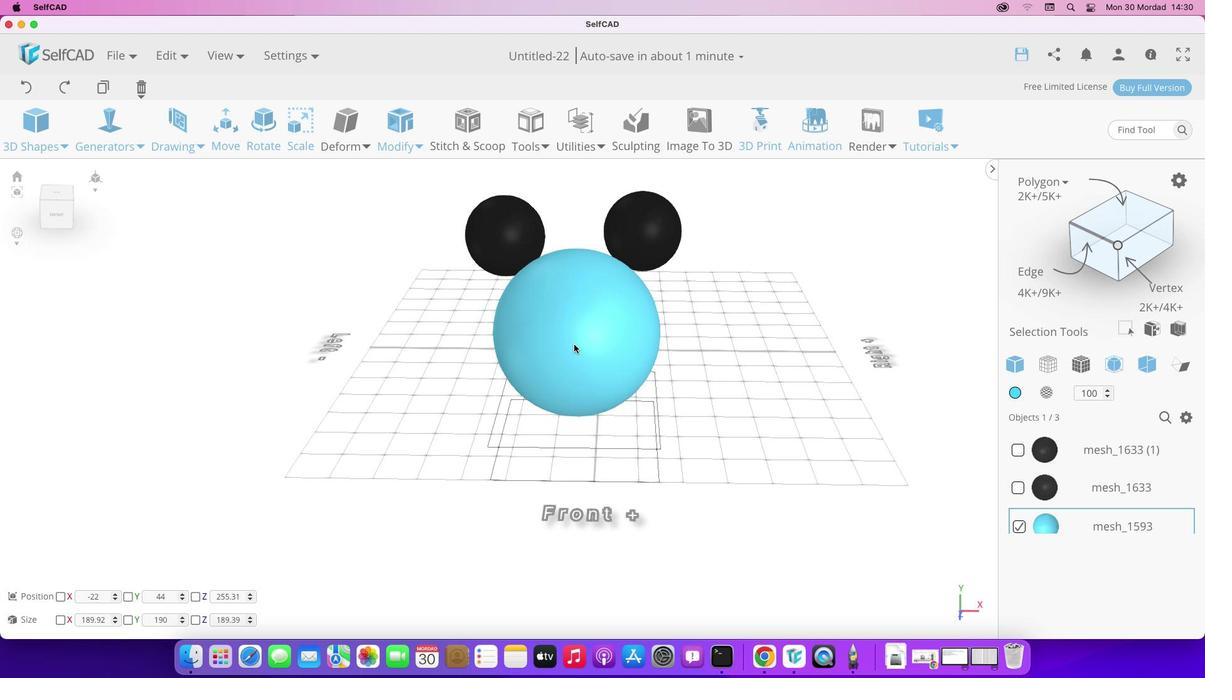 
Action: Mouse moved to (1014, 396)
Screenshot: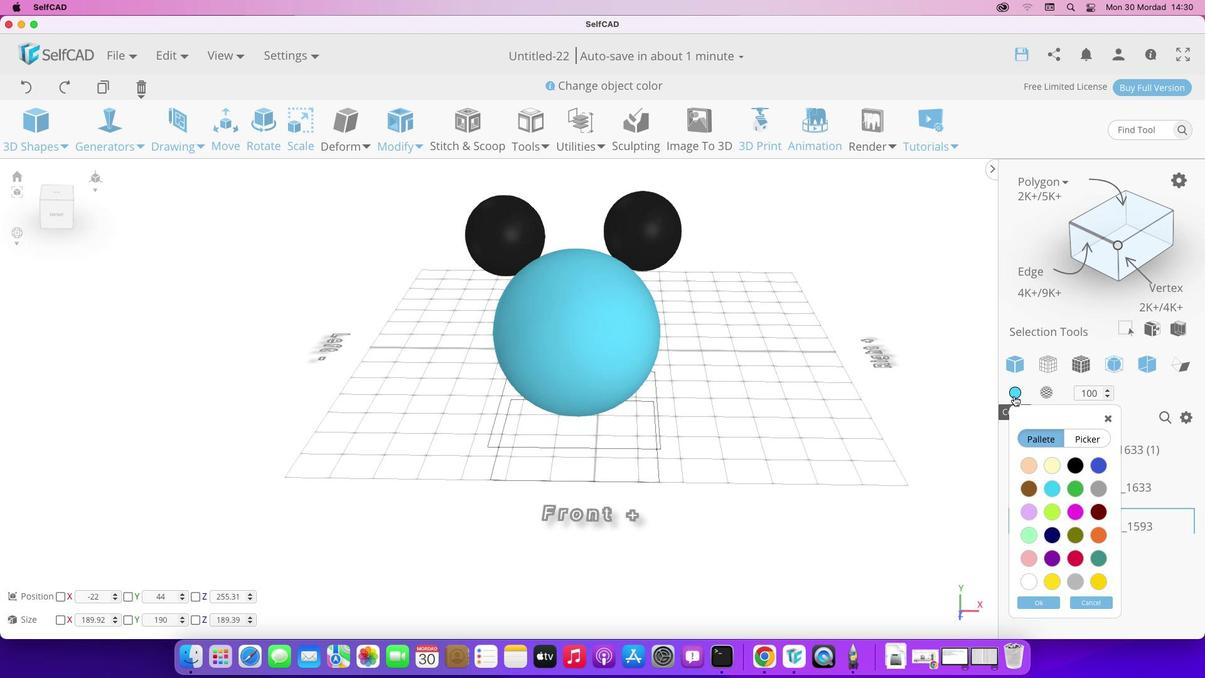 
Action: Mouse pressed left at (1014, 396)
Screenshot: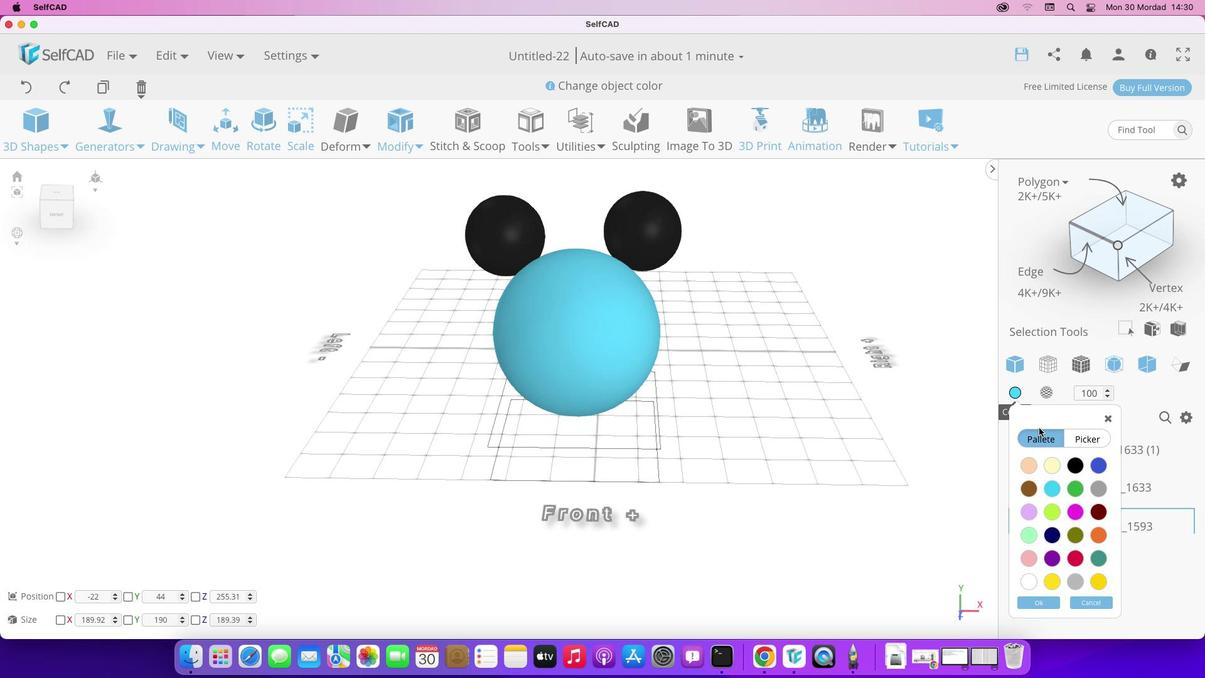 
Action: Mouse moved to (1074, 462)
Screenshot: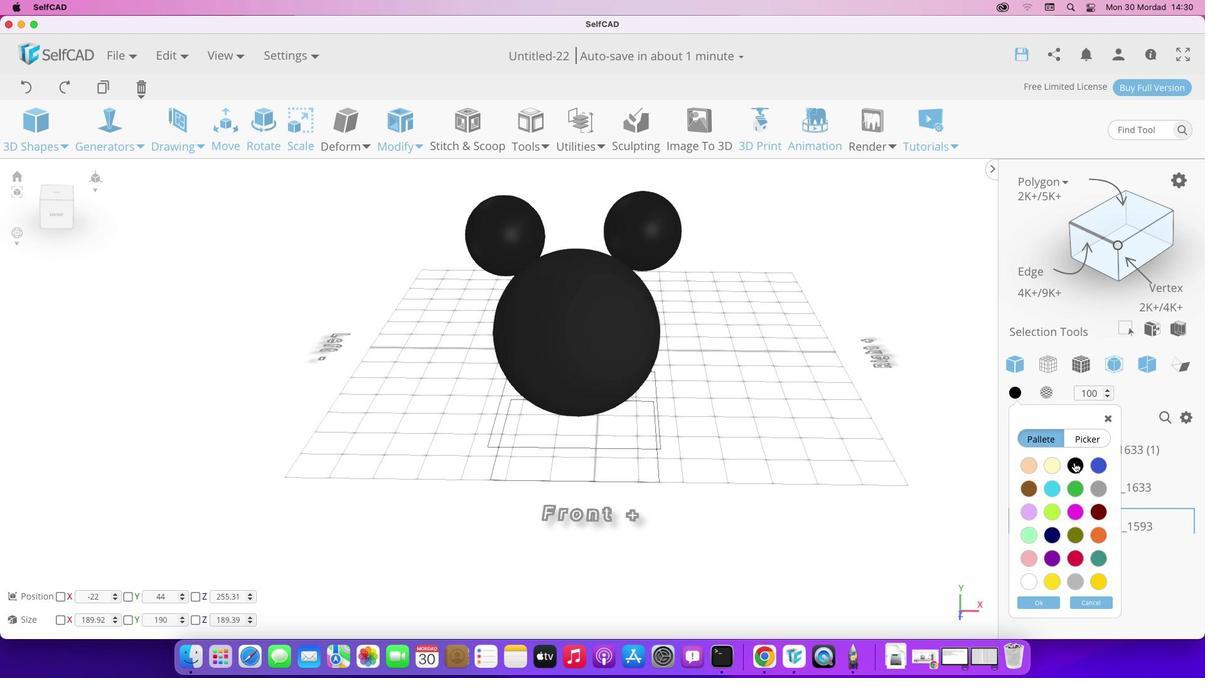 
Action: Mouse pressed left at (1074, 462)
Screenshot: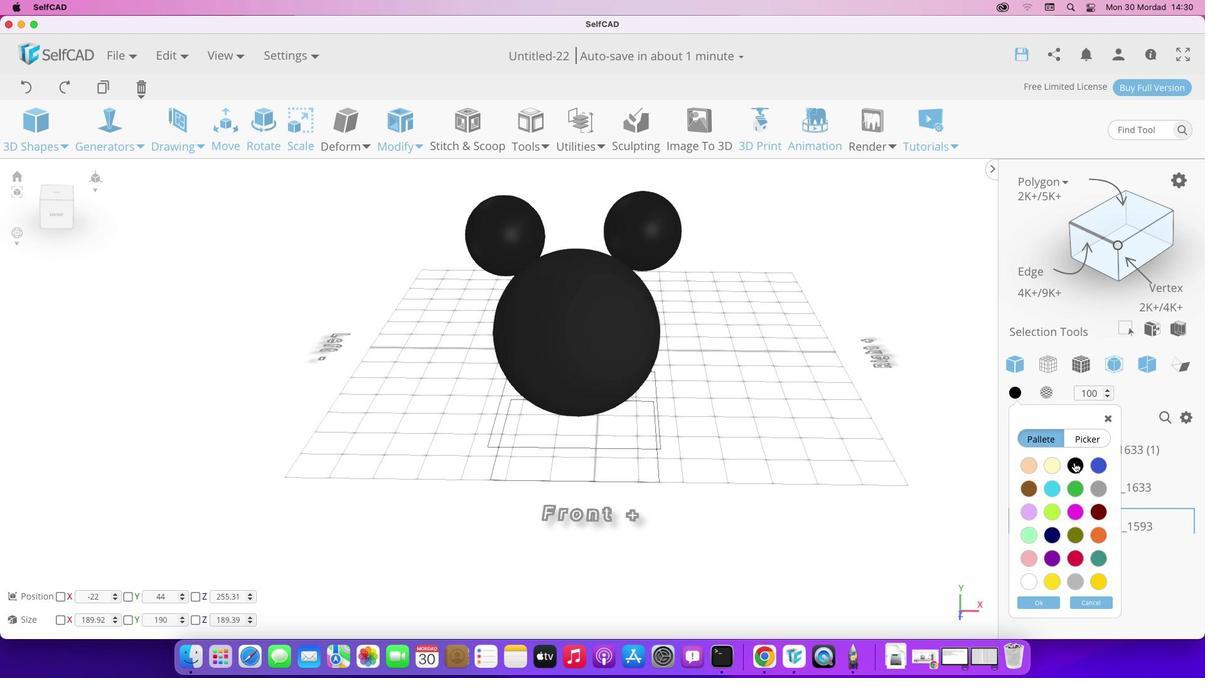
Action: Mouse moved to (1047, 602)
Screenshot: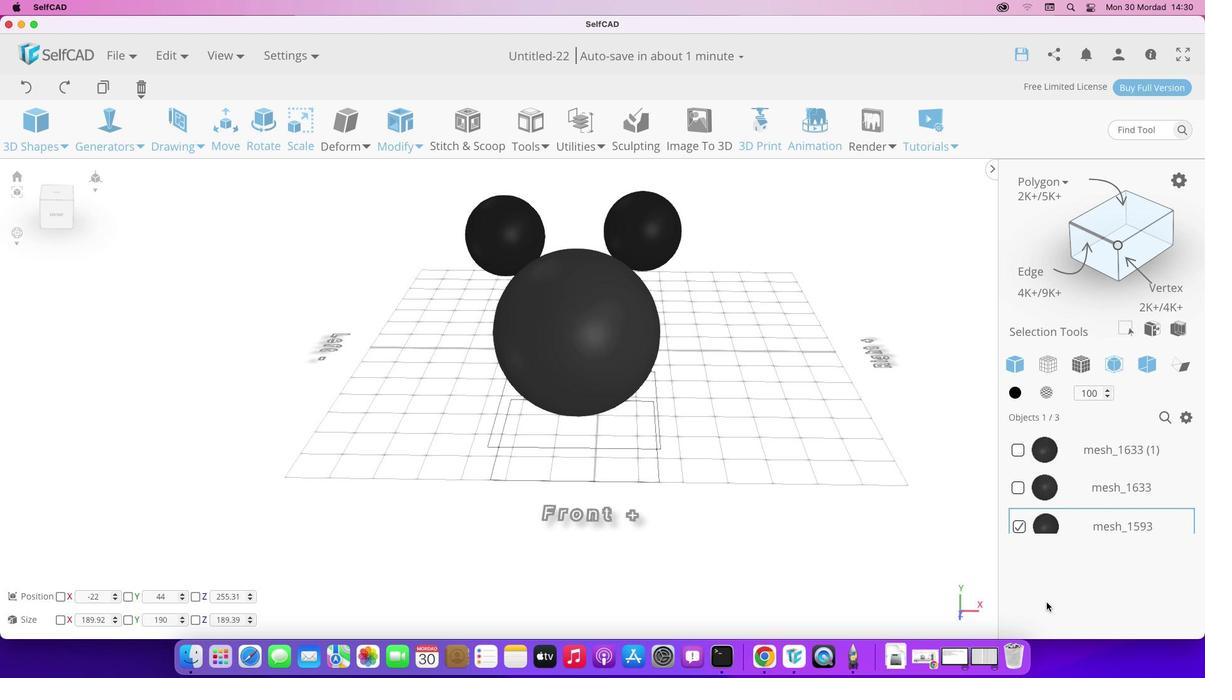 
Action: Mouse pressed left at (1047, 602)
Screenshot: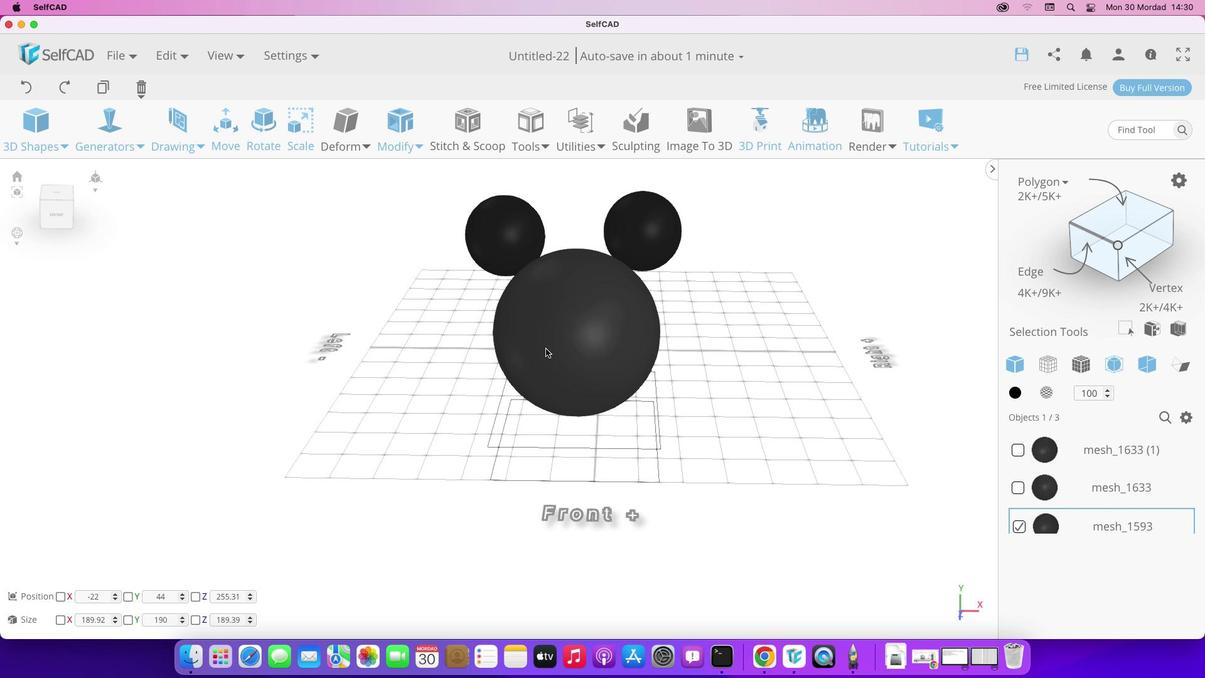
Action: Mouse moved to (880, 237)
Screenshot: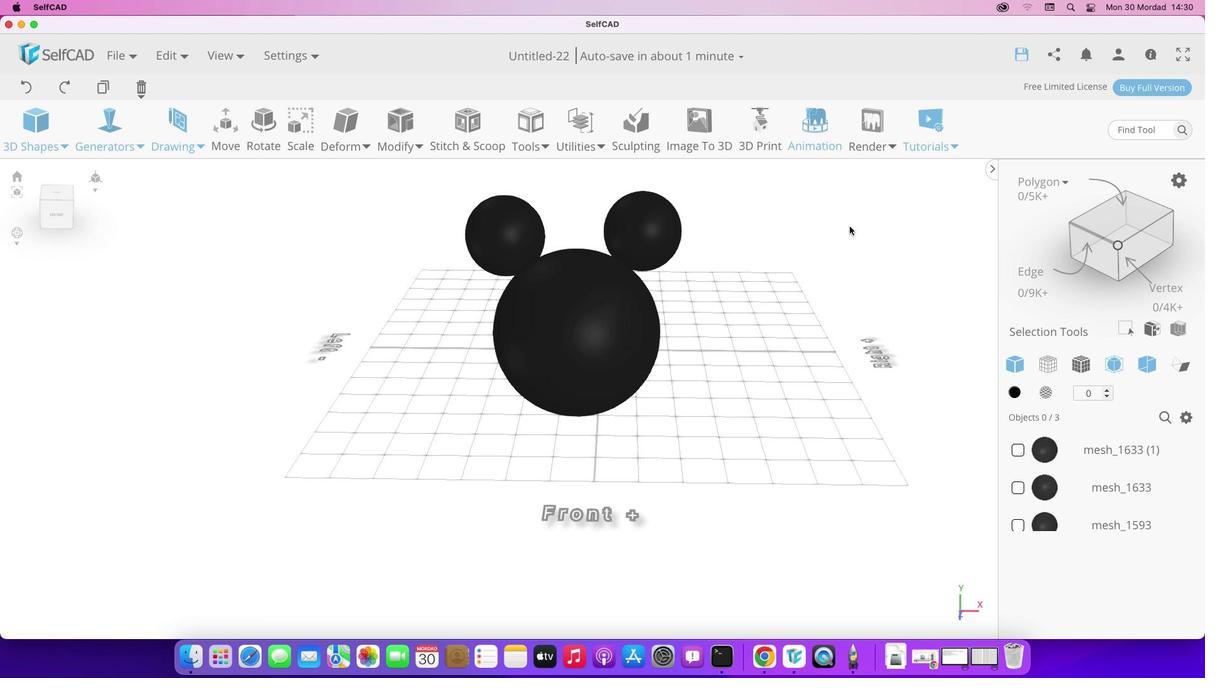 
Action: Mouse pressed left at (880, 237)
Screenshot: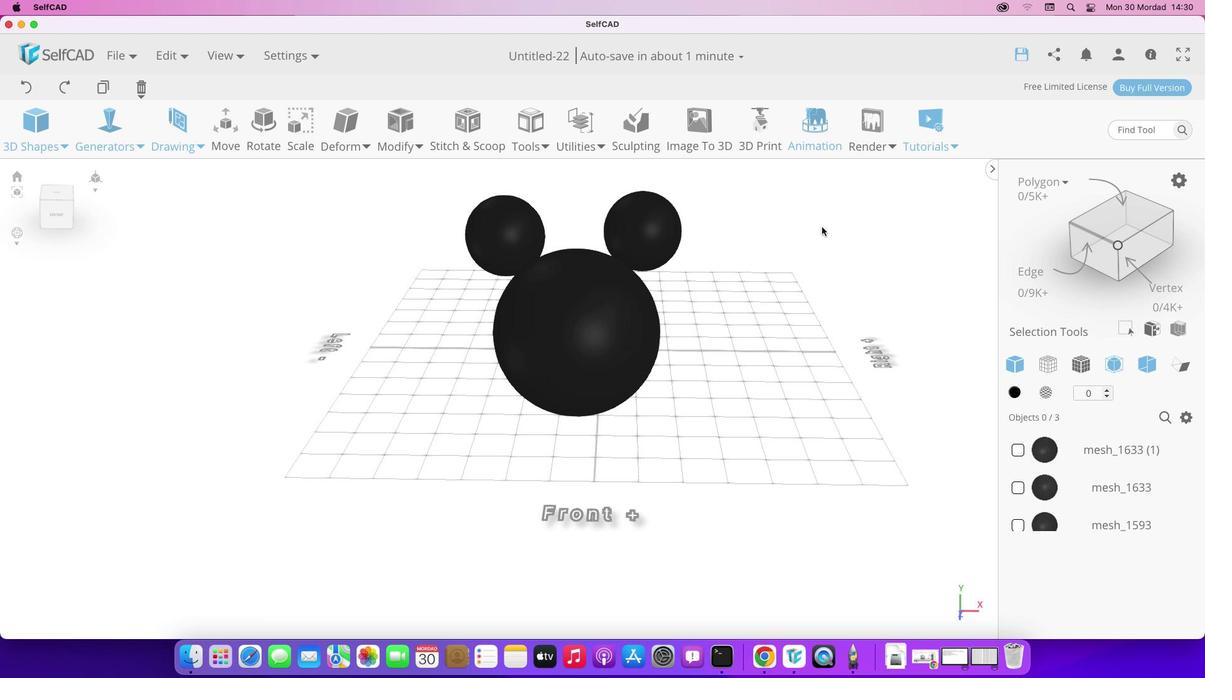 
Action: Mouse moved to (695, 359)
Screenshot: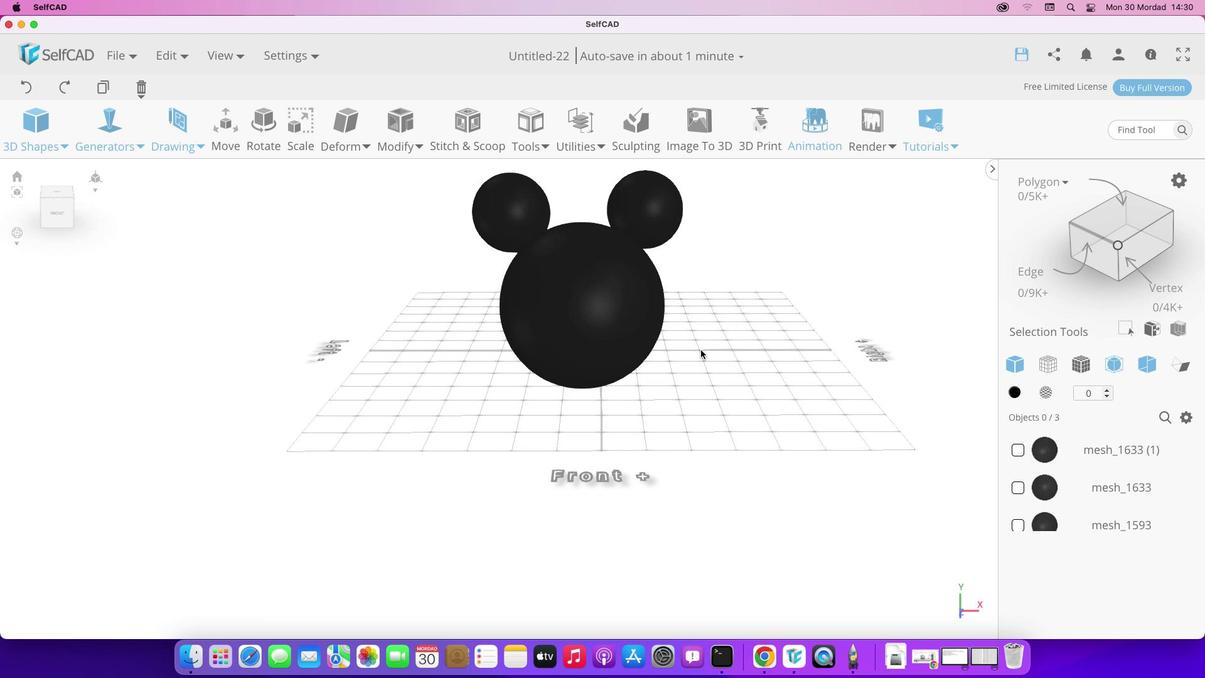 
Action: Mouse pressed left at (695, 359)
Screenshot: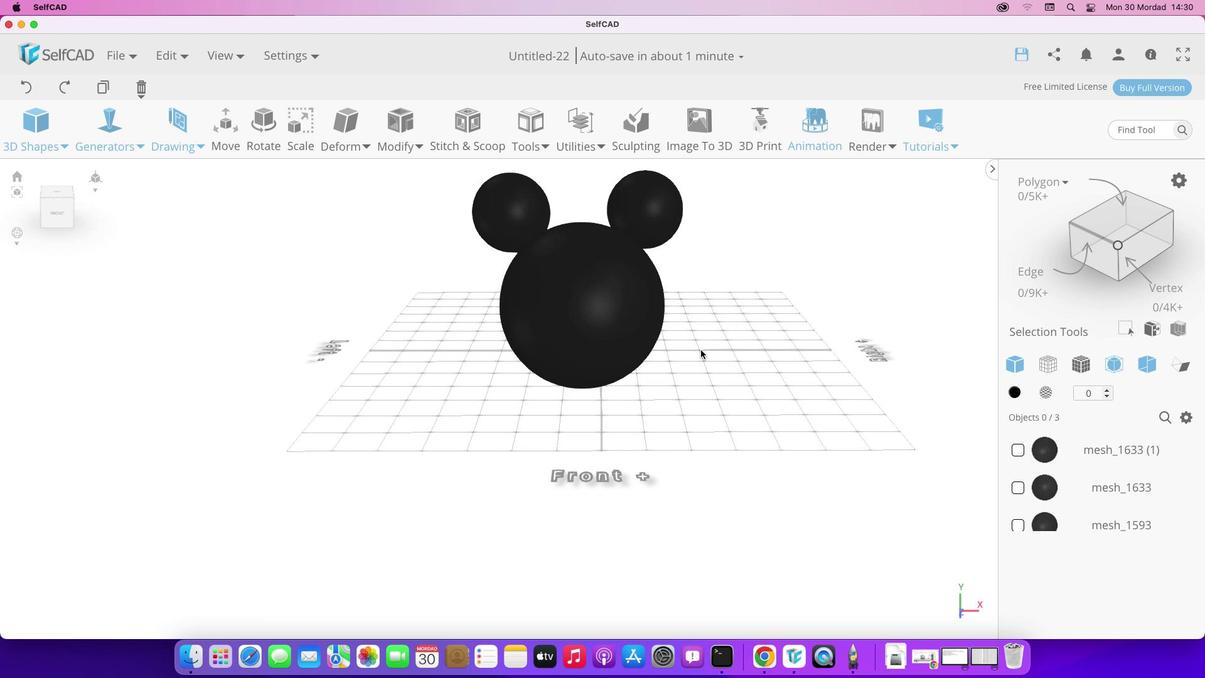 
Action: Mouse moved to (43, 141)
Screenshot: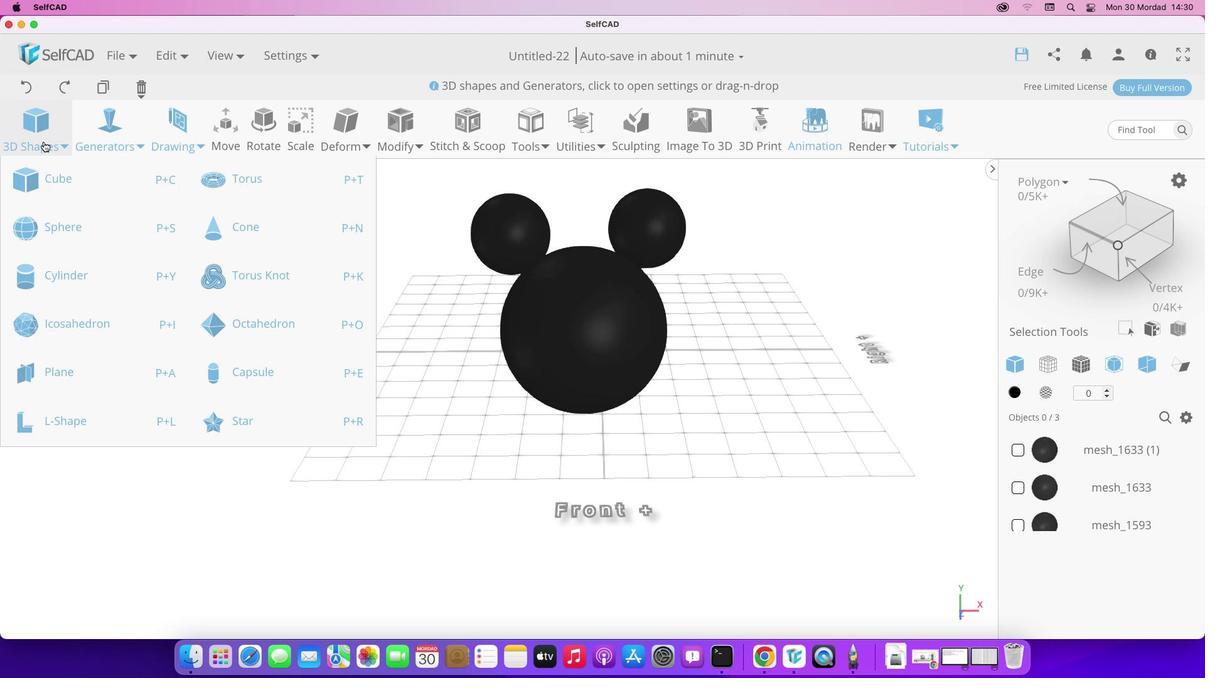 
Action: Mouse pressed left at (43, 141)
Screenshot: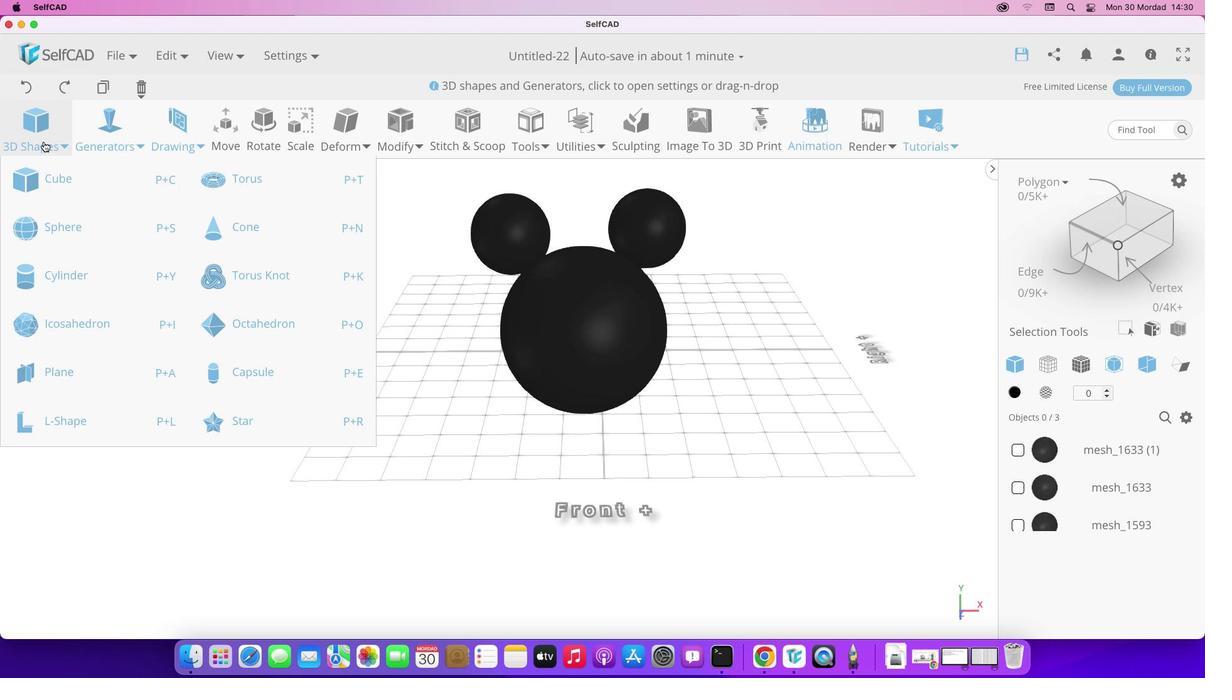 
Action: Mouse moved to (78, 270)
Screenshot: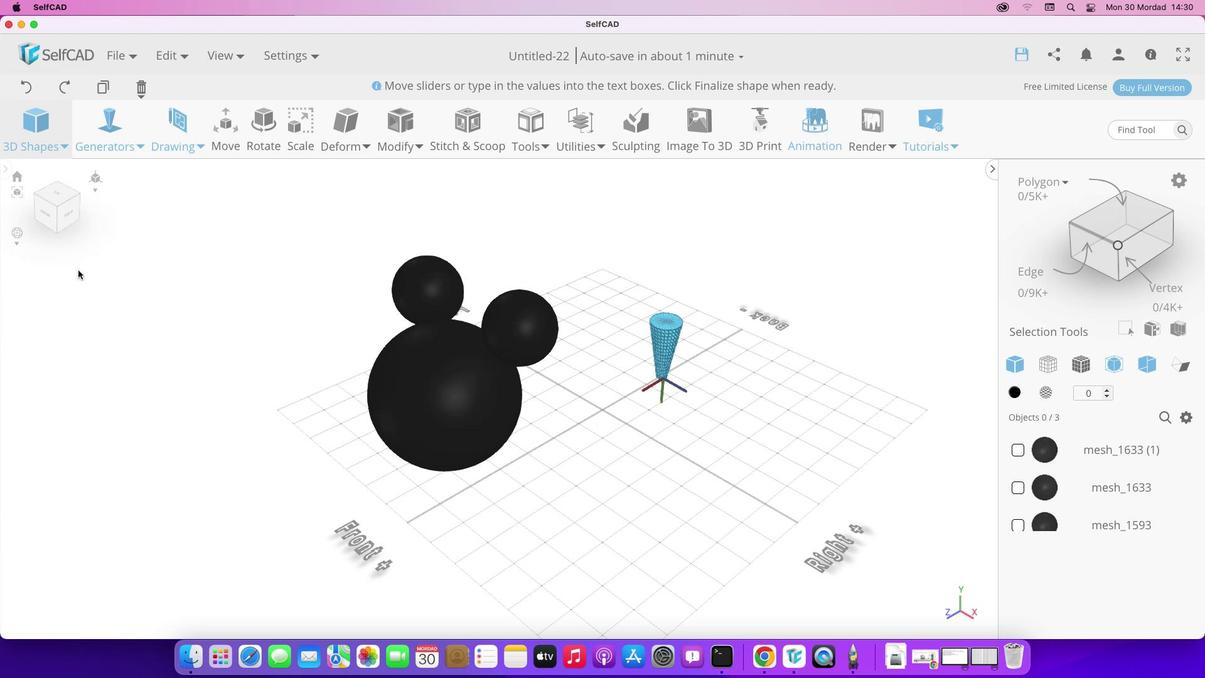 
Action: Mouse pressed left at (78, 270)
Screenshot: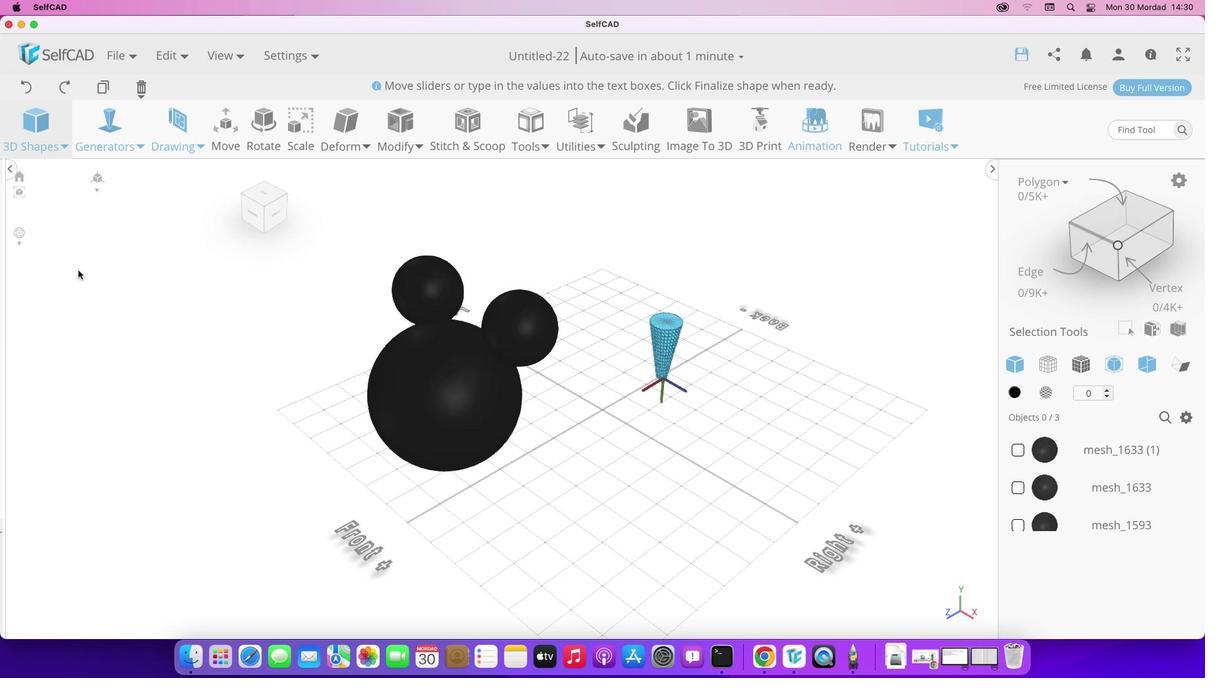 
Action: Mouse moved to (54, 293)
Screenshot: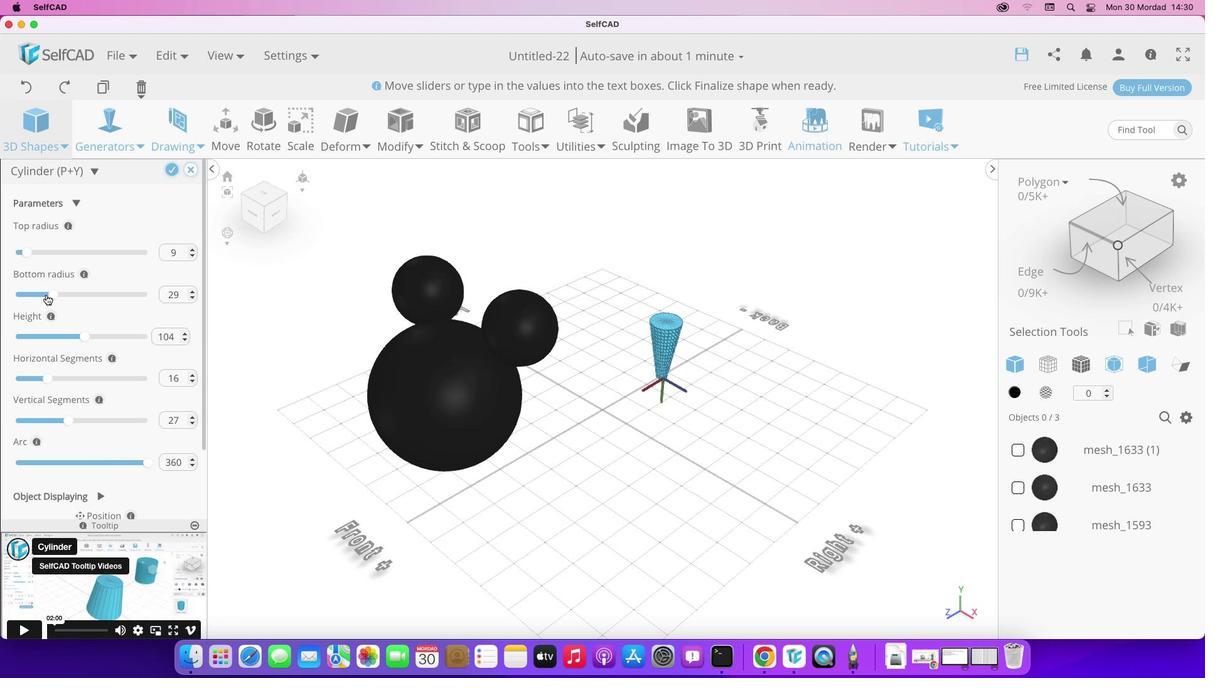
Action: Mouse pressed left at (54, 293)
Screenshot: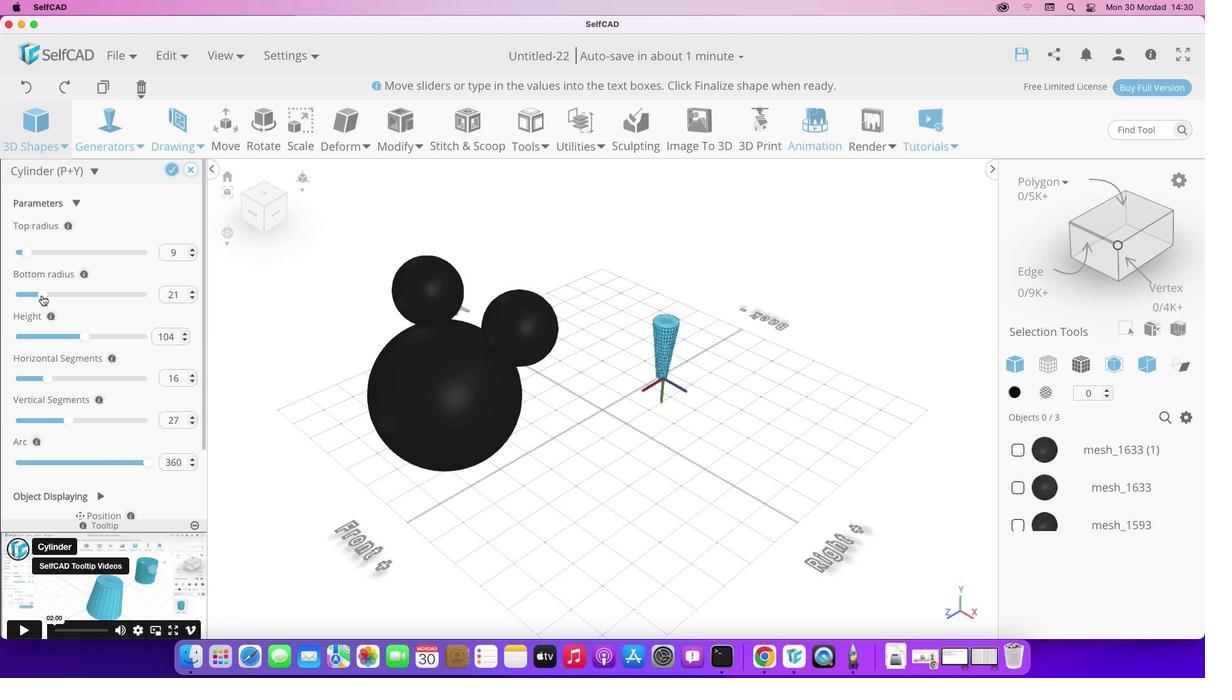 
Action: Mouse moved to (27, 253)
Screenshot: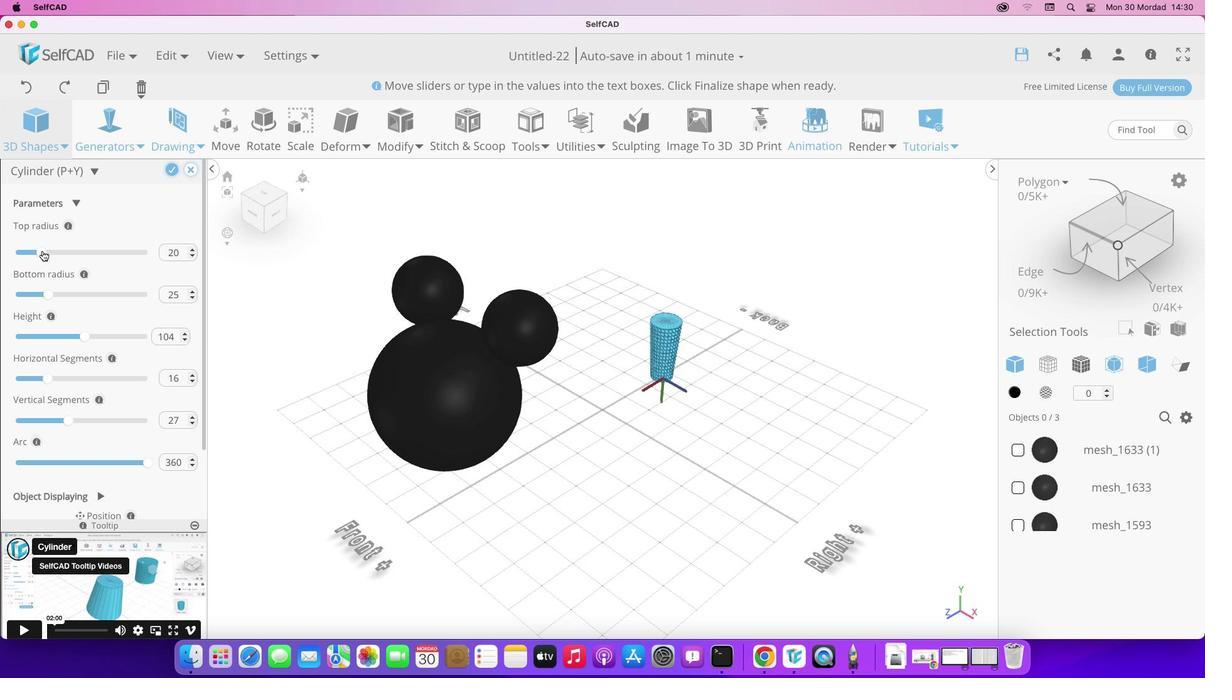 
Action: Mouse pressed left at (27, 253)
Screenshot: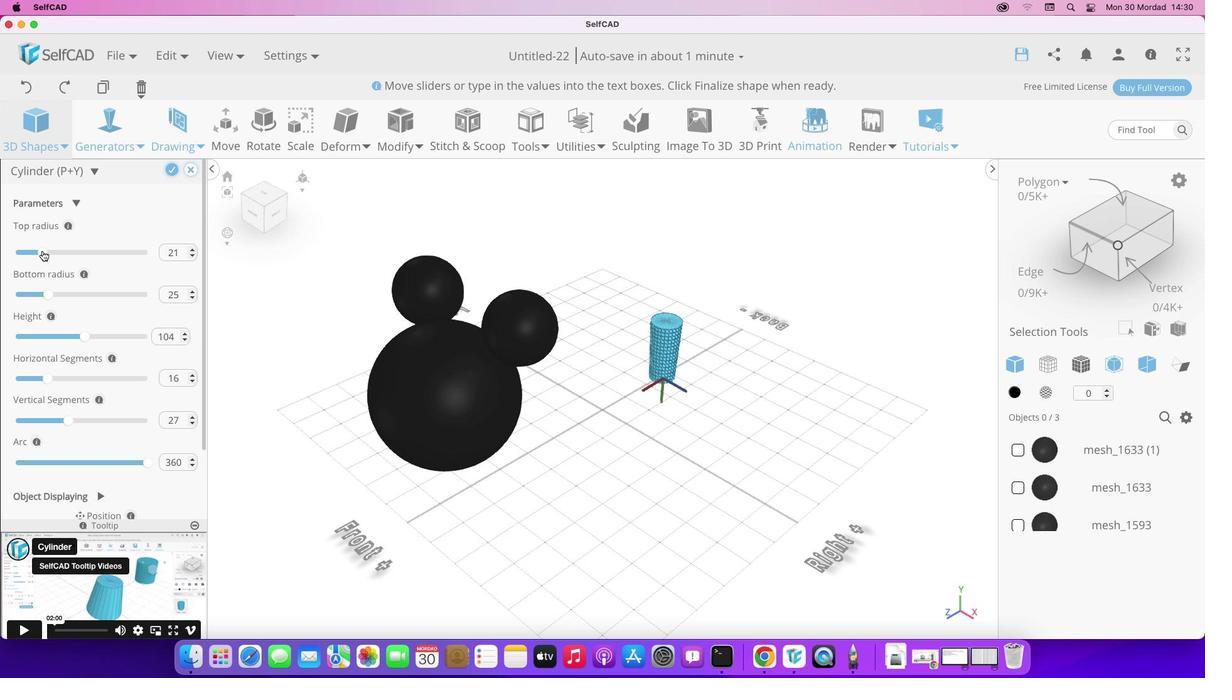 
Action: Mouse moved to (90, 337)
Screenshot: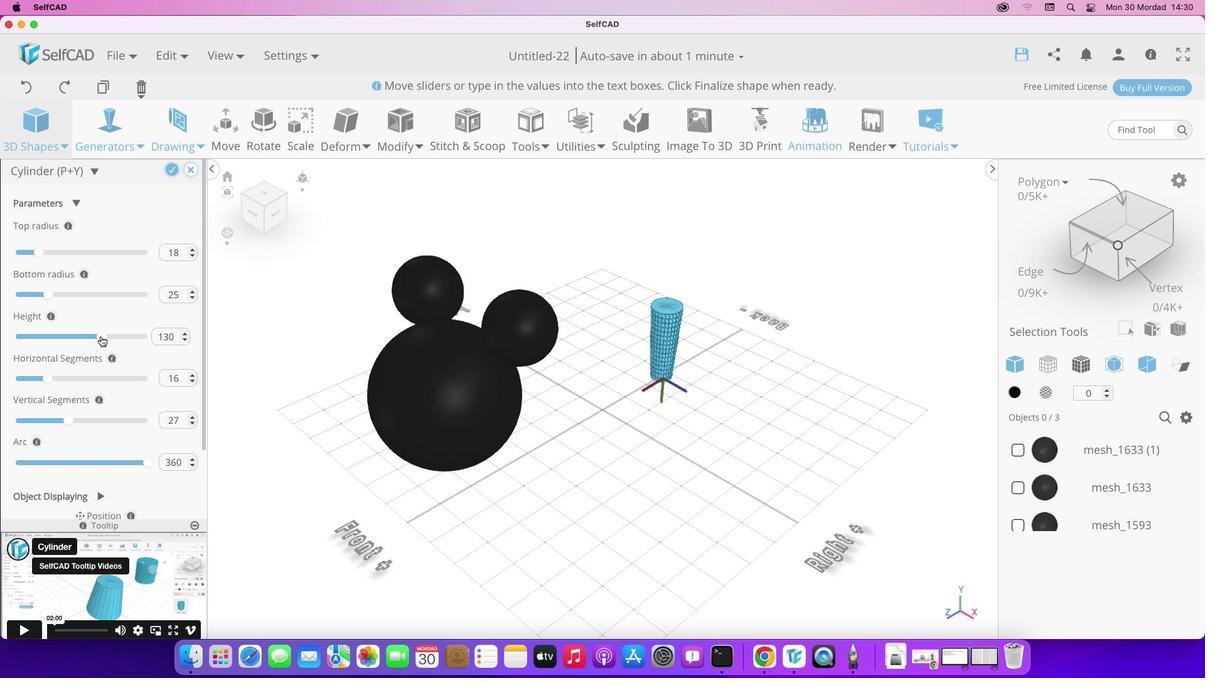 
Action: Mouse pressed left at (90, 337)
Screenshot: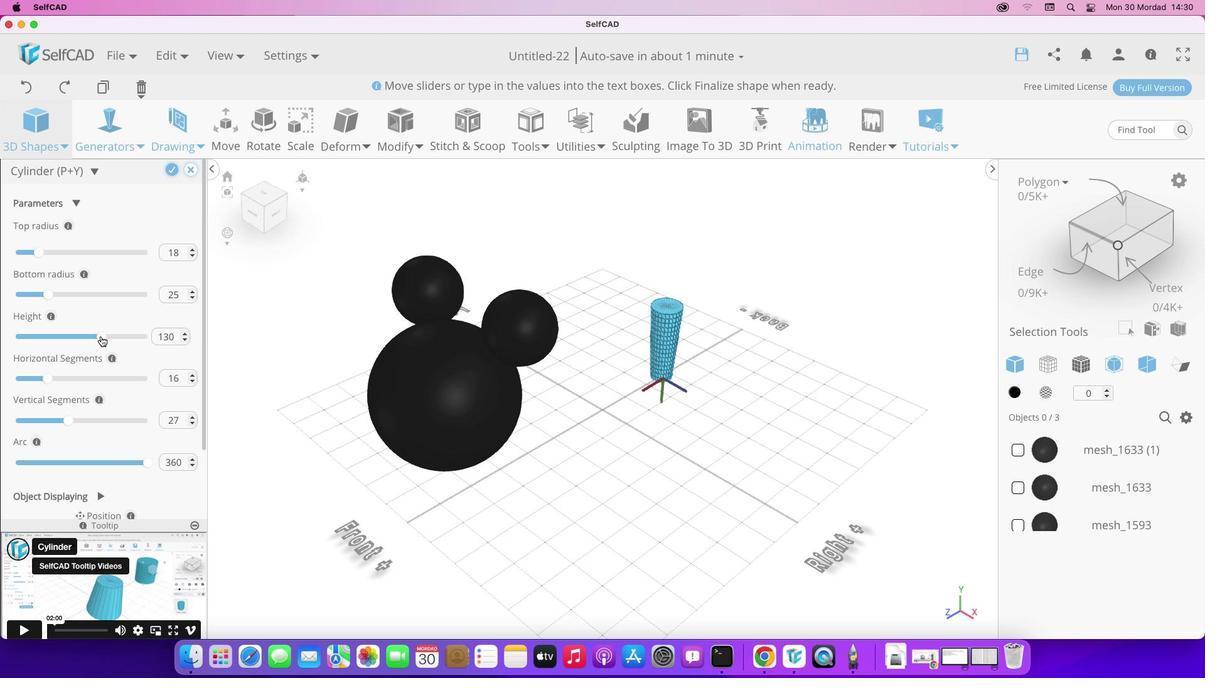 
Action: Mouse moved to (36, 251)
Screenshot: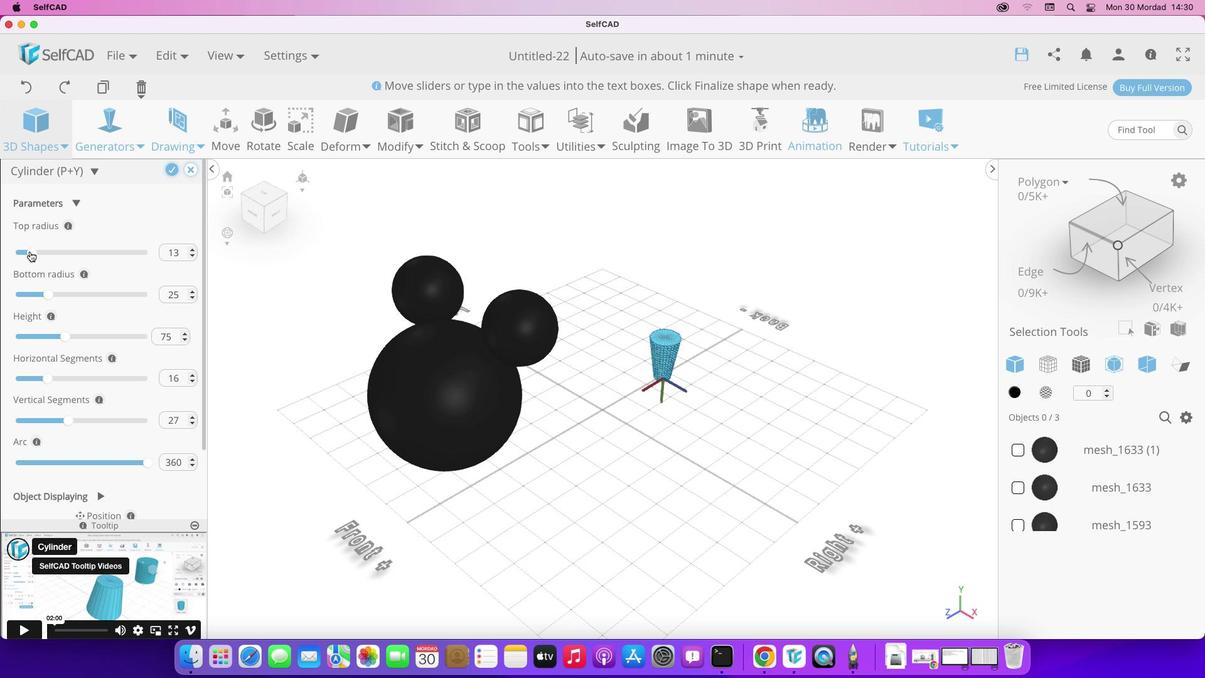 
Action: Mouse pressed left at (36, 251)
Screenshot: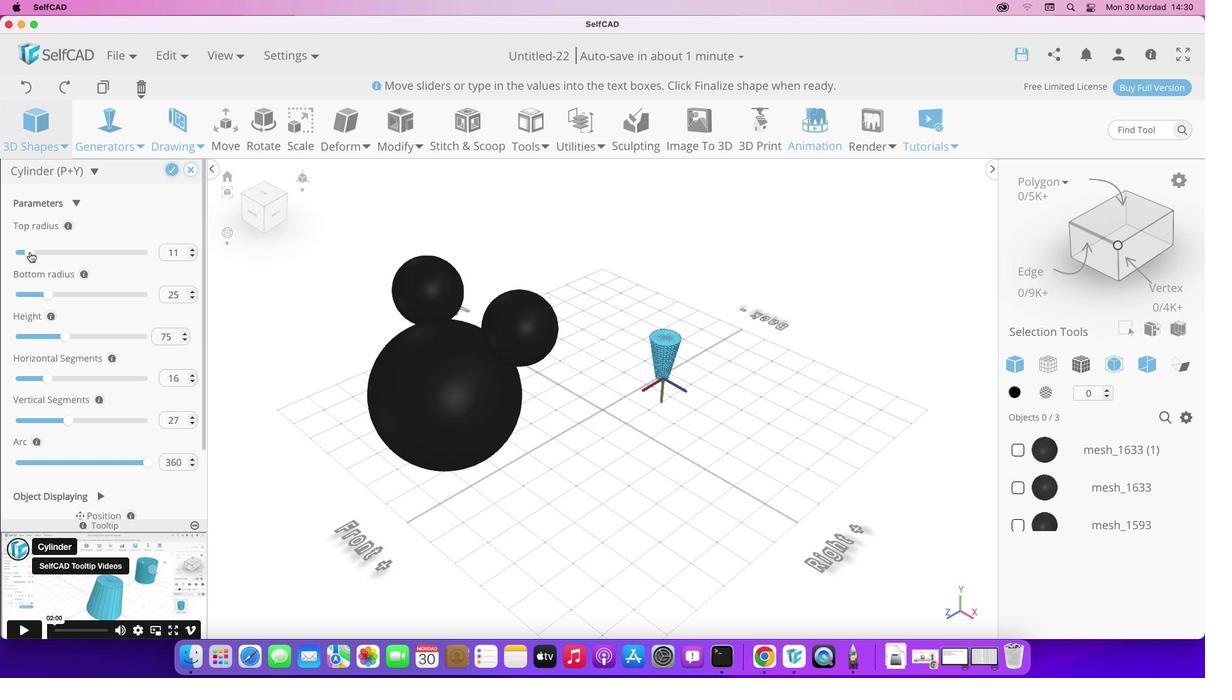 
Action: Mouse moved to (50, 293)
Screenshot: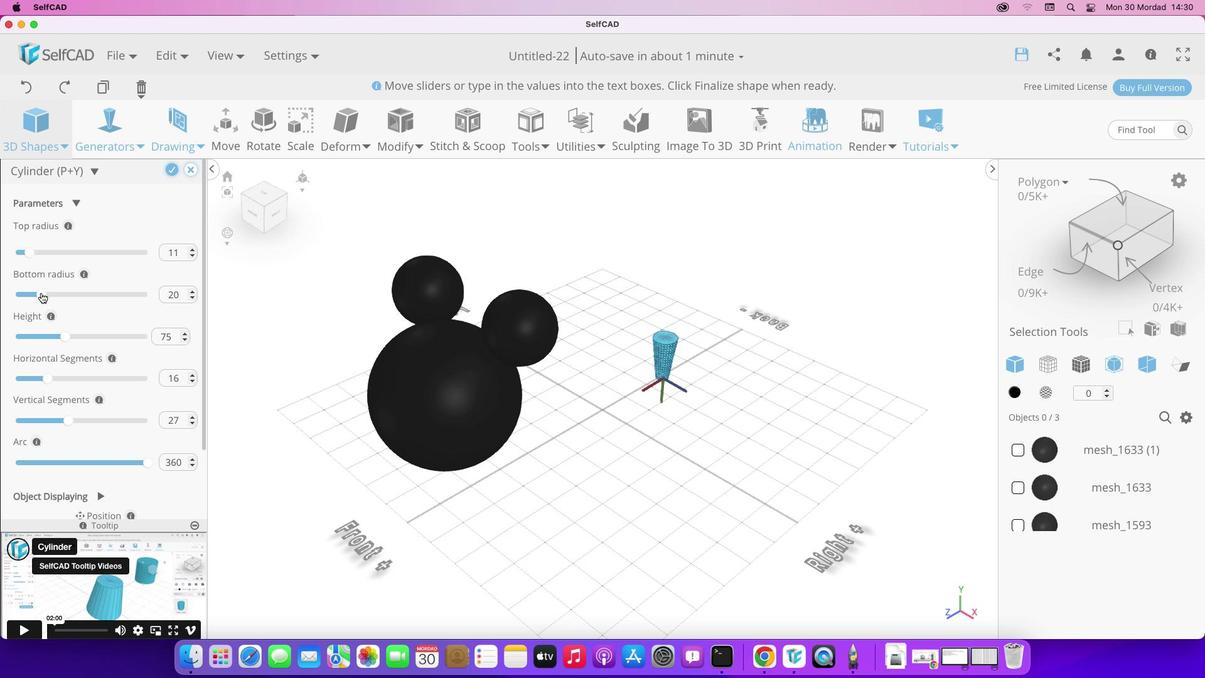
Action: Mouse pressed left at (50, 293)
Screenshot: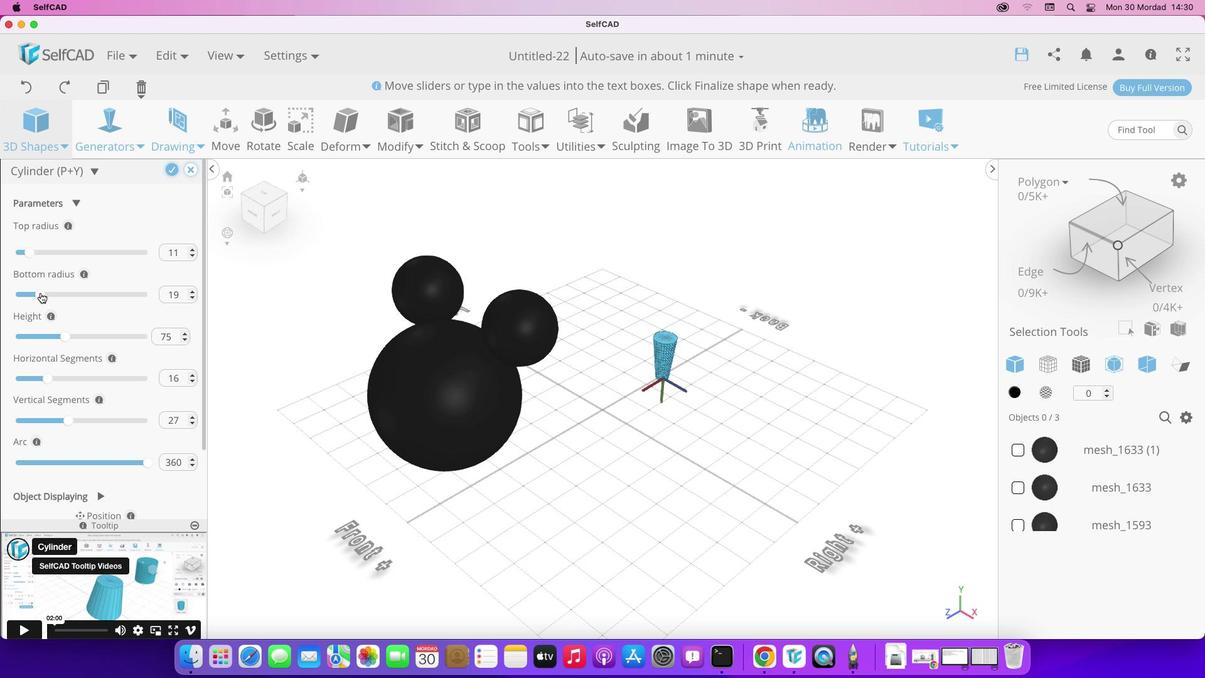 
Action: Mouse moved to (605, 487)
Screenshot: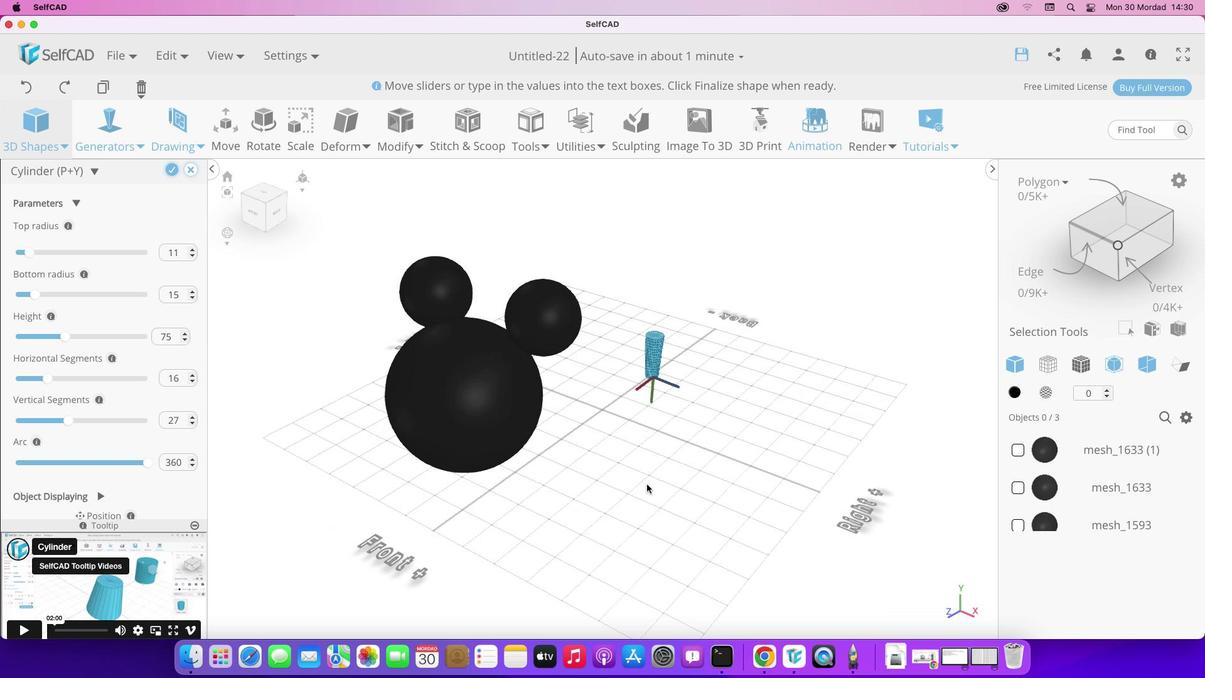 
Action: Mouse pressed left at (605, 487)
Screenshot: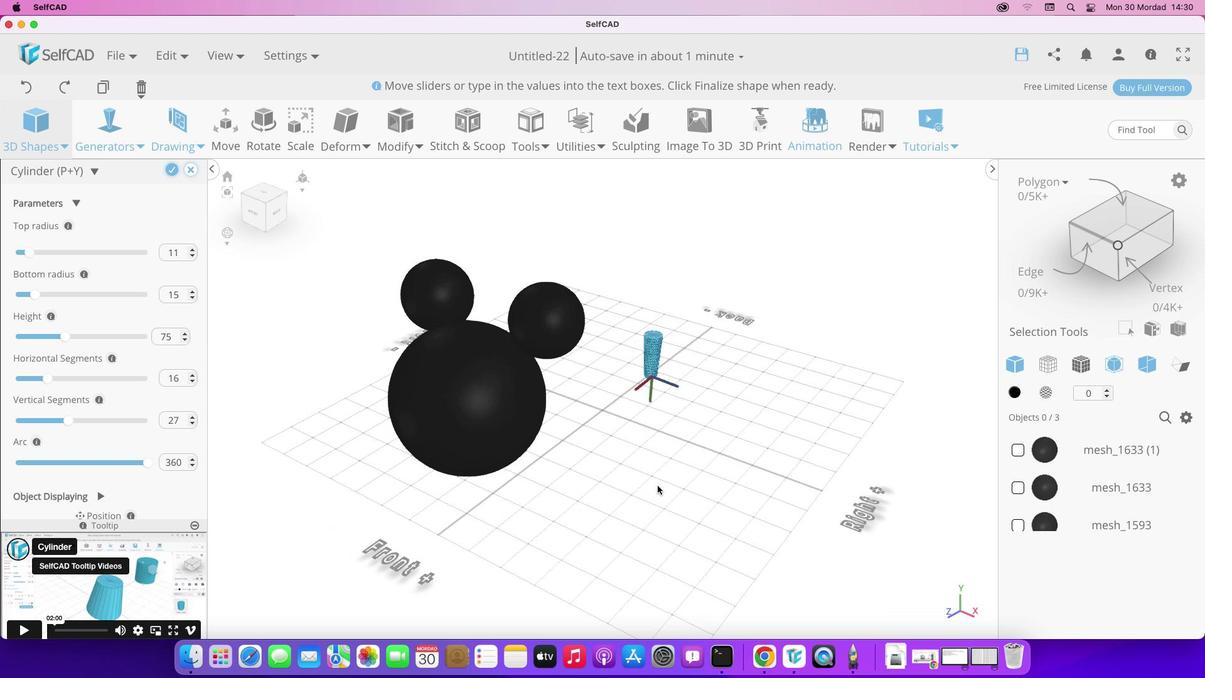 
Action: Mouse moved to (185, 171)
Screenshot: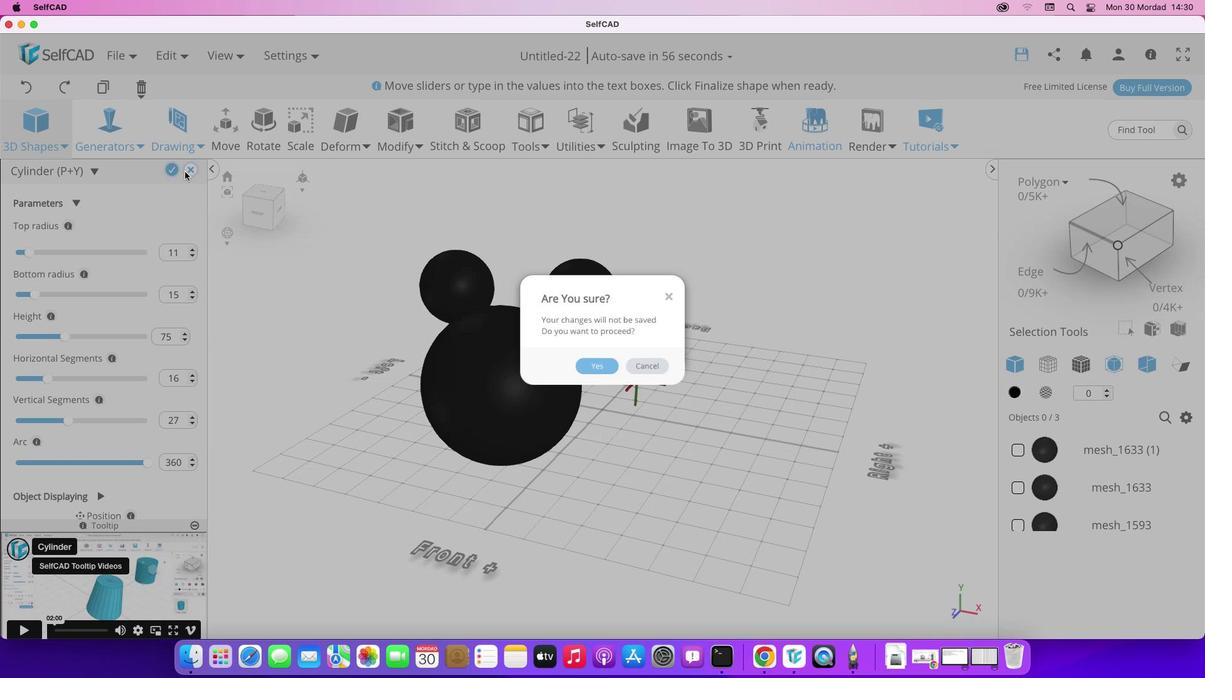 
Action: Mouse pressed left at (185, 171)
Screenshot: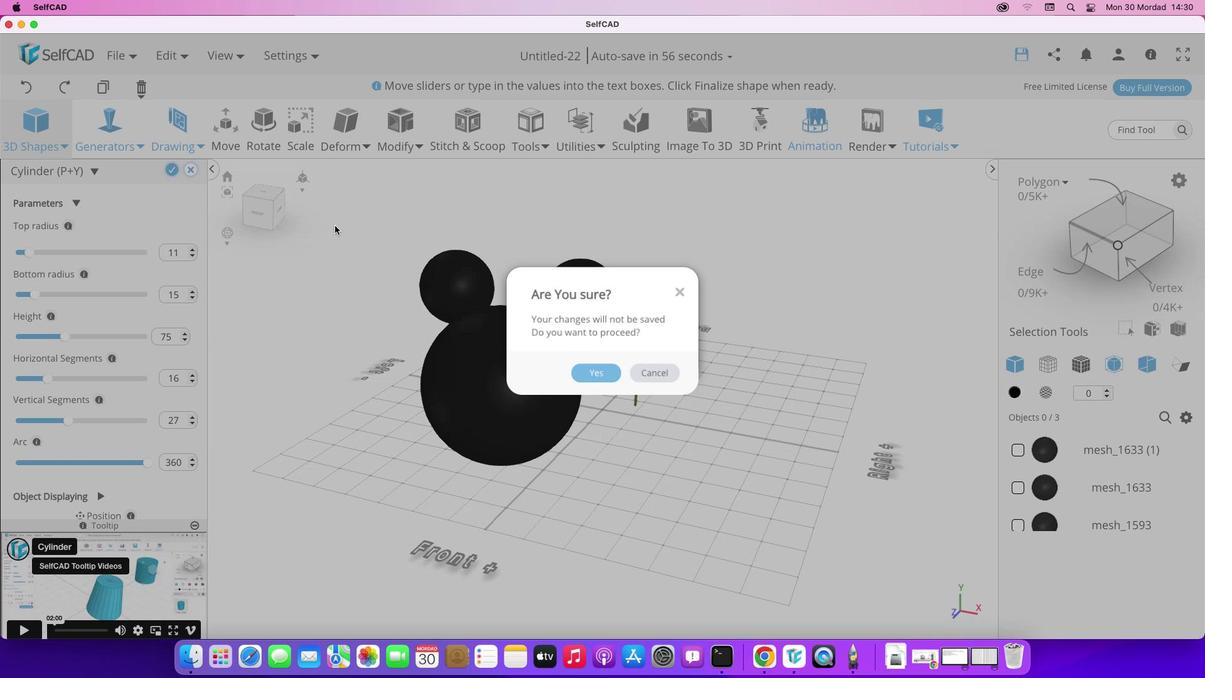 
Action: Mouse moved to (602, 366)
Screenshot: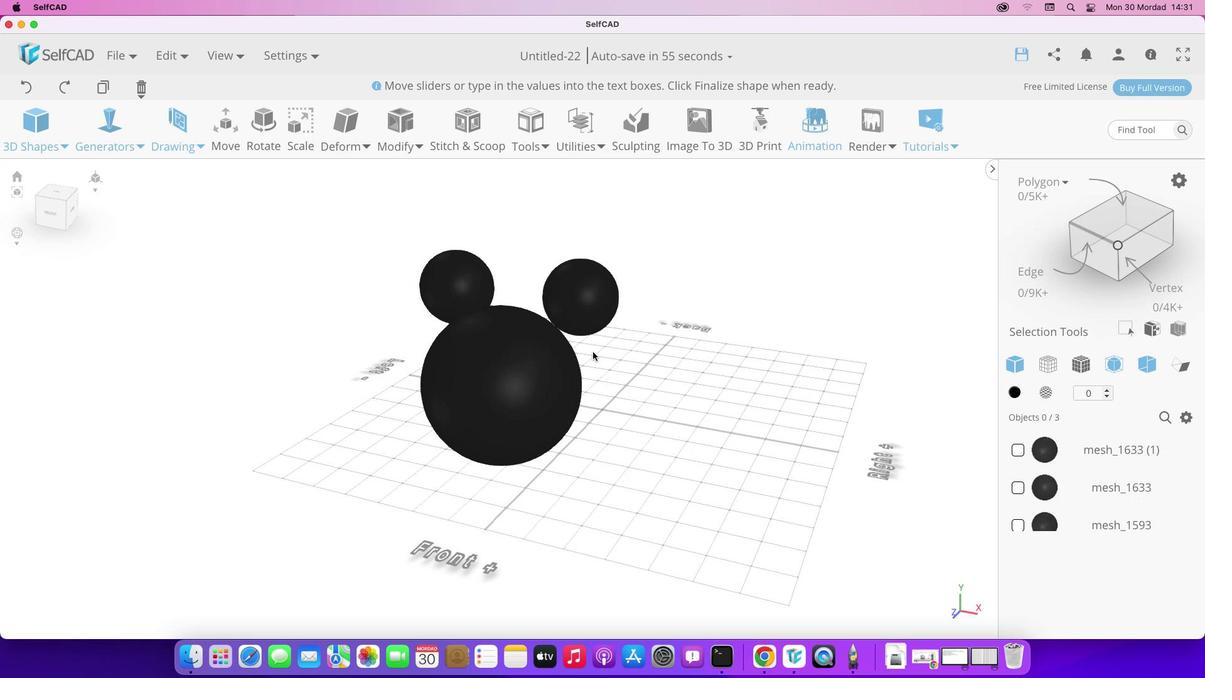 
Action: Mouse pressed left at (602, 366)
Screenshot: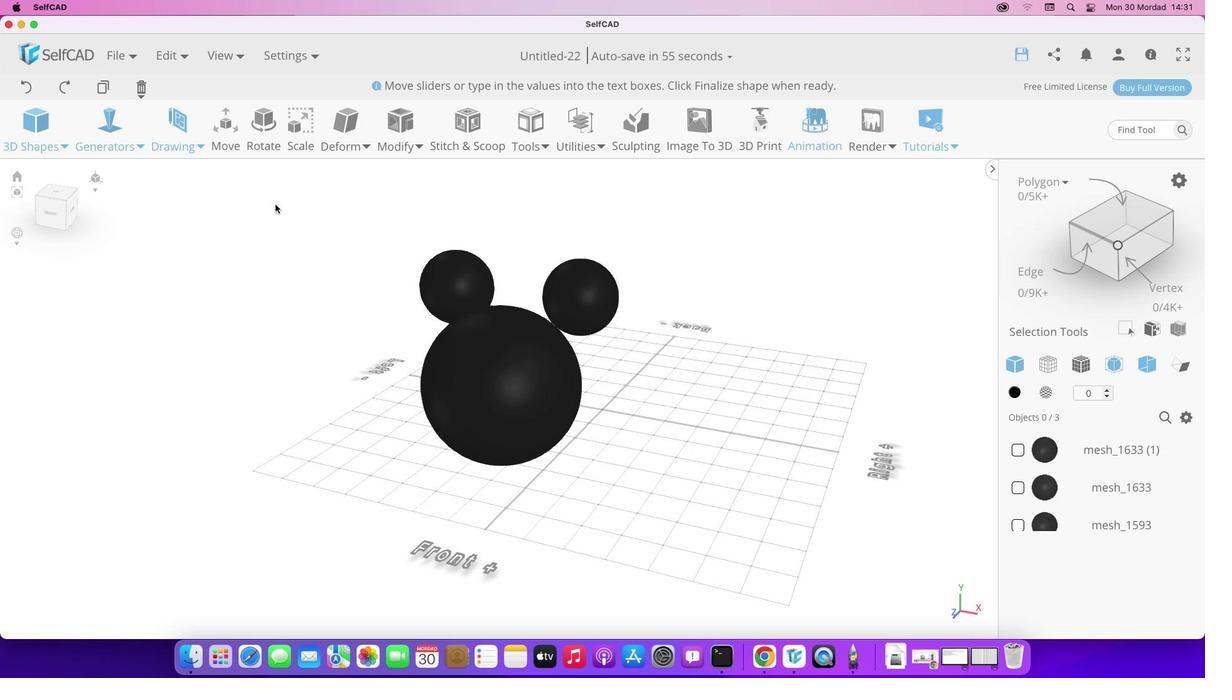 
Action: Mouse moved to (298, 381)
Screenshot: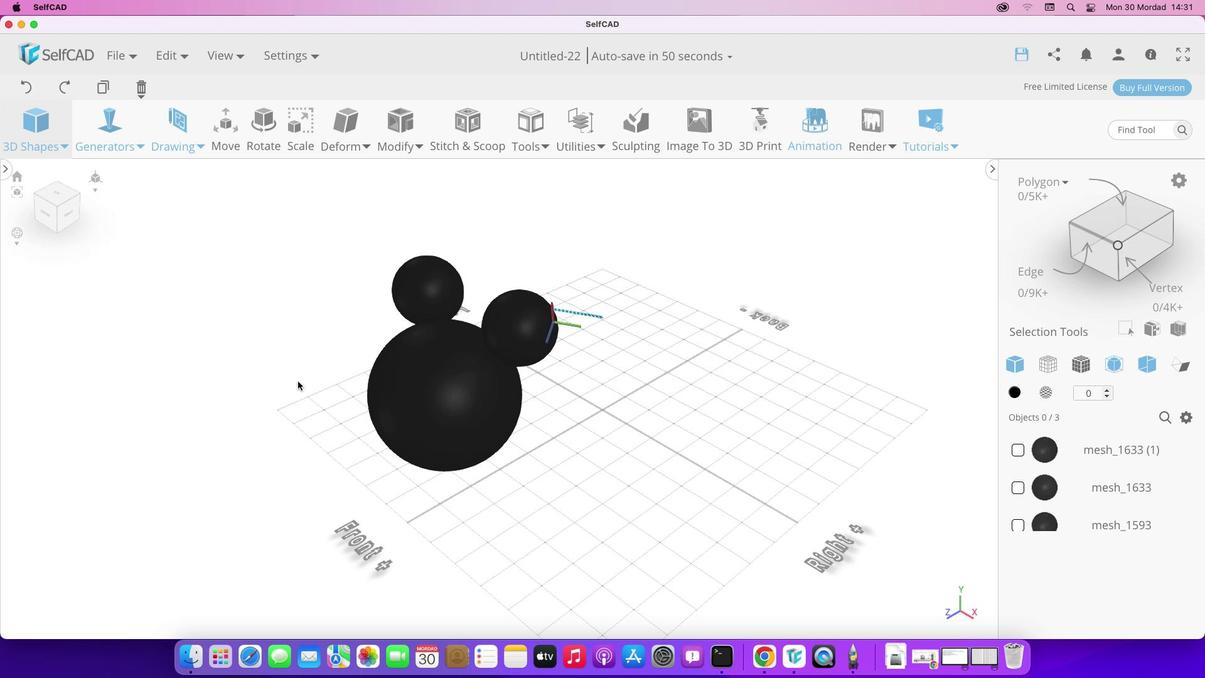 
Action: Mouse pressed left at (298, 381)
Screenshot: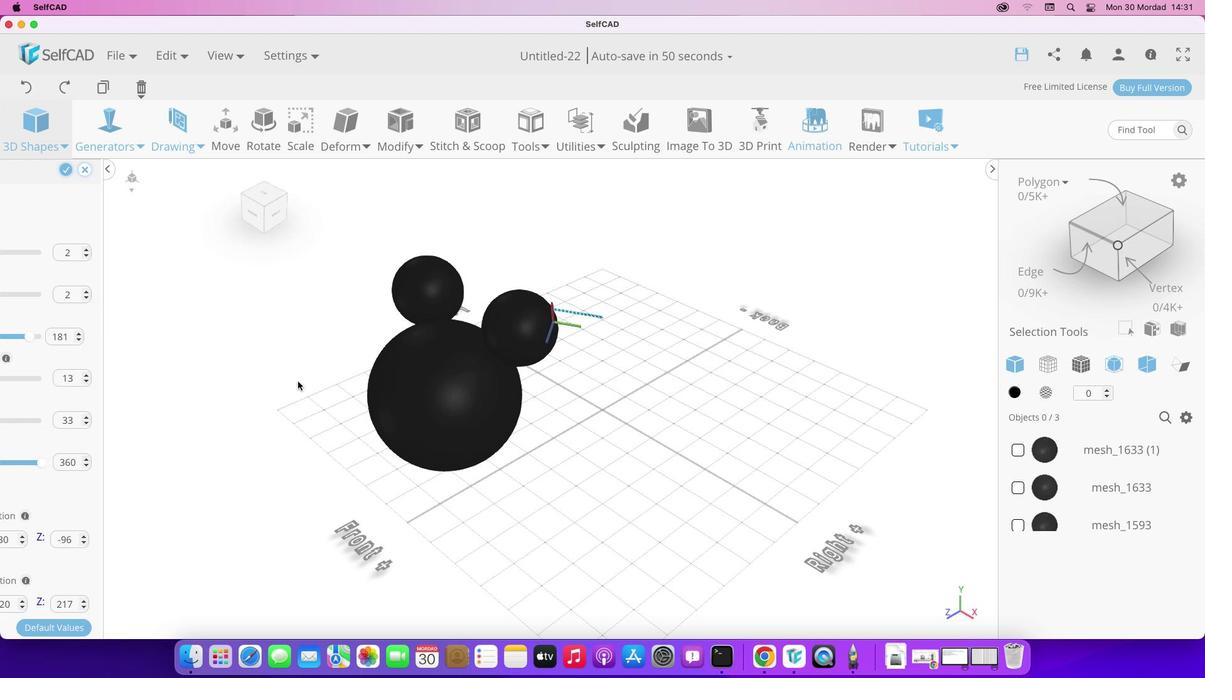 
Action: Mouse moved to (17, 253)
Screenshot: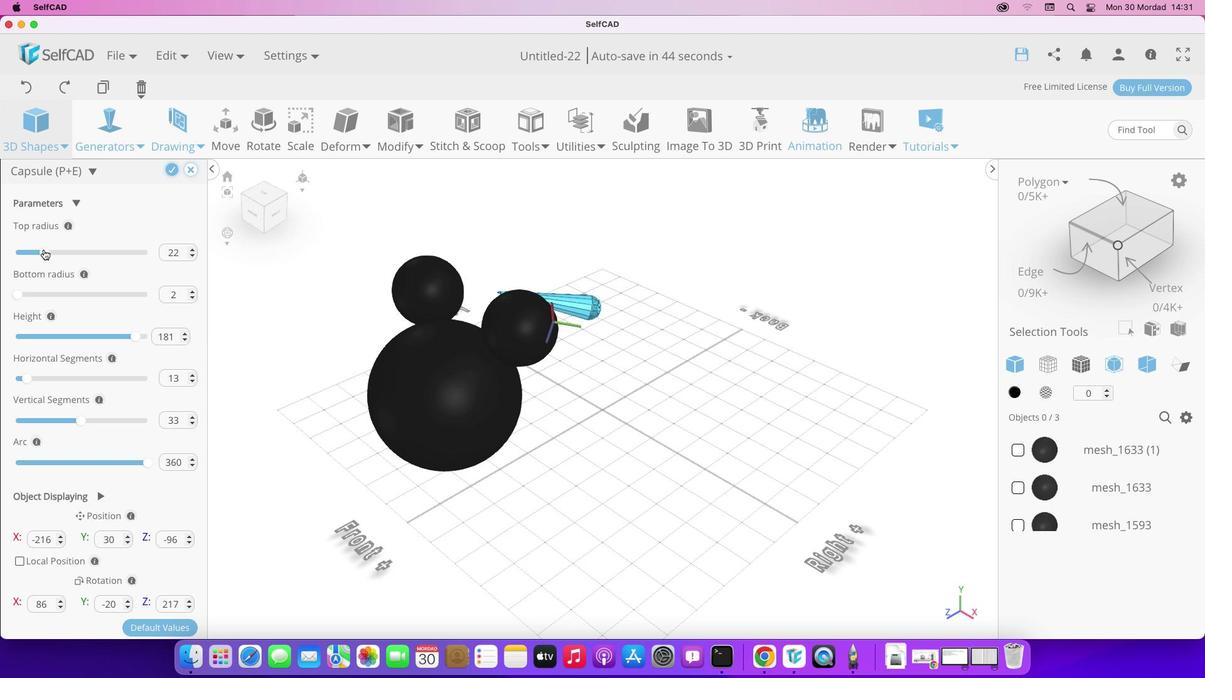 
Action: Mouse pressed left at (17, 253)
Screenshot: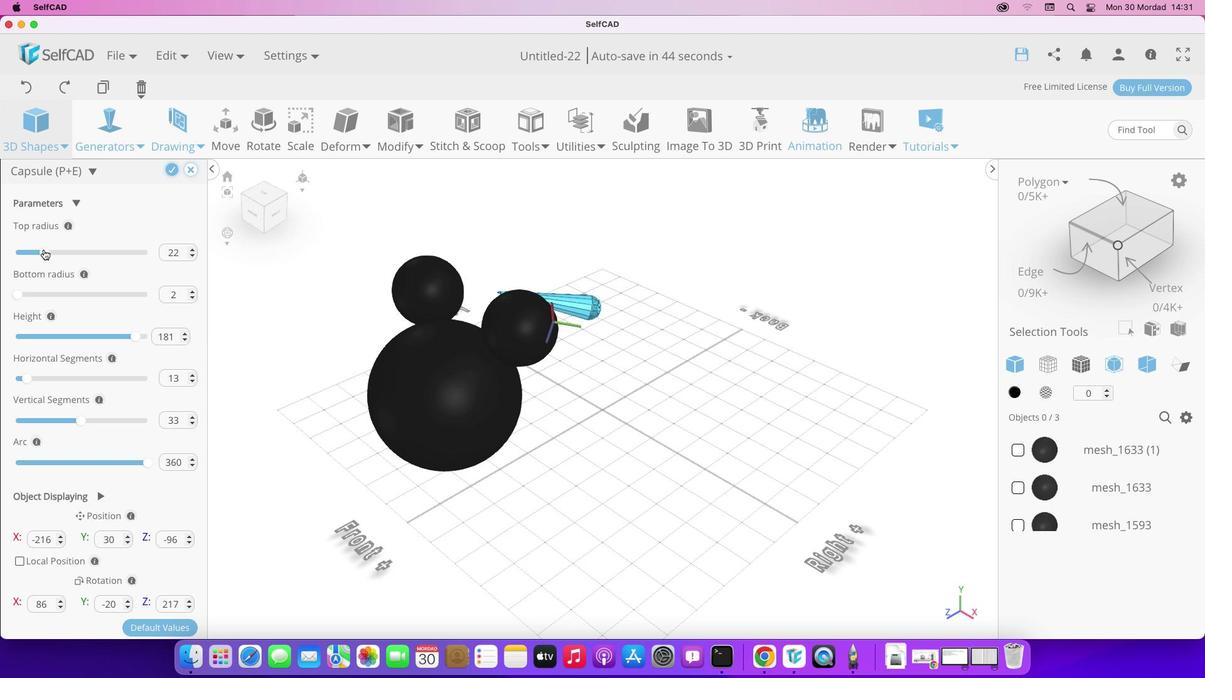 
Action: Mouse moved to (18, 297)
Screenshot: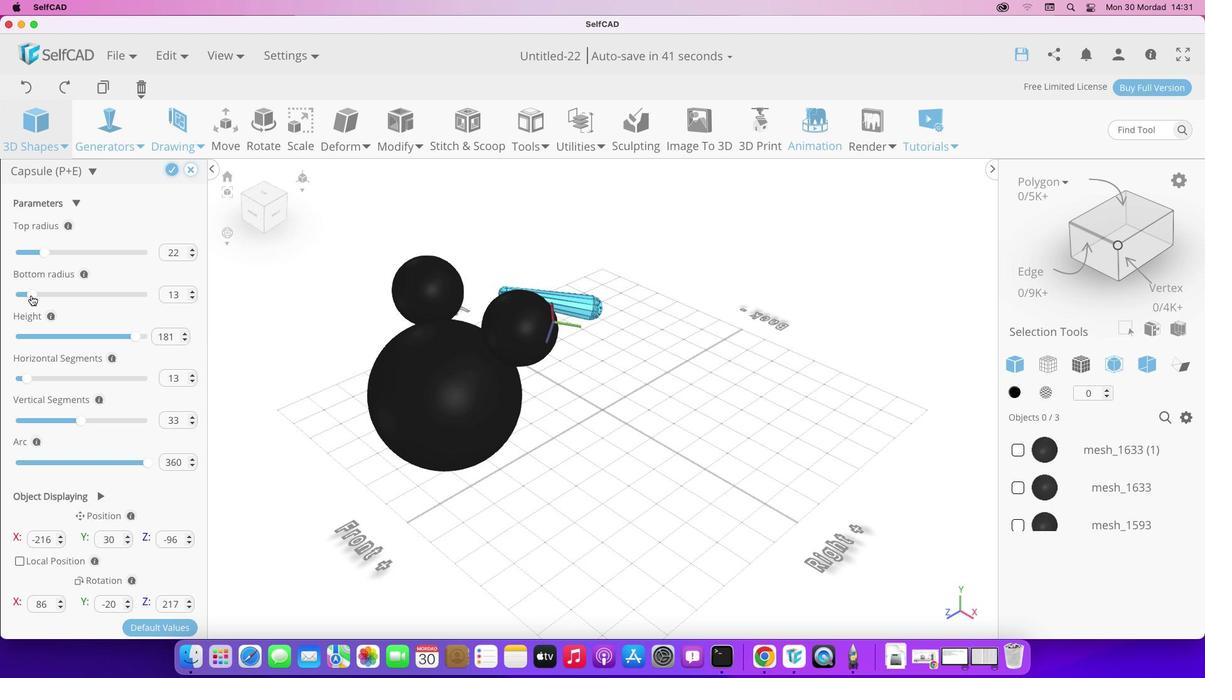 
Action: Mouse pressed left at (18, 297)
Screenshot: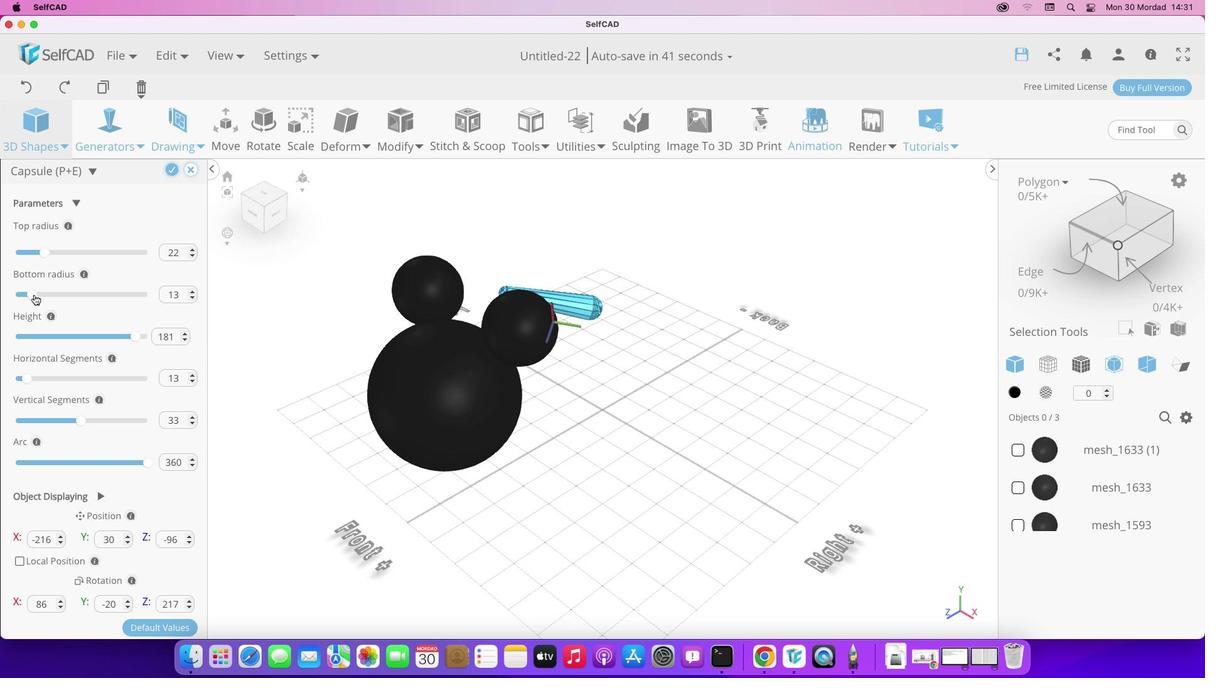 
Action: Mouse moved to (516, 559)
Screenshot: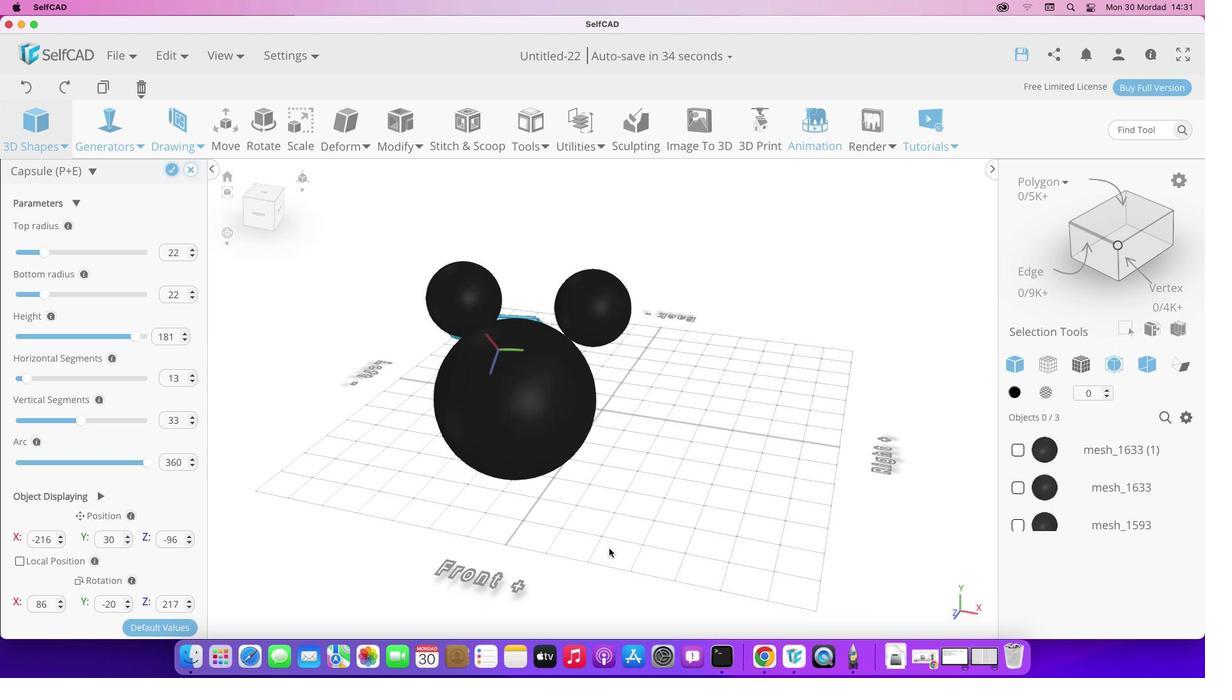 
Action: Mouse pressed left at (516, 559)
Screenshot: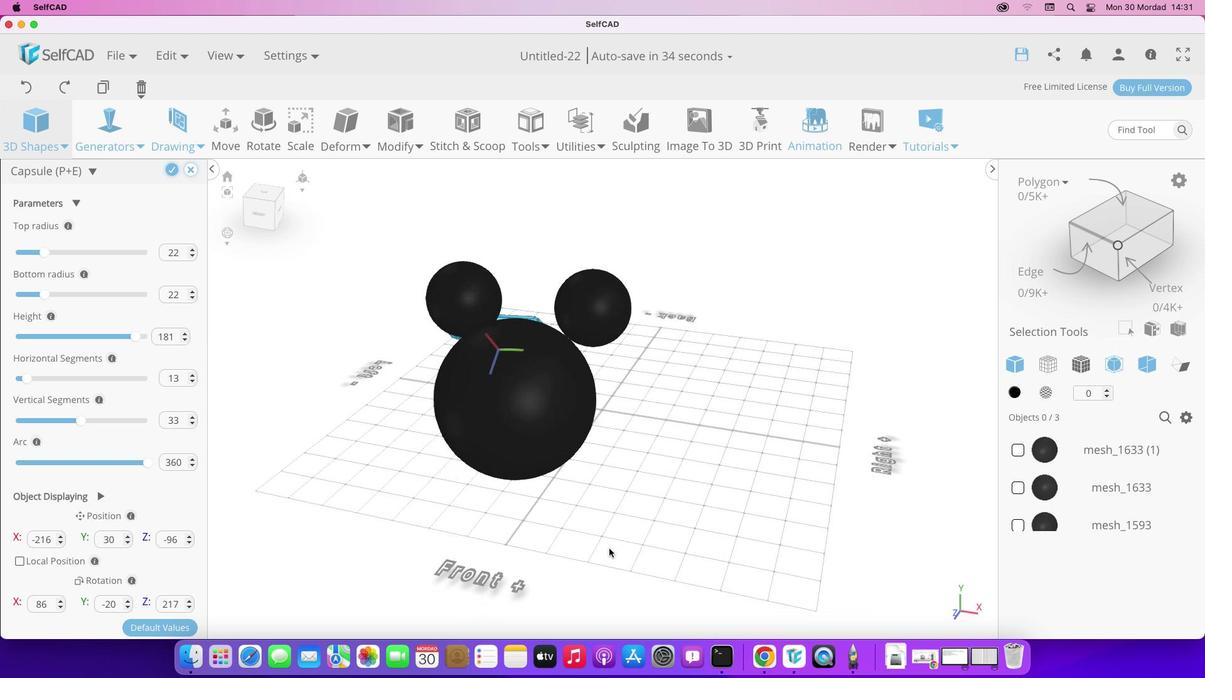 
Action: Mouse moved to (58, 600)
Screenshot: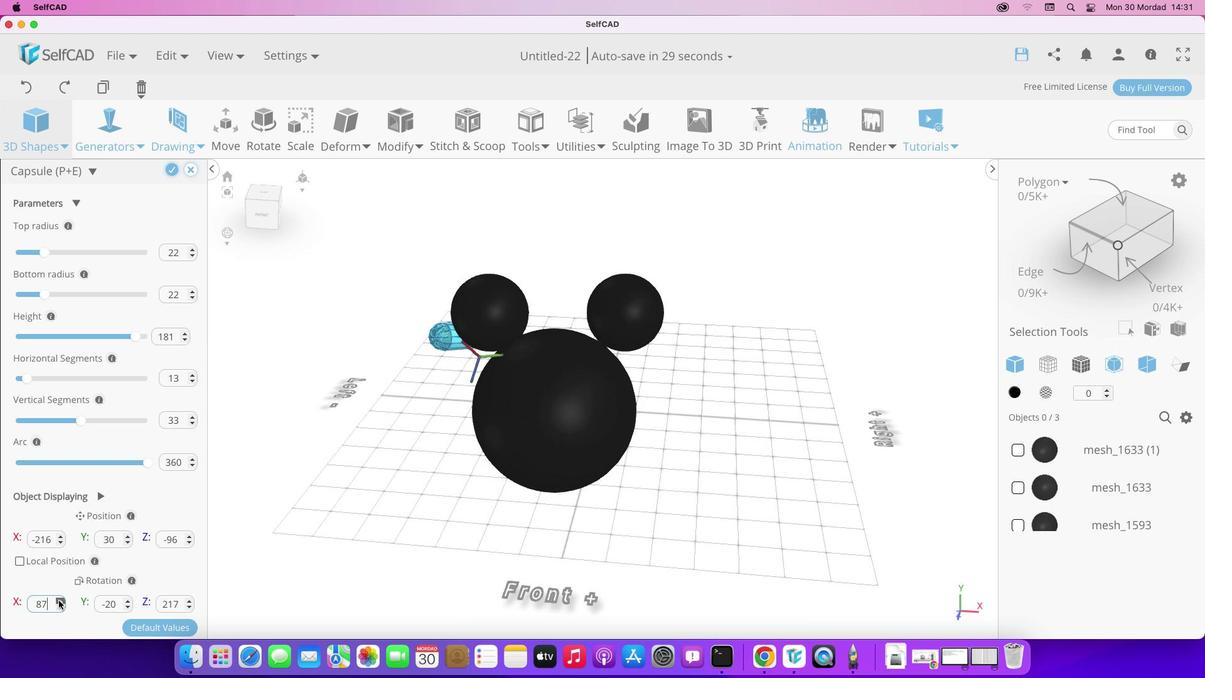 
Action: Mouse pressed left at (58, 600)
Screenshot: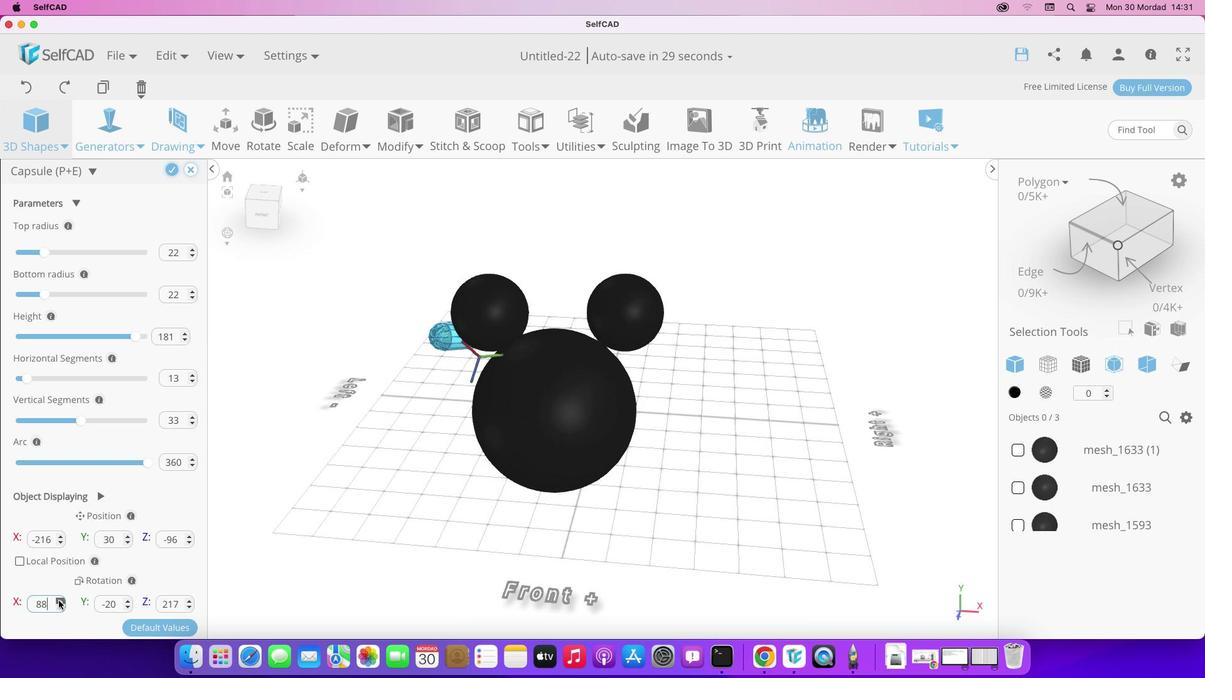
Action: Mouse pressed left at (58, 600)
Screenshot: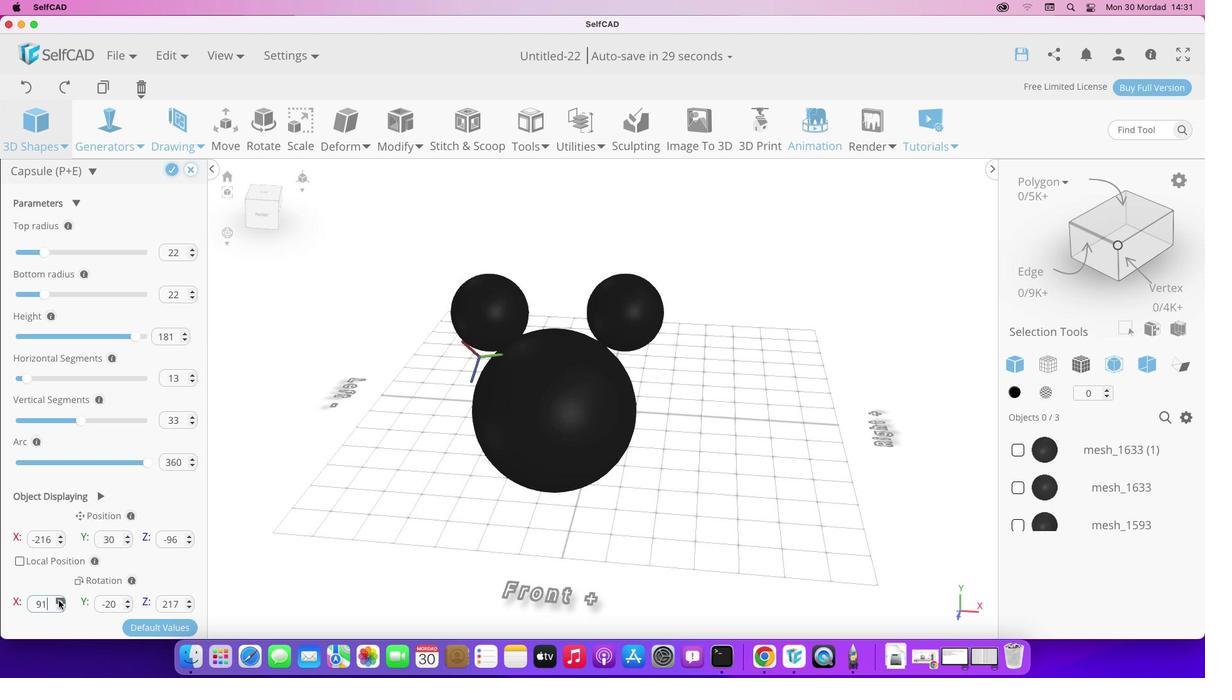 
Action: Mouse pressed left at (58, 600)
Screenshot: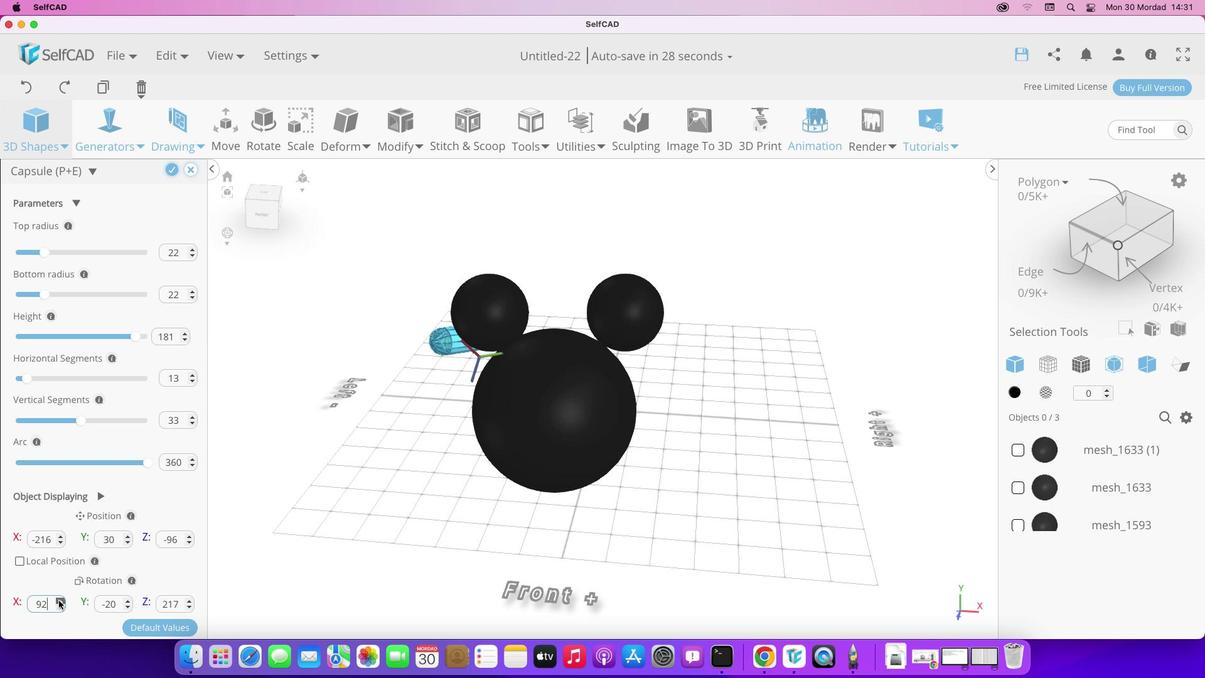 
Action: Mouse pressed left at (58, 600)
Screenshot: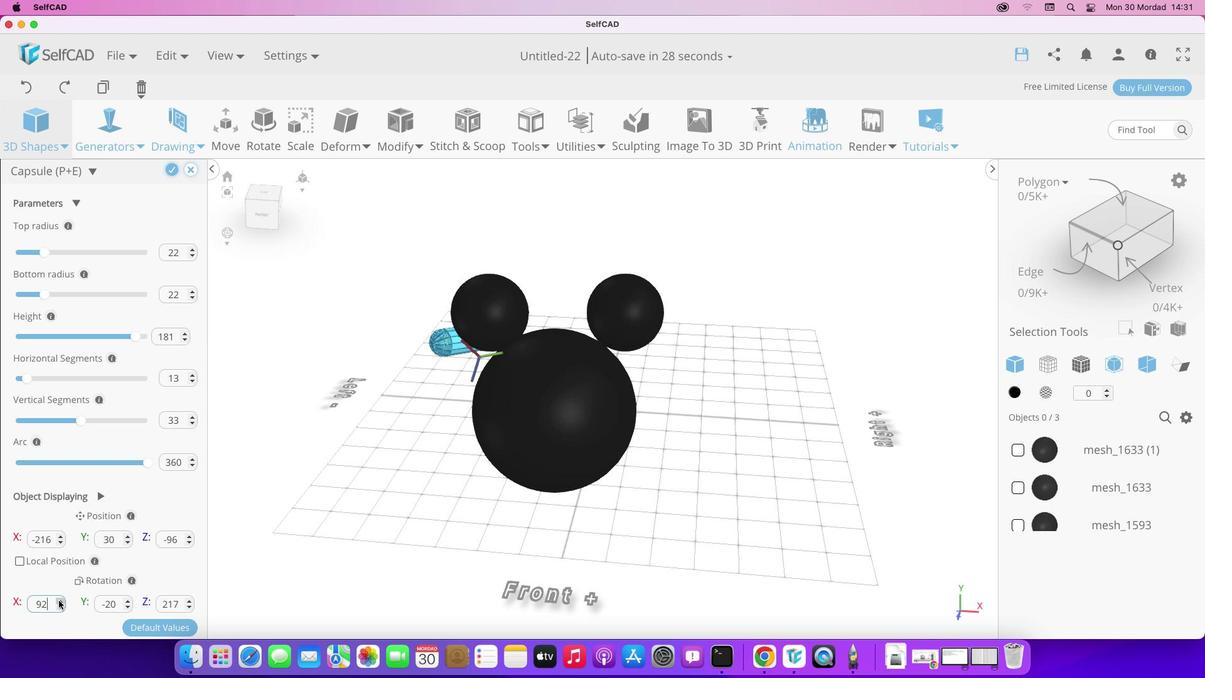 
Action: Mouse pressed left at (58, 600)
Screenshot: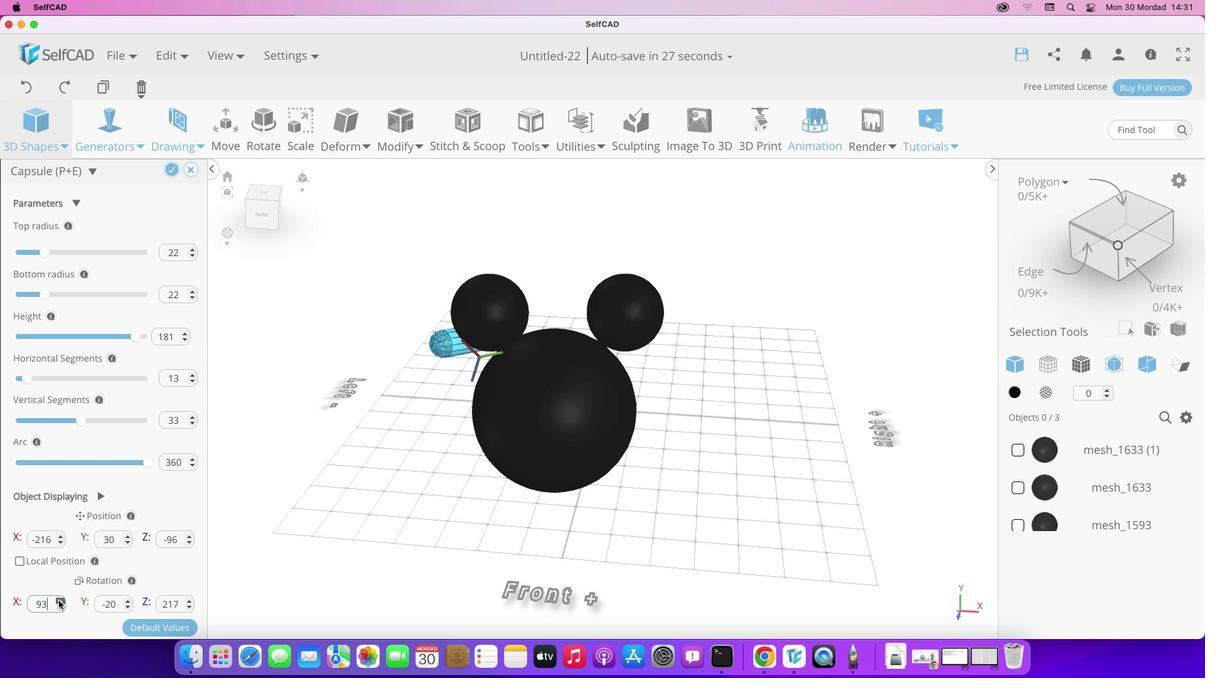 
Action: Mouse pressed left at (58, 600)
Screenshot: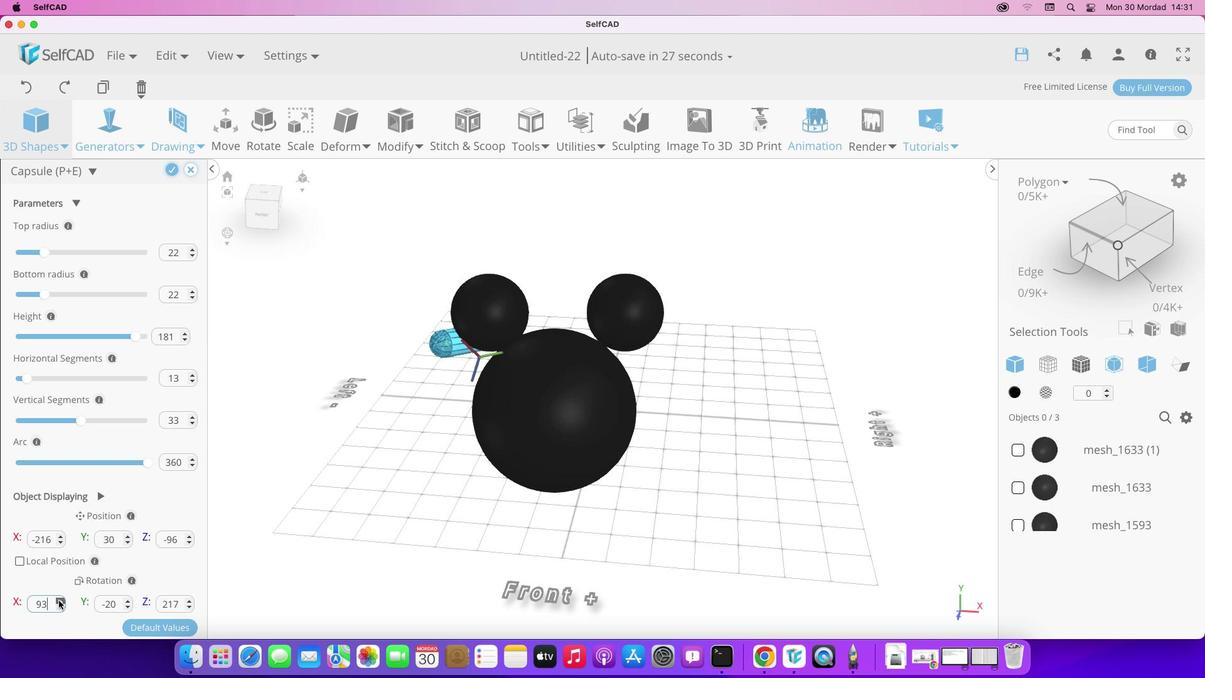 
Action: Mouse pressed left at (58, 600)
Screenshot: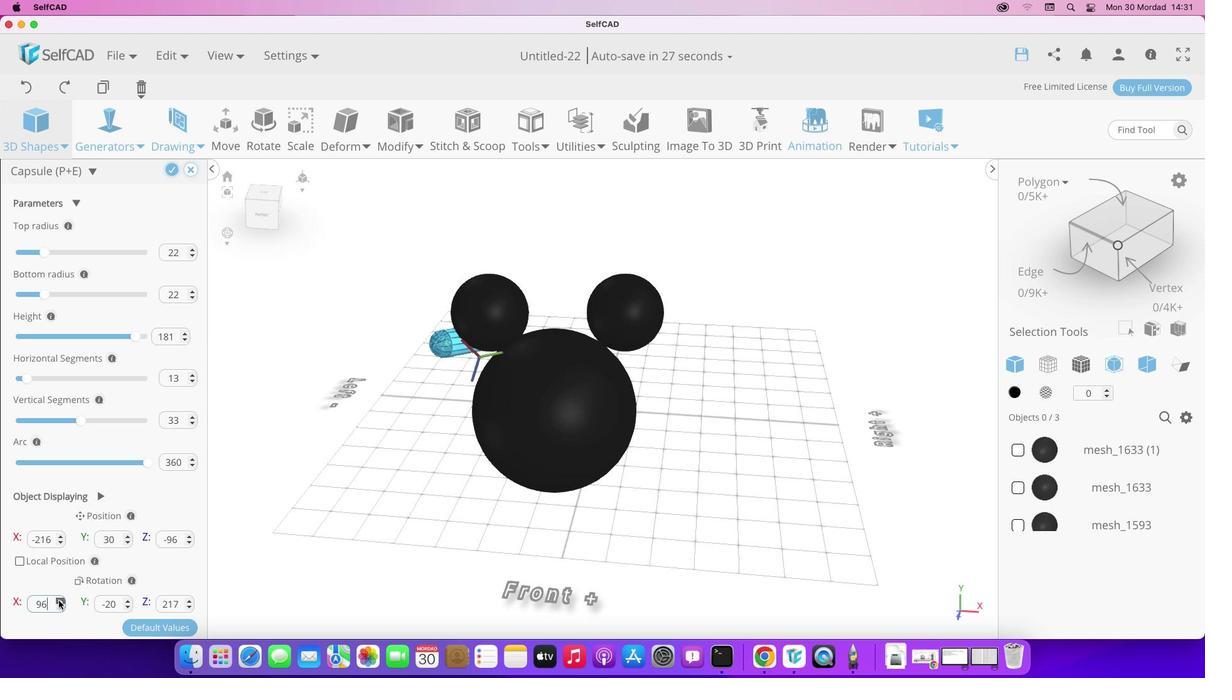 
Action: Mouse pressed left at (58, 600)
Screenshot: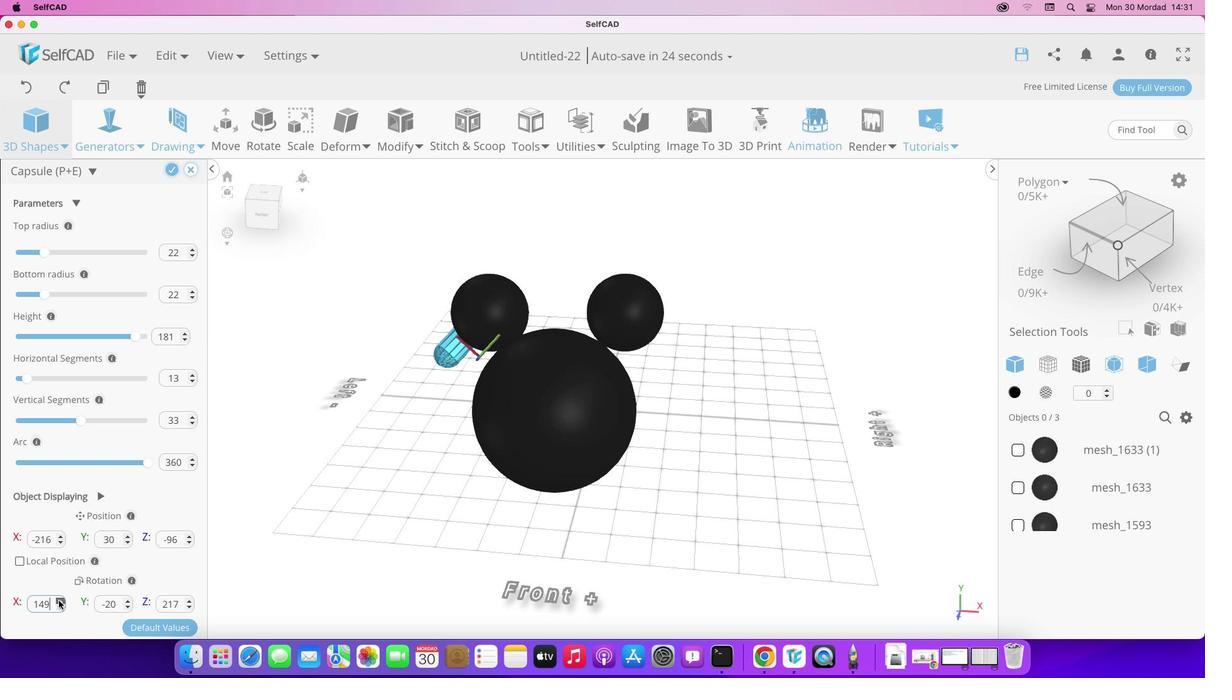 
Action: Mouse pressed left at (58, 600)
Screenshot: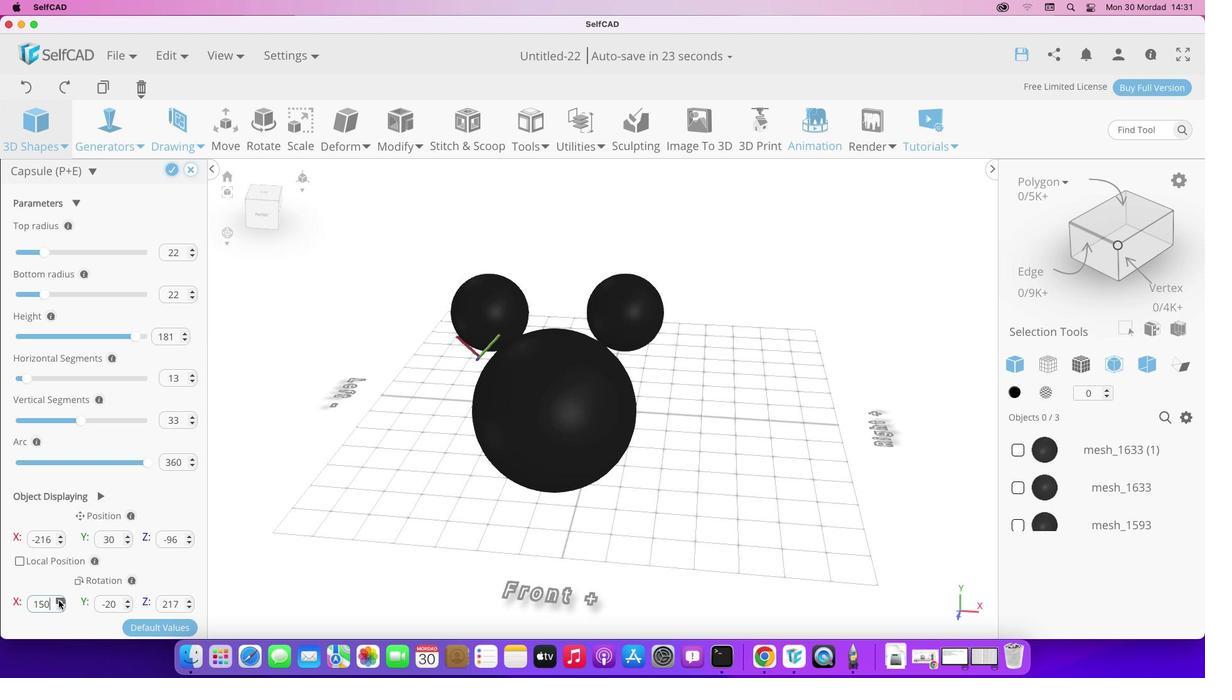 
Action: Mouse pressed left at (58, 600)
Screenshot: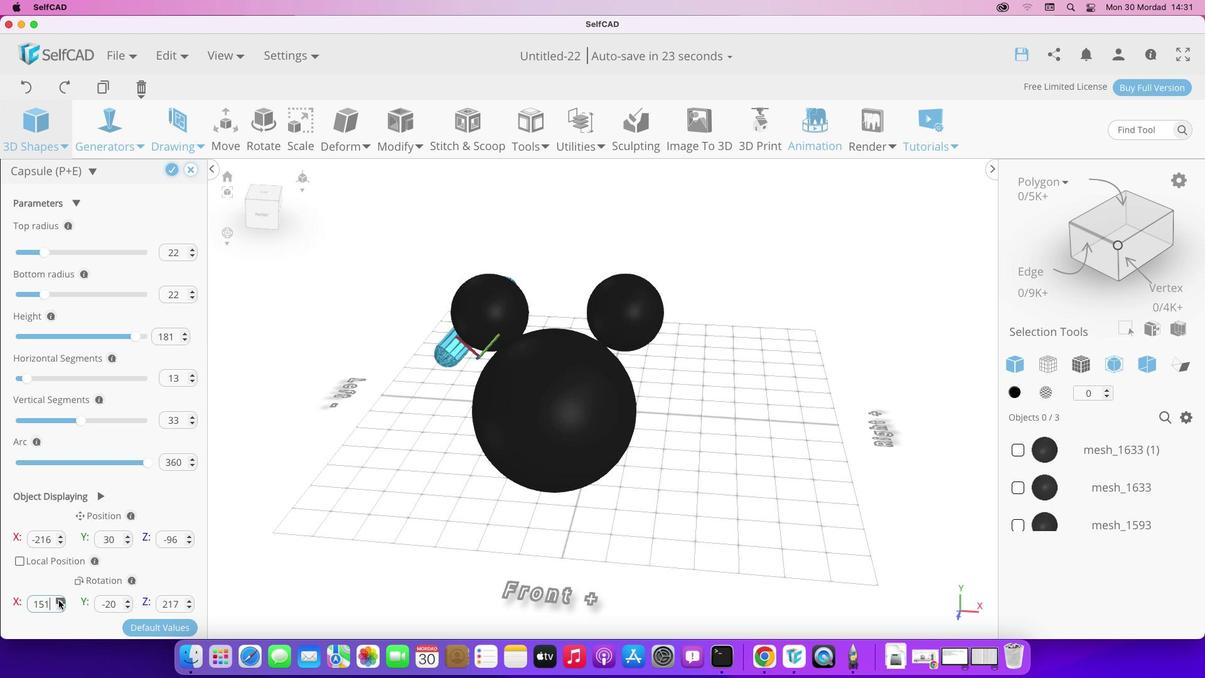 
Action: Mouse pressed left at (58, 600)
Screenshot: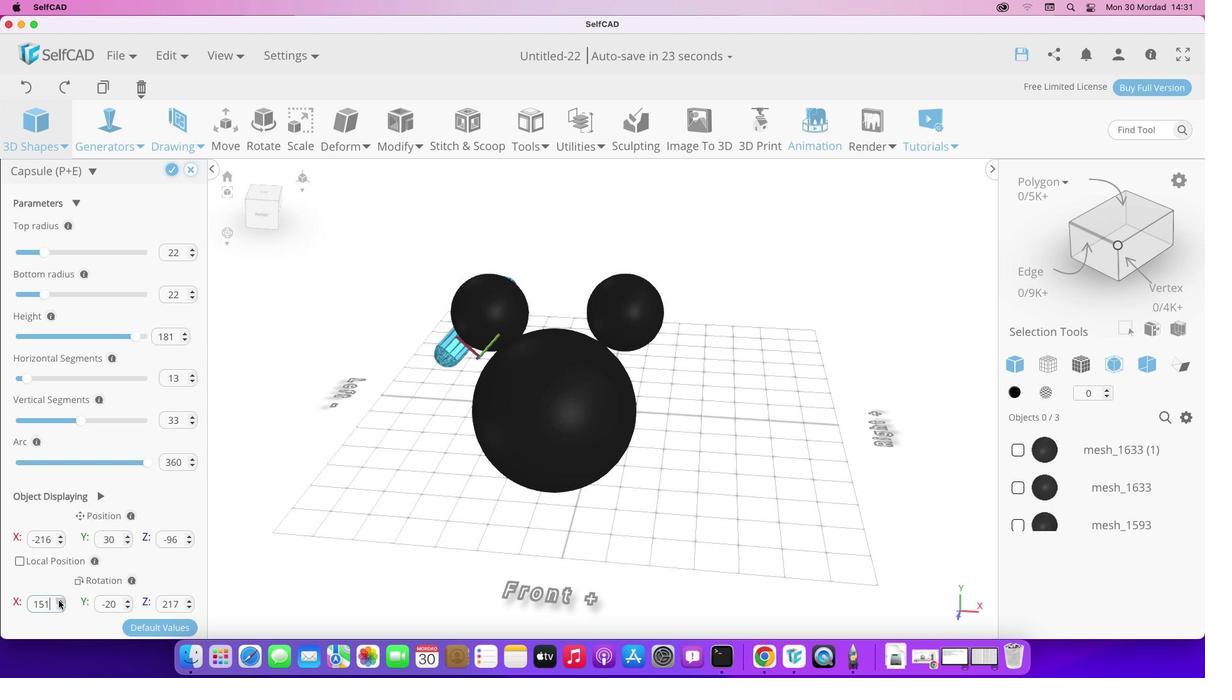 
Action: Mouse pressed left at (58, 600)
Screenshot: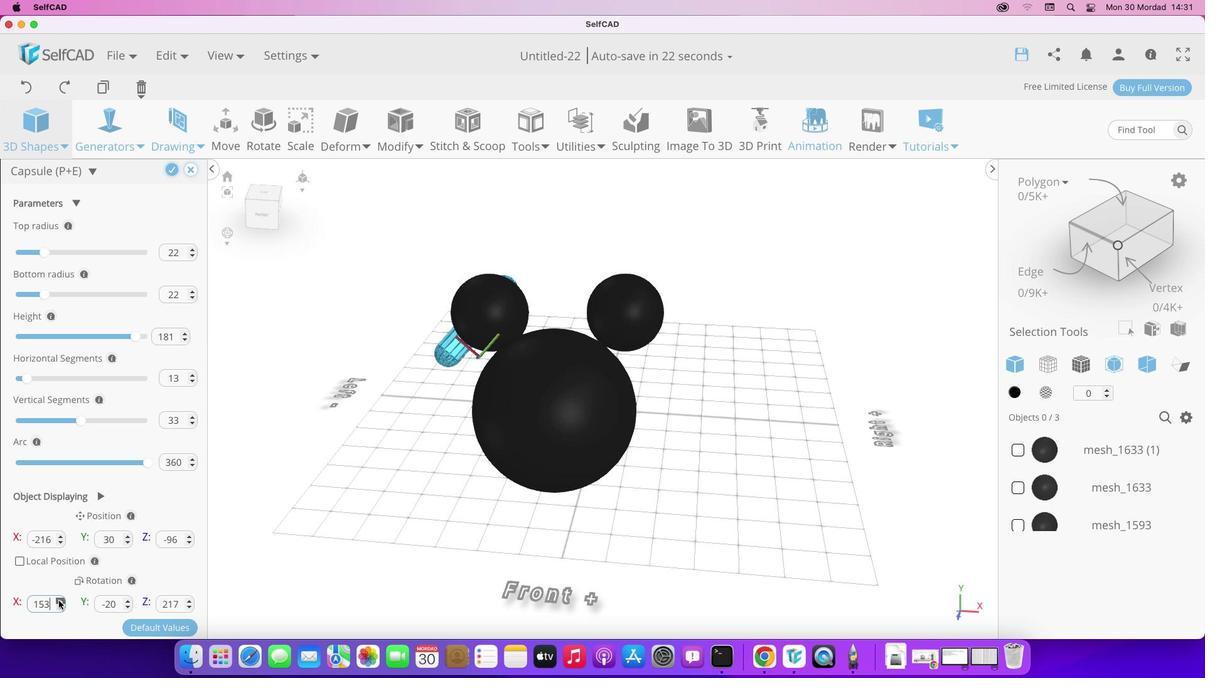
Action: Mouse pressed left at (58, 600)
Screenshot: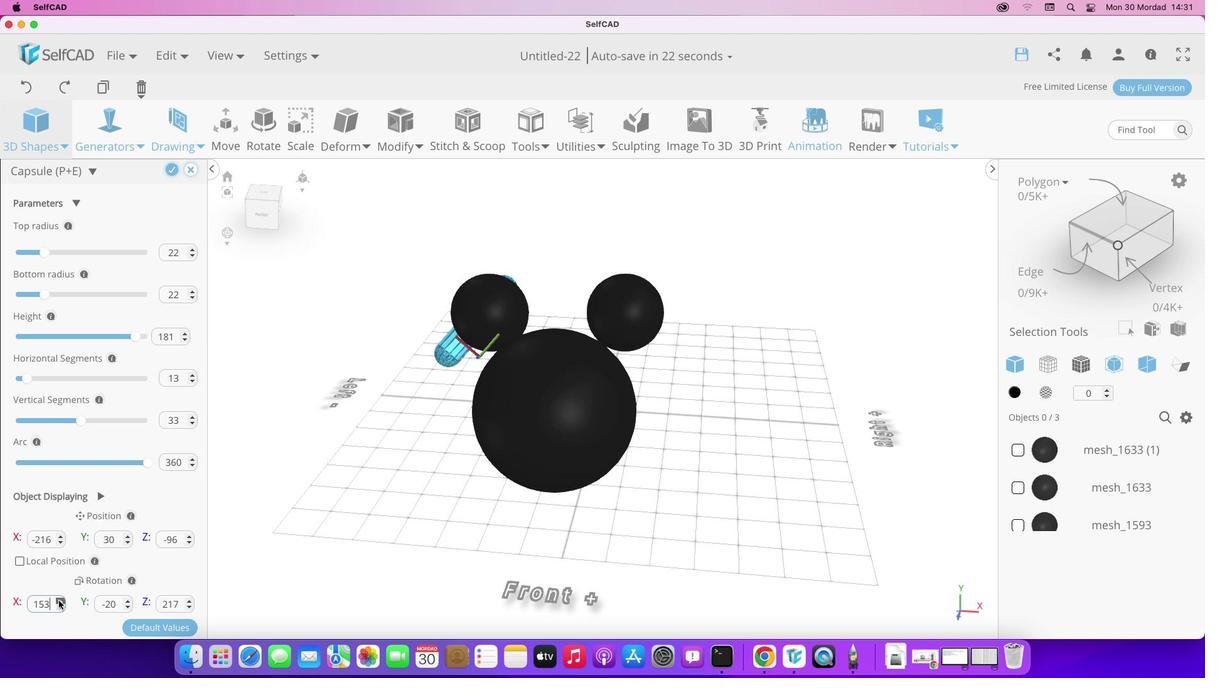 
Action: Mouse pressed left at (58, 600)
Screenshot: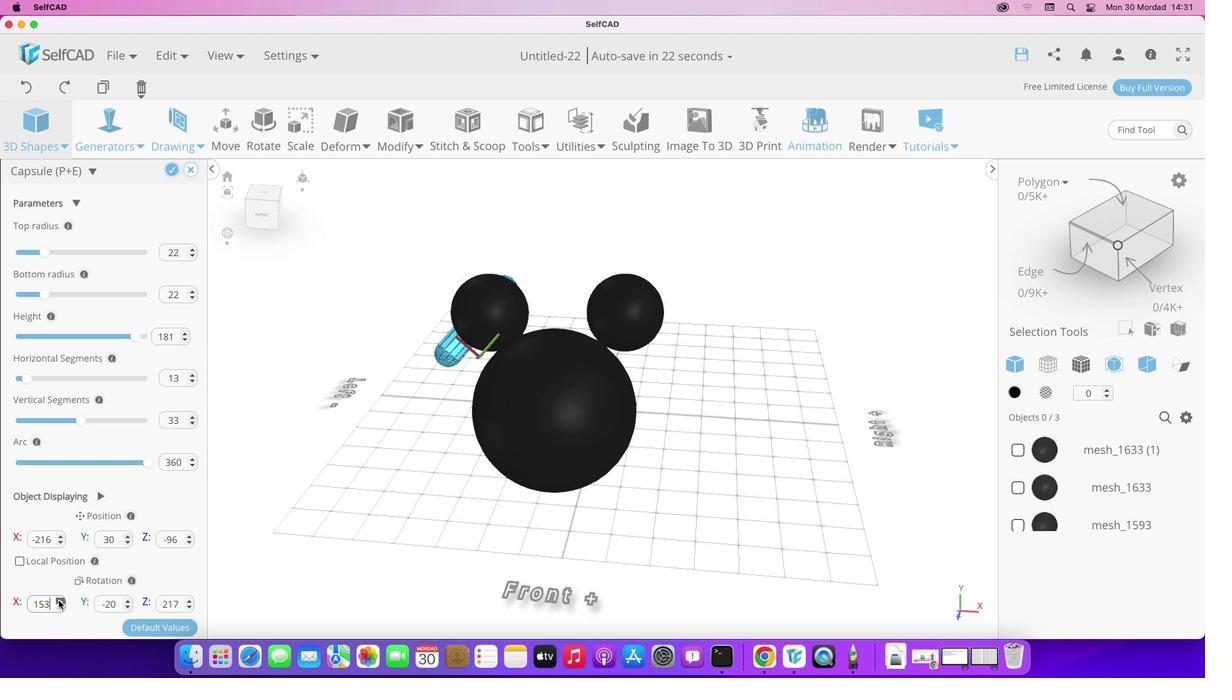 
Action: Mouse pressed left at (58, 600)
Screenshot: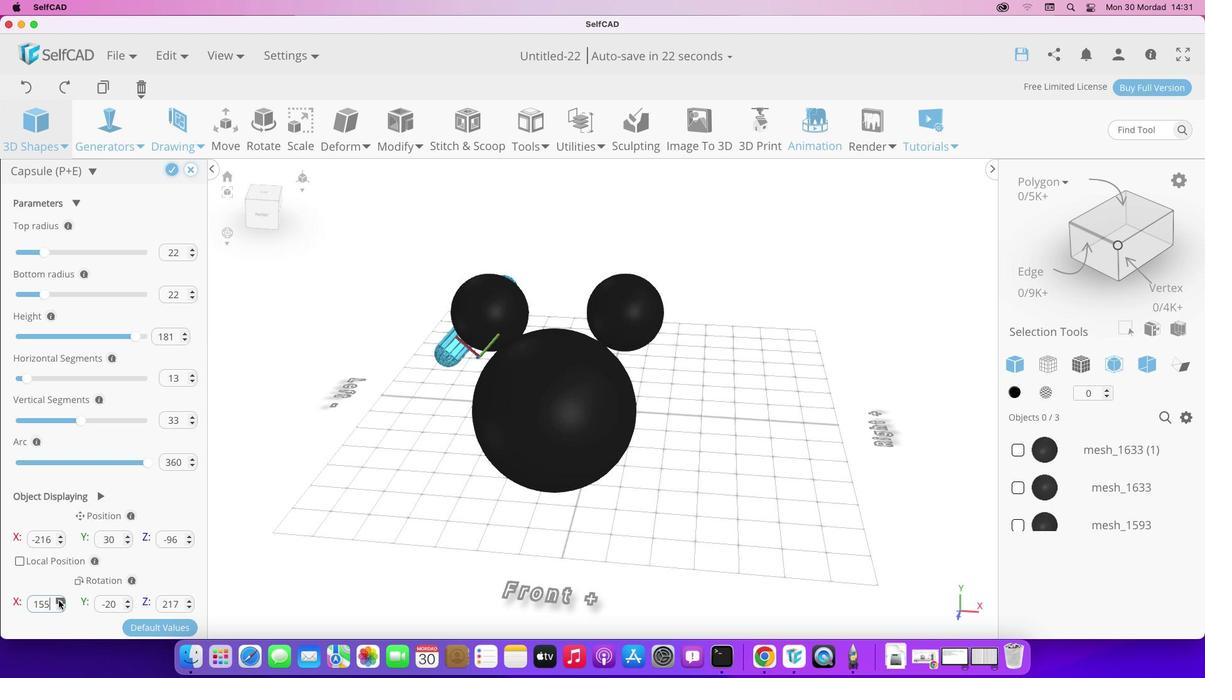 
Action: Mouse pressed left at (58, 600)
Screenshot: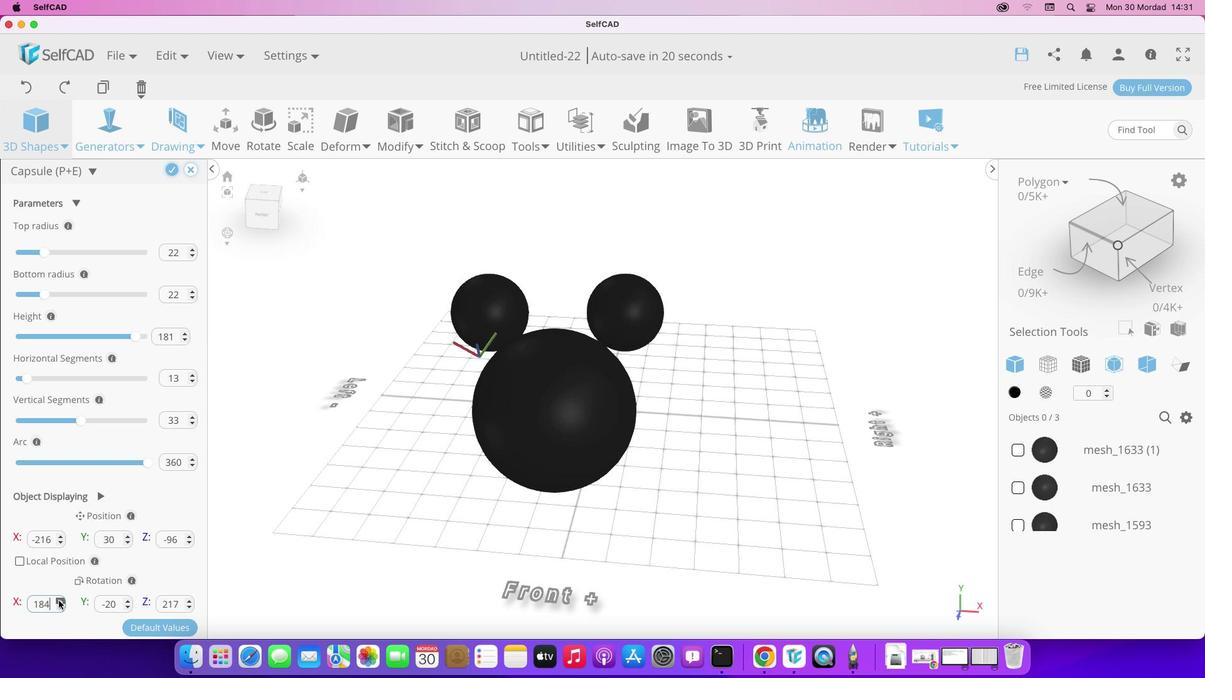 
Action: Mouse pressed left at (58, 600)
Screenshot: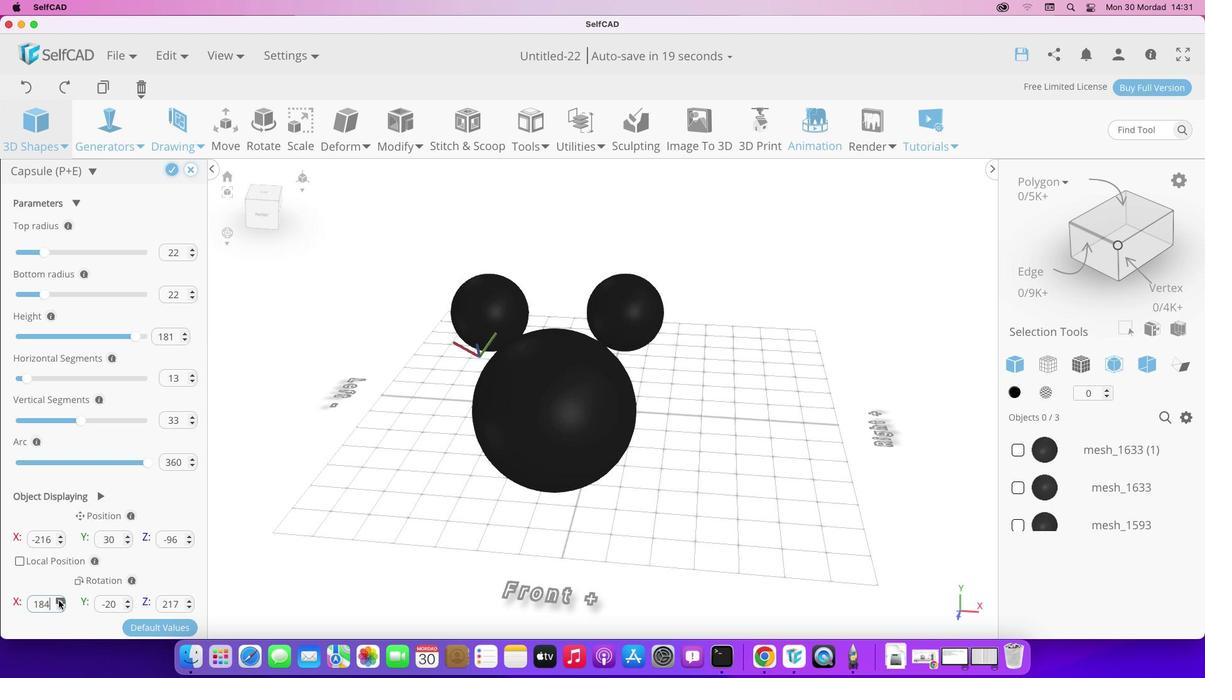 
Action: Mouse pressed left at (58, 600)
Screenshot: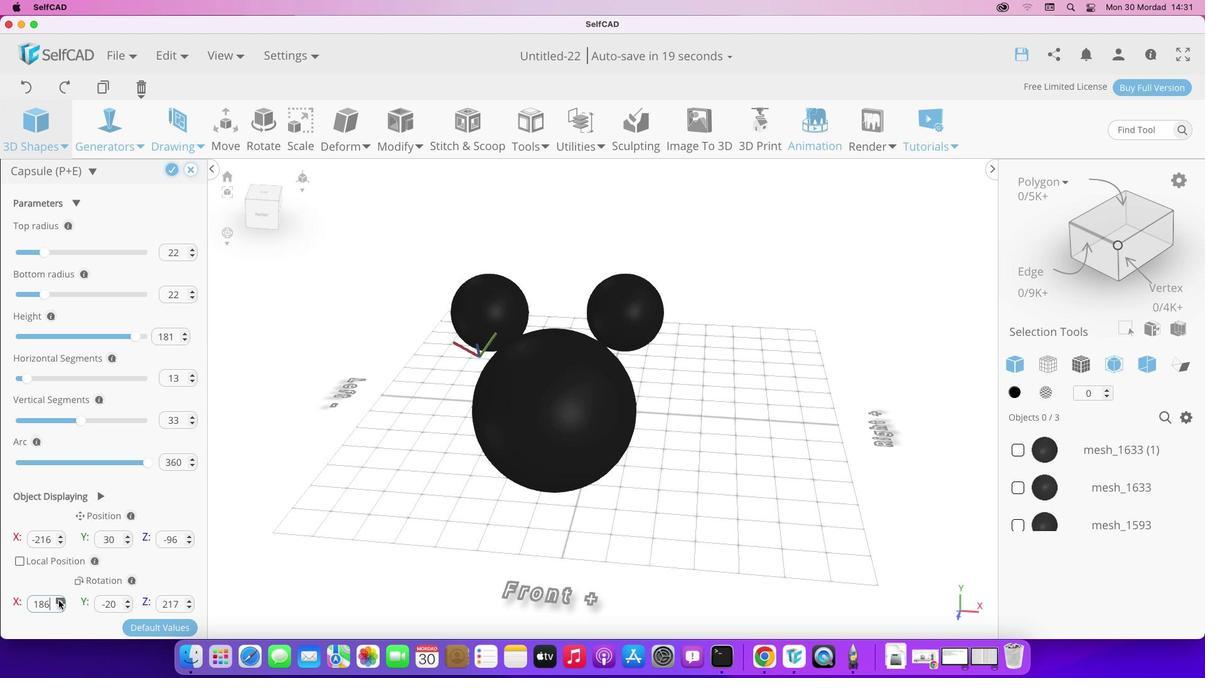 
Action: Mouse pressed left at (58, 600)
Screenshot: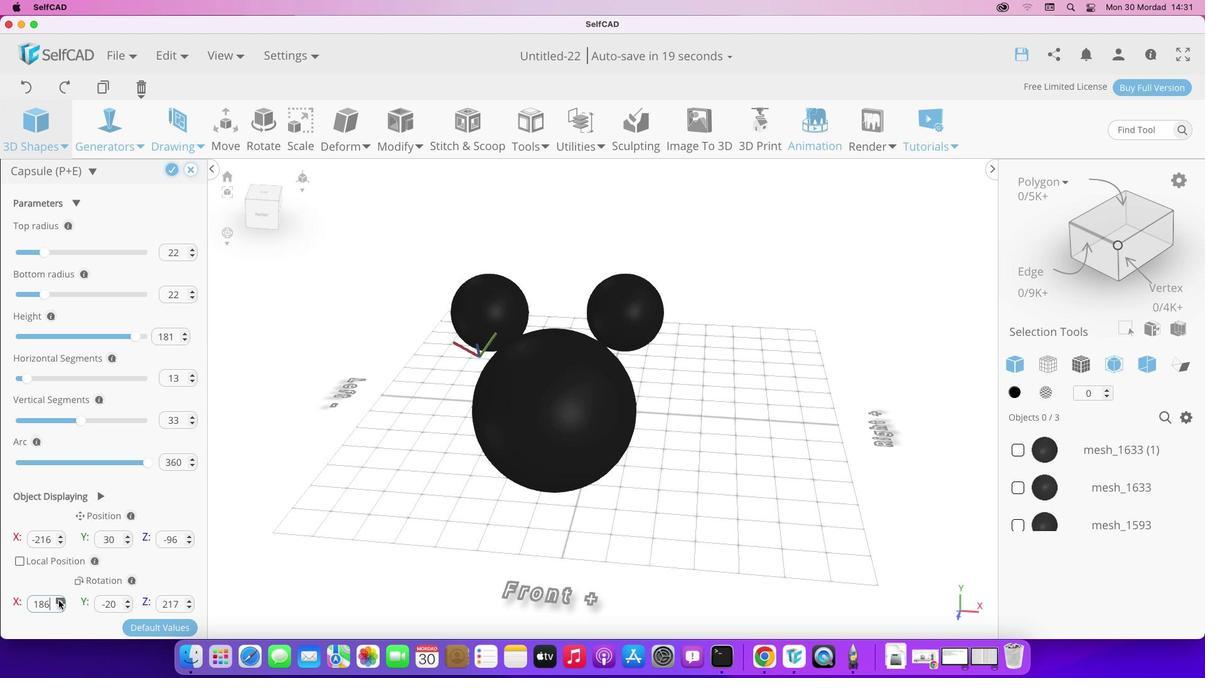 
Action: Mouse pressed left at (58, 600)
Screenshot: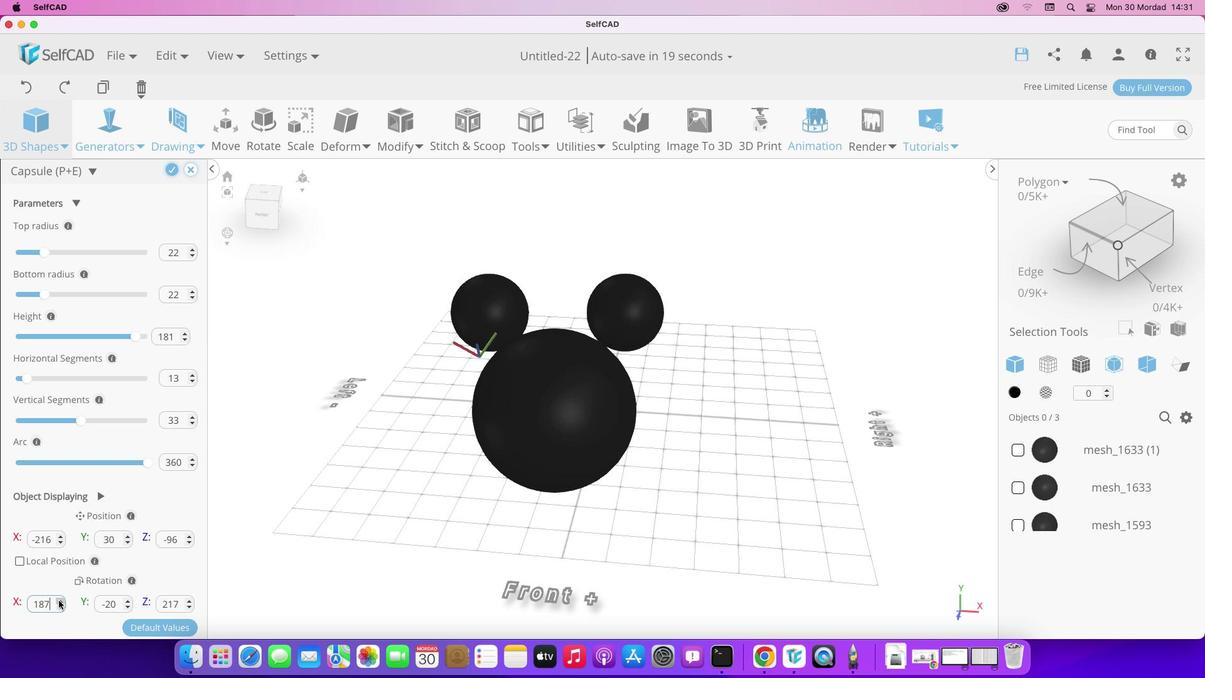 
Action: Mouse pressed left at (58, 600)
Screenshot: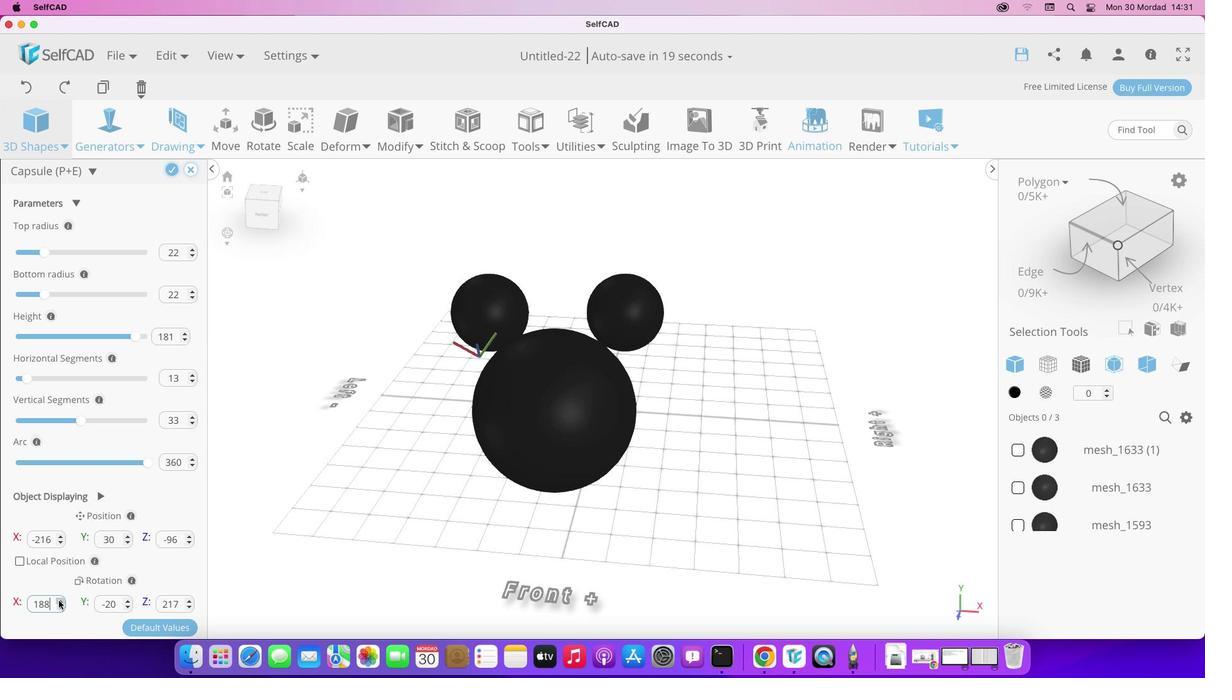 
Action: Mouse pressed left at (58, 600)
Screenshot: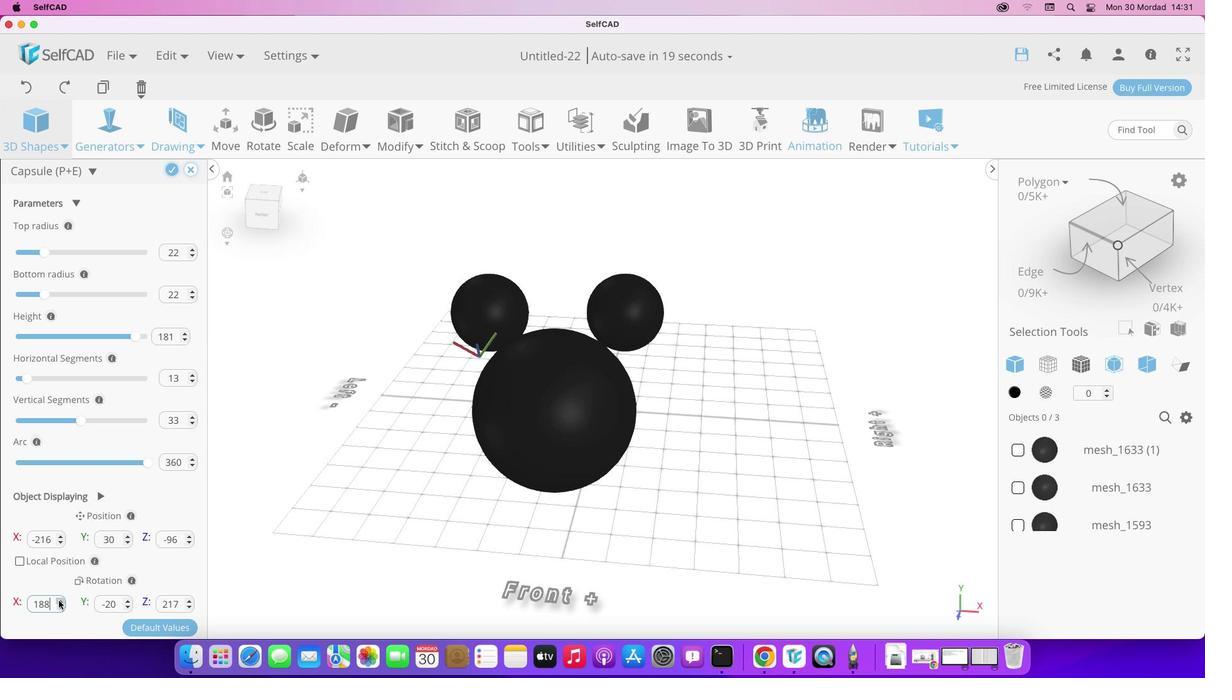 
Action: Mouse pressed left at (58, 600)
Screenshot: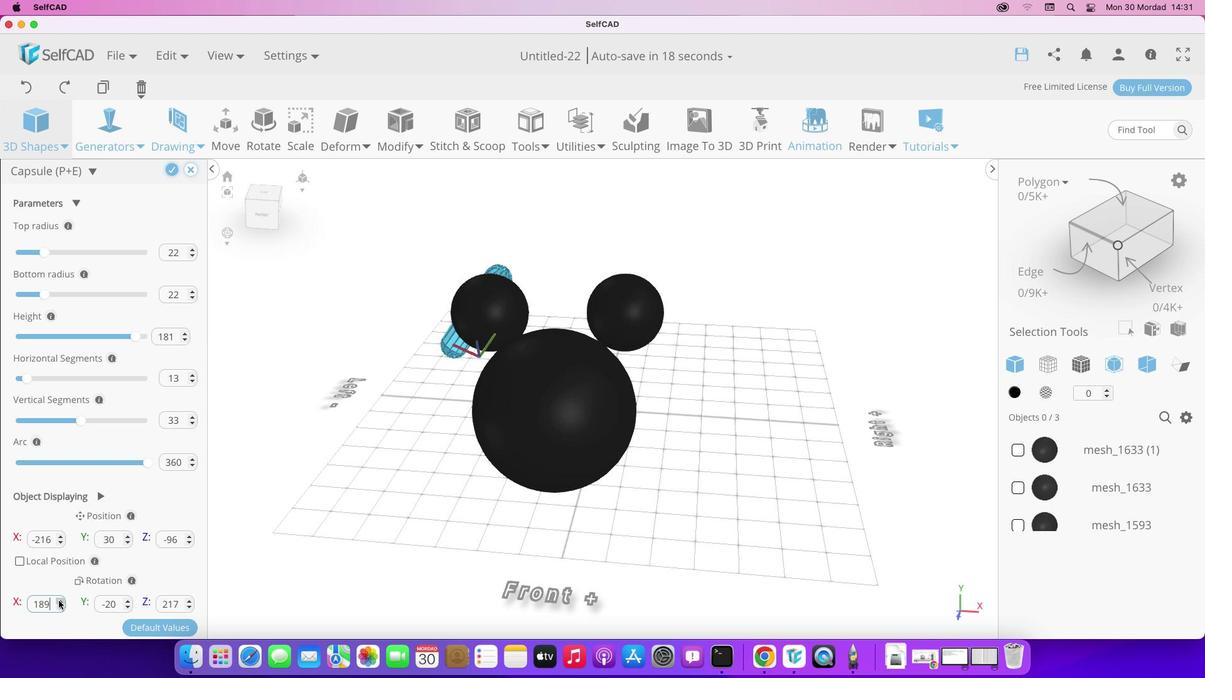 
Action: Mouse pressed left at (58, 600)
Screenshot: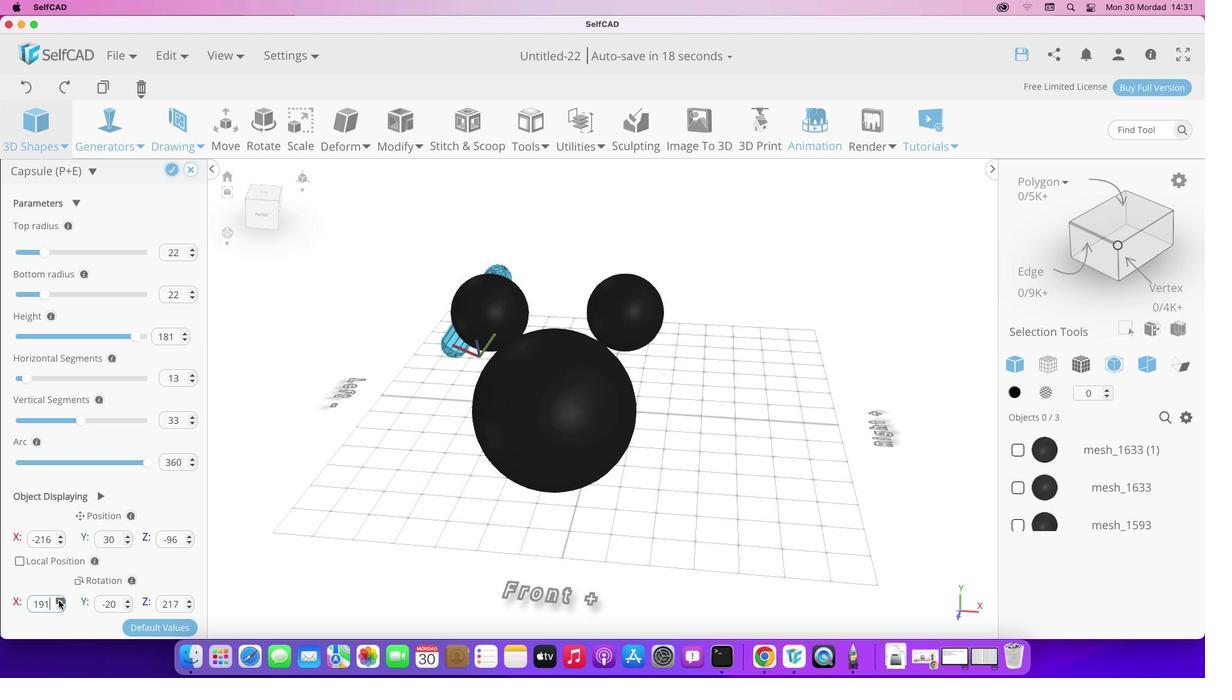 
Action: Mouse pressed left at (58, 600)
Screenshot: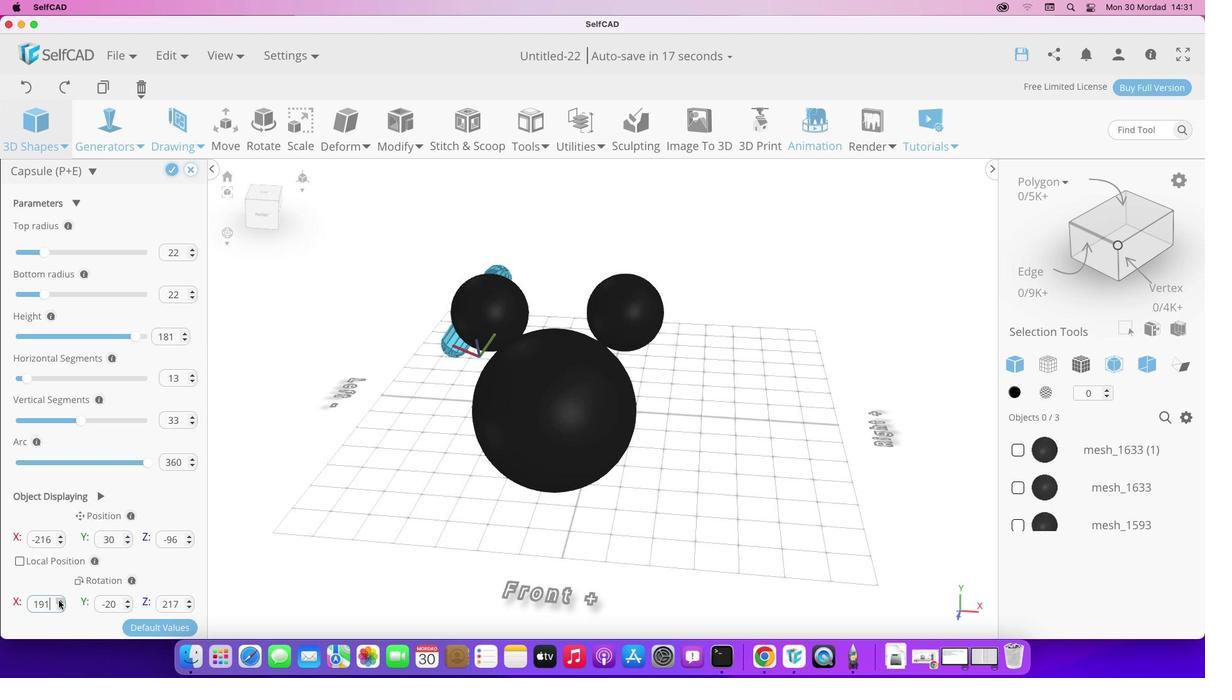 
Action: Mouse pressed left at (58, 600)
Screenshot: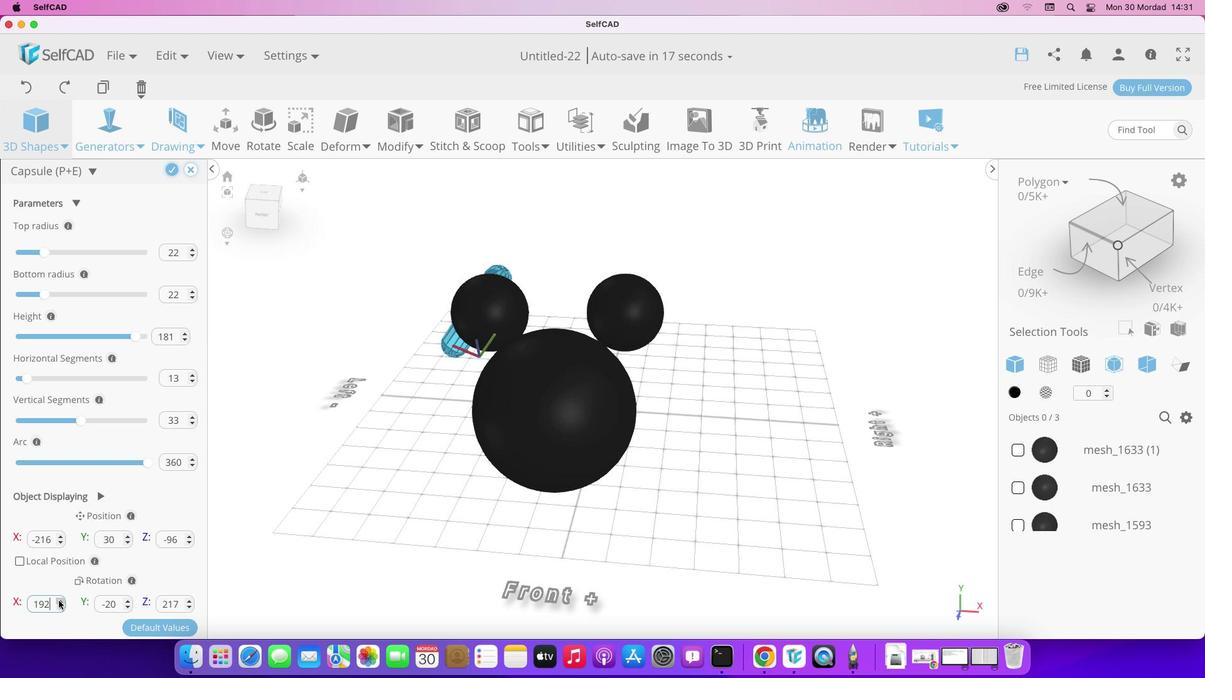 
Action: Mouse pressed left at (58, 600)
Screenshot: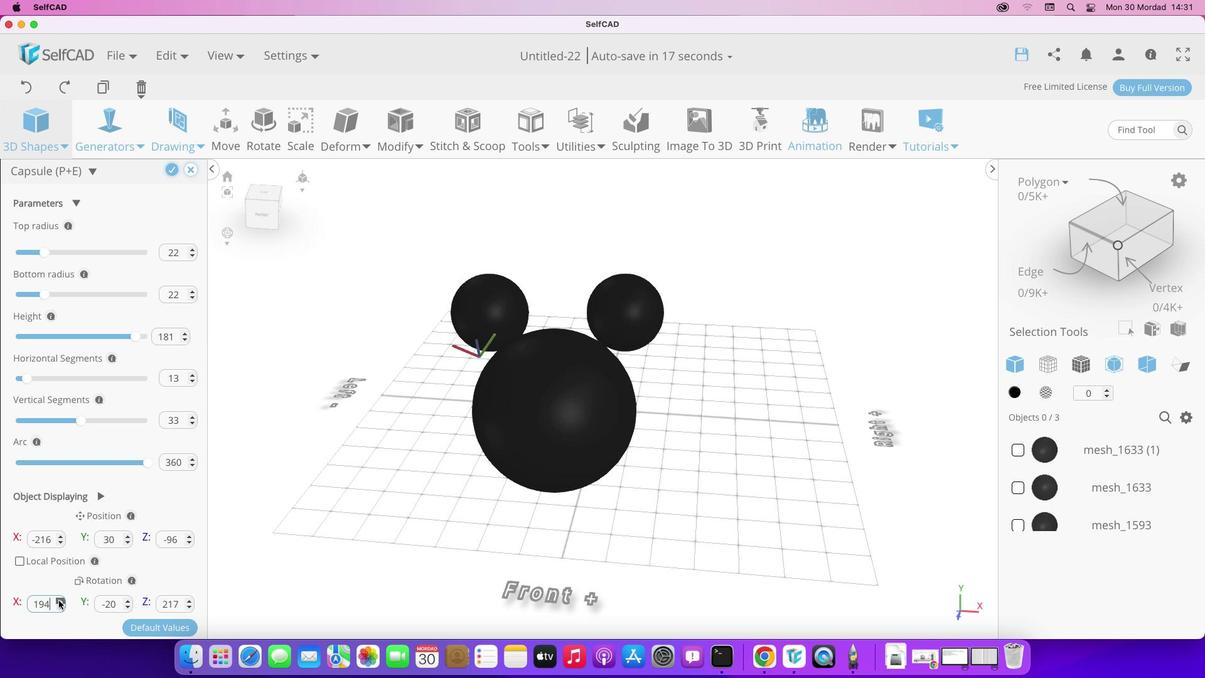 
Action: Mouse pressed left at (58, 600)
Screenshot: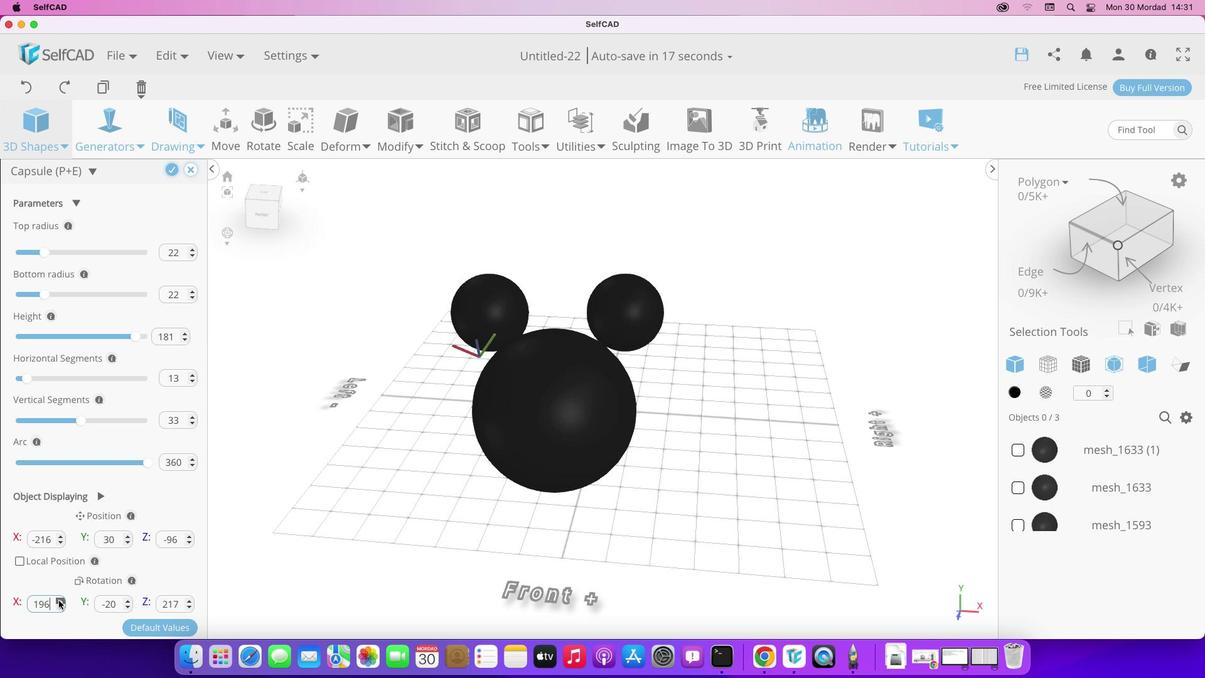 
Action: Mouse pressed left at (58, 600)
Screenshot: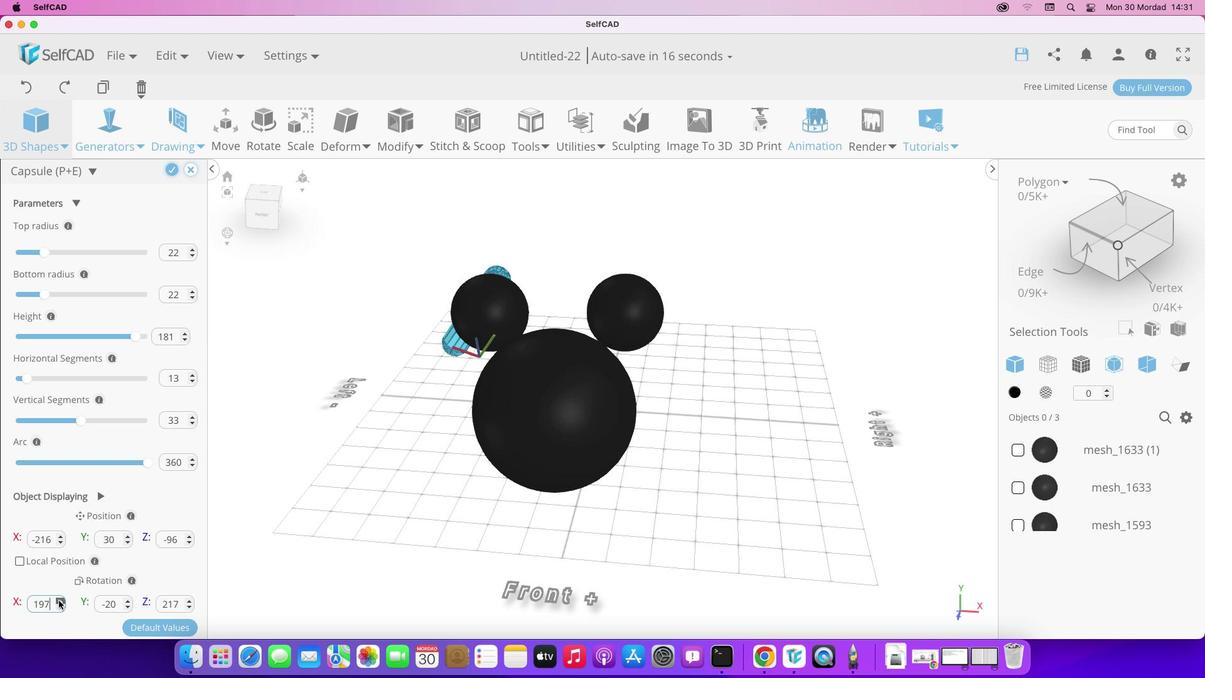 
Action: Mouse pressed left at (58, 600)
Screenshot: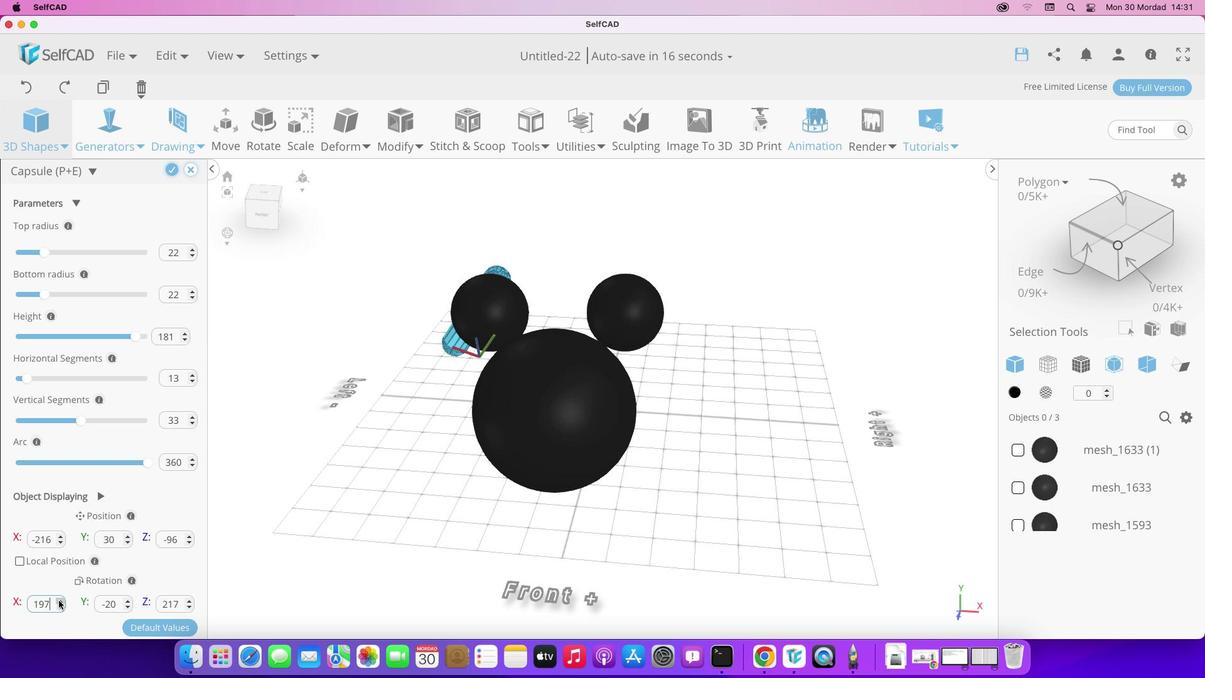 
Action: Mouse pressed left at (58, 600)
Screenshot: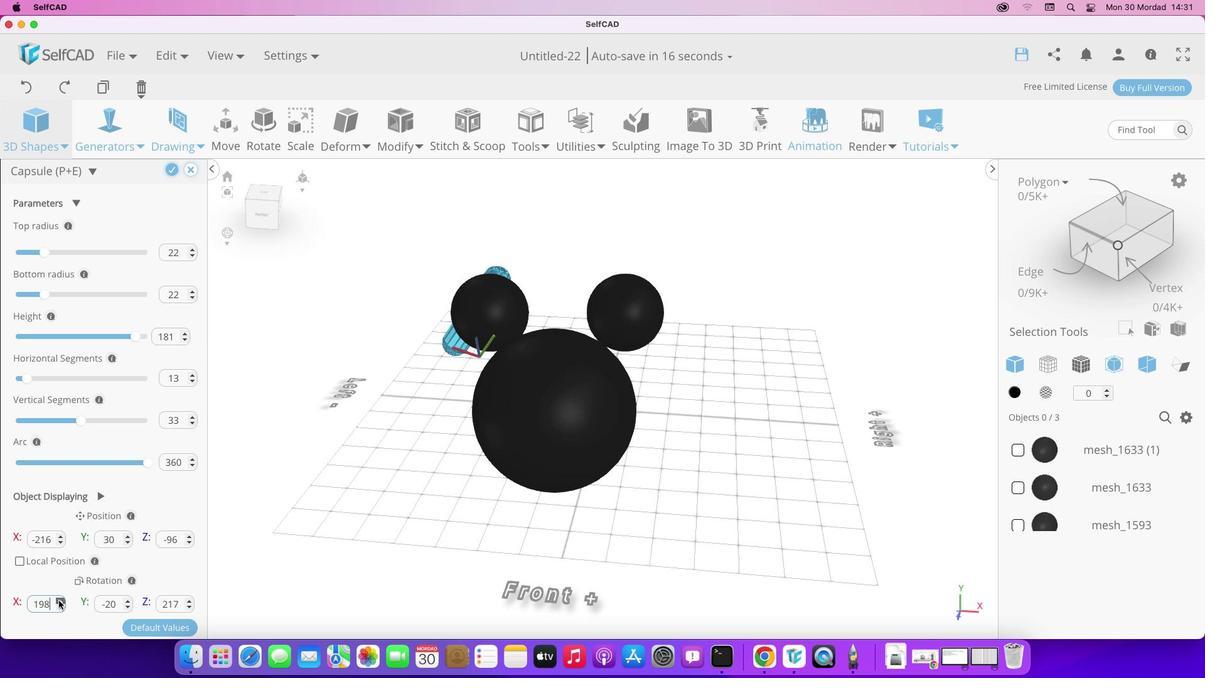
Action: Mouse pressed left at (58, 600)
Screenshot: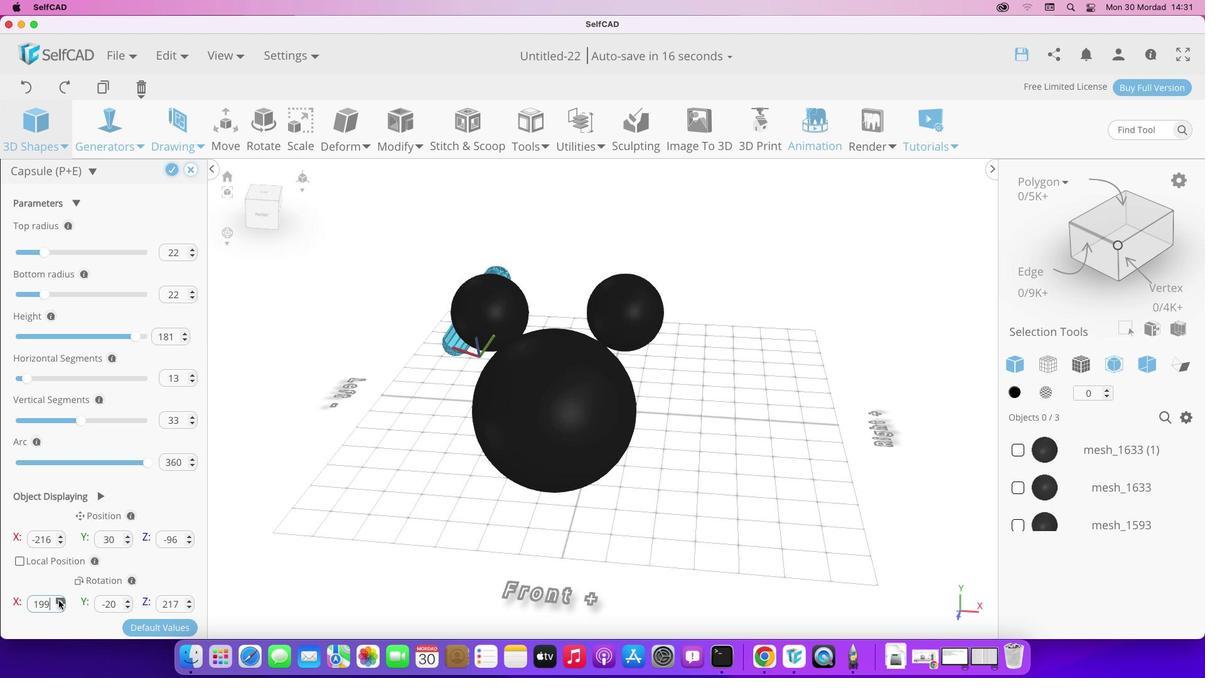 
Action: Mouse pressed left at (58, 600)
Screenshot: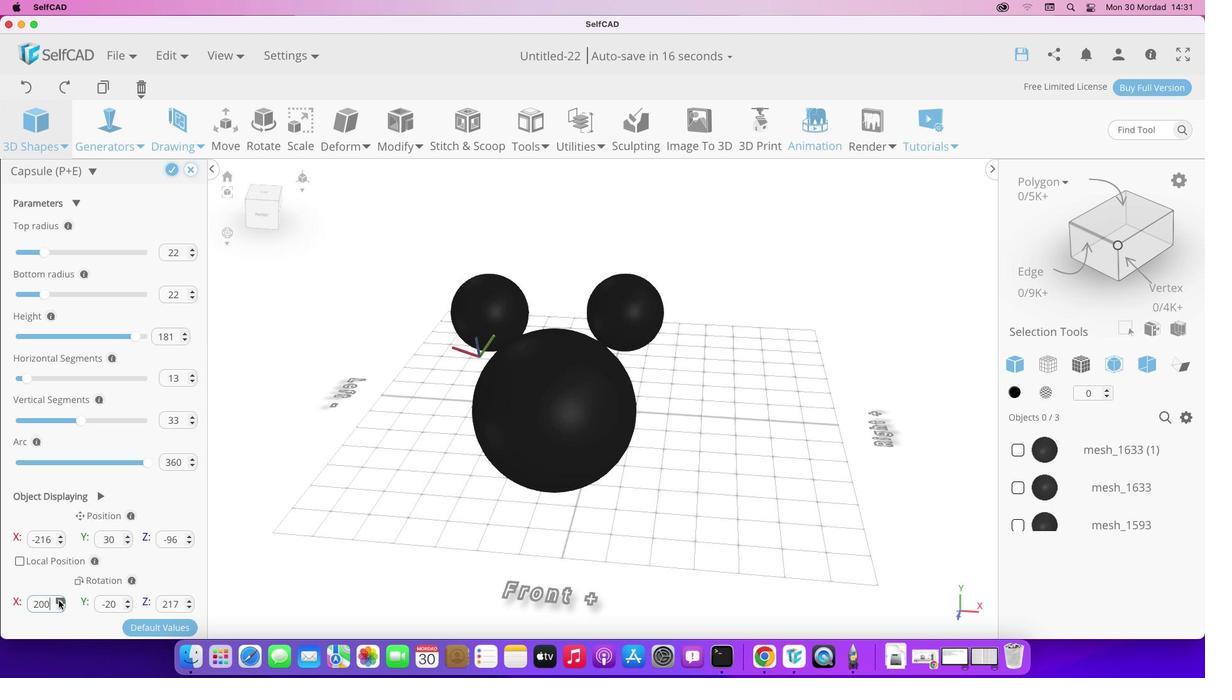 
Action: Mouse pressed left at (58, 600)
Screenshot: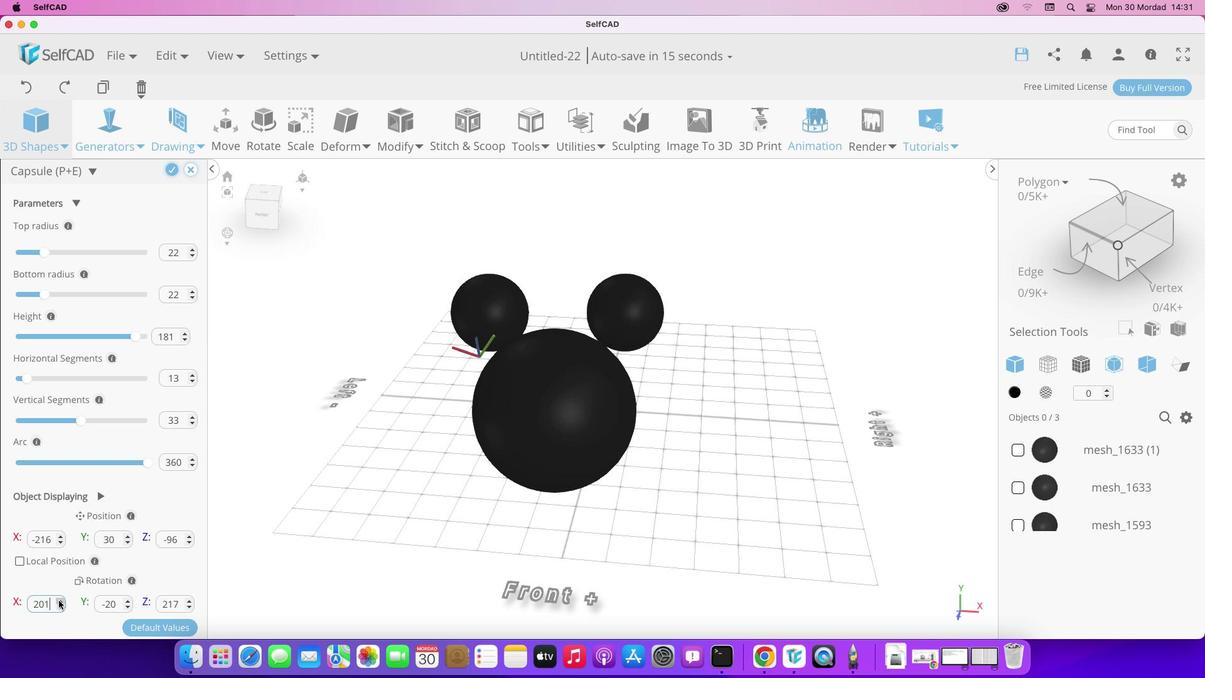 
Action: Mouse pressed left at (58, 600)
Screenshot: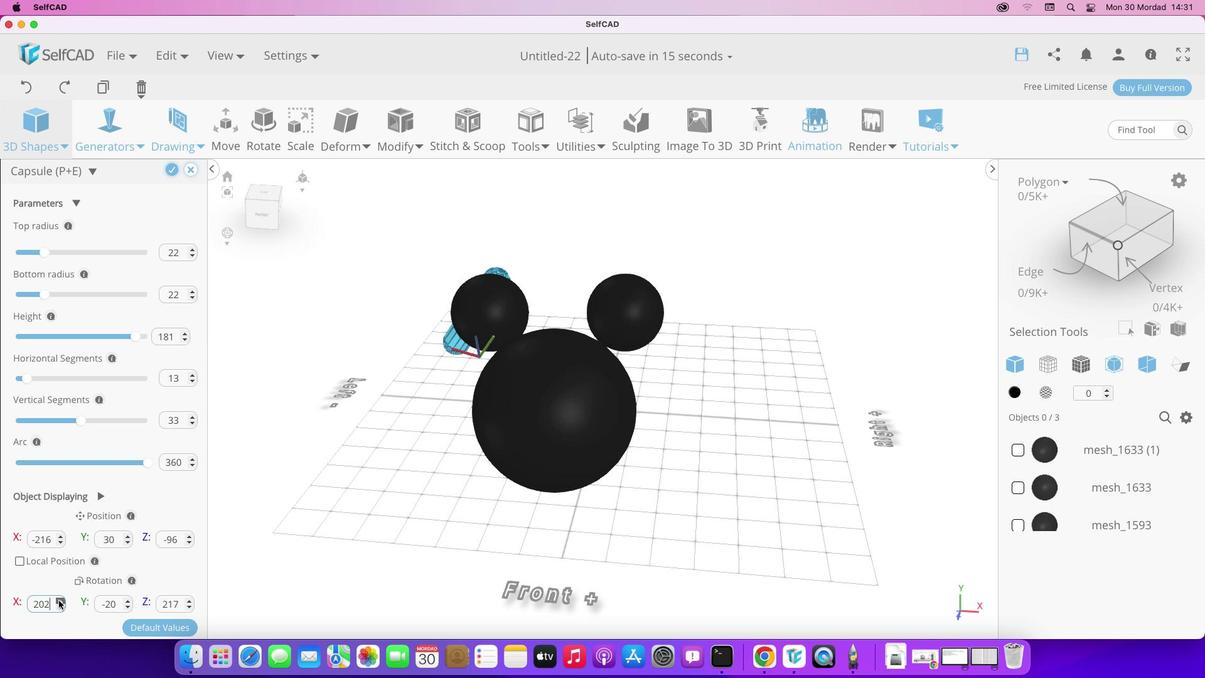 
Action: Mouse pressed left at (58, 600)
Screenshot: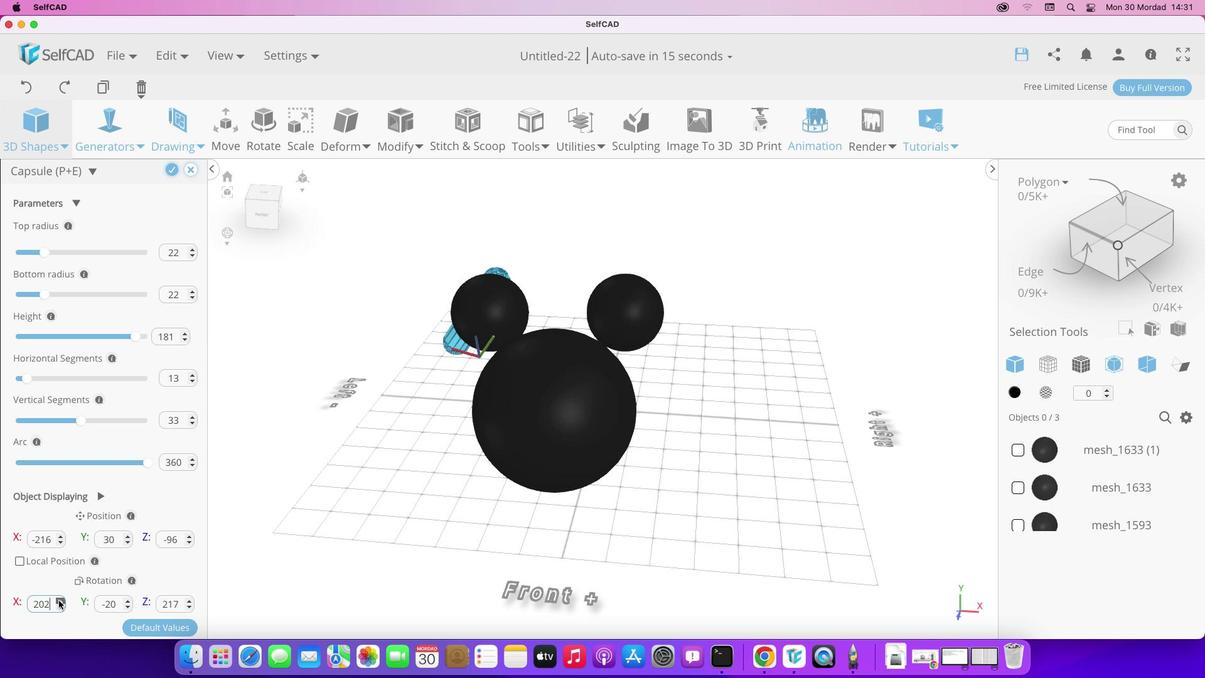 
Action: Mouse pressed left at (58, 600)
Screenshot: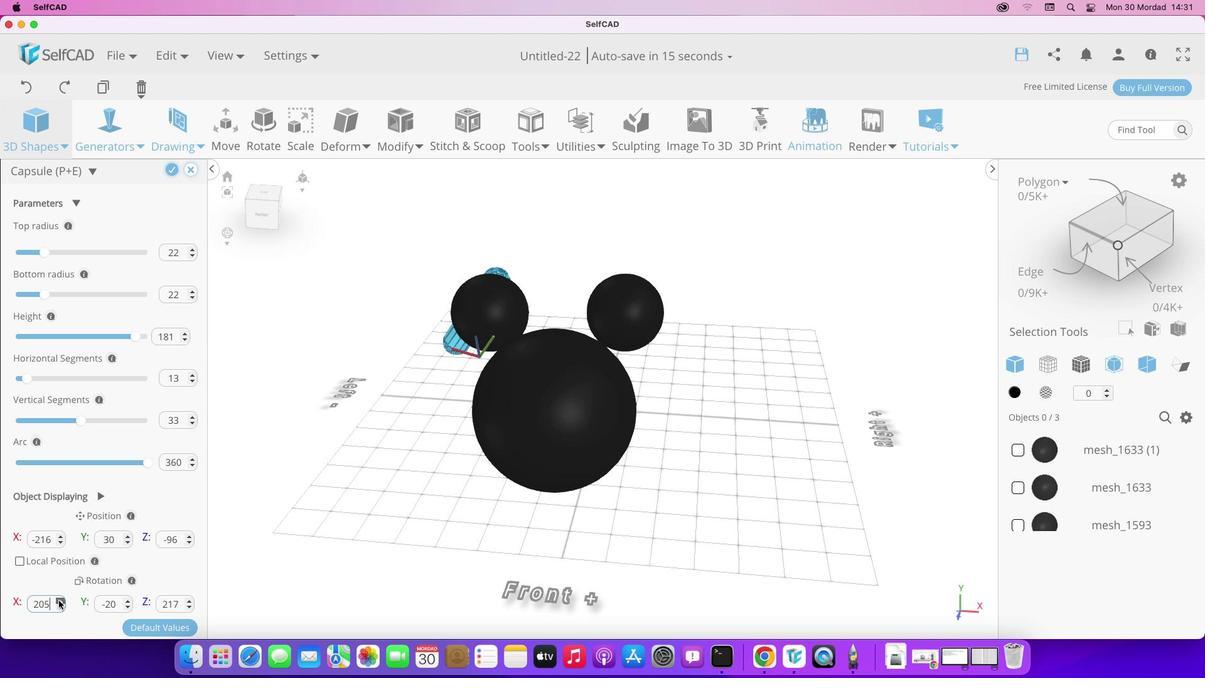 
Action: Mouse moved to (58, 605)
Screenshot: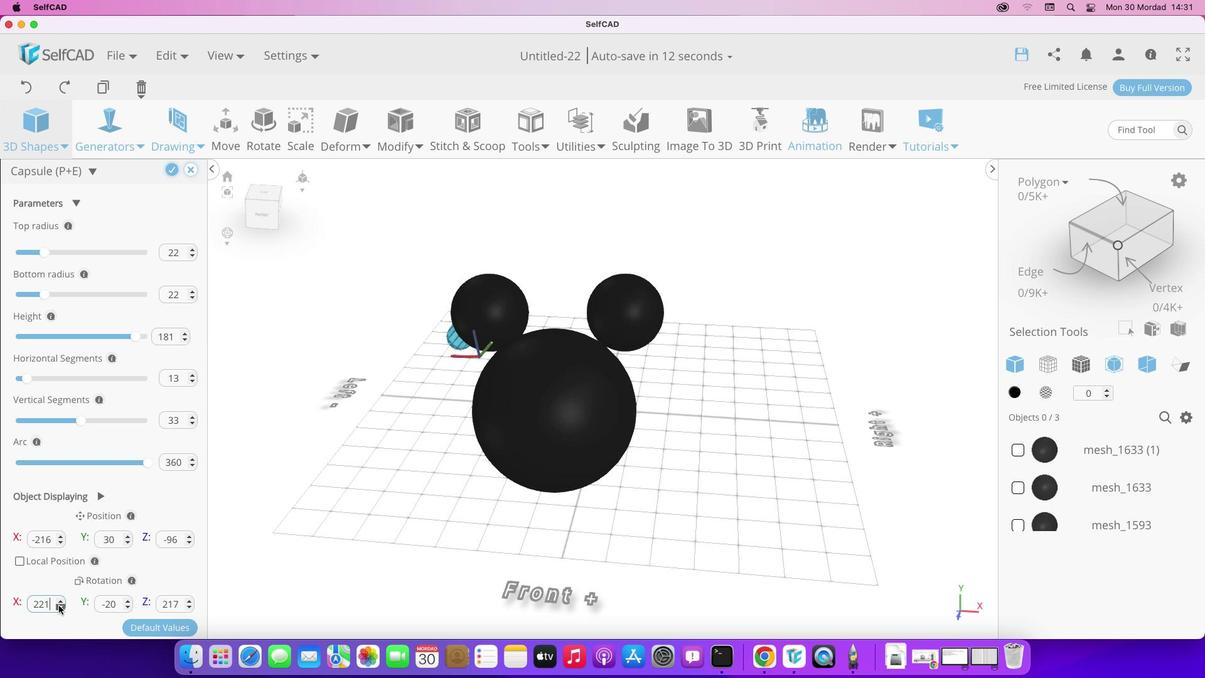 
Action: Mouse pressed left at (58, 605)
Screenshot: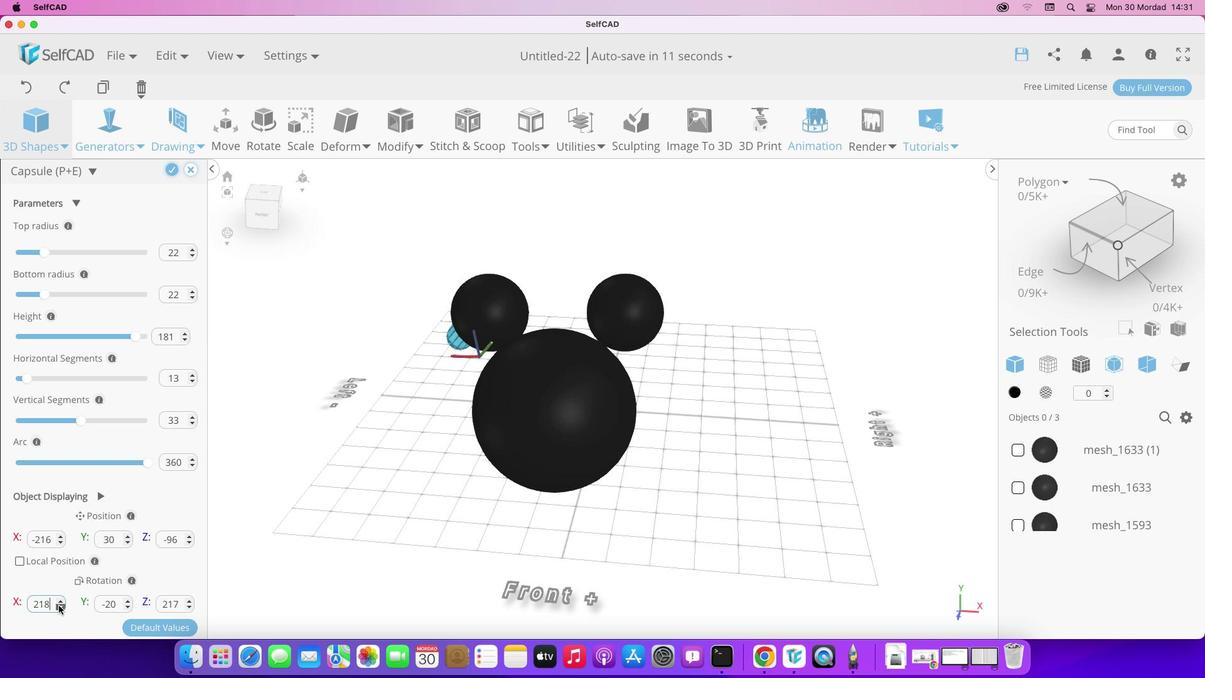 
Action: Mouse moved to (127, 605)
Screenshot: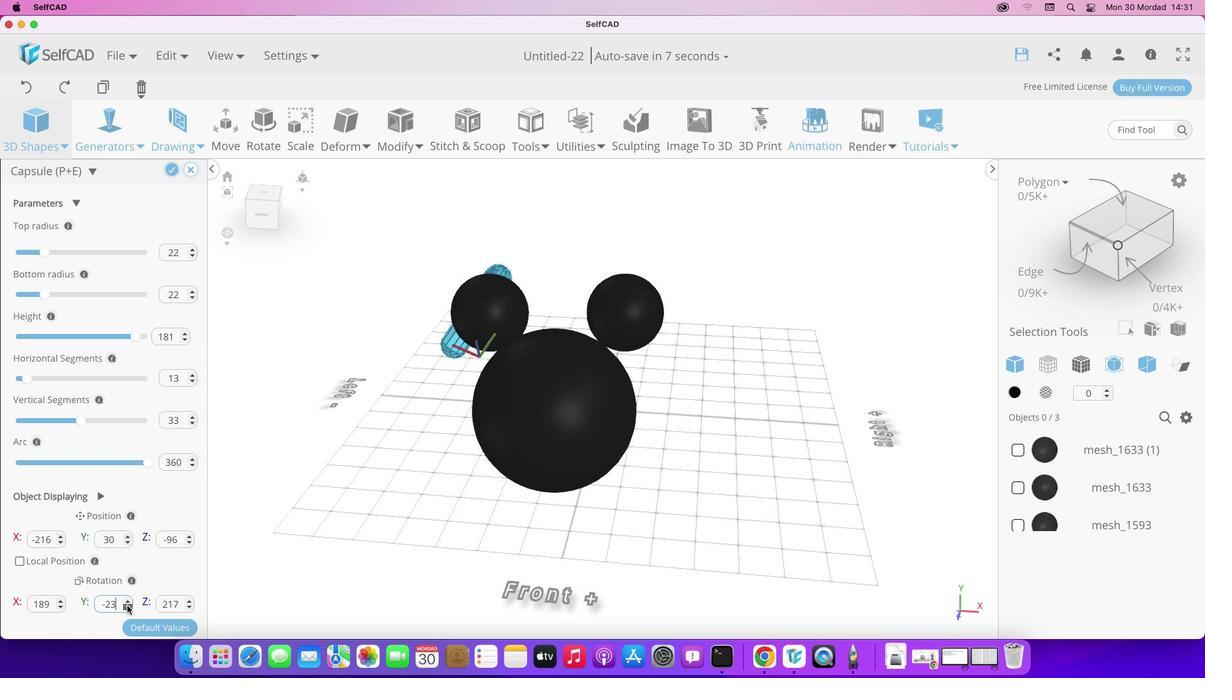 
Action: Mouse pressed left at (127, 605)
Screenshot: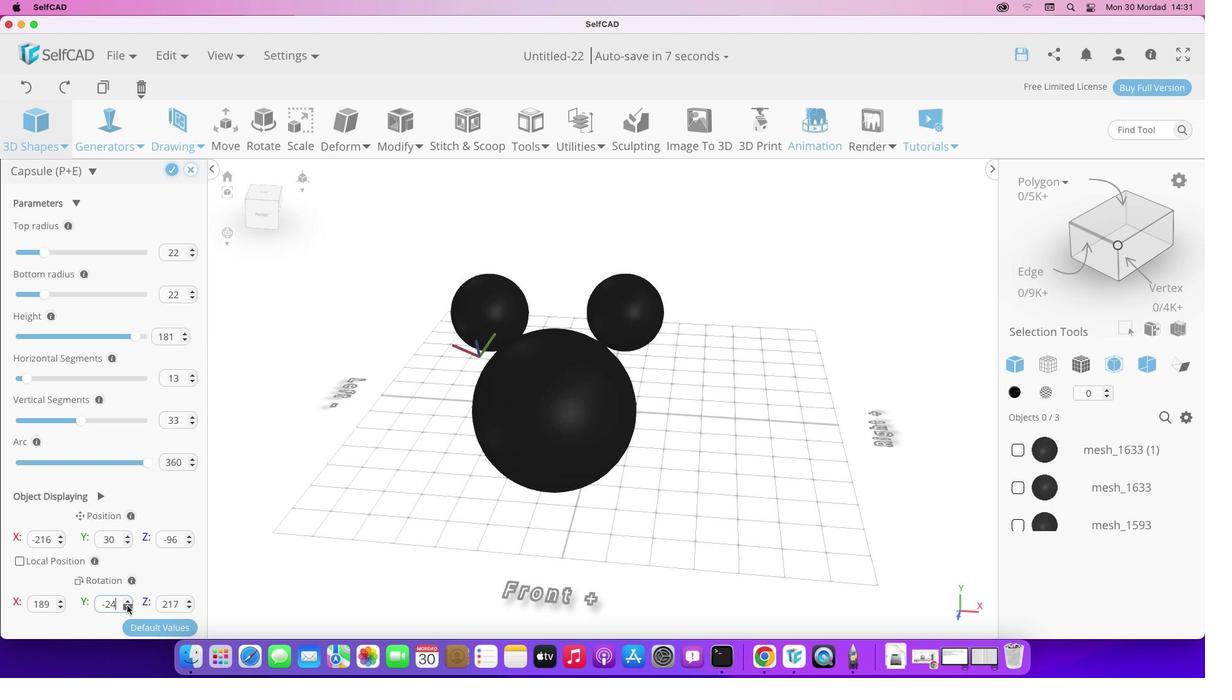 
Action: Mouse pressed left at (127, 605)
Screenshot: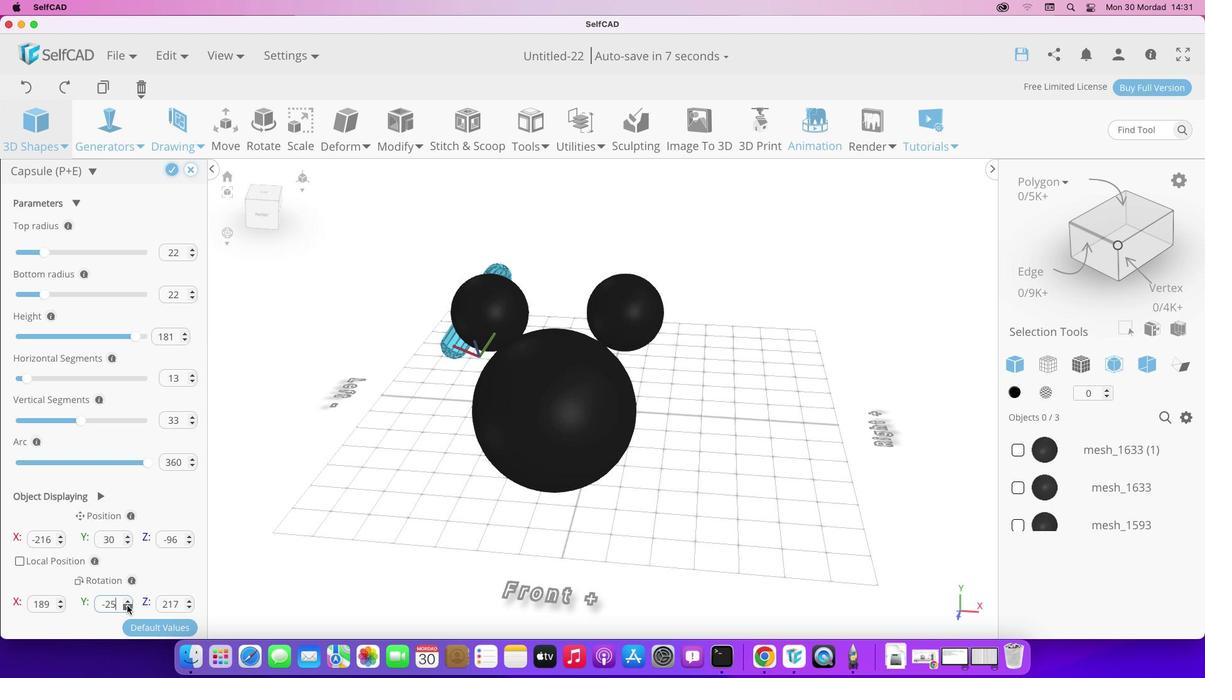 
Action: Mouse pressed left at (127, 605)
Screenshot: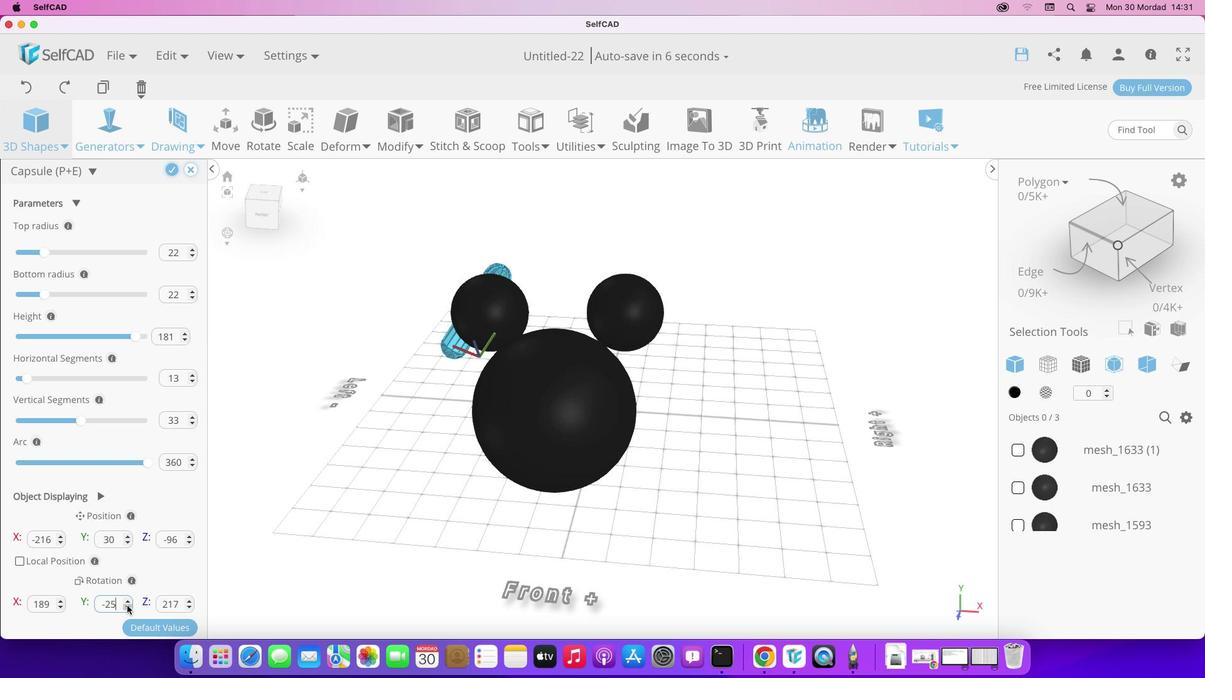 
Action: Mouse pressed left at (127, 605)
